 Task: Find nearby historical cemeteries in Salem, Massachusetts. 179.650446
Action: Mouse moved to (213, 73)
Screenshot: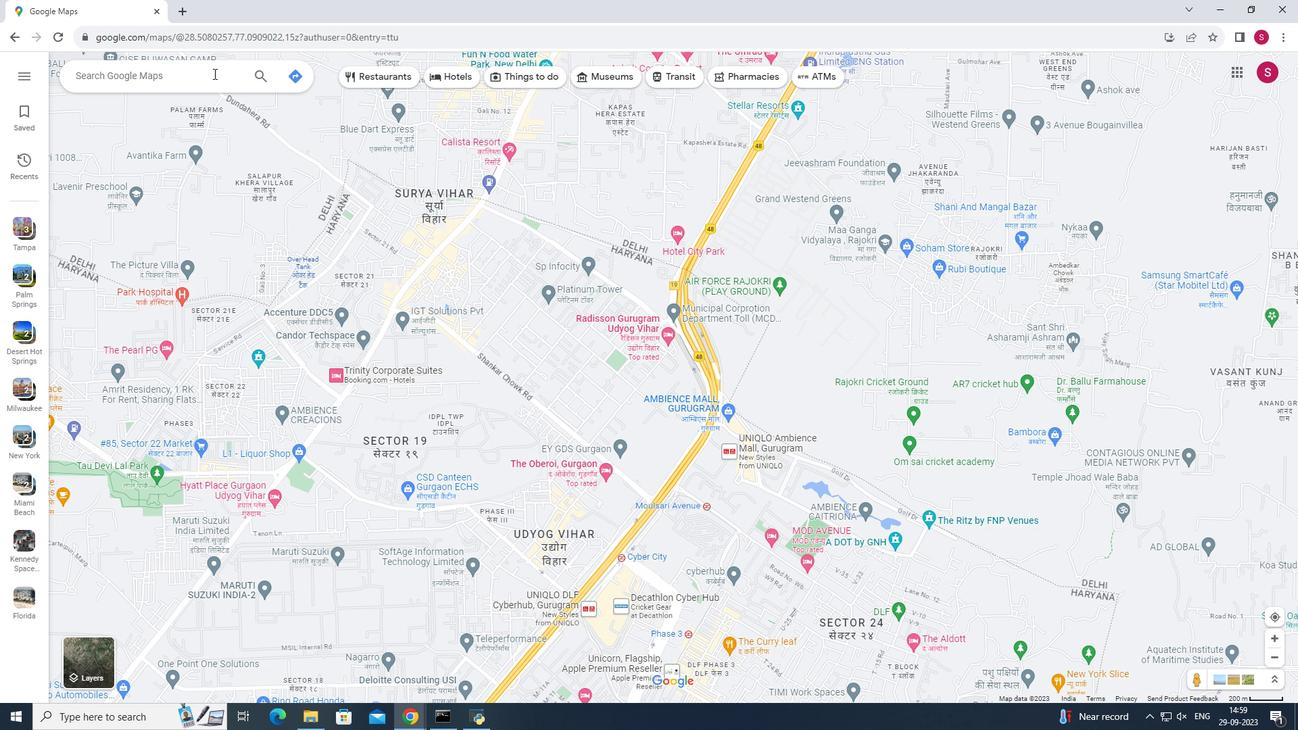 
Action: Mouse pressed left at (213, 73)
Screenshot: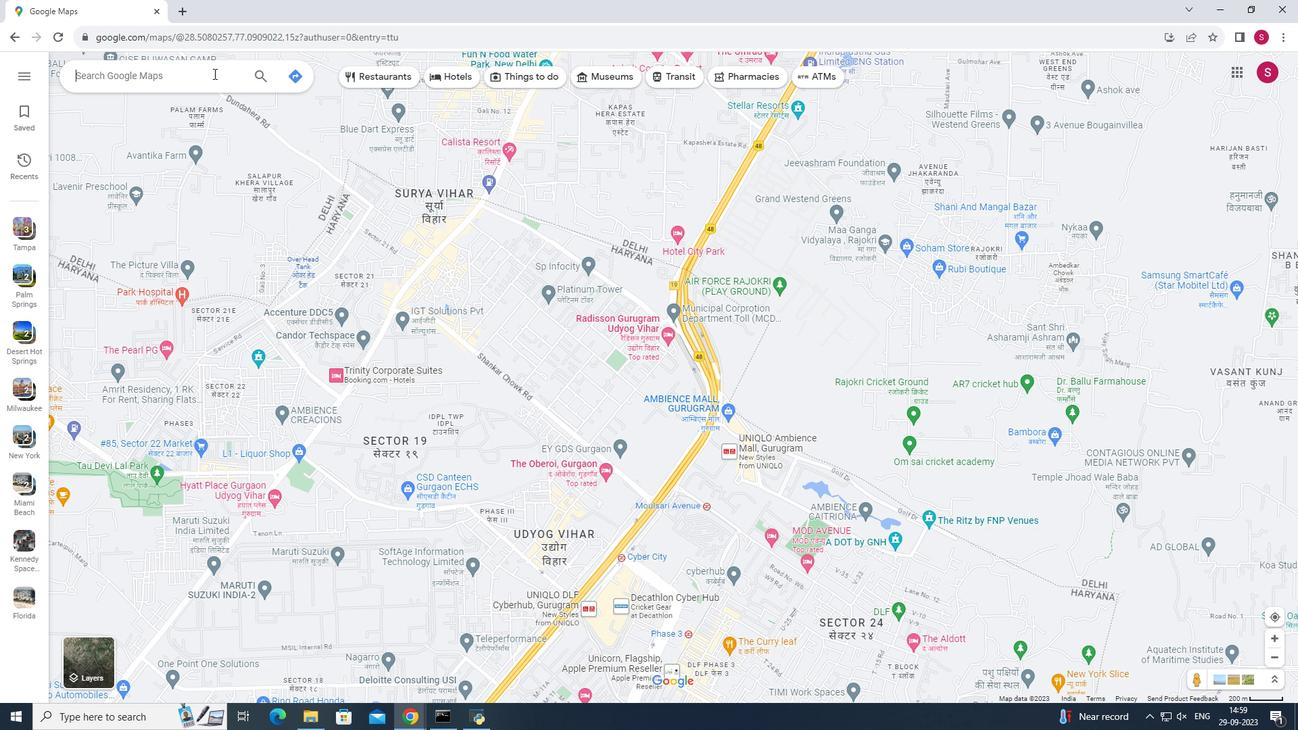 
Action: Mouse moved to (213, 73)
Screenshot: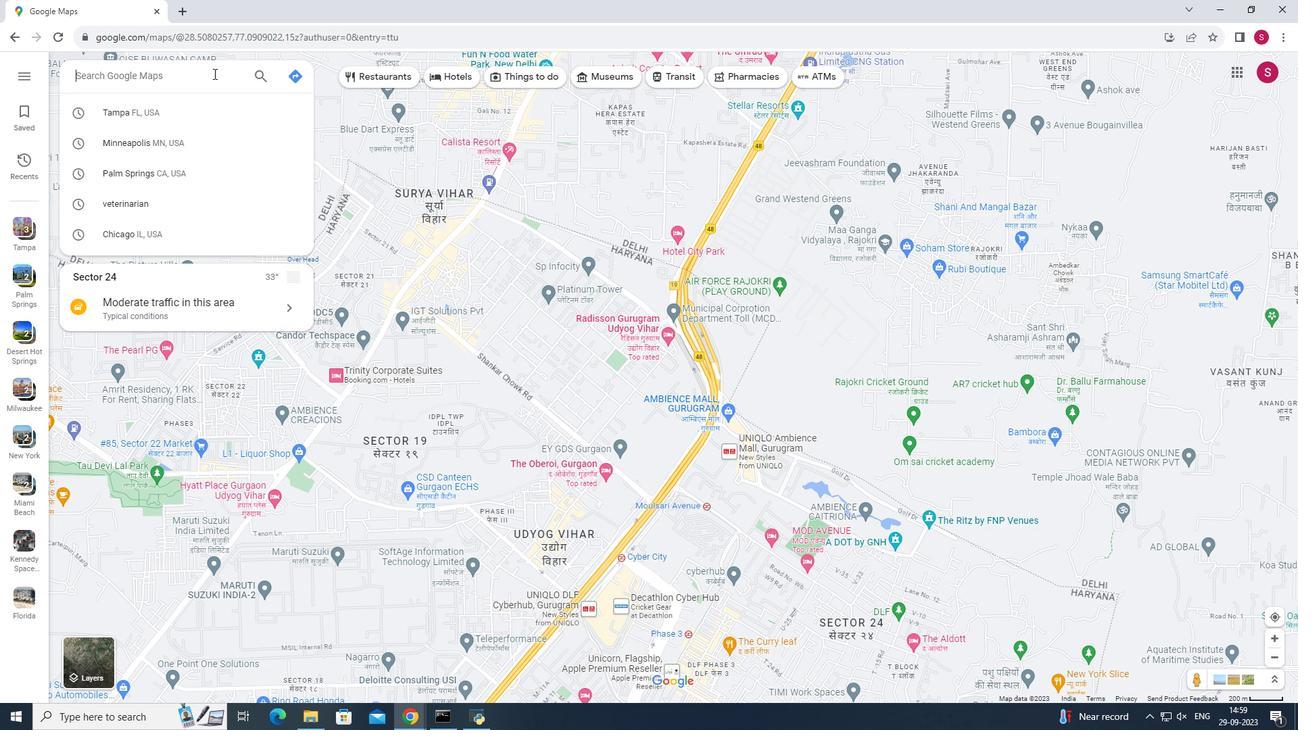 
Action: Key pressed <Key.shift>Salem,<Key.shift><Key.shift><Key.shift><Key.shift><Key.shift><Key.shift><Key.shift><Key.shift><Key.shift><Key.shift><Key.shift><Key.shift><Key.shift><Key.shift><Key.shift>Massachusetts
Screenshot: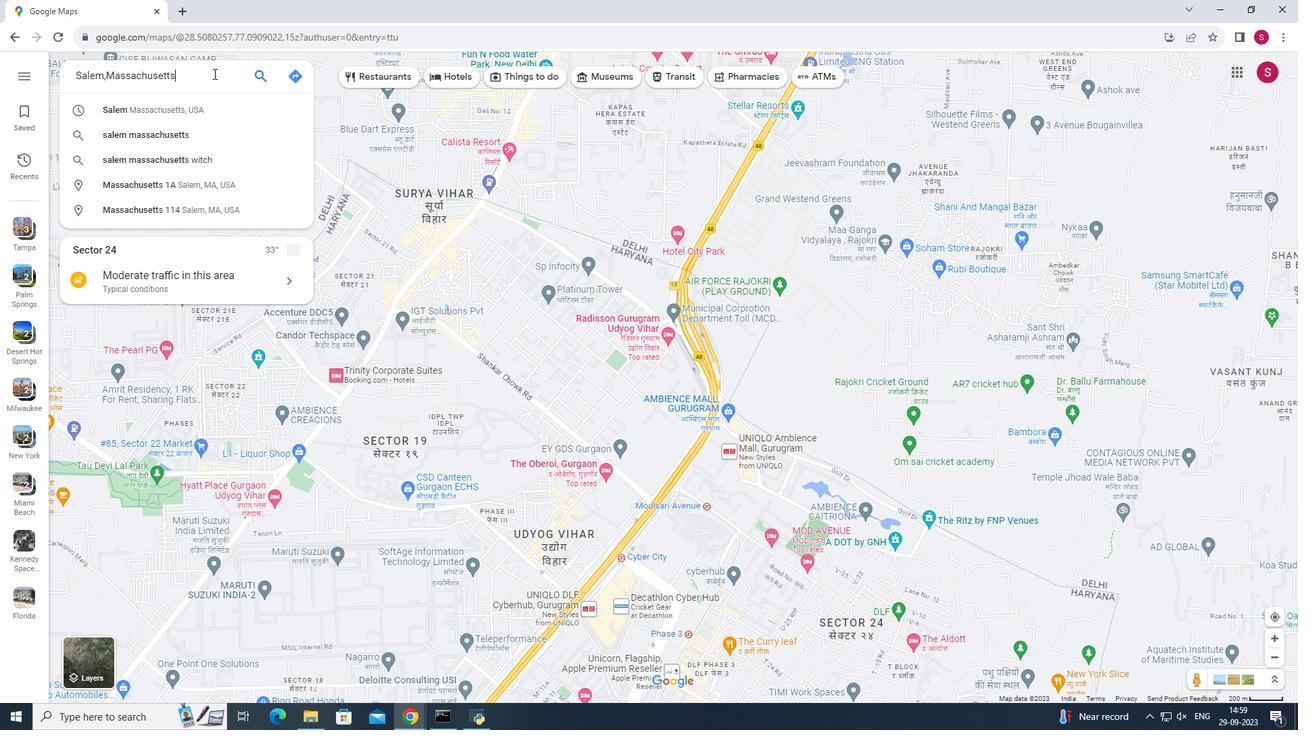
Action: Mouse moved to (212, 110)
Screenshot: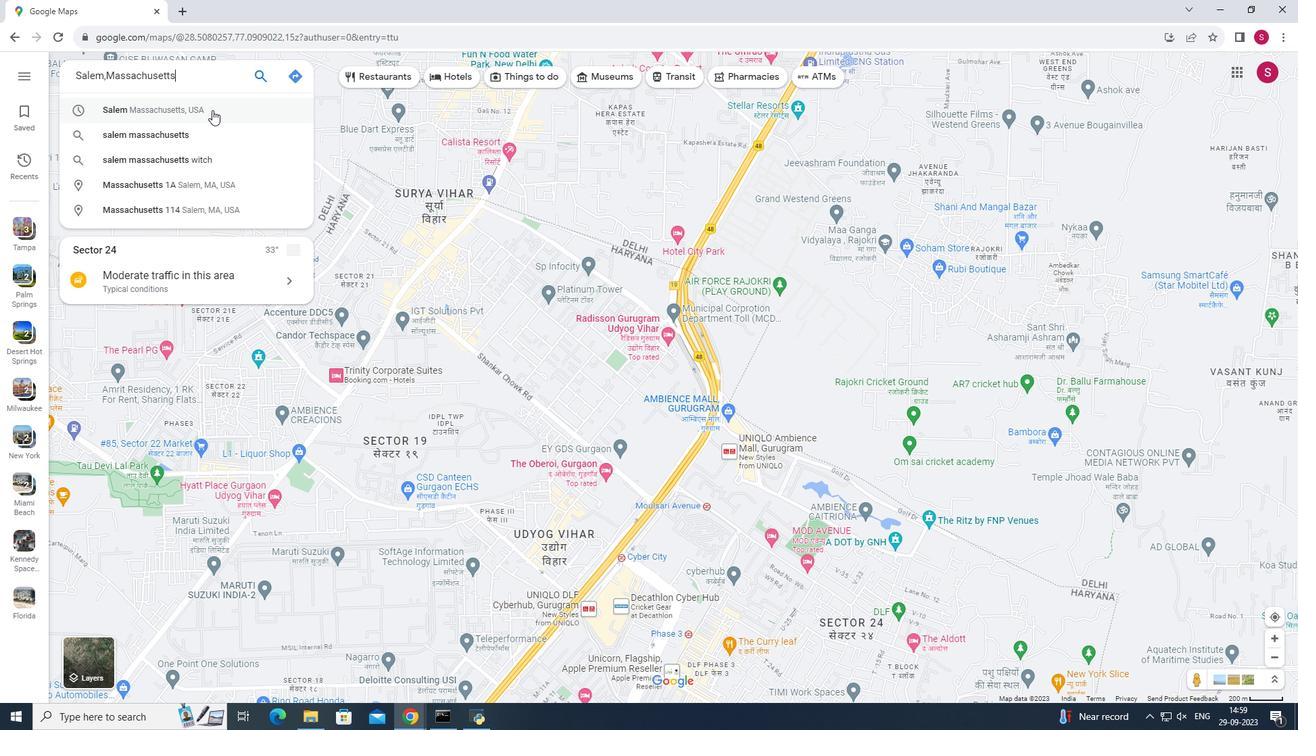 
Action: Mouse pressed left at (212, 110)
Screenshot: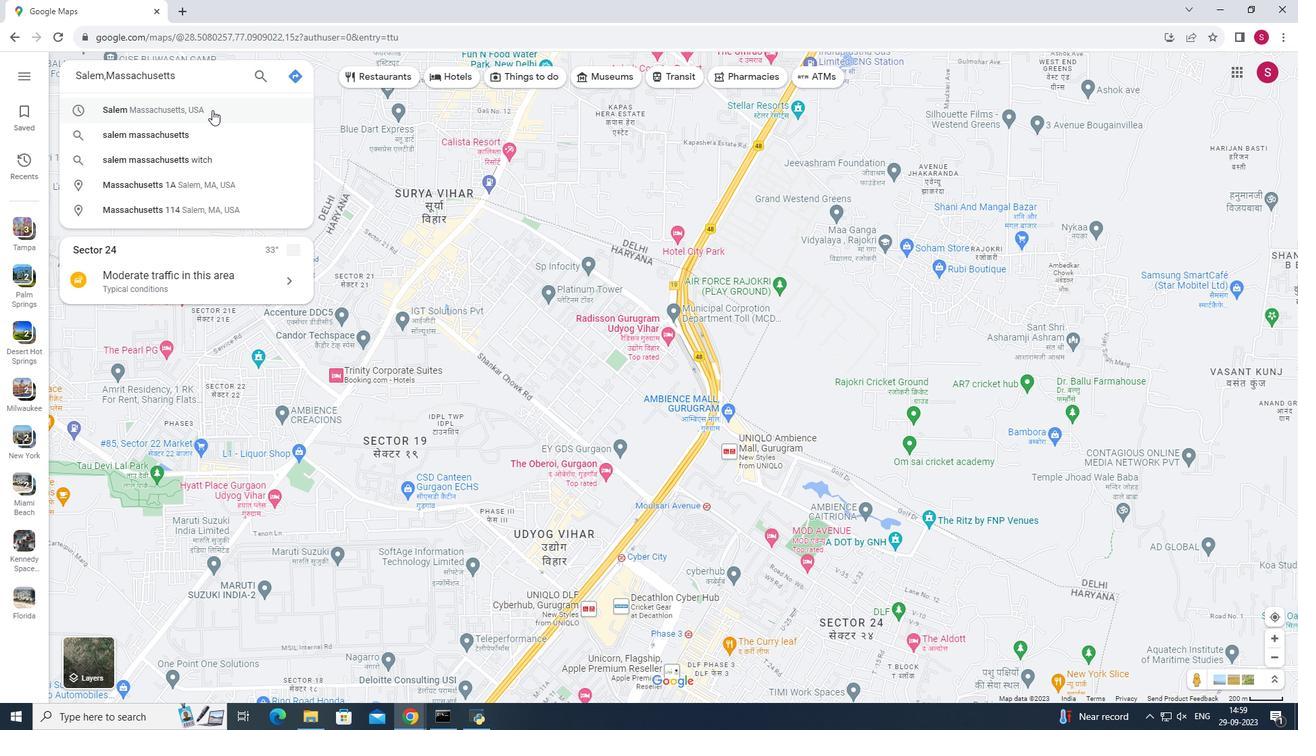 
Action: Mouse moved to (186, 306)
Screenshot: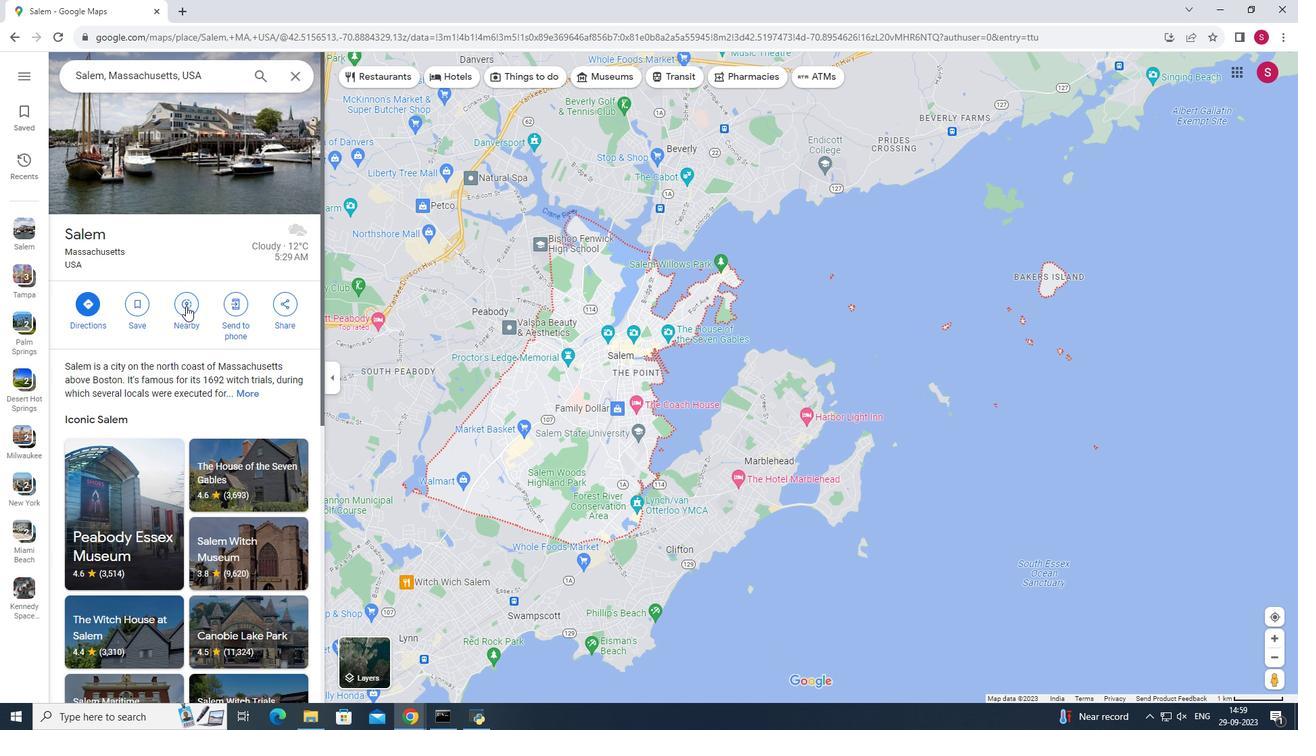 
Action: Mouse pressed left at (186, 306)
Screenshot: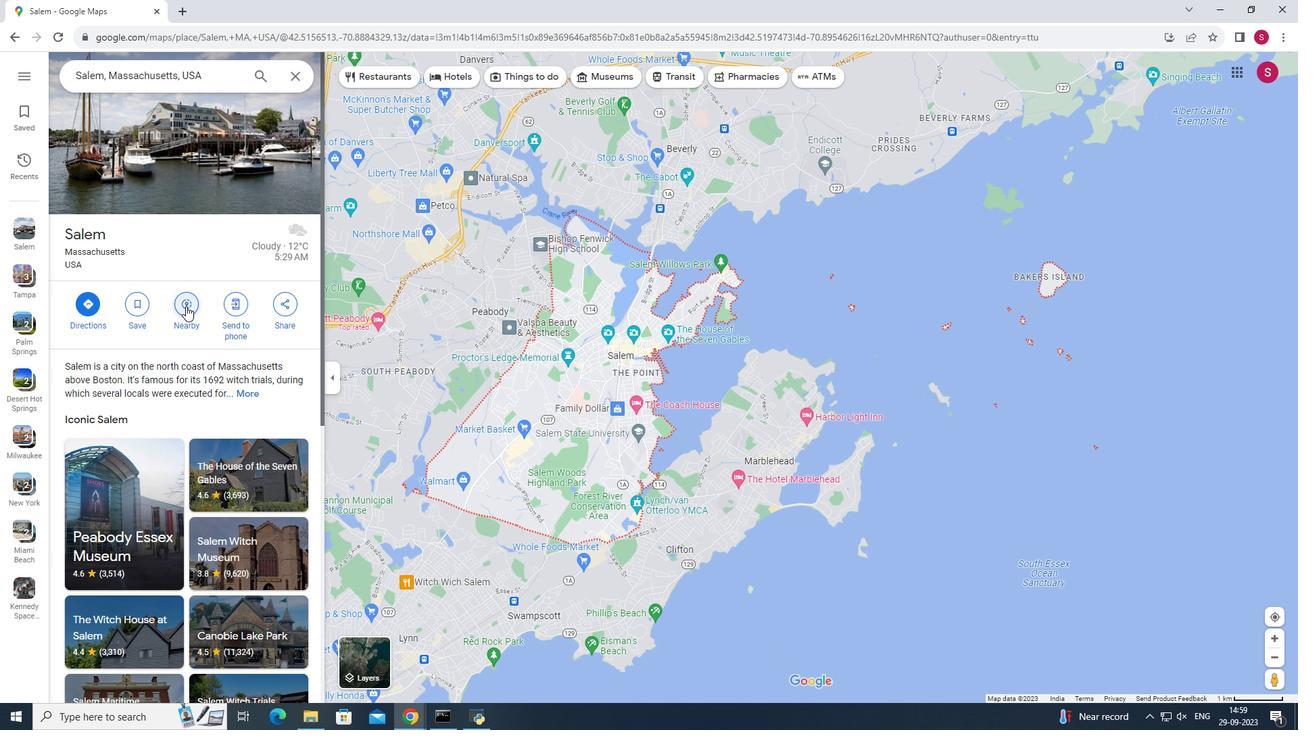 
Action: Key pressed historical<Key.space>cen<Key.backspace>metery
Screenshot: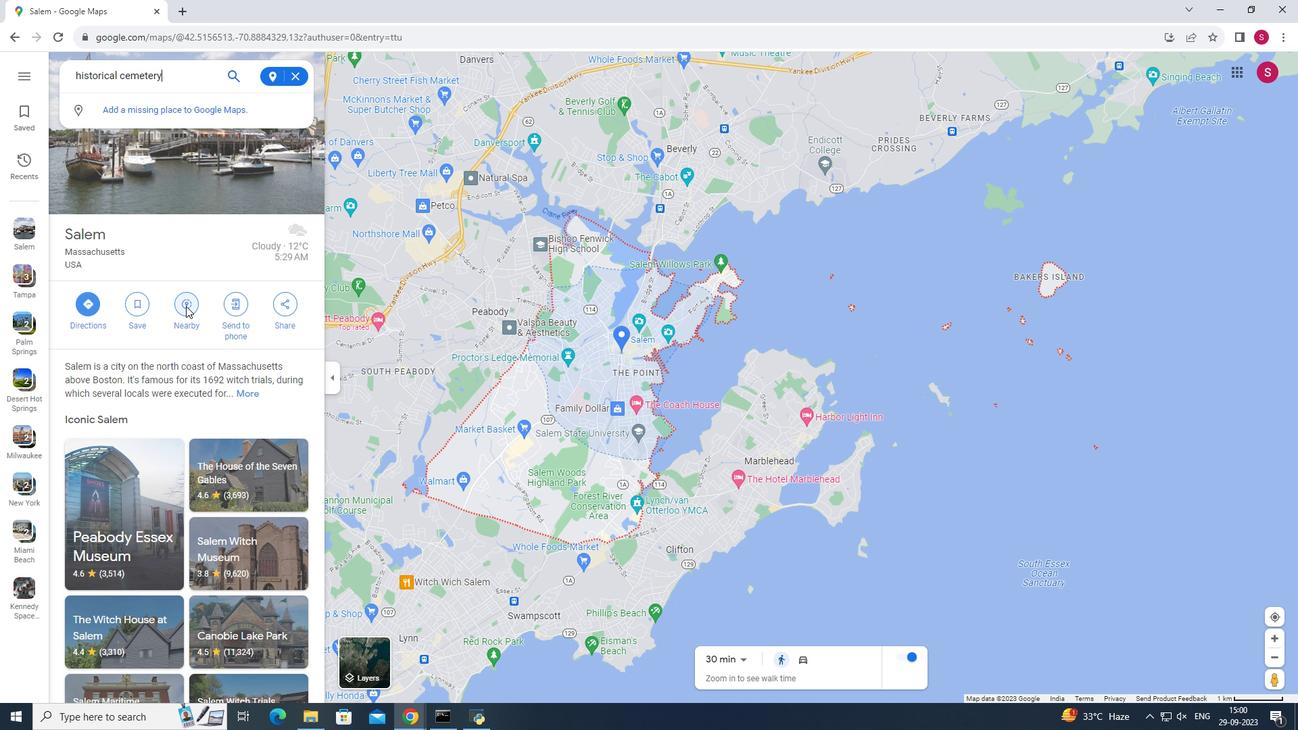 
Action: Mouse moved to (180, 305)
Screenshot: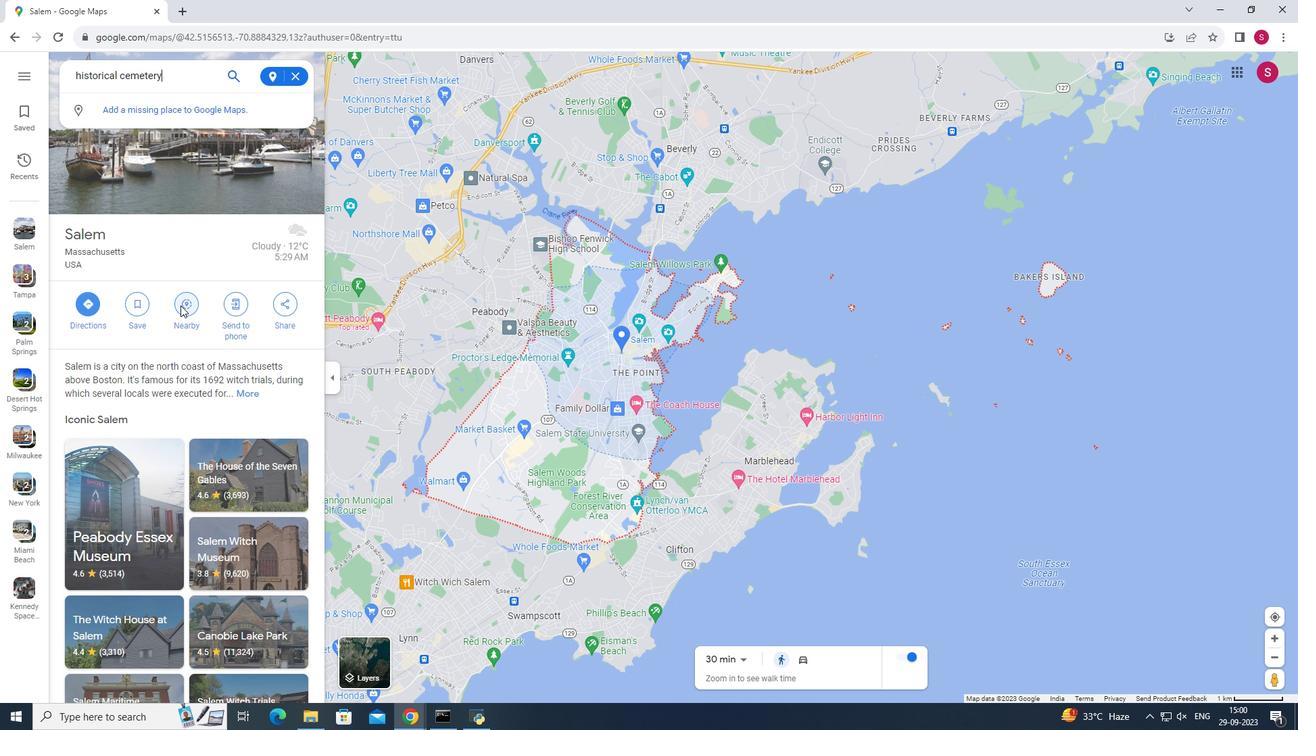 
Action: Key pressed <Key.enter>
Screenshot: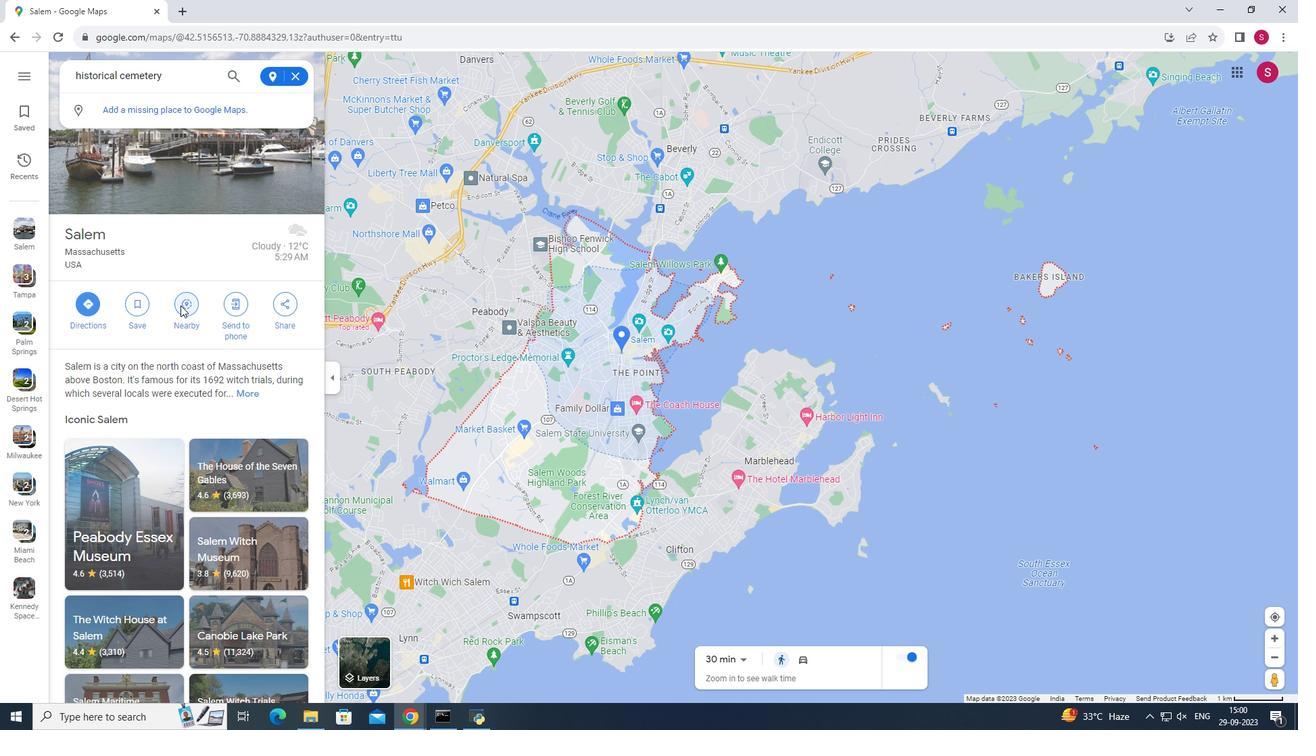 
Action: Mouse moved to (202, 420)
Screenshot: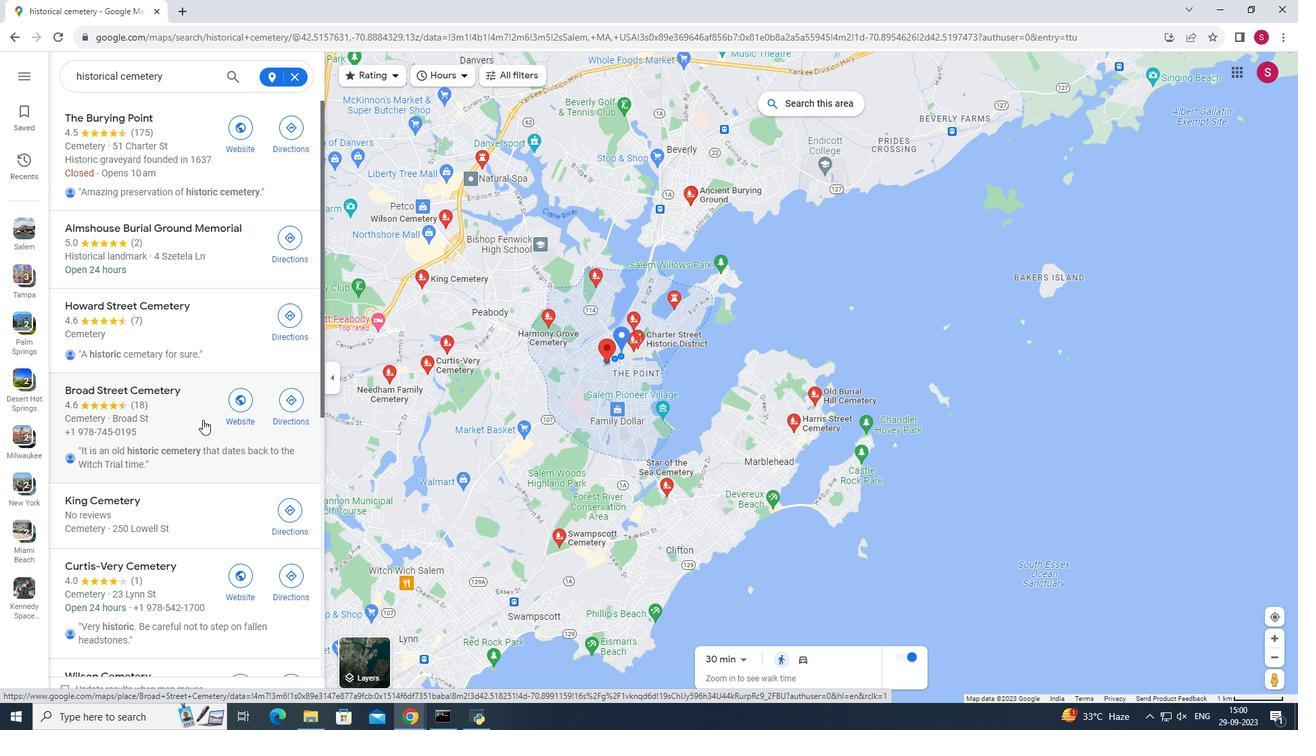 
Action: Mouse scrolled (202, 419) with delta (0, 0)
Screenshot: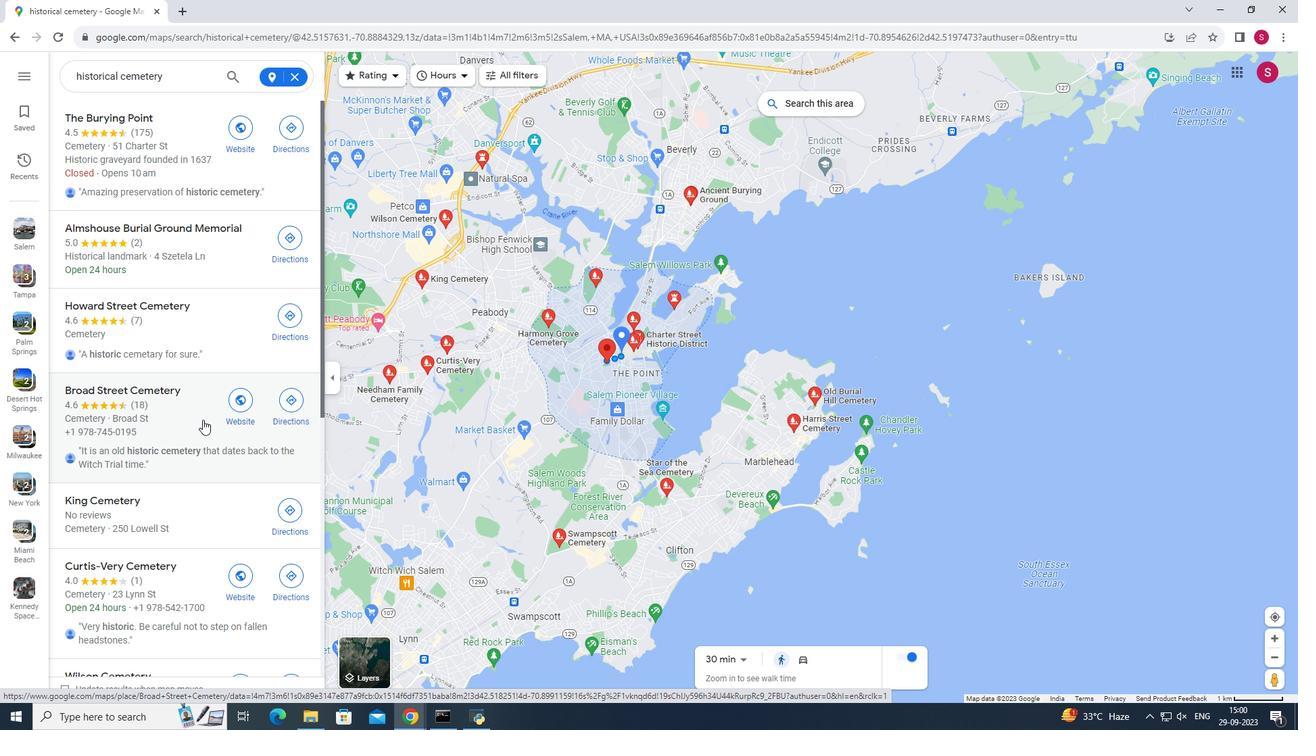 
Action: Mouse moved to (202, 415)
Screenshot: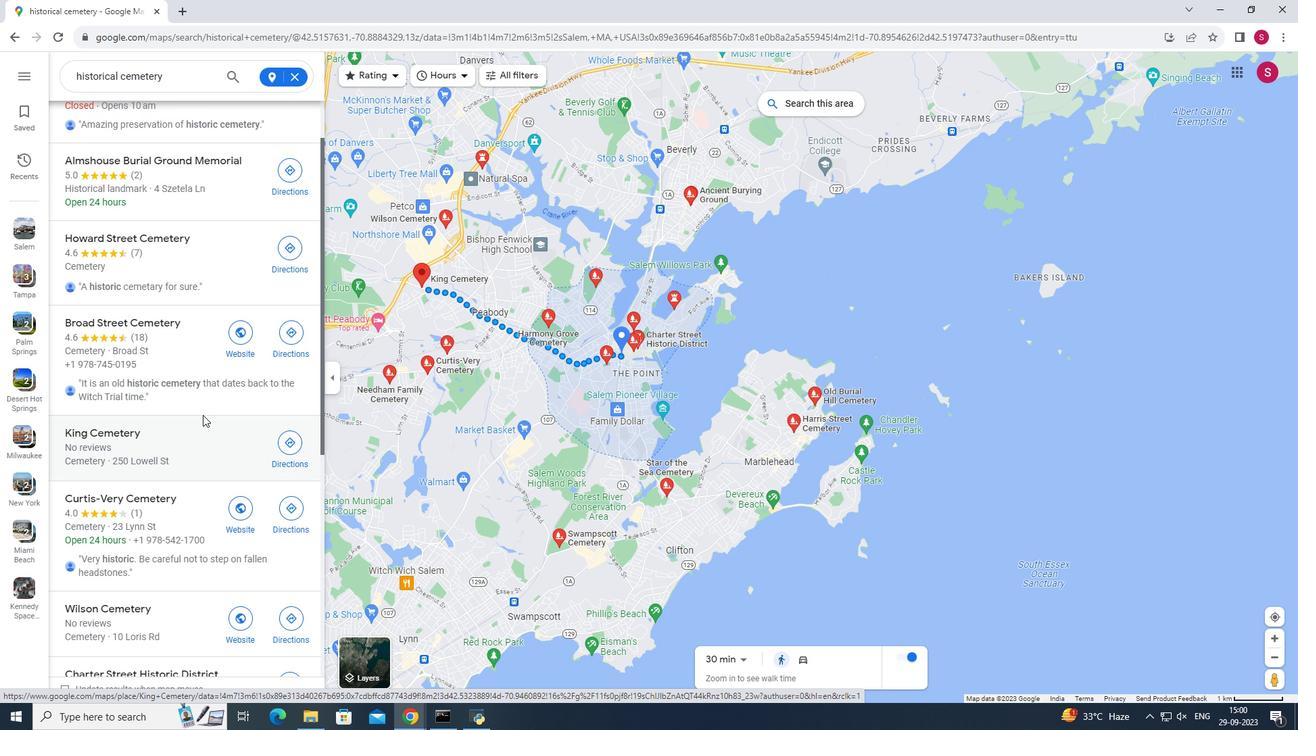 
Action: Mouse scrolled (202, 416) with delta (0, 0)
Screenshot: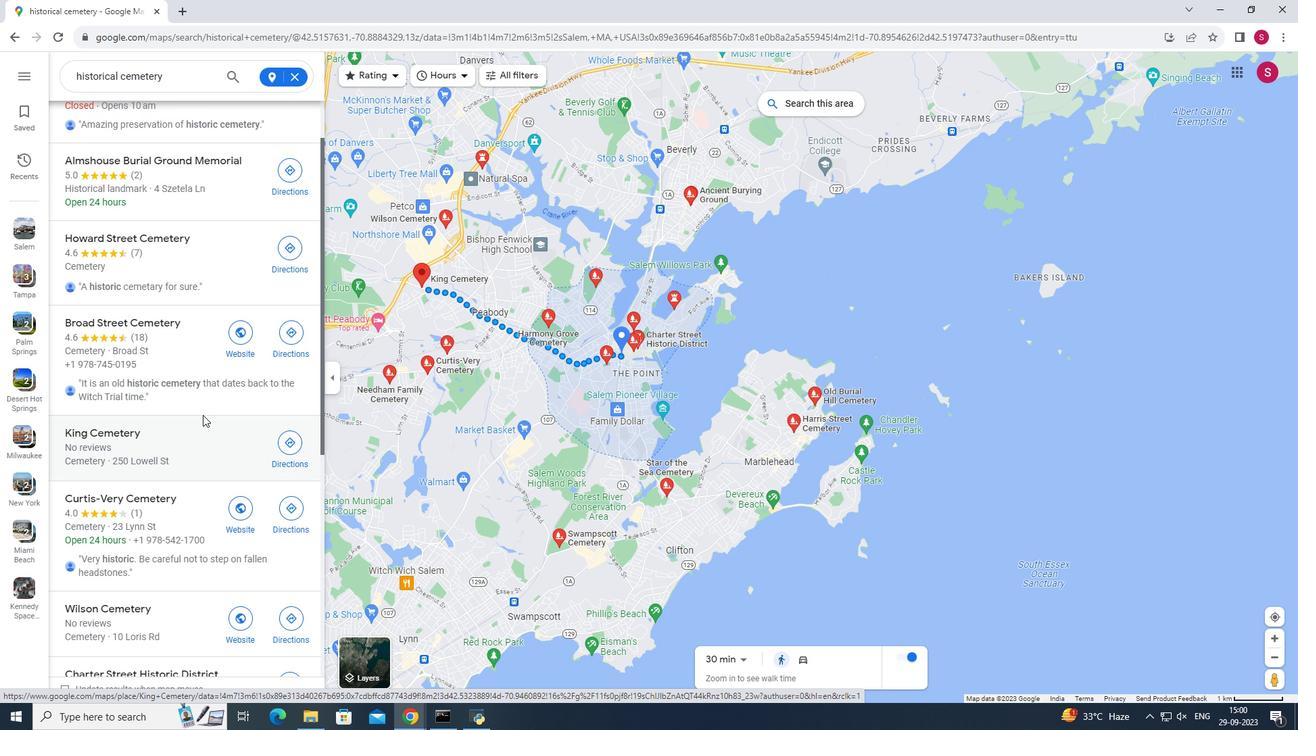 
Action: Mouse moved to (192, 317)
Screenshot: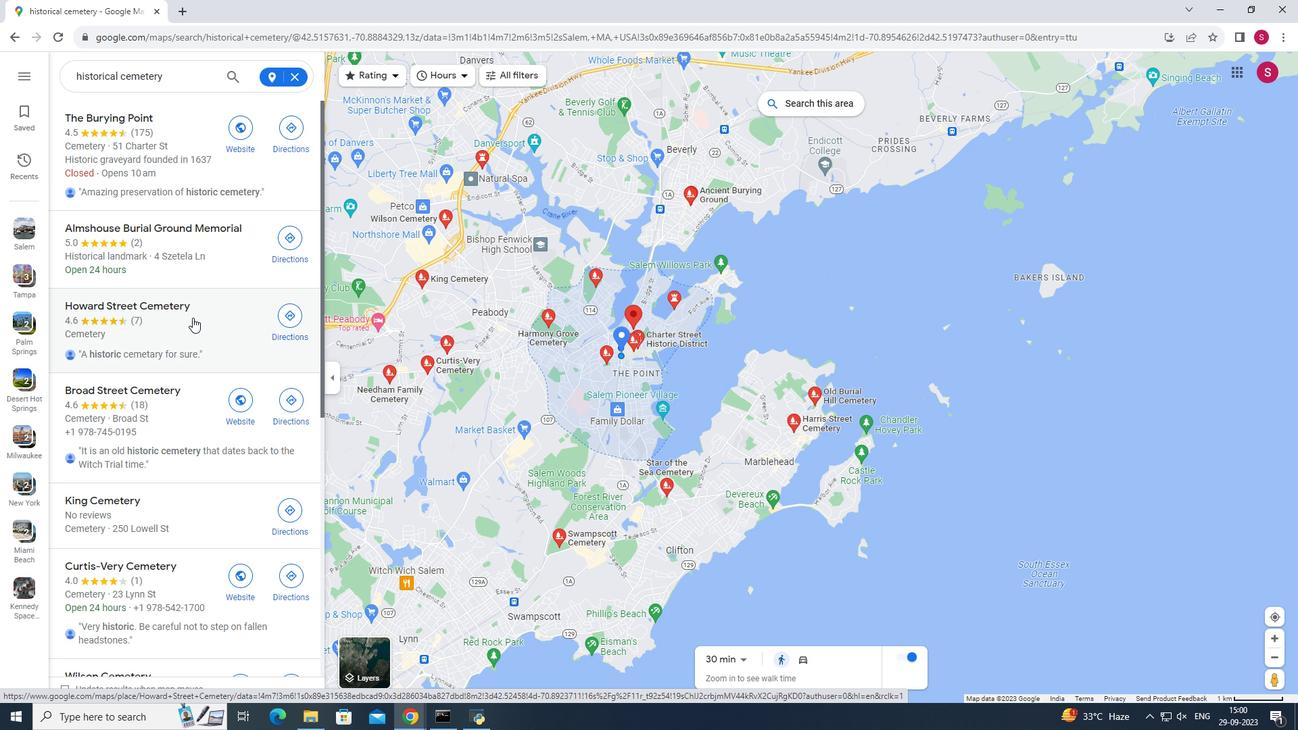 
Action: Mouse pressed left at (192, 317)
Screenshot: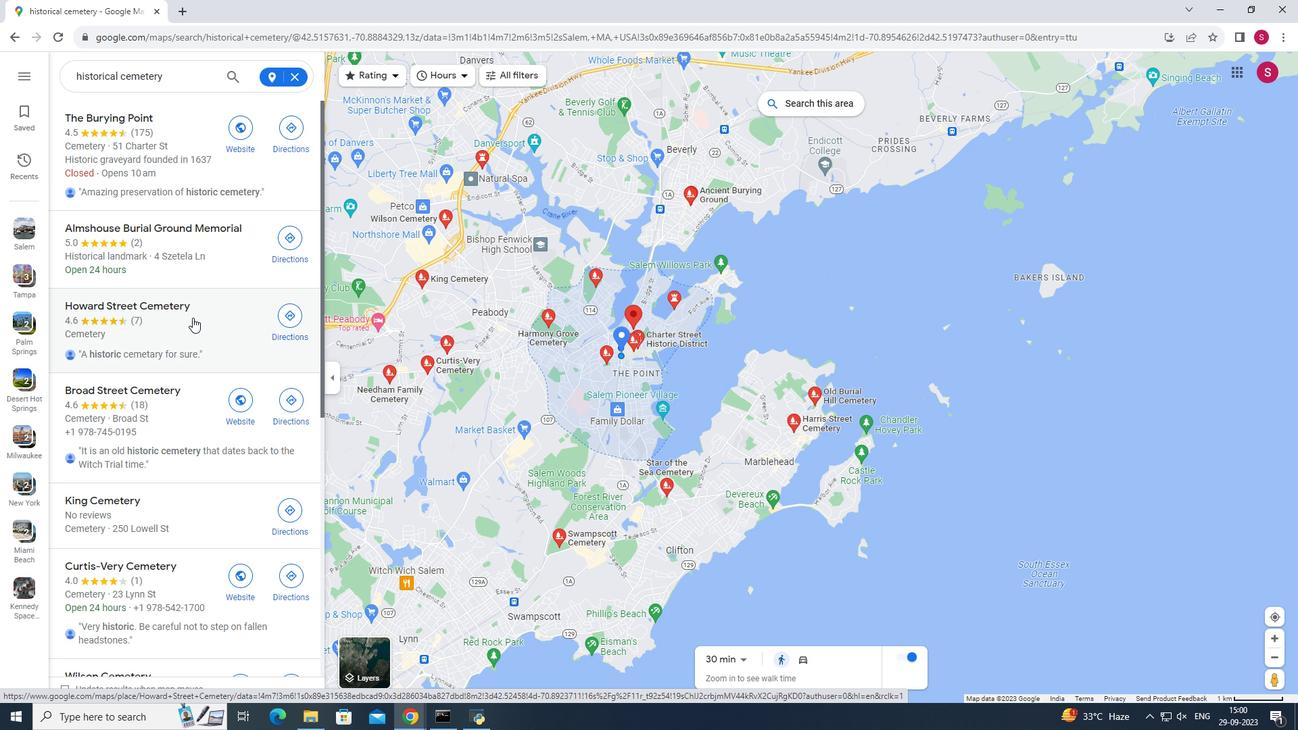 
Action: Mouse moved to (537, 463)
Screenshot: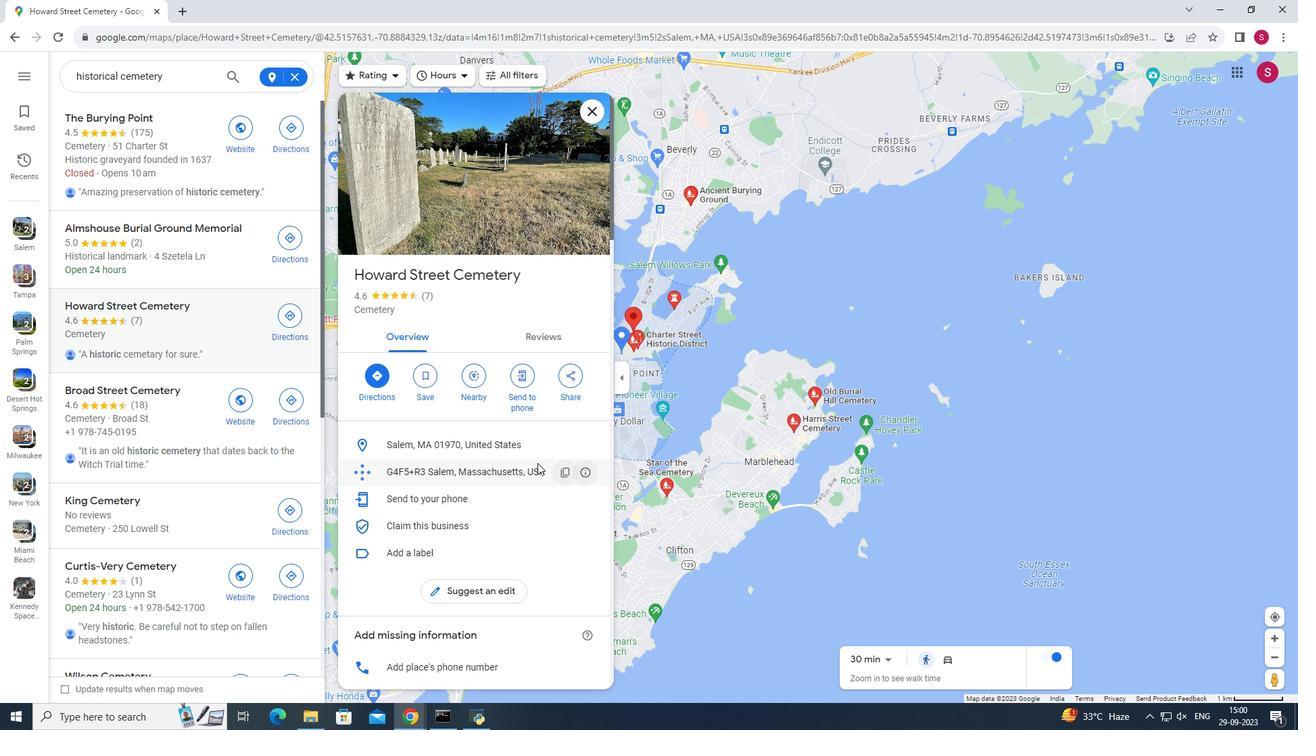 
Action: Mouse scrolled (537, 462) with delta (0, 0)
Screenshot: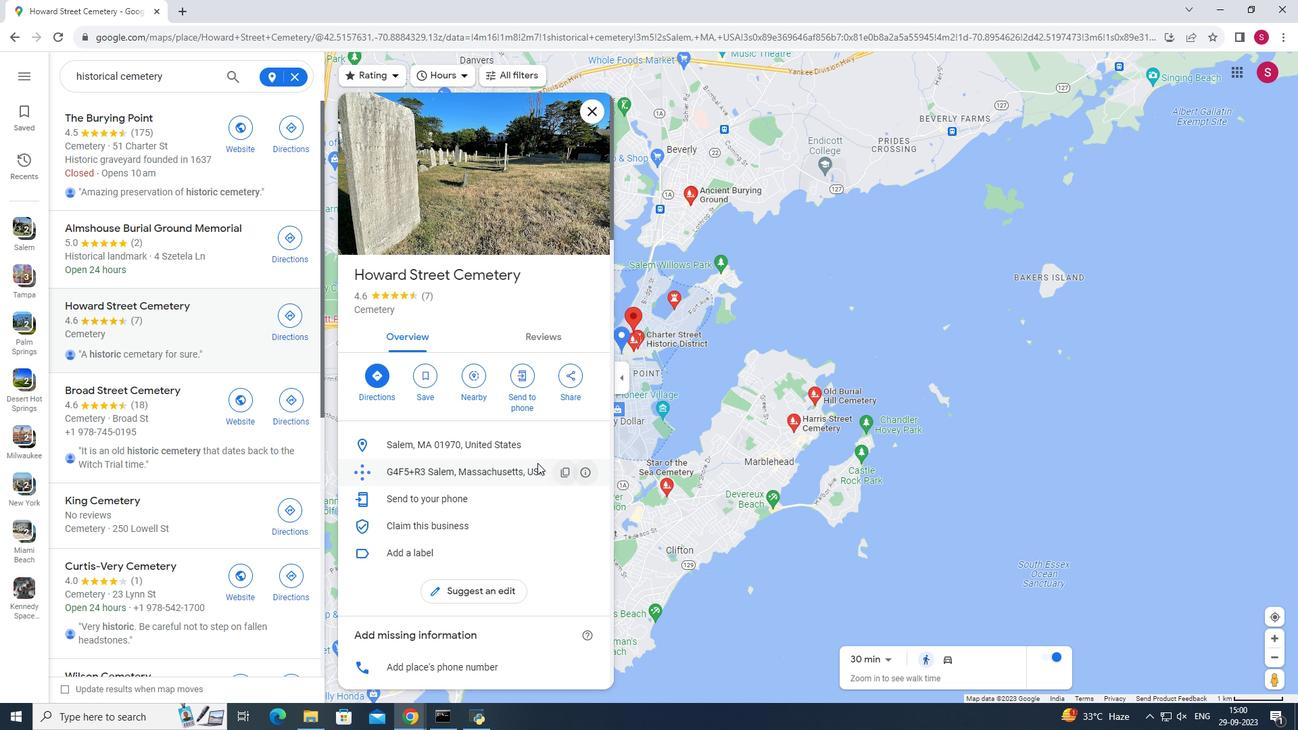 
Action: Mouse moved to (532, 462)
Screenshot: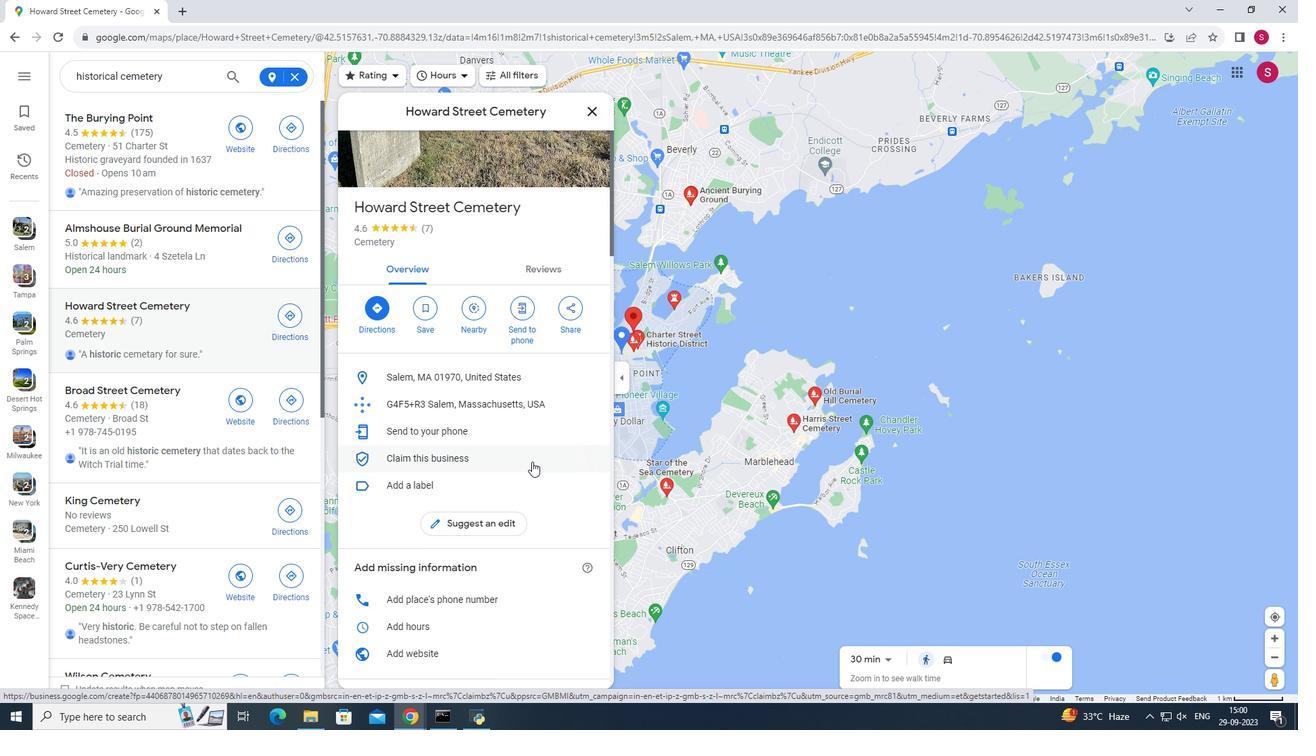 
Action: Mouse scrolled (532, 461) with delta (0, 0)
Screenshot: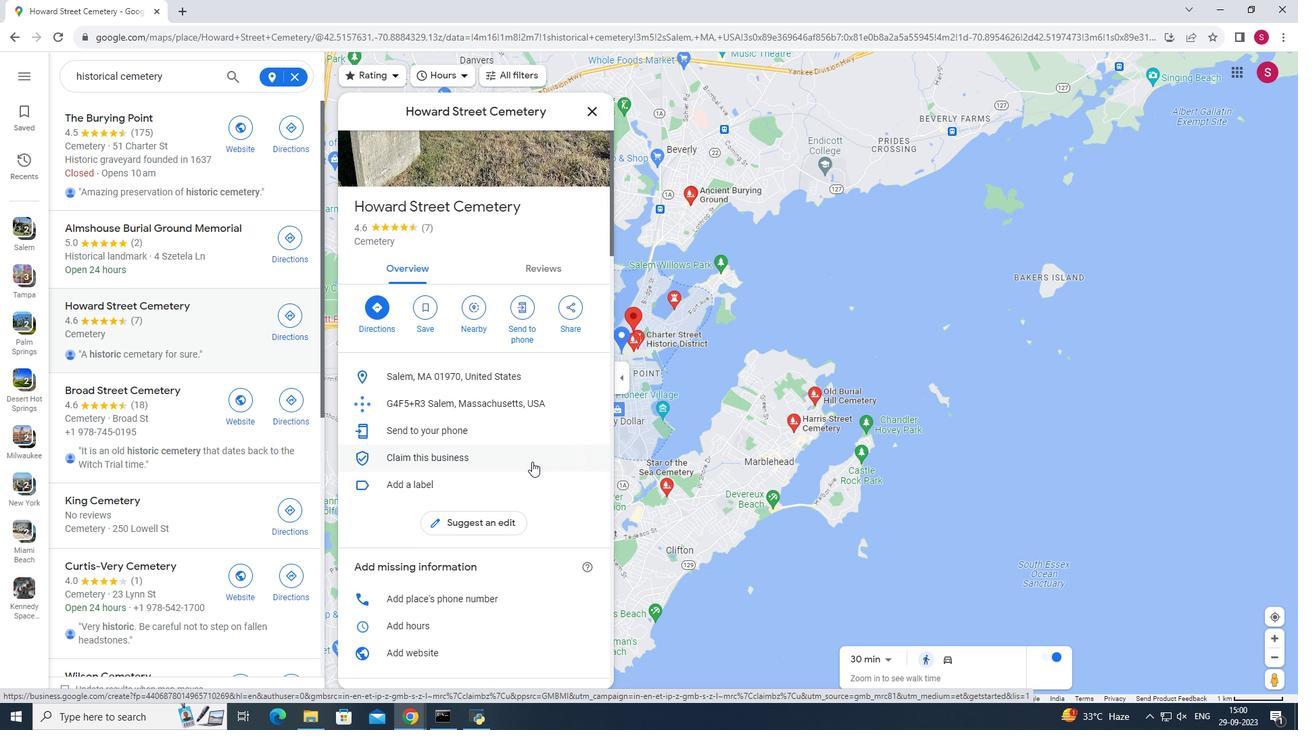 
Action: Mouse scrolled (532, 461) with delta (0, 0)
Screenshot: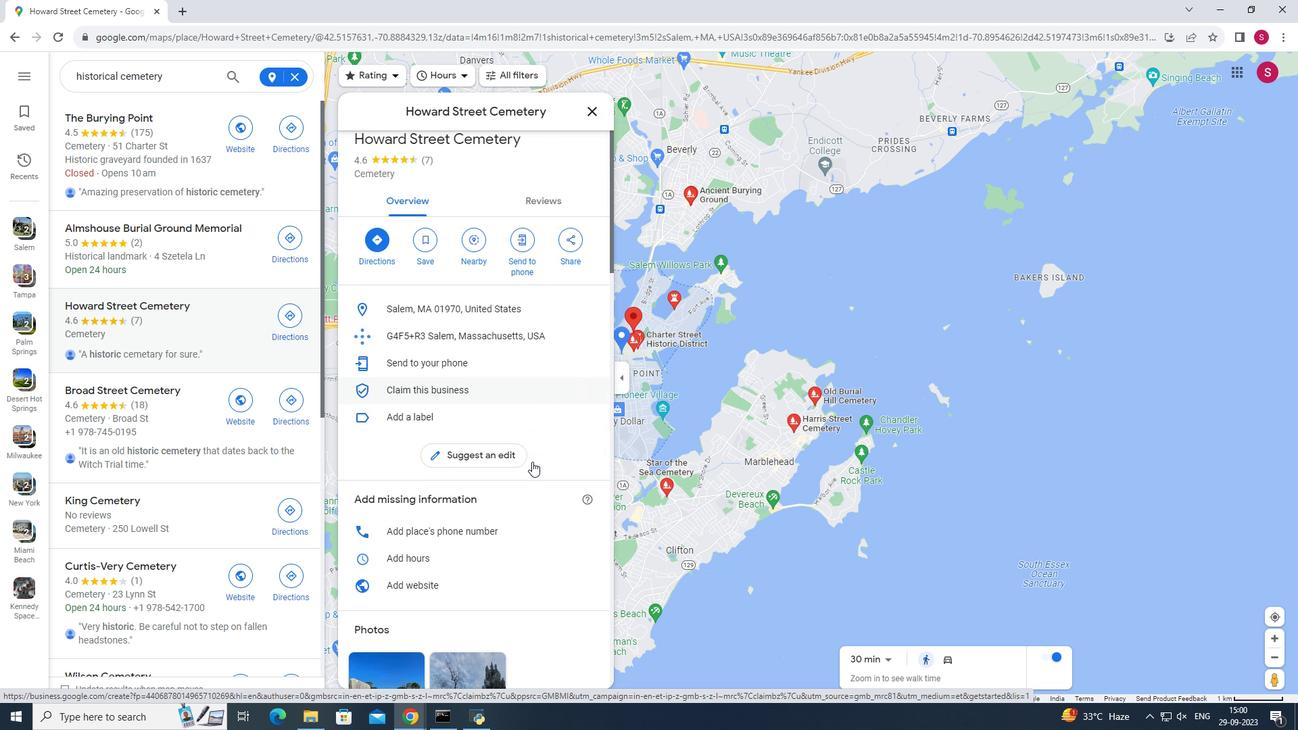 
Action: Mouse scrolled (532, 461) with delta (0, 0)
Screenshot: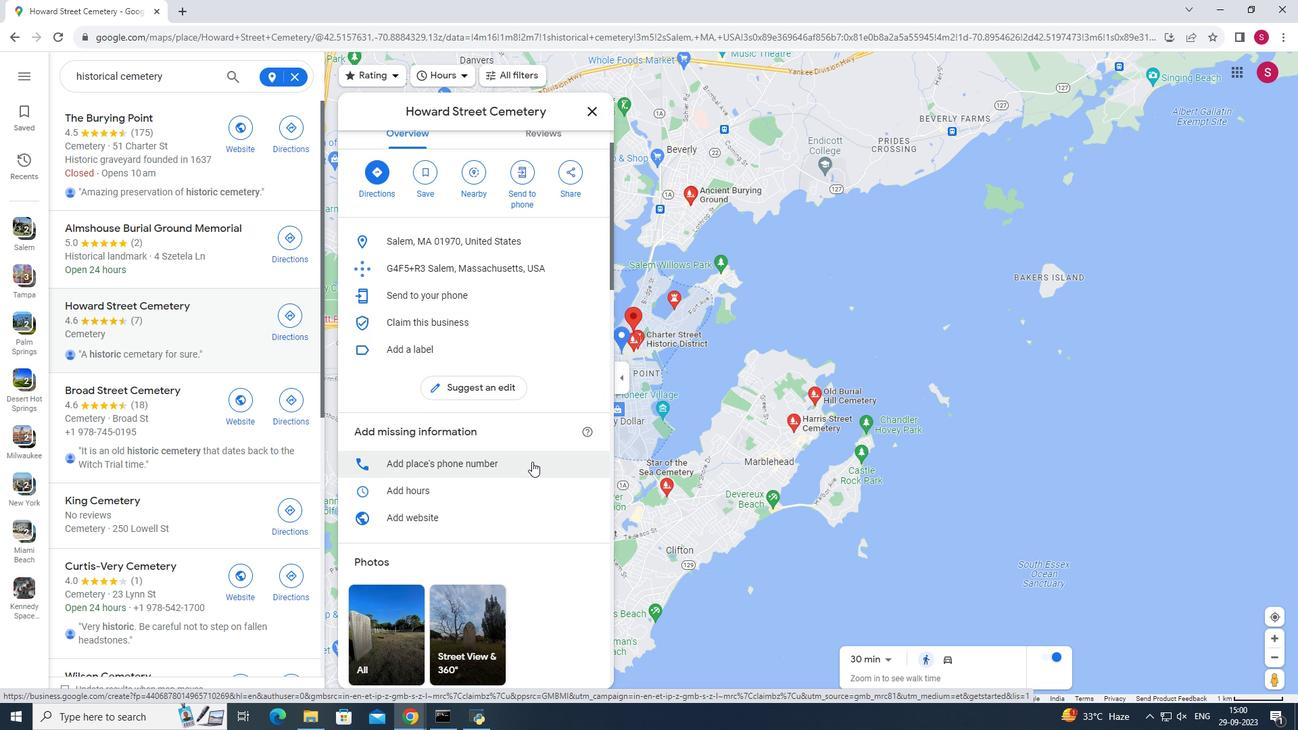 
Action: Mouse scrolled (532, 461) with delta (0, 0)
Screenshot: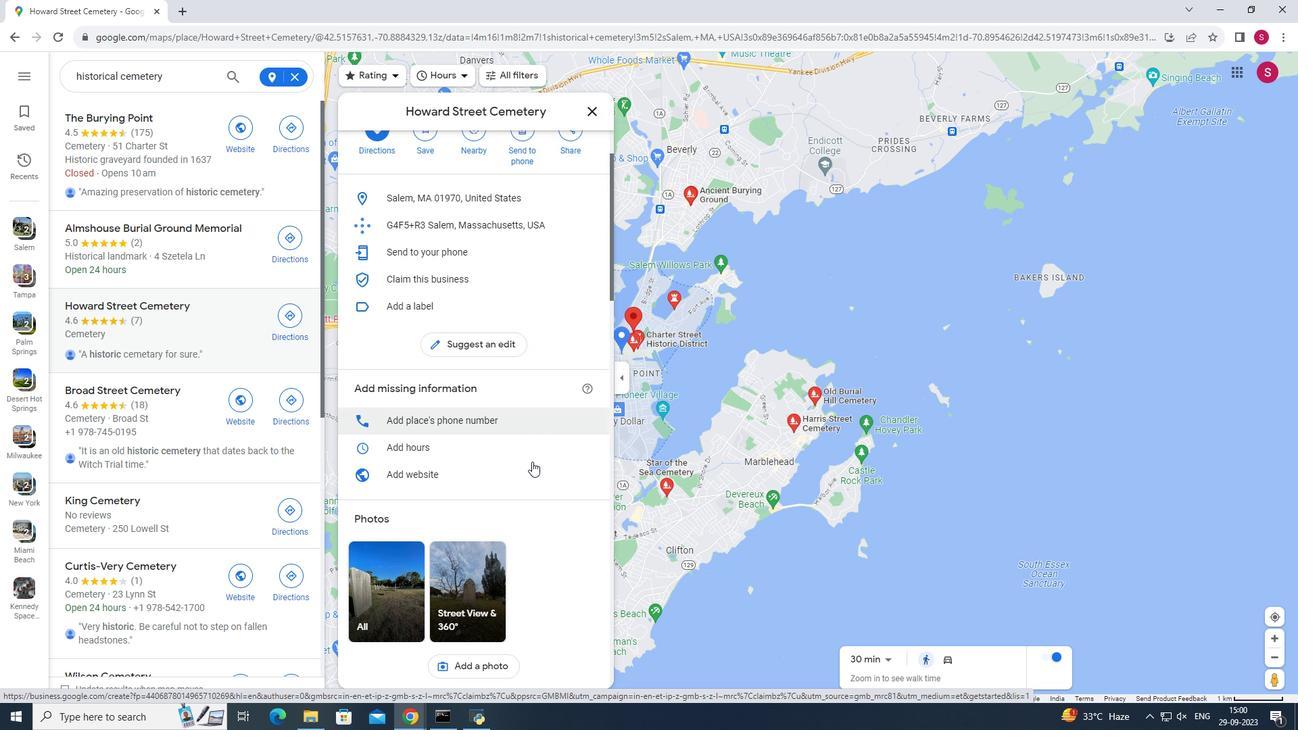 
Action: Mouse moved to (531, 462)
Screenshot: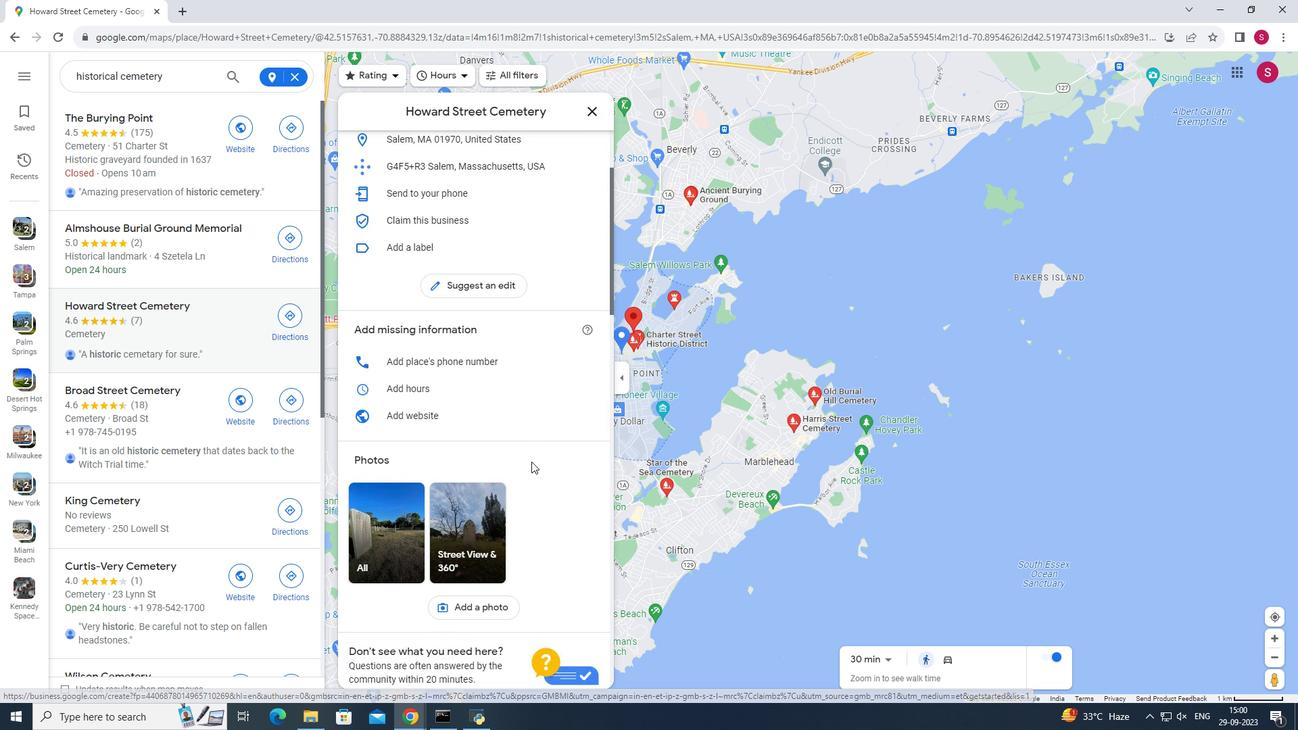 
Action: Mouse scrolled (531, 462) with delta (0, 0)
Screenshot: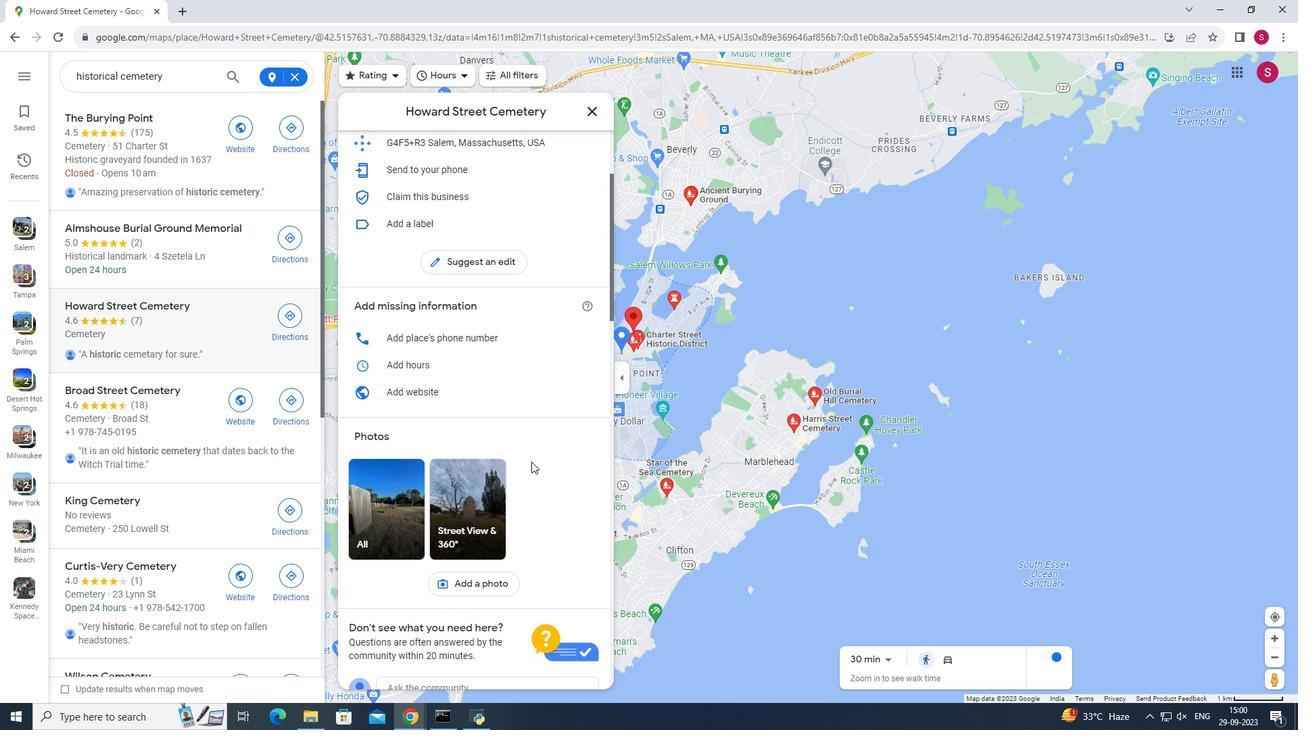 
Action: Mouse scrolled (531, 462) with delta (0, 0)
Screenshot: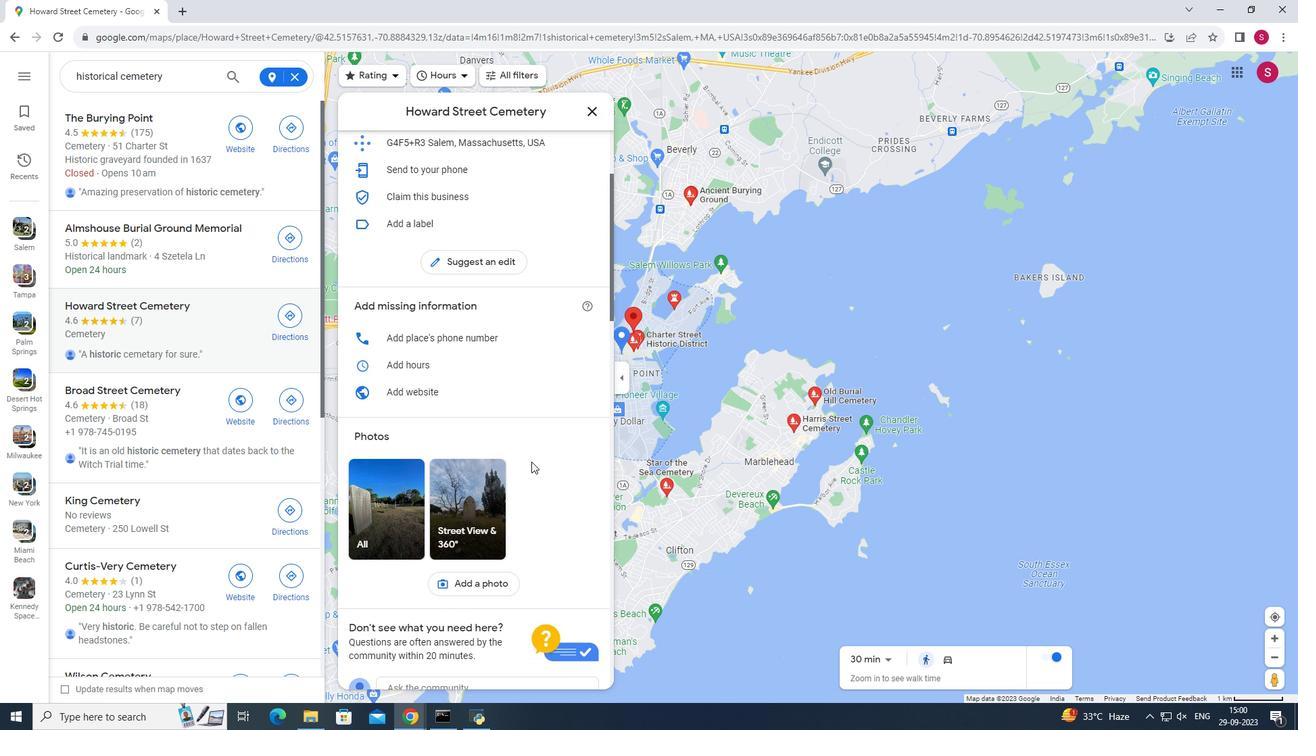 
Action: Mouse scrolled (531, 462) with delta (0, 0)
Screenshot: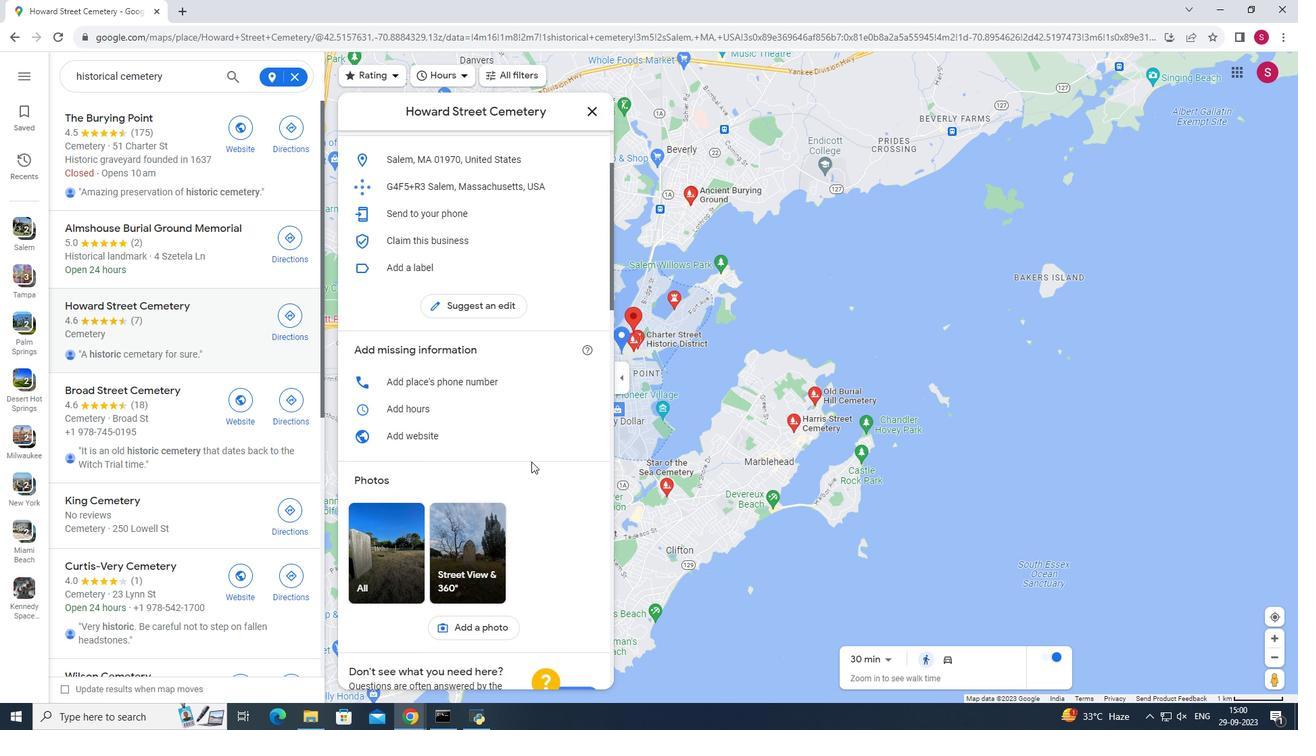 
Action: Mouse scrolled (531, 462) with delta (0, 0)
Screenshot: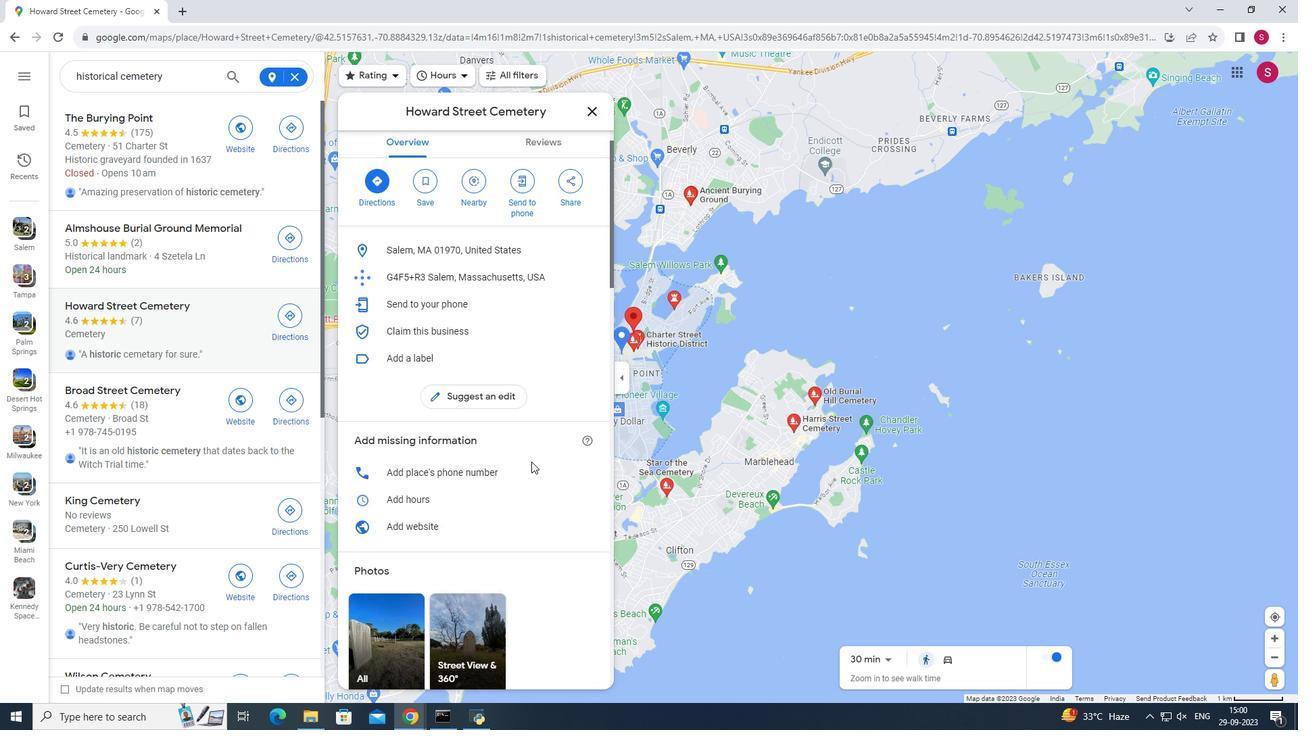 
Action: Mouse moved to (530, 461)
Screenshot: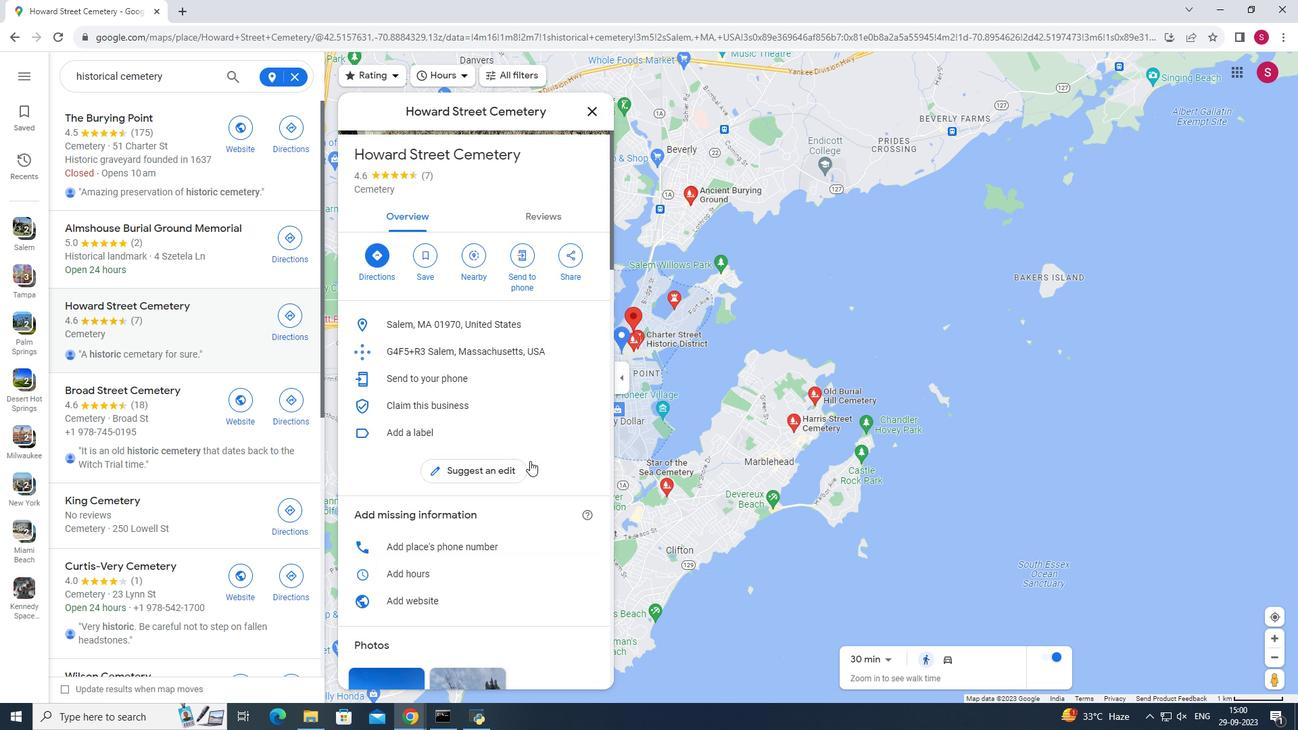 
Action: Mouse scrolled (530, 462) with delta (0, 0)
Screenshot: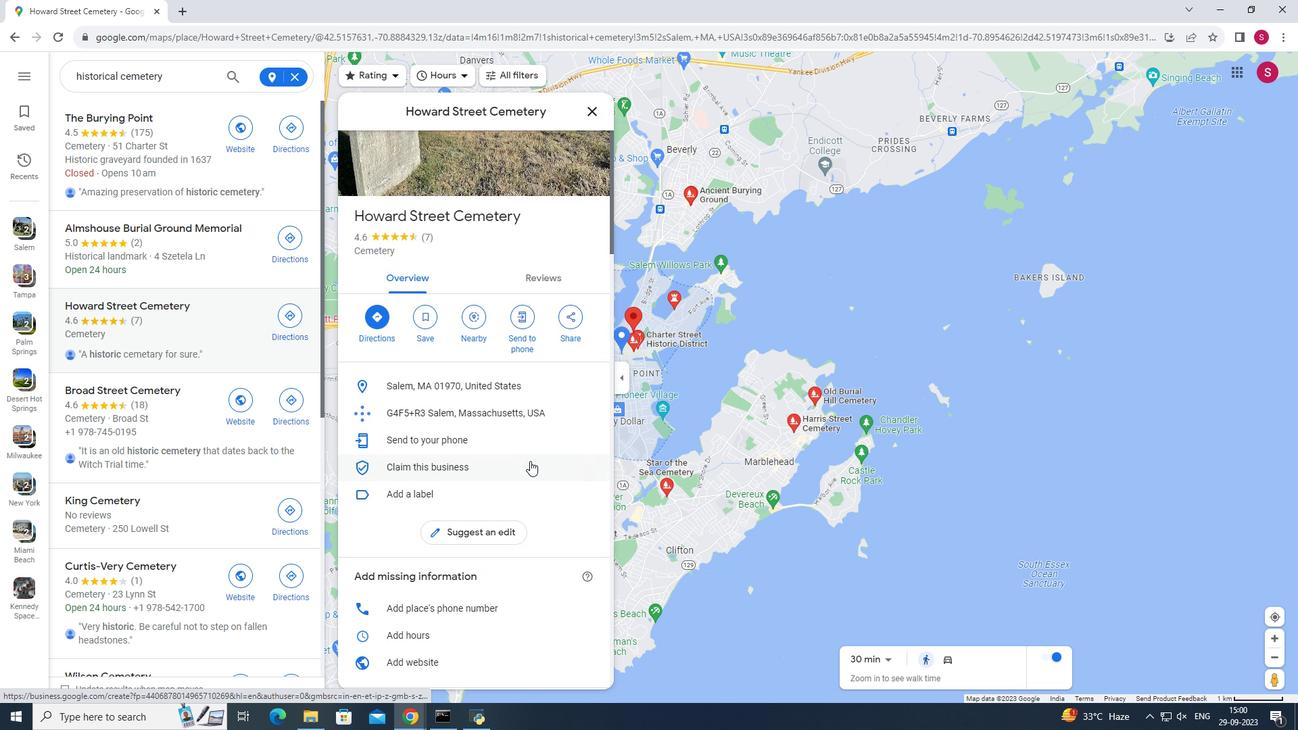 
Action: Mouse scrolled (530, 462) with delta (0, 0)
Screenshot: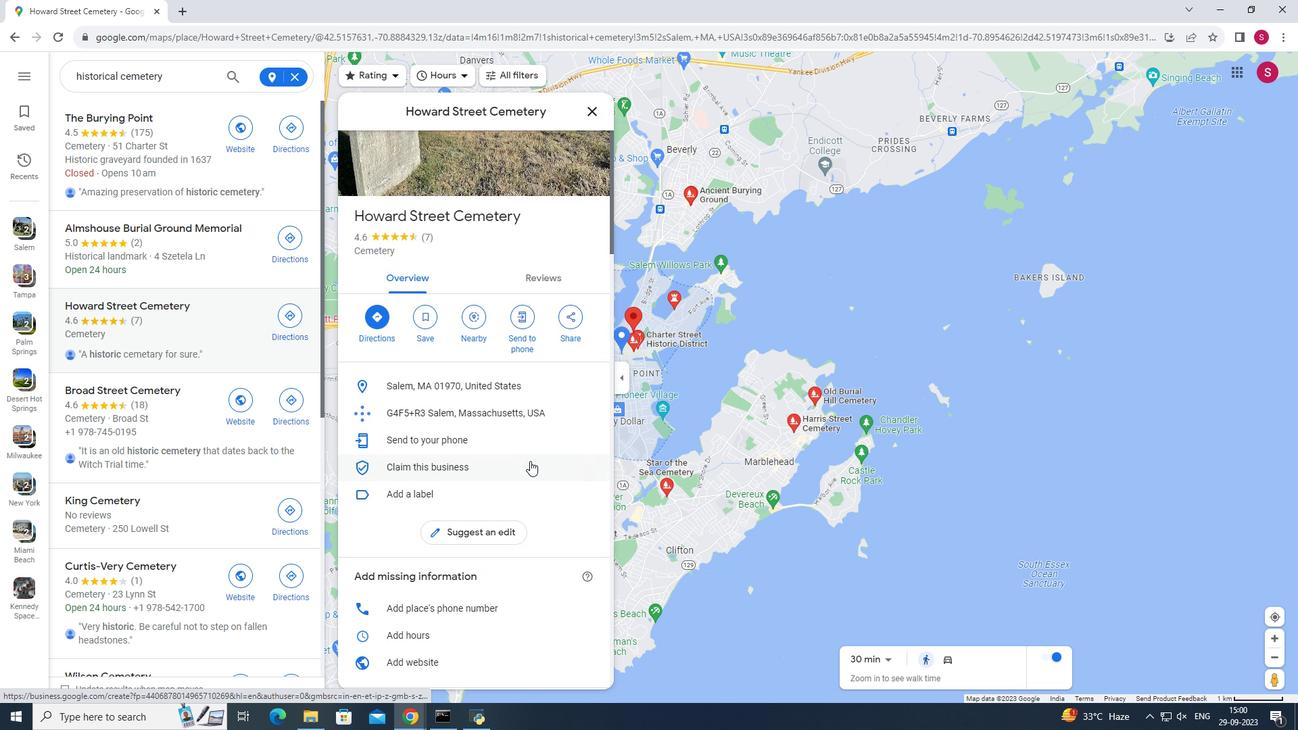 
Action: Mouse scrolled (530, 462) with delta (0, 0)
Screenshot: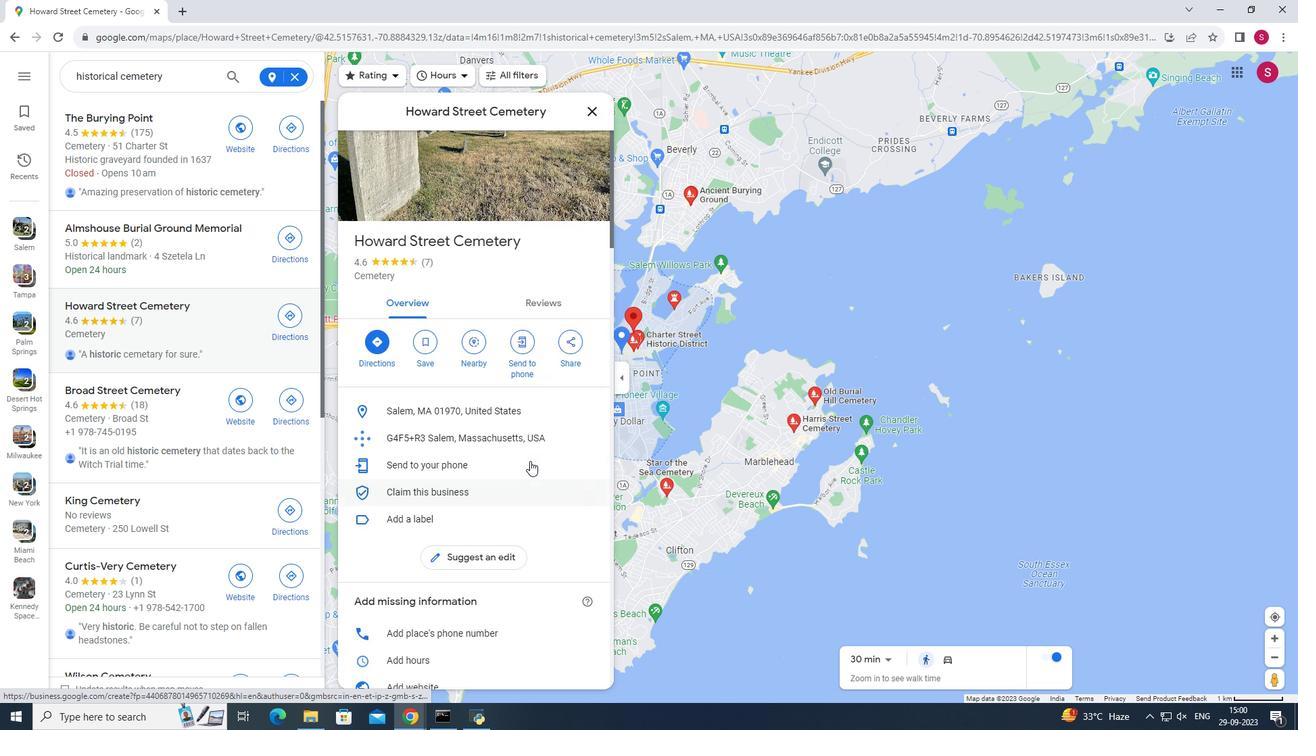 
Action: Mouse moved to (540, 335)
Screenshot: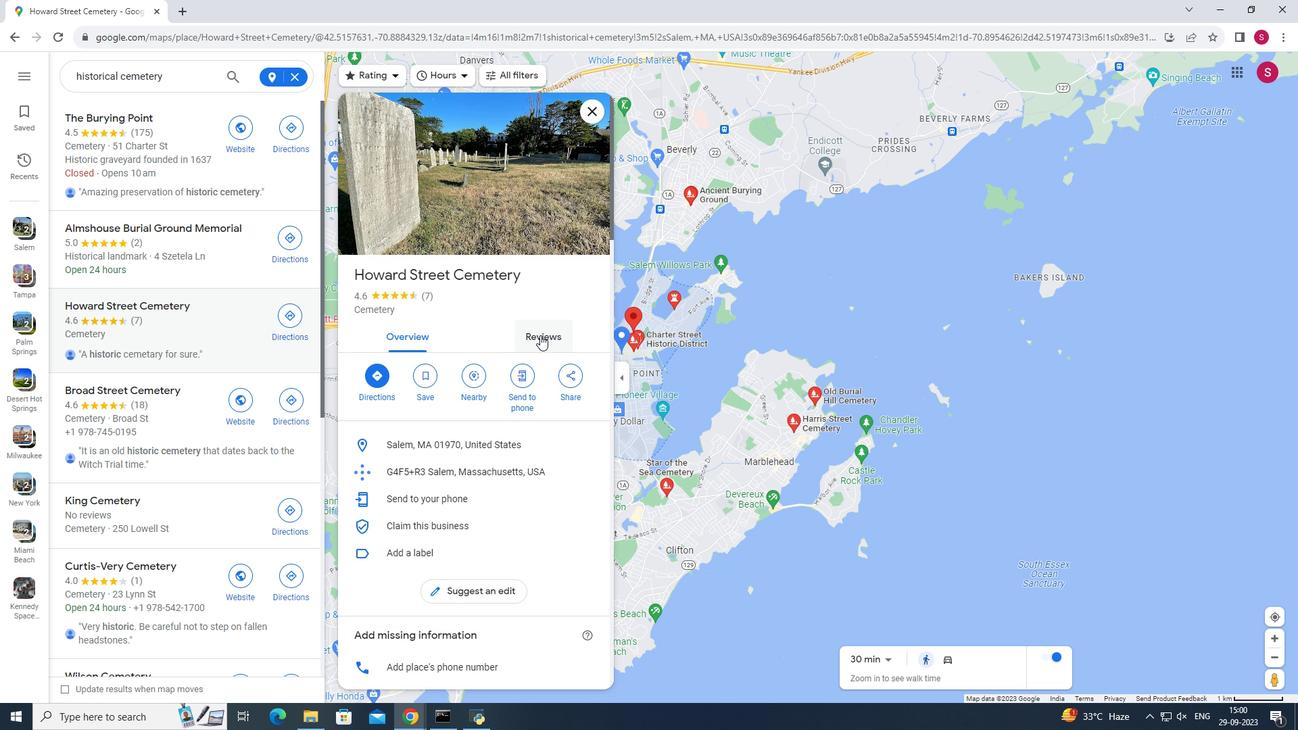
Action: Mouse pressed left at (540, 335)
Screenshot: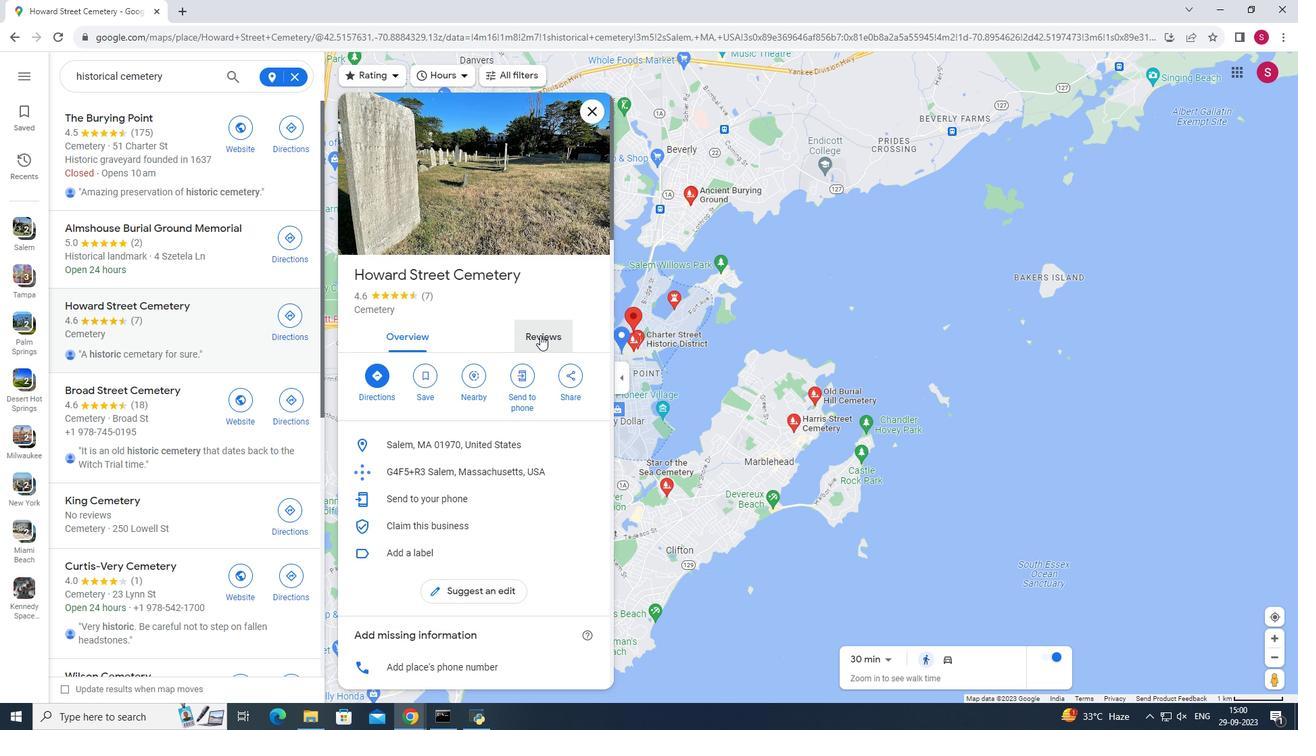 
Action: Mouse moved to (535, 472)
Screenshot: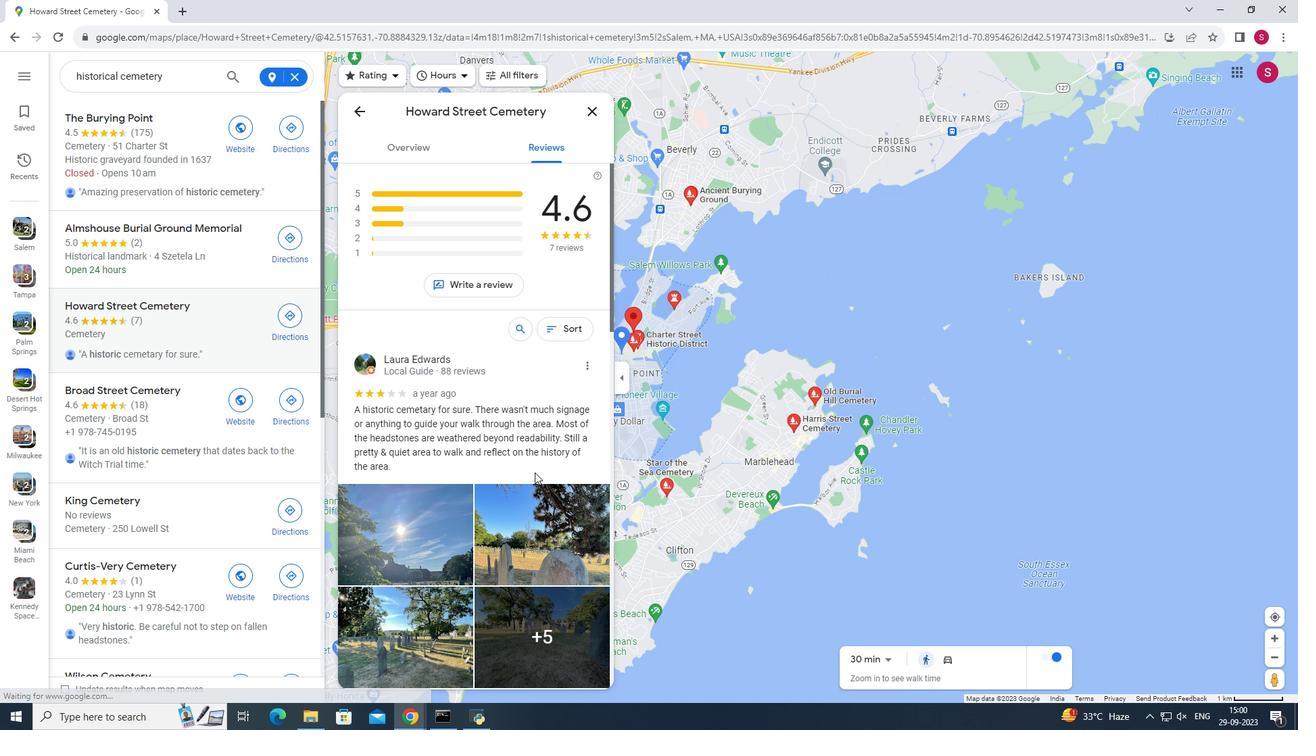 
Action: Mouse scrolled (535, 472) with delta (0, 0)
Screenshot: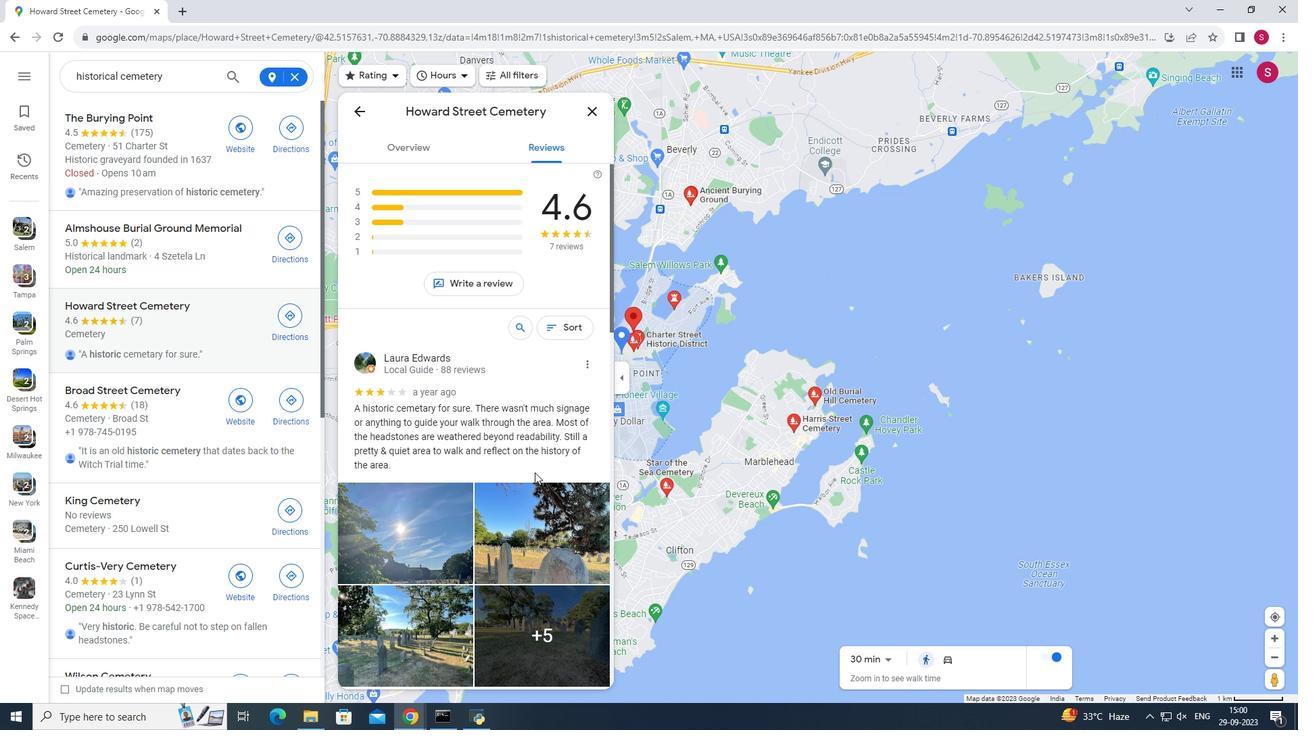 
Action: Mouse scrolled (535, 472) with delta (0, 0)
Screenshot: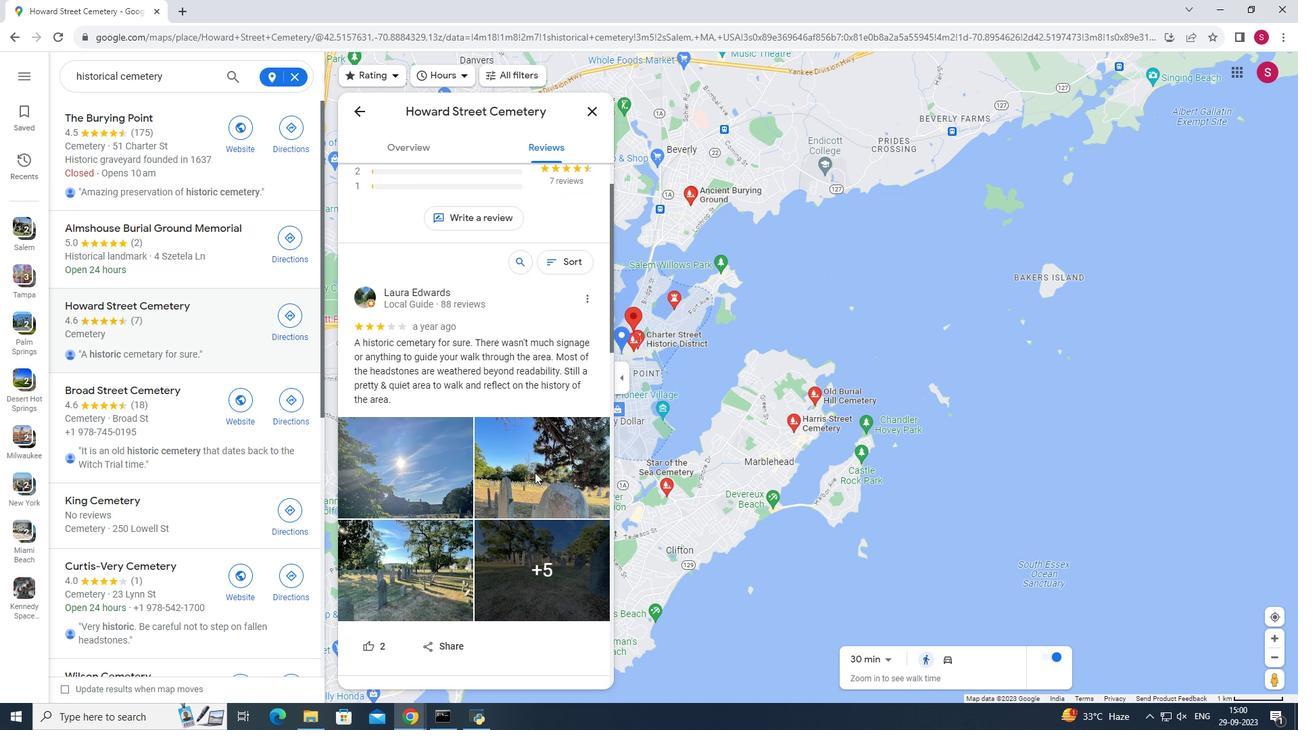 
Action: Mouse scrolled (535, 472) with delta (0, 0)
Screenshot: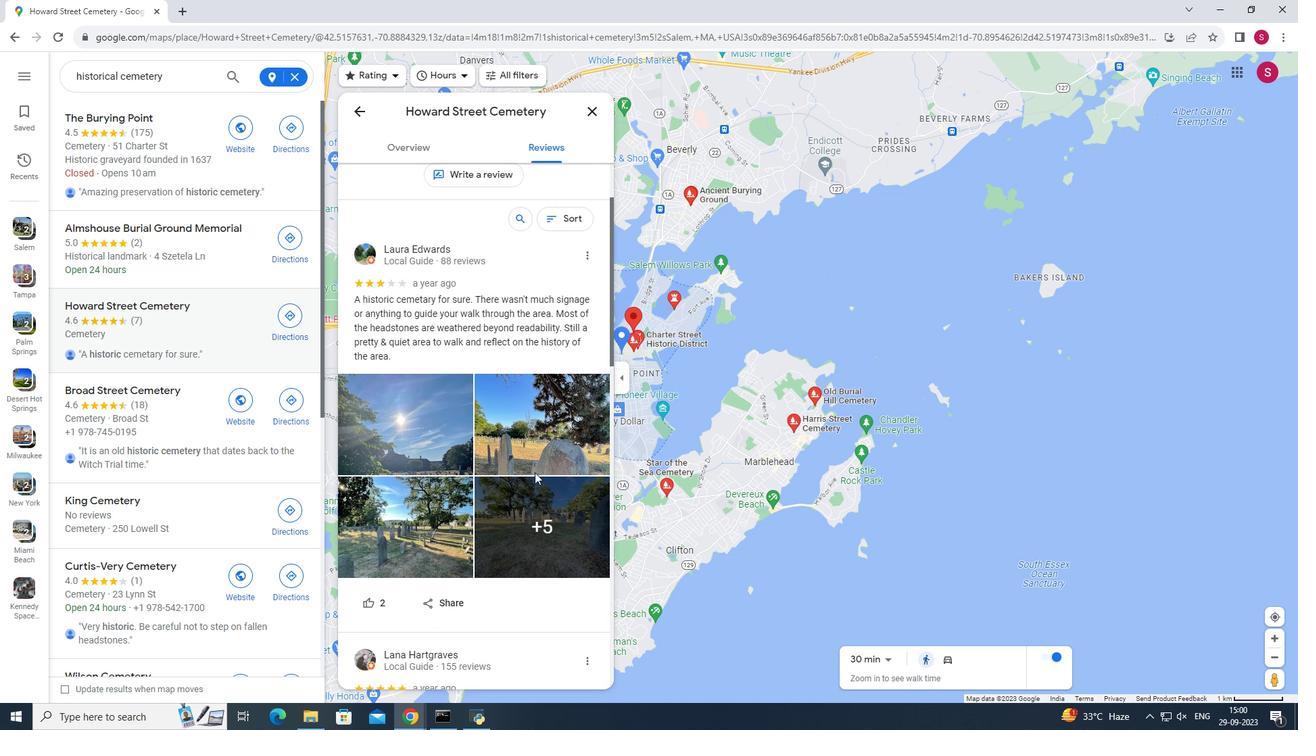 
Action: Mouse scrolled (535, 472) with delta (0, 0)
Screenshot: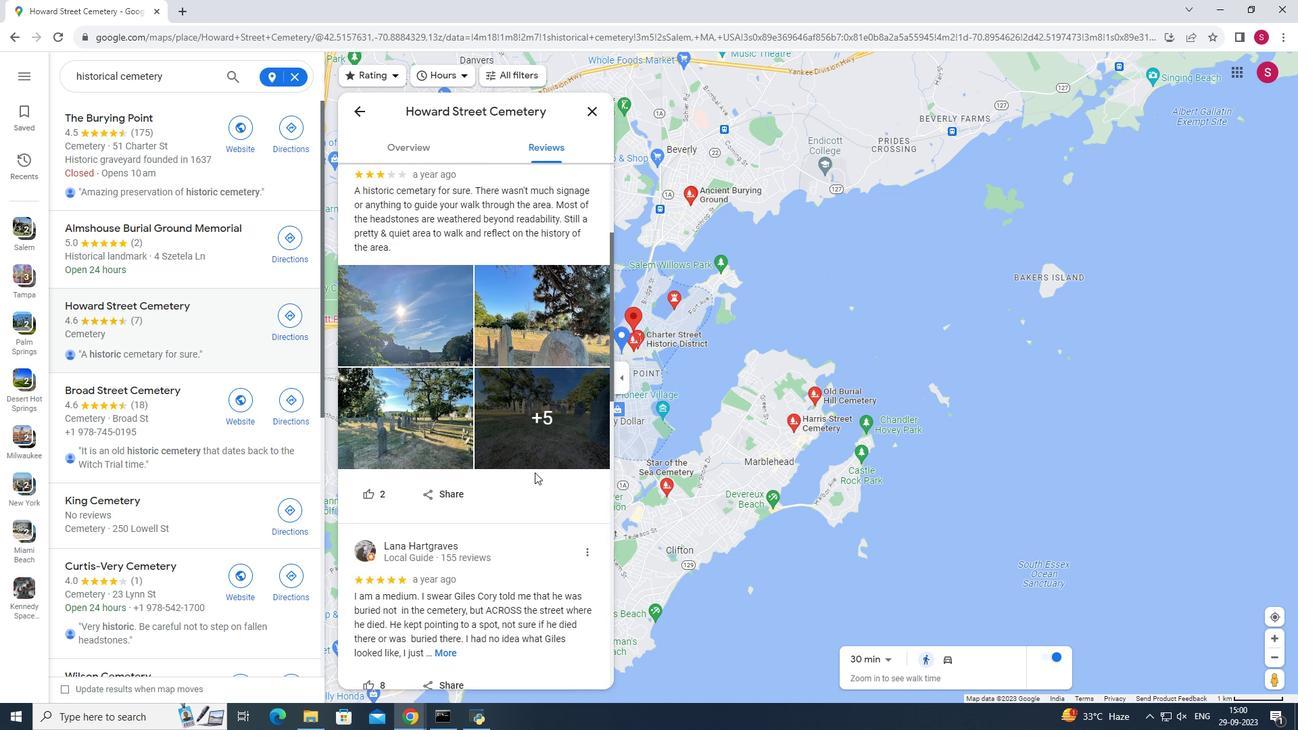 
Action: Mouse moved to (533, 472)
Screenshot: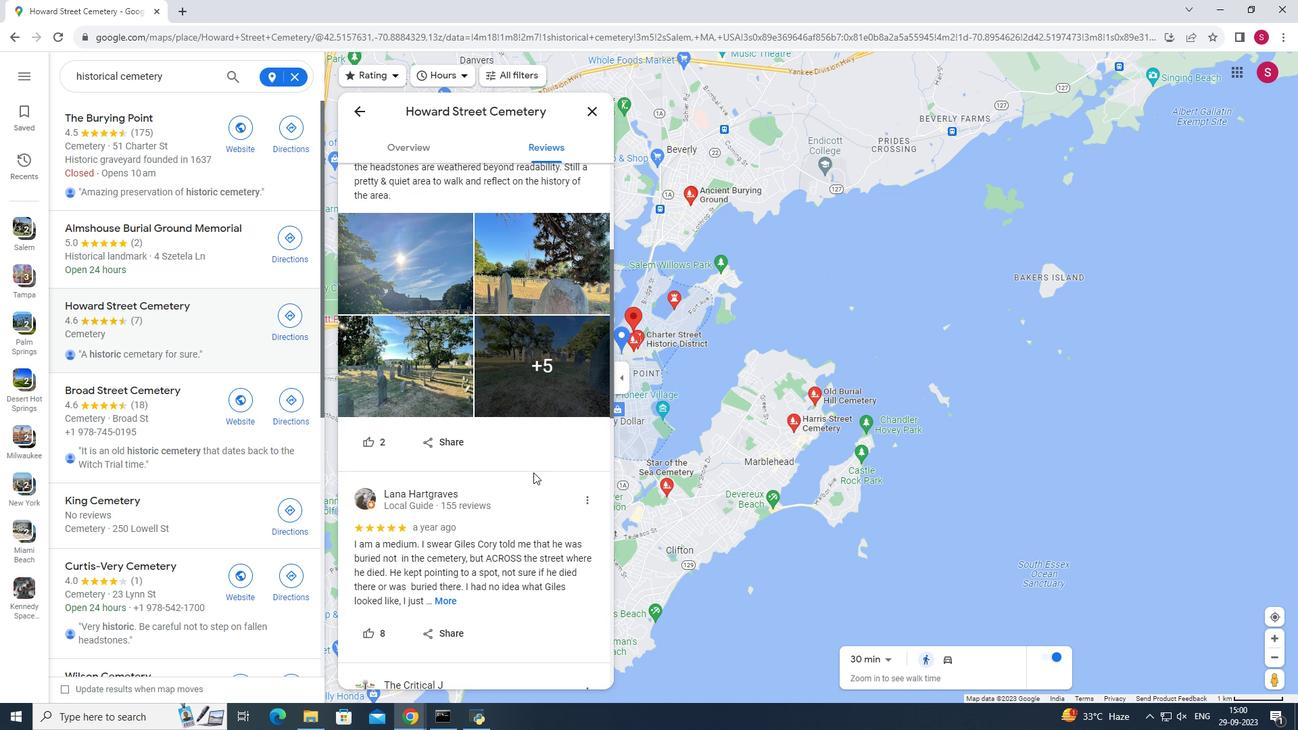 
Action: Mouse scrolled (533, 472) with delta (0, 0)
Screenshot: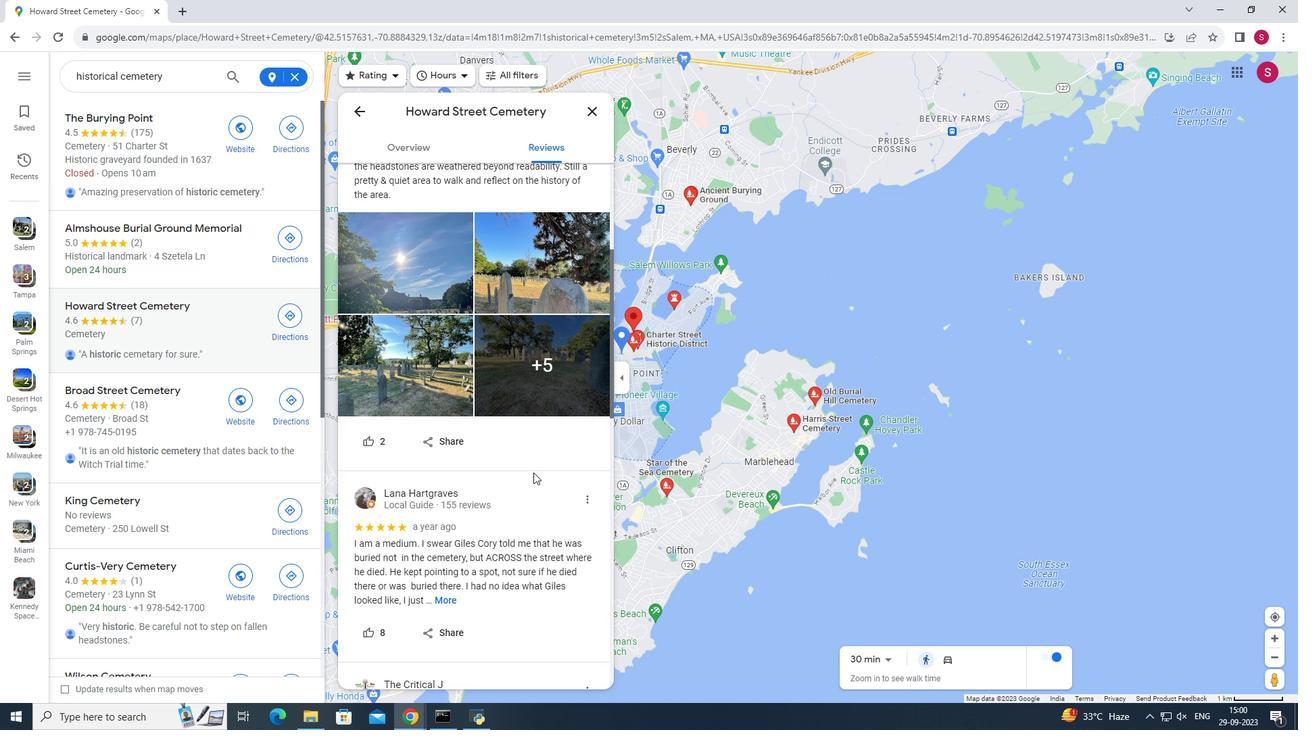 
Action: Mouse scrolled (533, 472) with delta (0, 0)
Screenshot: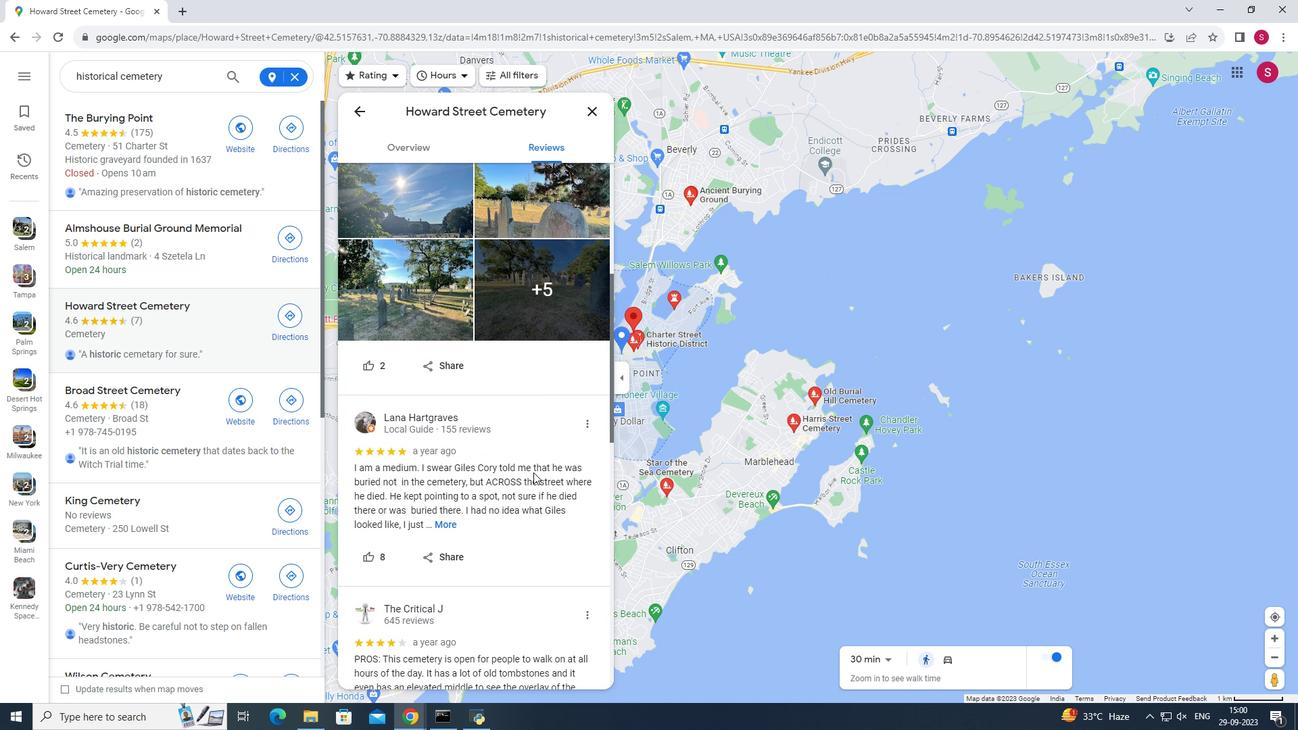 
Action: Mouse scrolled (533, 472) with delta (0, 0)
Screenshot: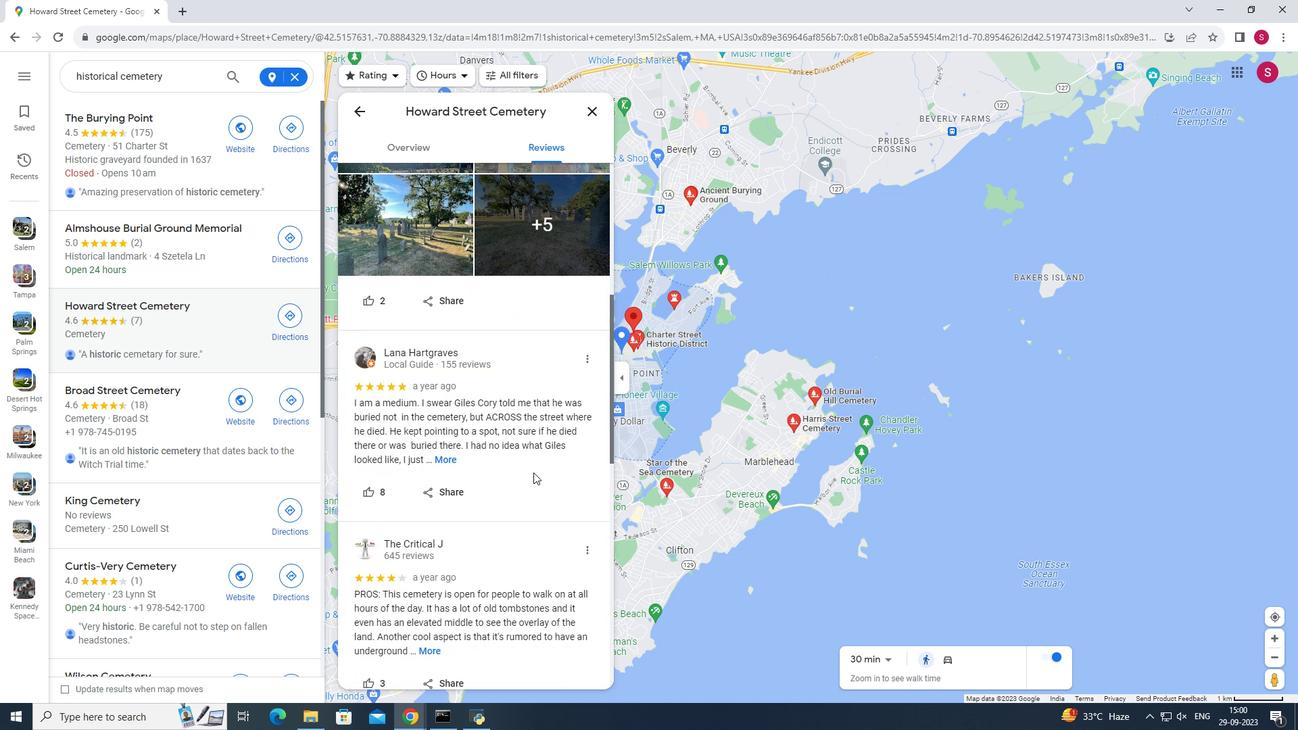 
Action: Mouse scrolled (533, 472) with delta (0, 0)
Screenshot: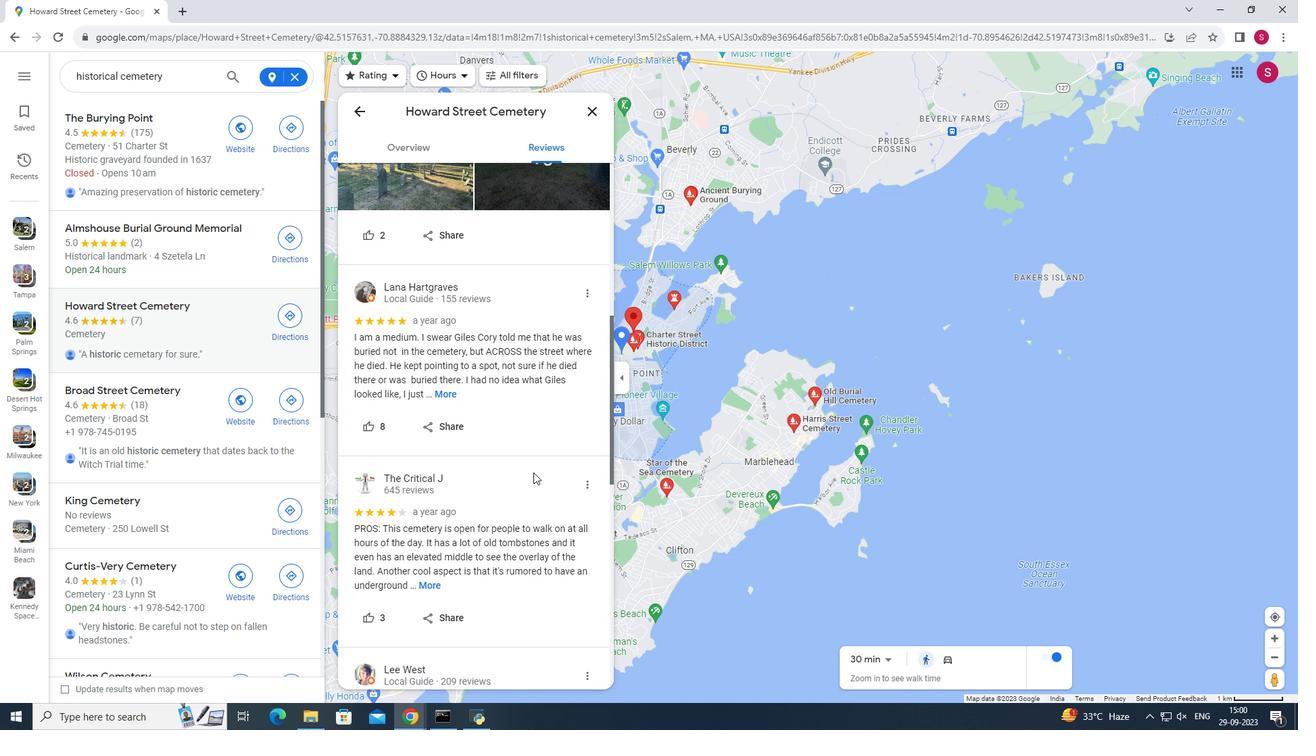 
Action: Mouse scrolled (533, 472) with delta (0, 0)
Screenshot: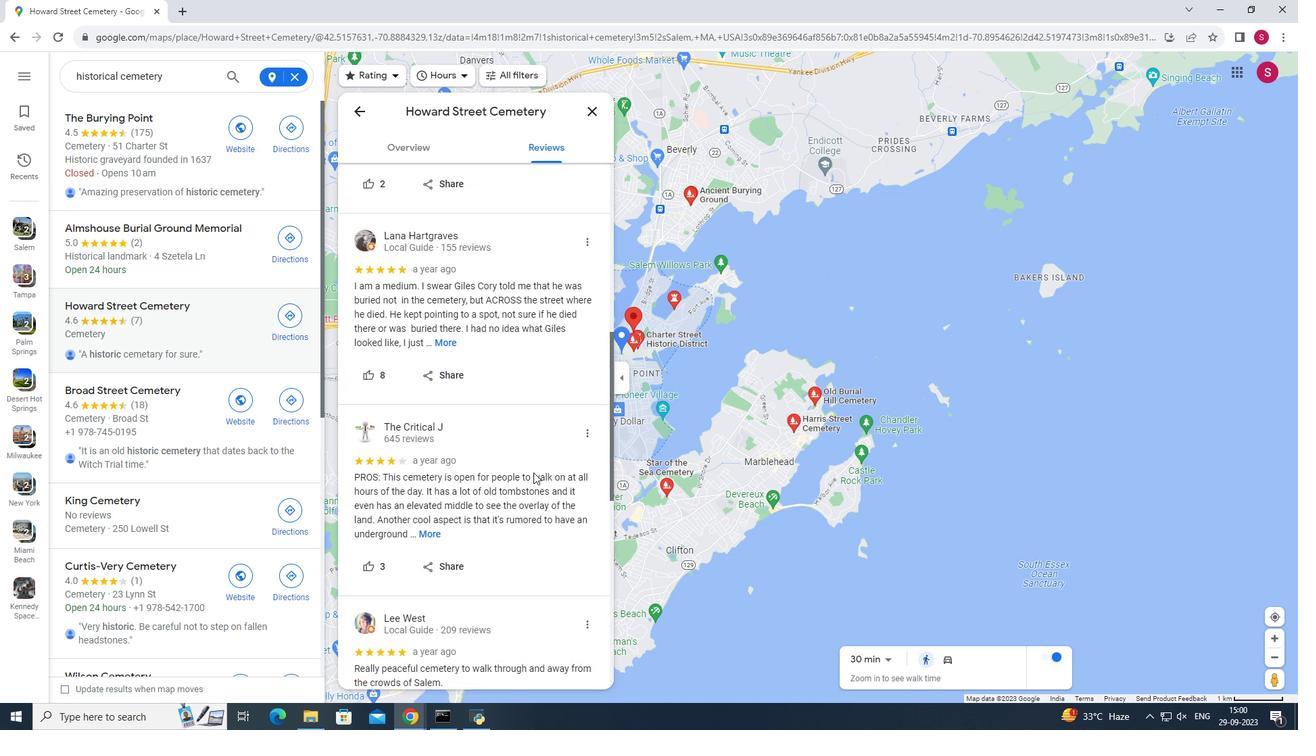 
Action: Mouse scrolled (533, 472) with delta (0, 0)
Screenshot: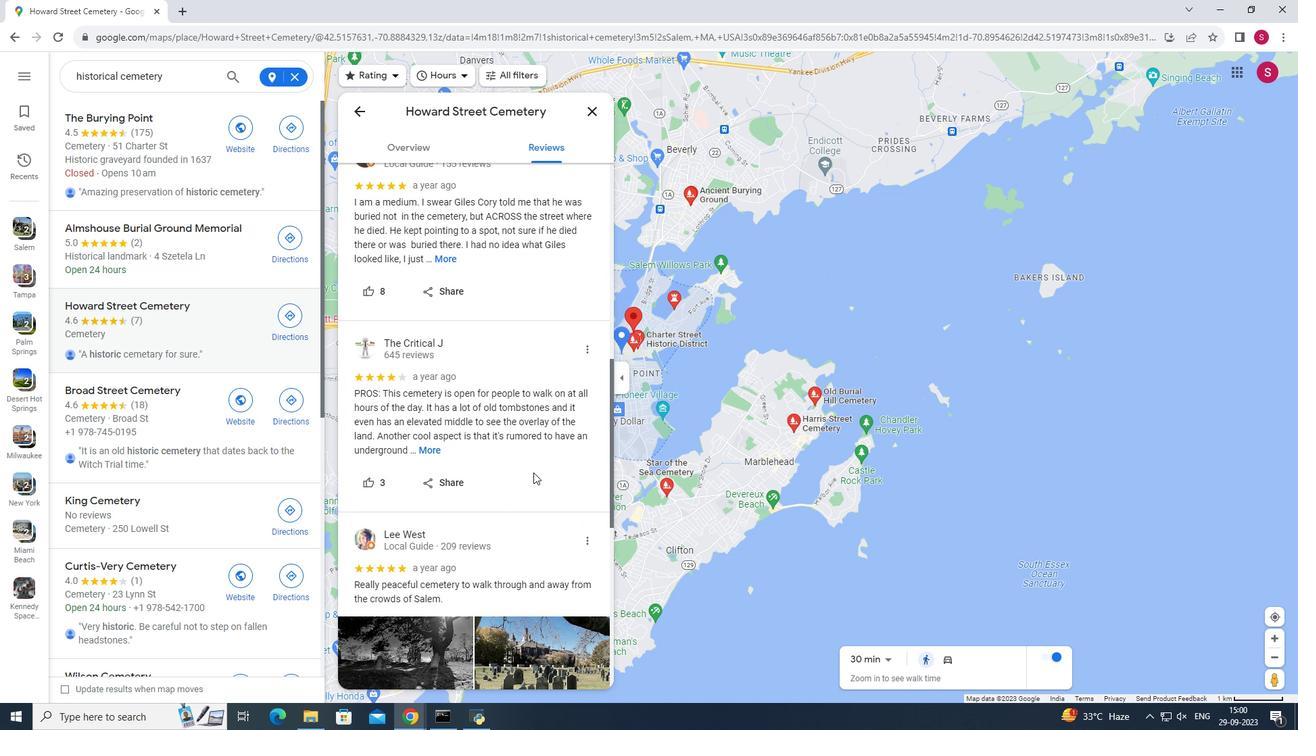 
Action: Mouse moved to (531, 472)
Screenshot: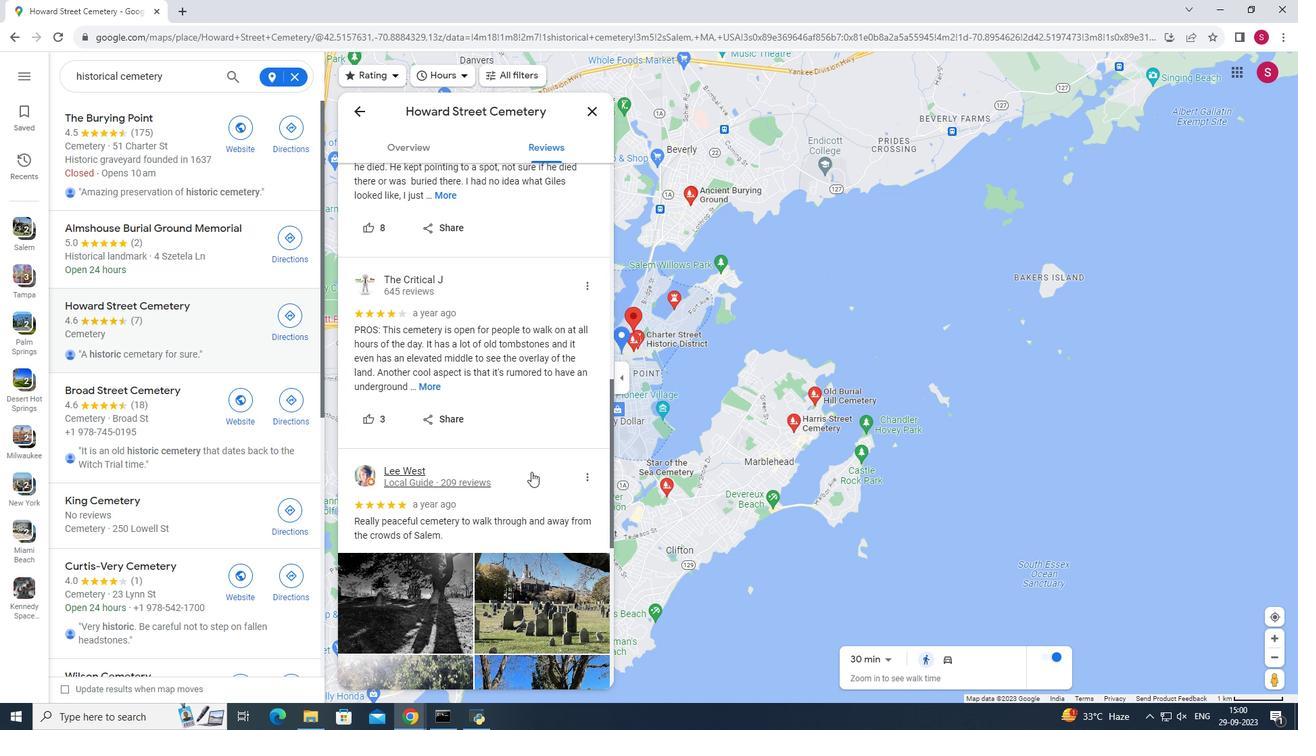 
Action: Mouse scrolled (531, 472) with delta (0, 0)
Screenshot: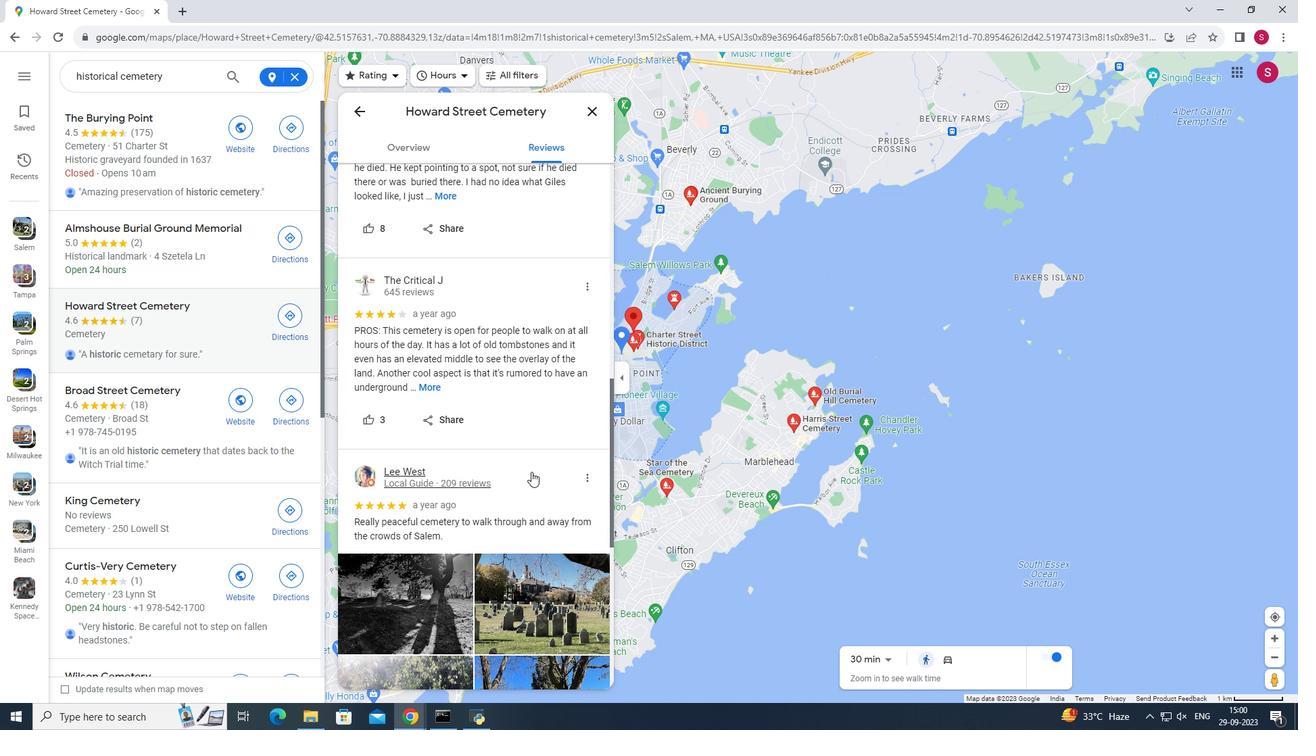 
Action: Mouse scrolled (531, 472) with delta (0, 0)
Screenshot: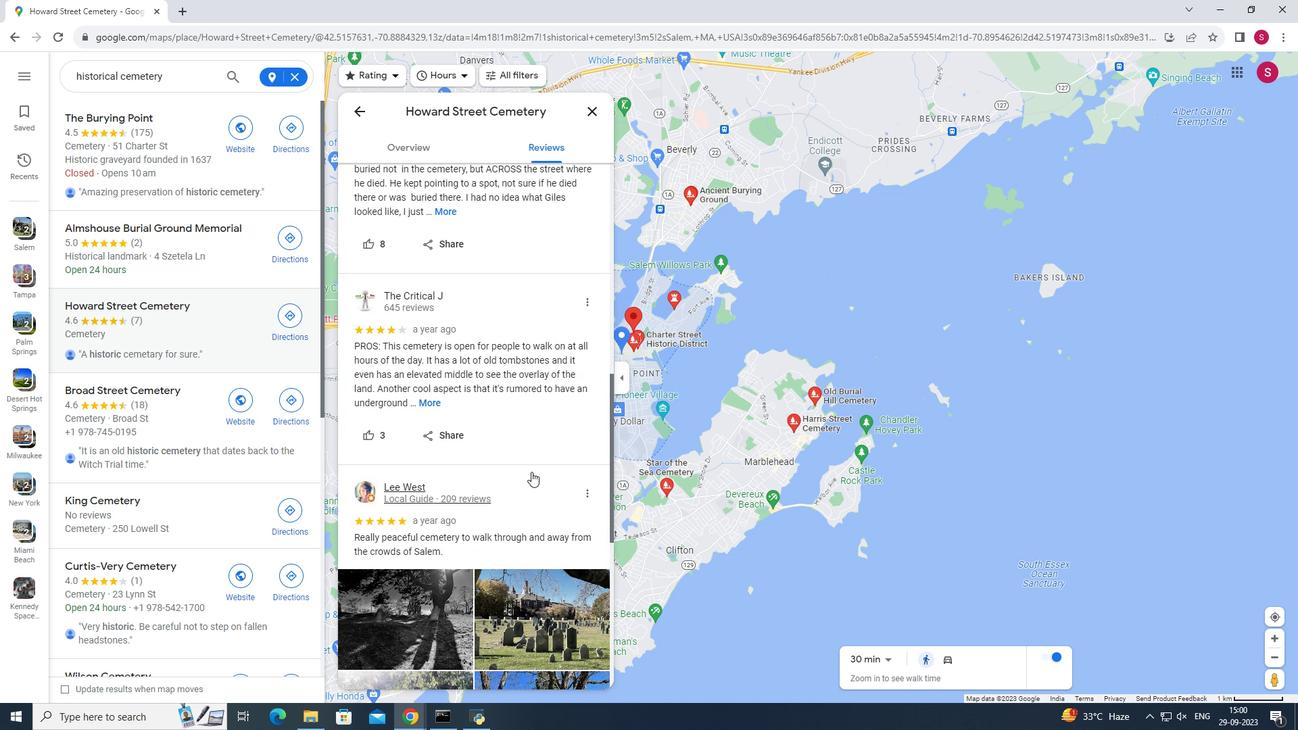 
Action: Mouse scrolled (531, 472) with delta (0, 0)
Screenshot: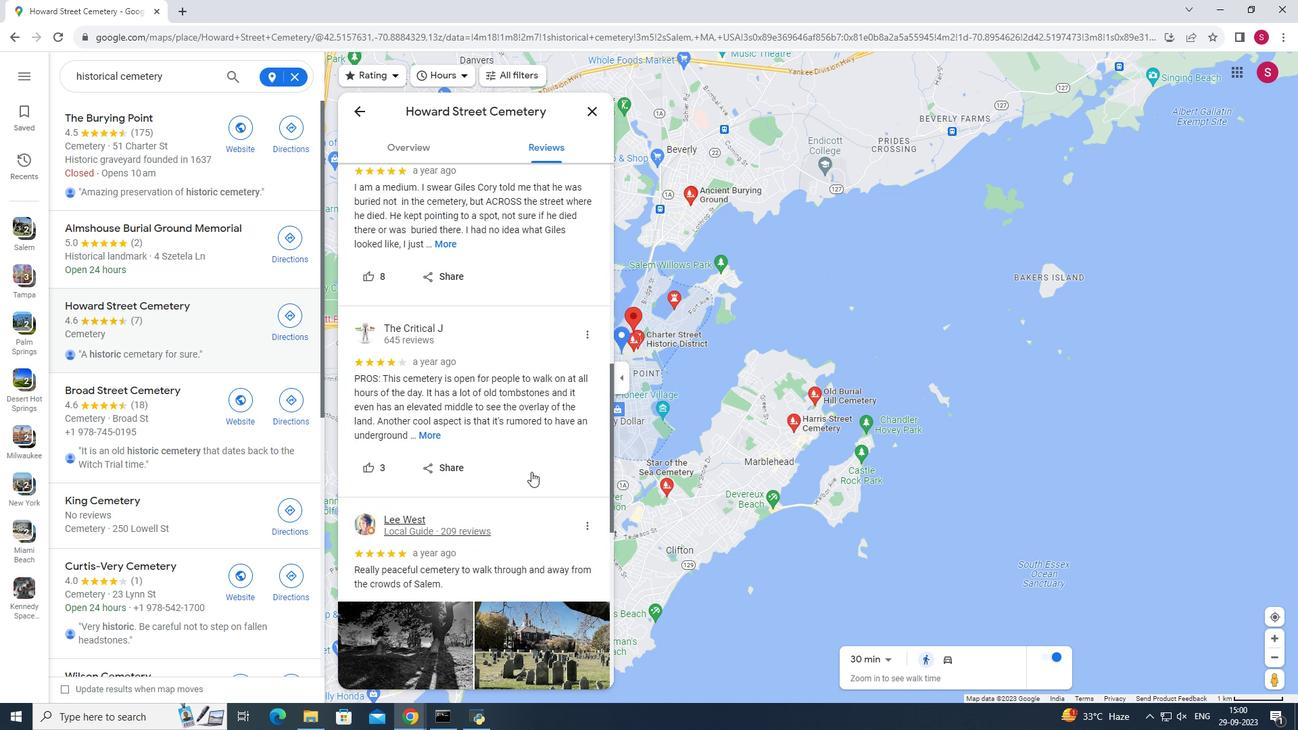 
Action: Mouse scrolled (531, 472) with delta (0, 0)
Screenshot: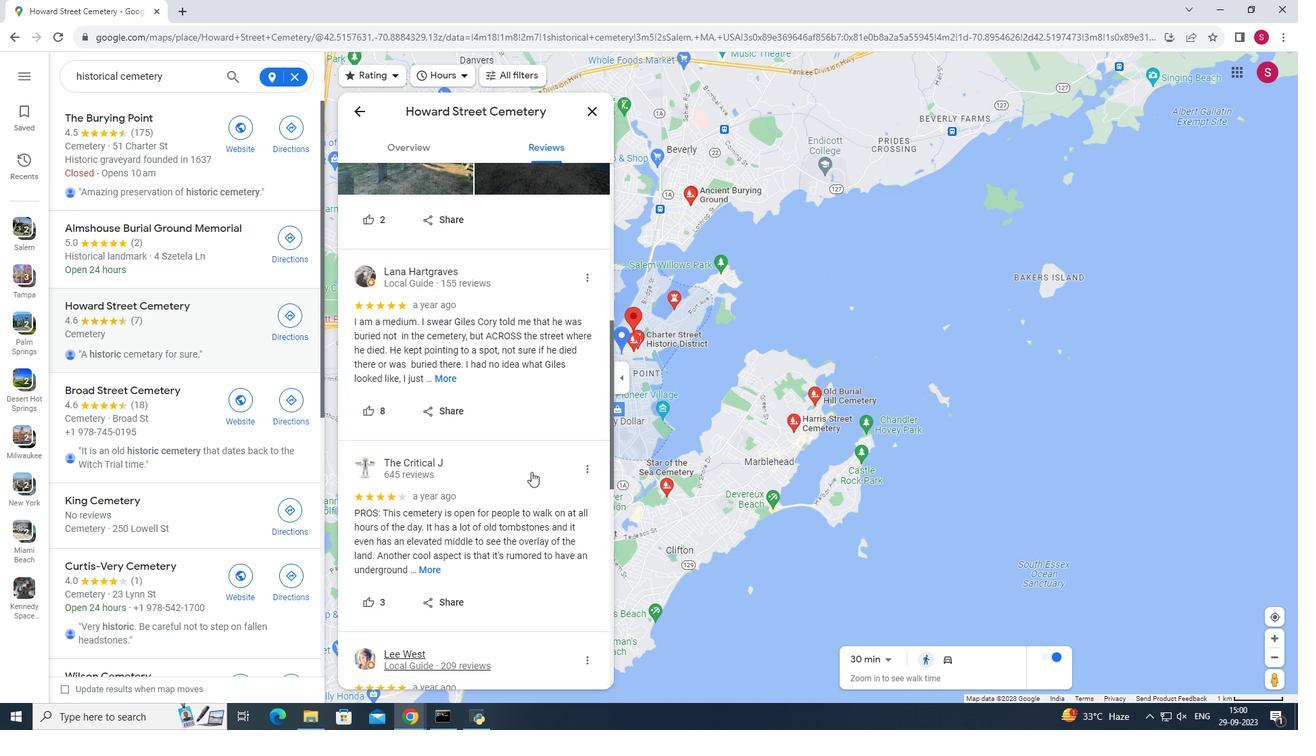 
Action: Mouse moved to (531, 471)
Screenshot: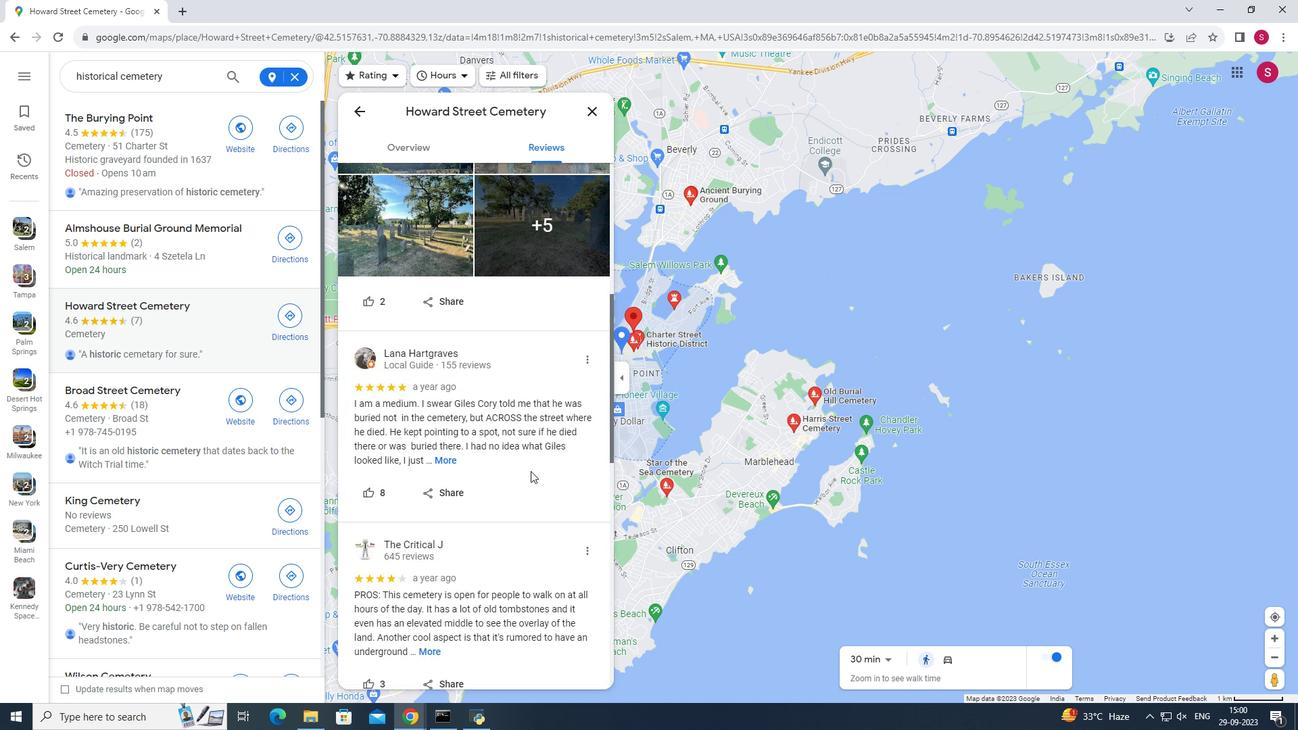 
Action: Mouse scrolled (531, 472) with delta (0, 0)
Screenshot: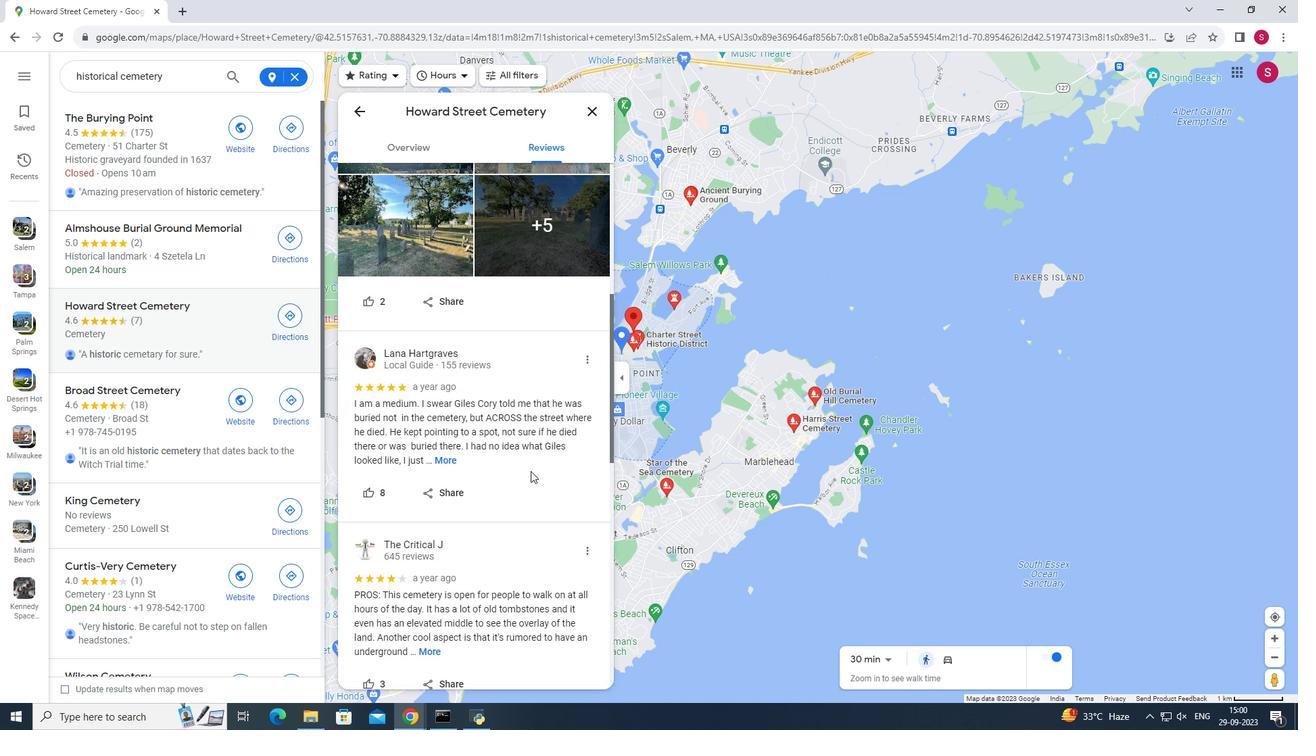 
Action: Mouse moved to (530, 471)
Screenshot: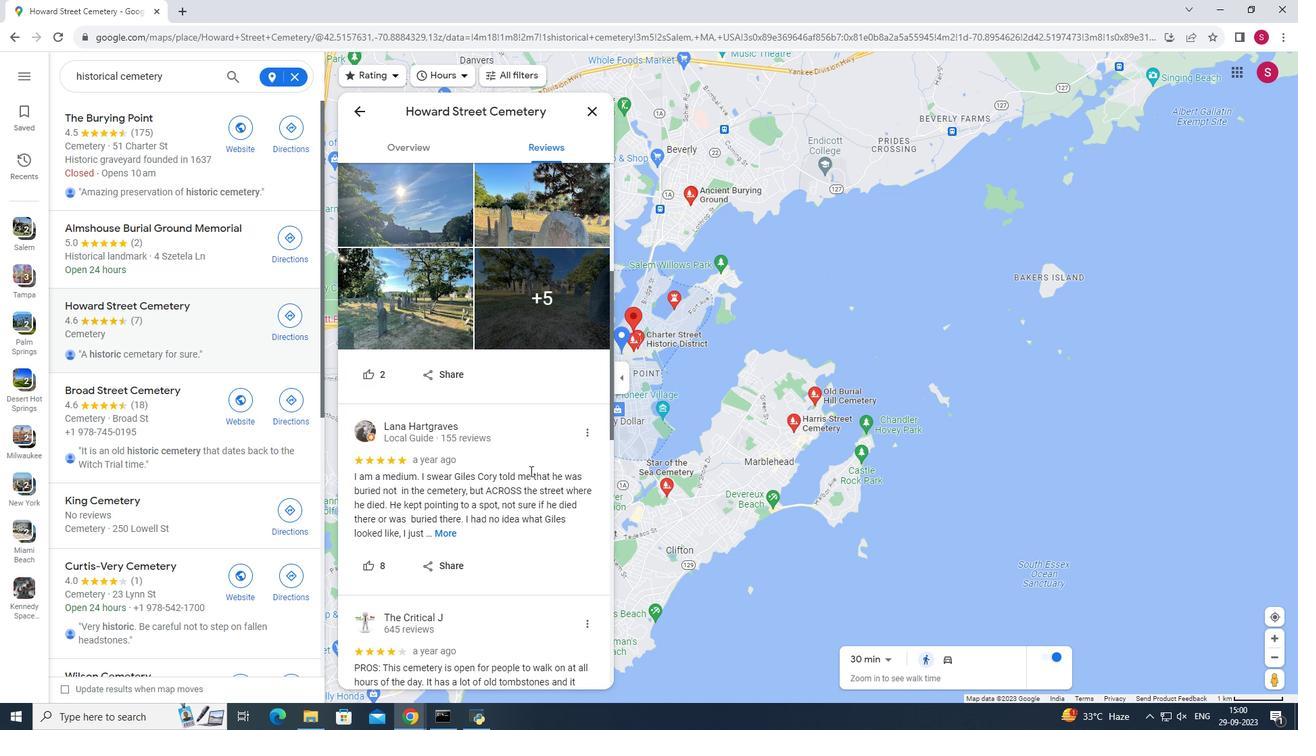 
Action: Mouse scrolled (530, 472) with delta (0, 0)
Screenshot: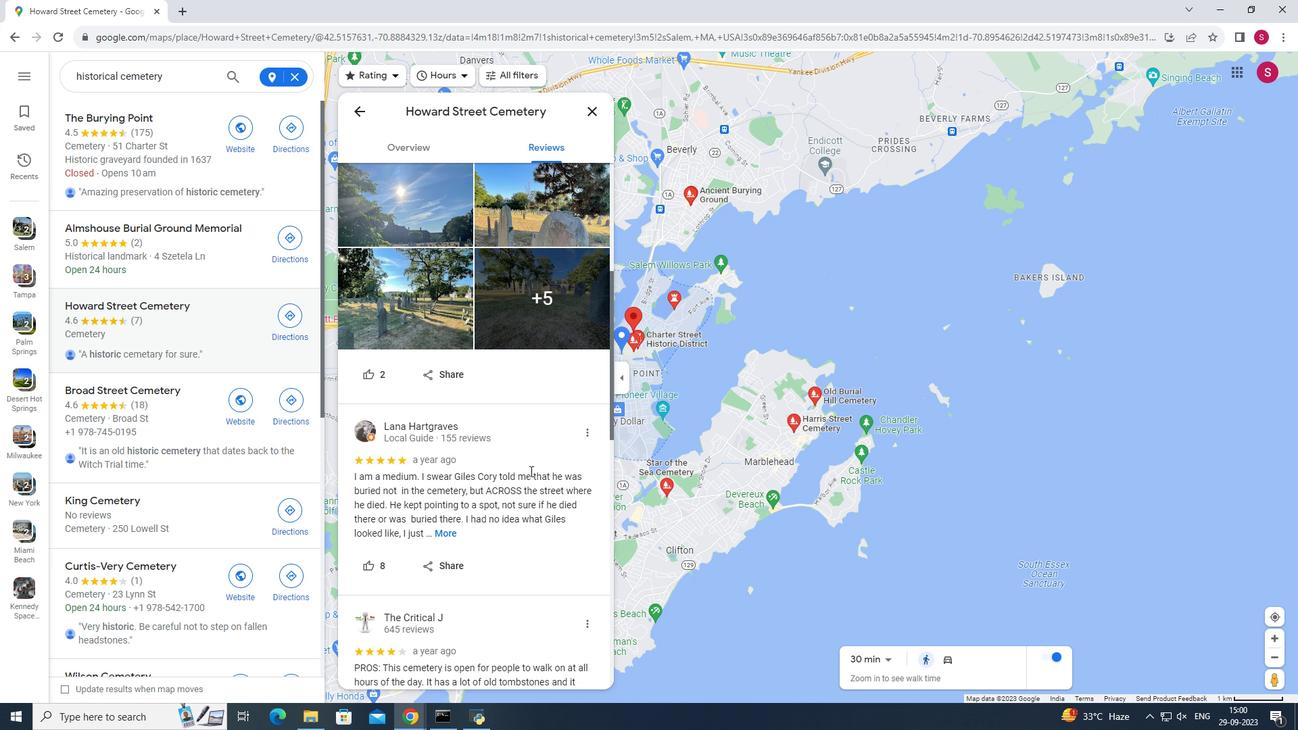 
Action: Mouse scrolled (530, 472) with delta (0, 0)
Screenshot: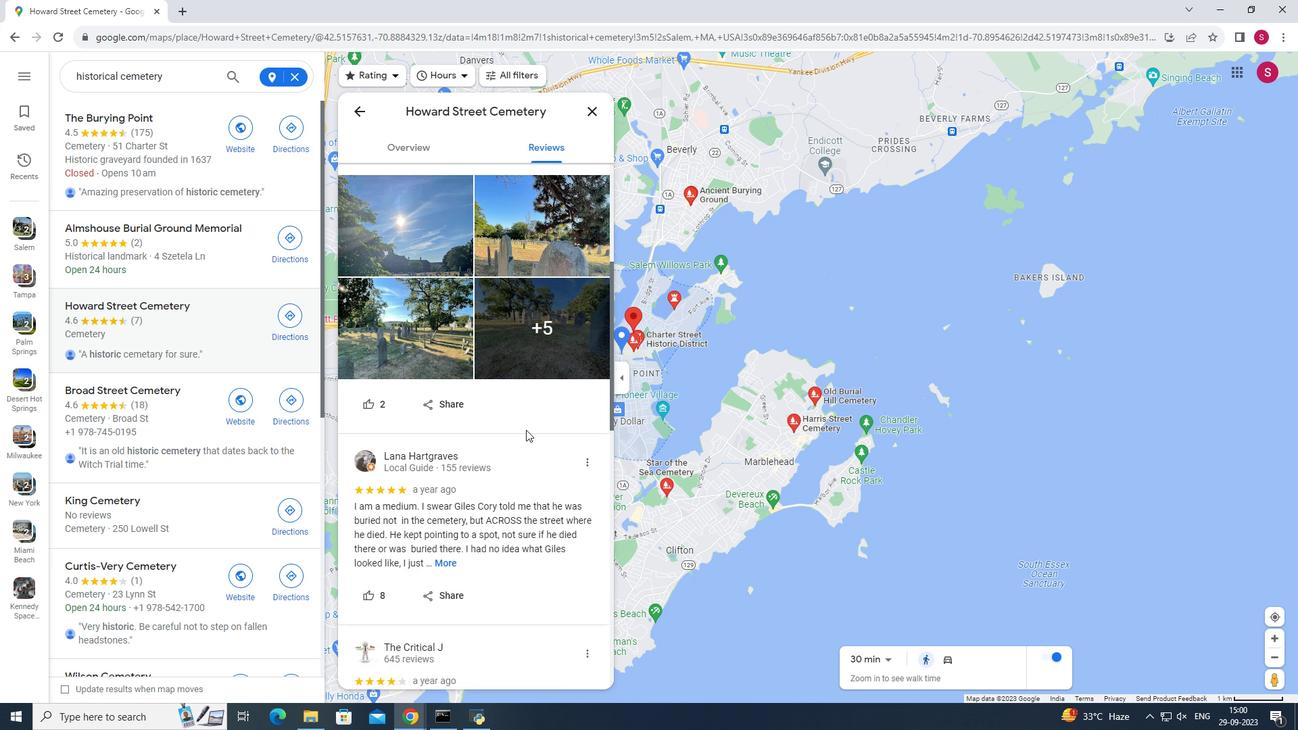 
Action: Mouse moved to (526, 432)
Screenshot: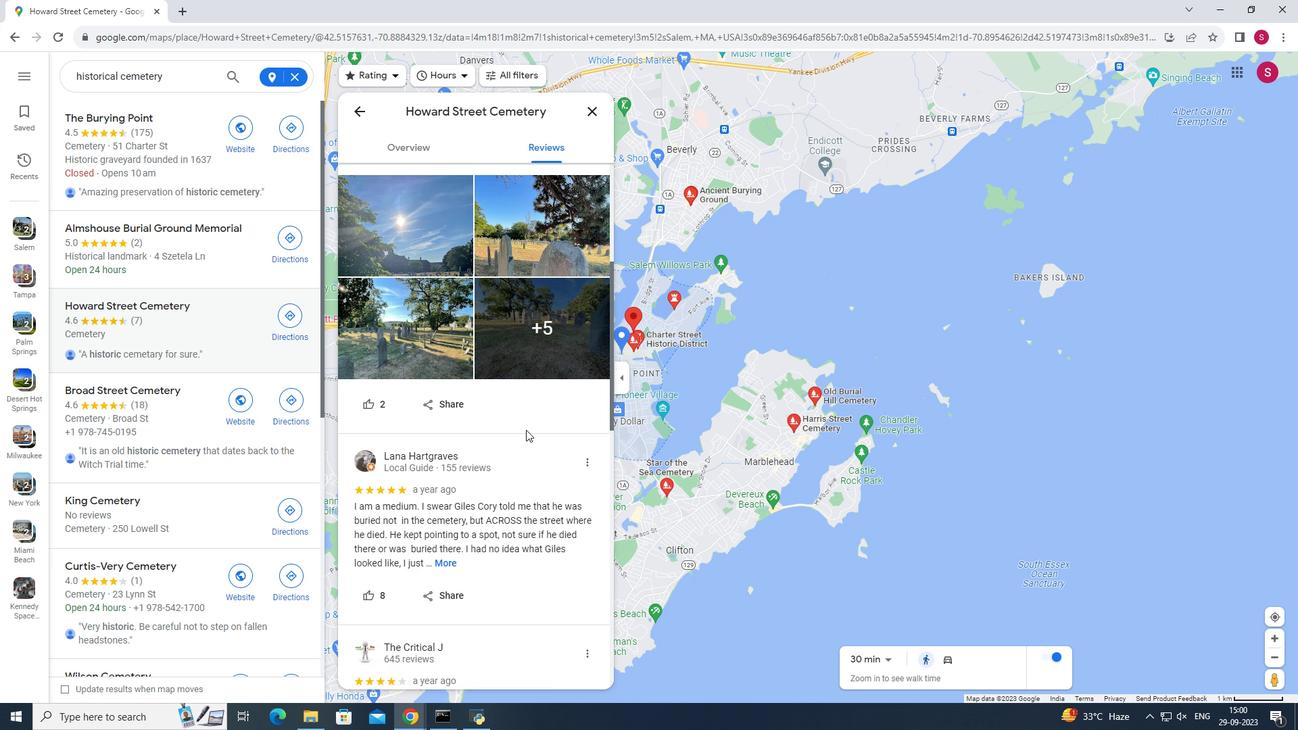 
Action: Mouse scrolled (526, 433) with delta (0, 0)
Screenshot: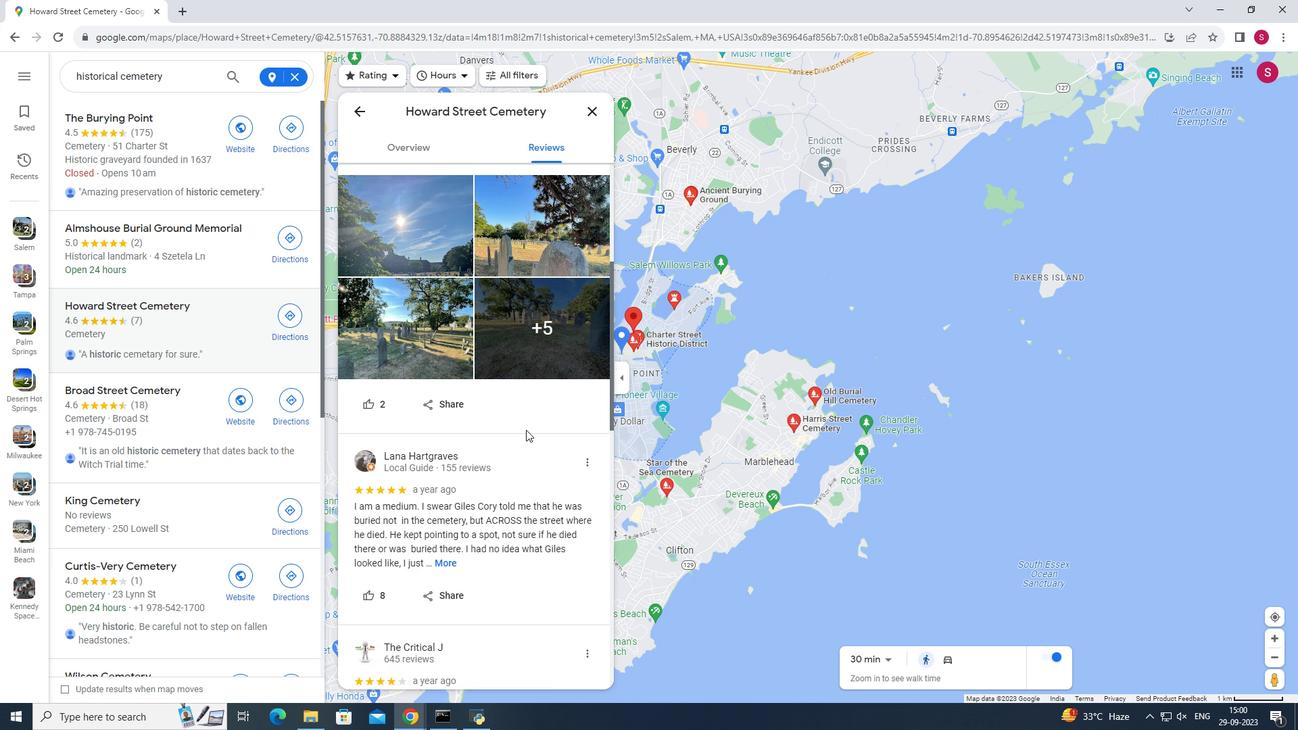 
Action: Mouse moved to (524, 403)
Screenshot: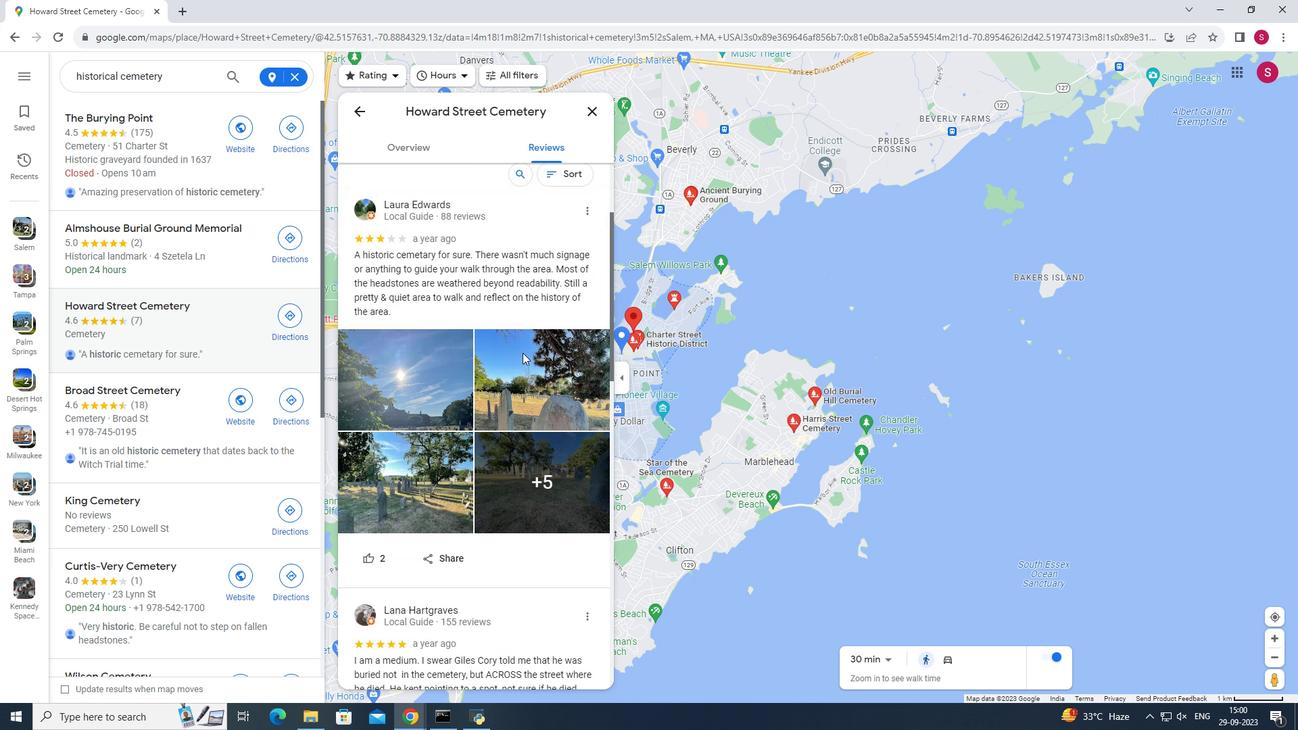 
Action: Mouse scrolled (524, 403) with delta (0, 0)
Screenshot: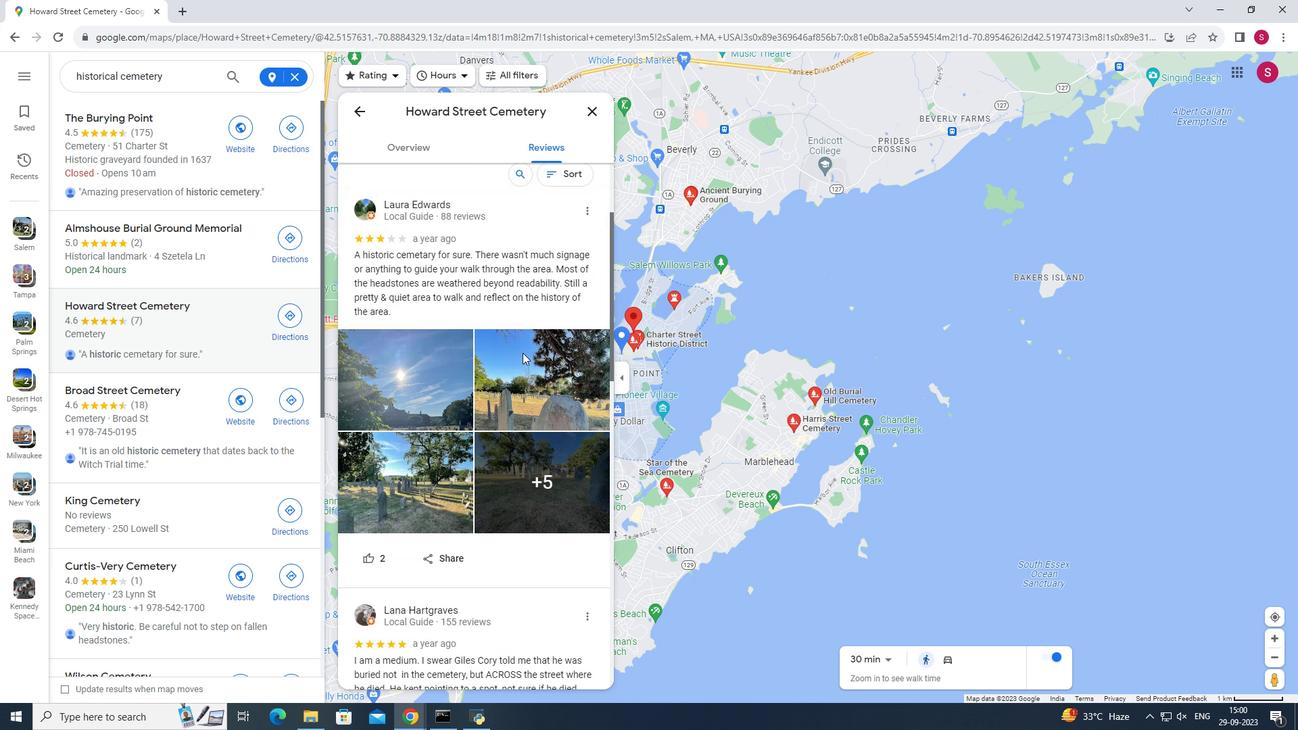 
Action: Mouse moved to (593, 113)
Screenshot: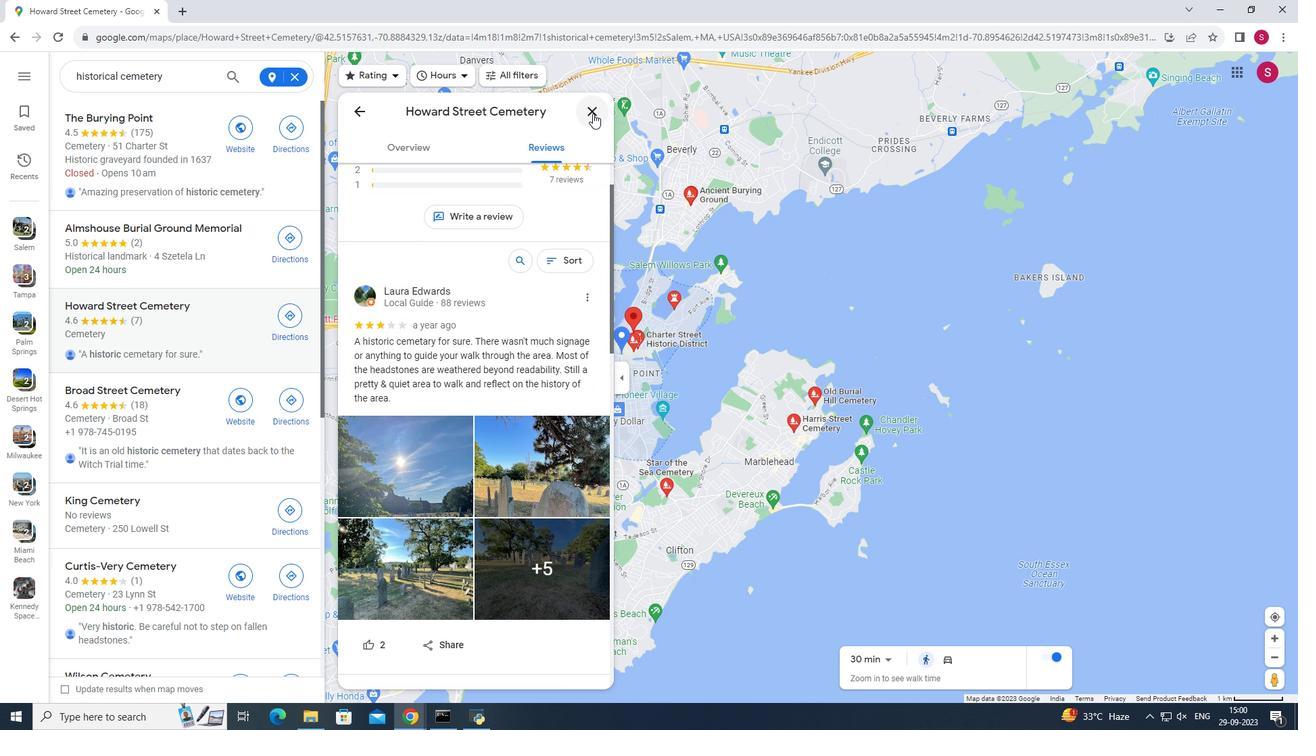 
Action: Mouse pressed left at (593, 113)
Screenshot: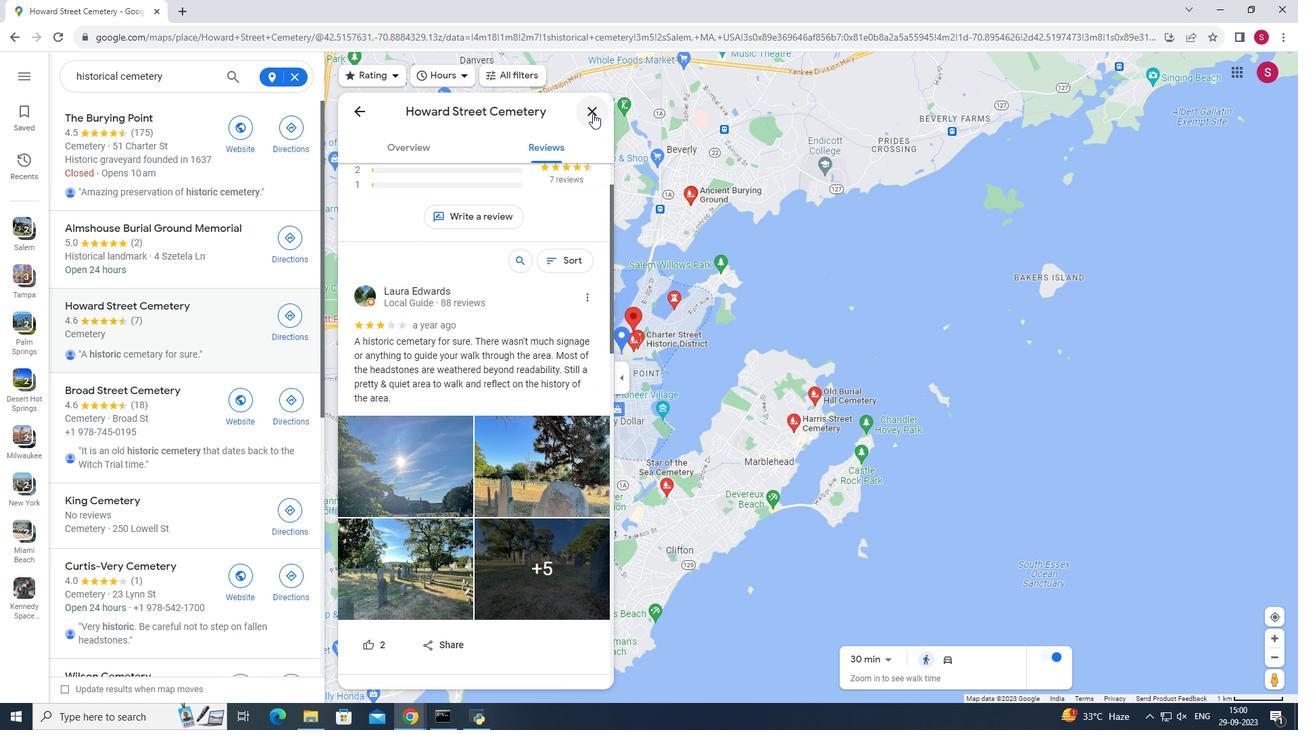 
Action: Mouse moved to (169, 388)
Screenshot: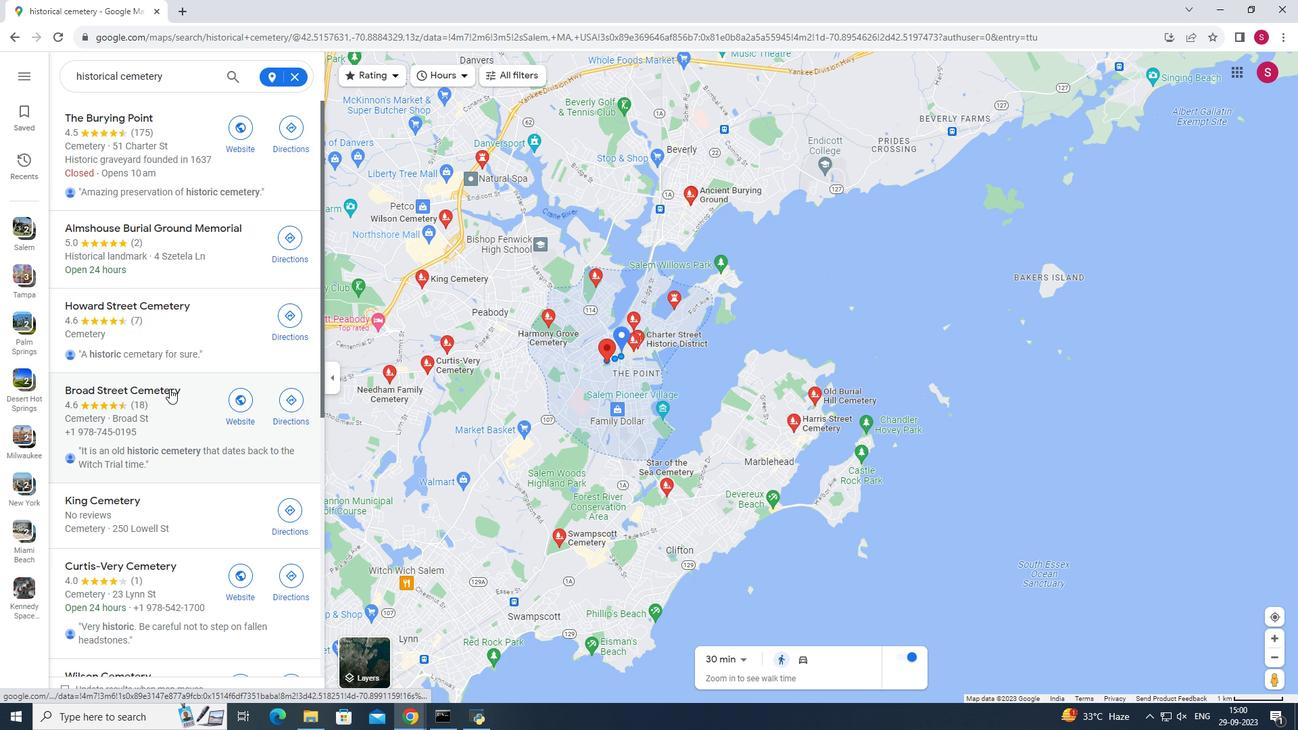 
Action: Mouse pressed left at (169, 388)
Screenshot: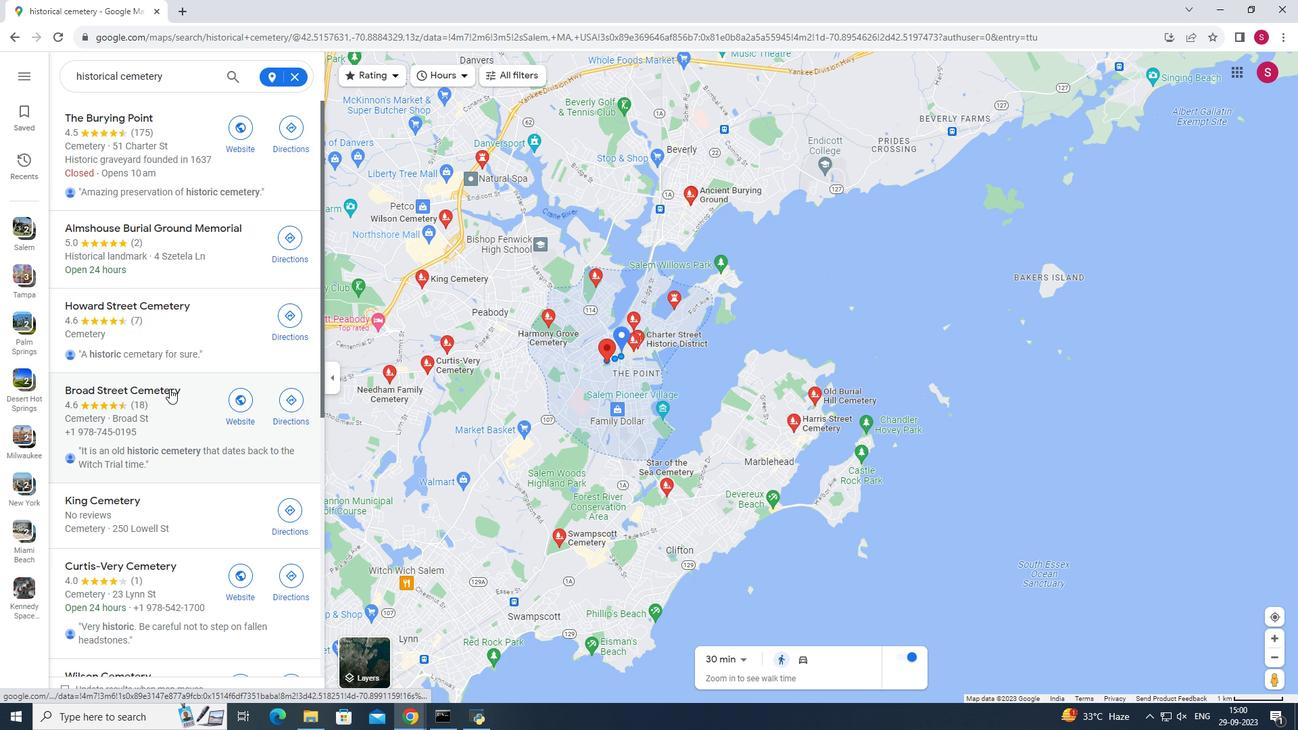 
Action: Mouse moved to (547, 564)
Screenshot: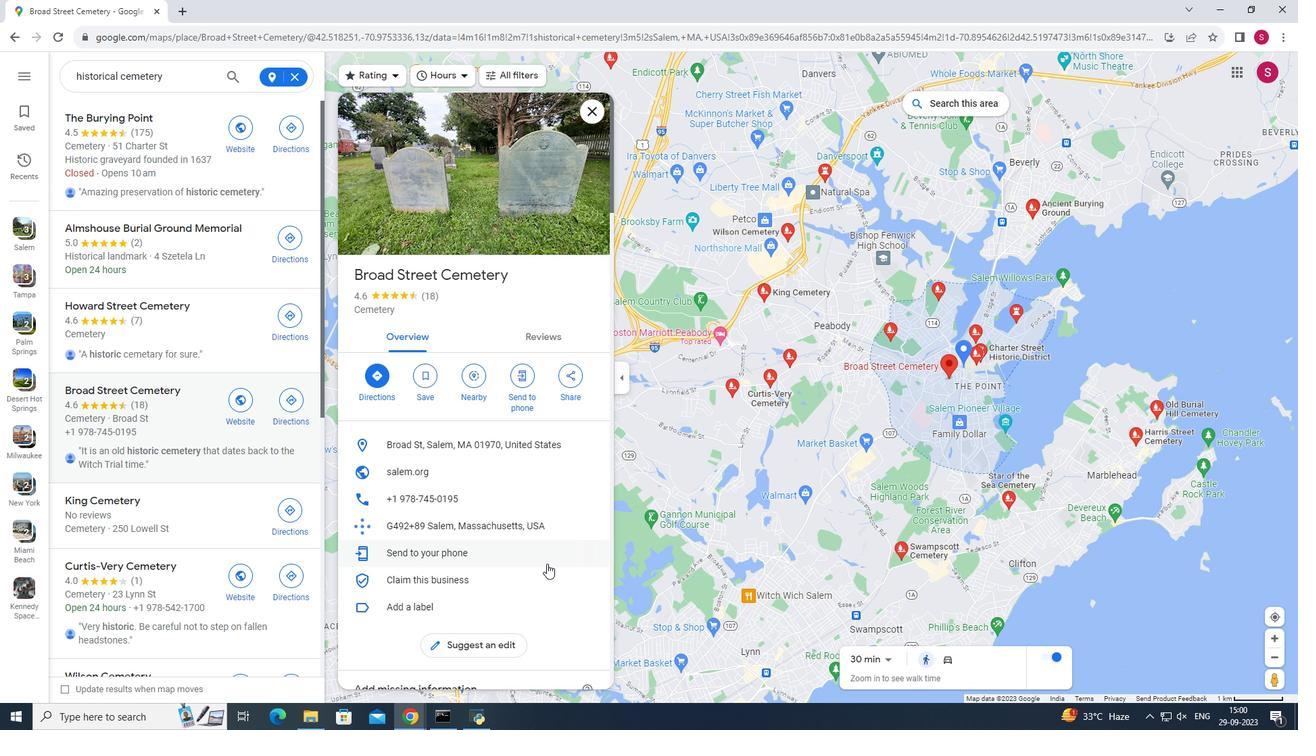 
Action: Mouse scrolled (547, 563) with delta (0, 0)
Screenshot: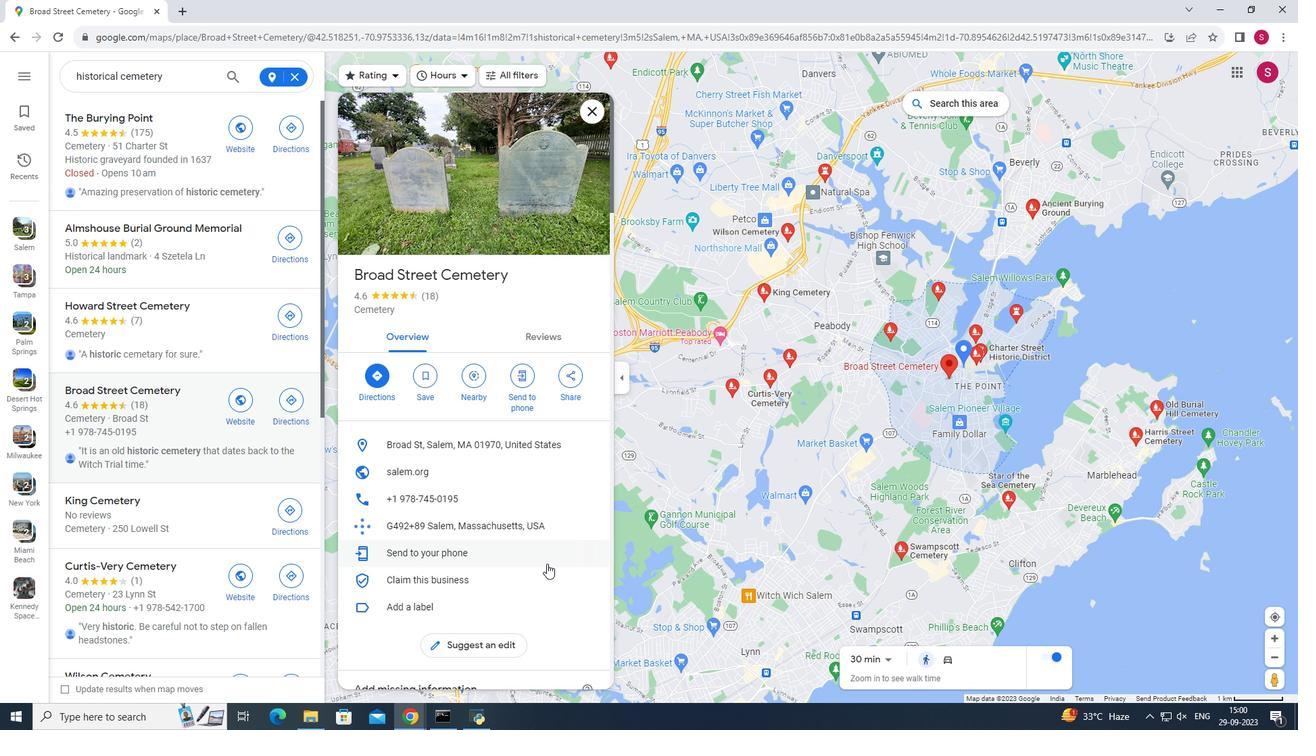 
Action: Mouse scrolled (547, 563) with delta (0, 0)
Screenshot: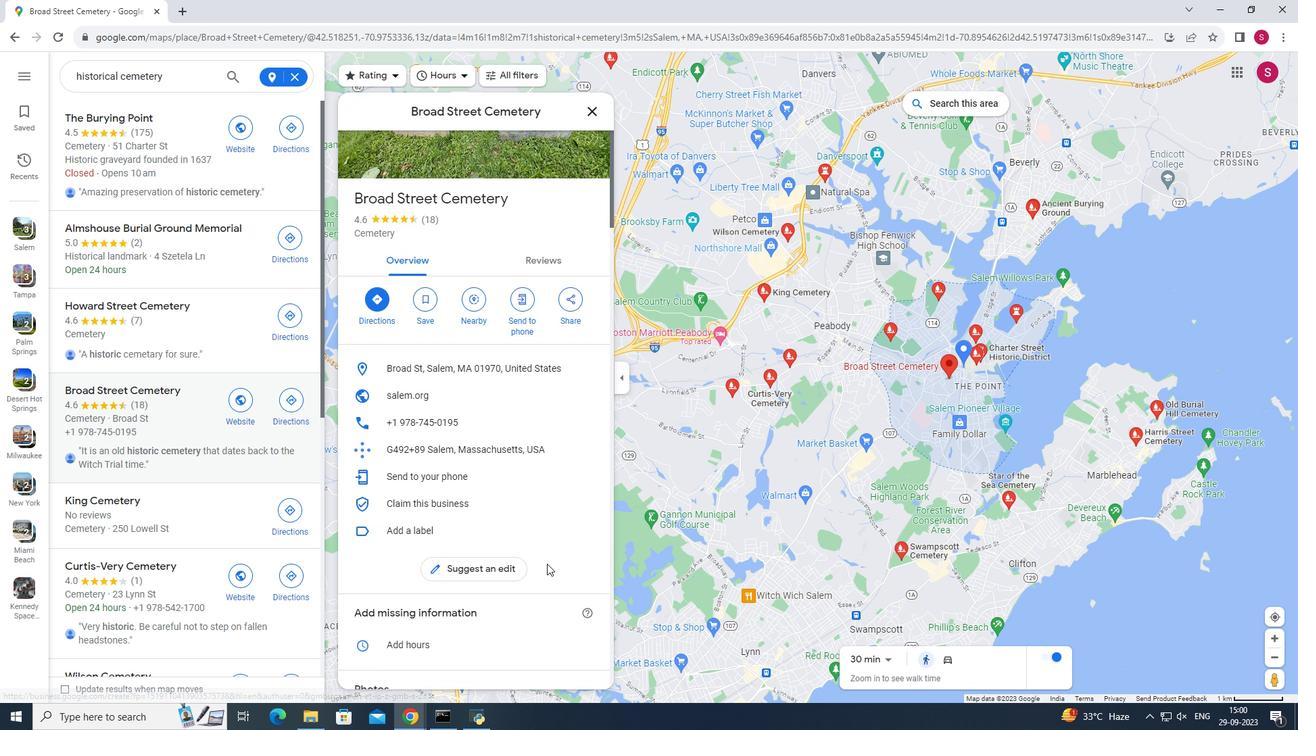 
Action: Mouse moved to (547, 564)
Screenshot: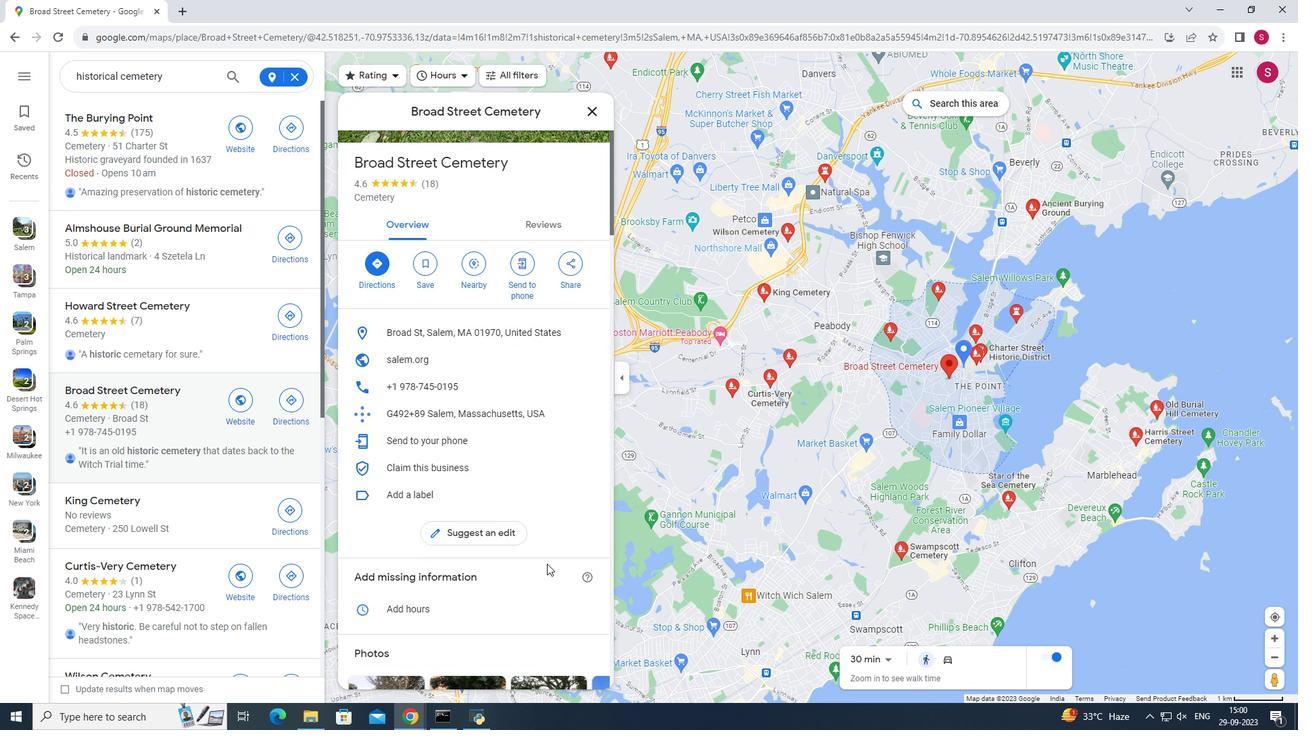 
Action: Mouse scrolled (547, 563) with delta (0, 0)
Screenshot: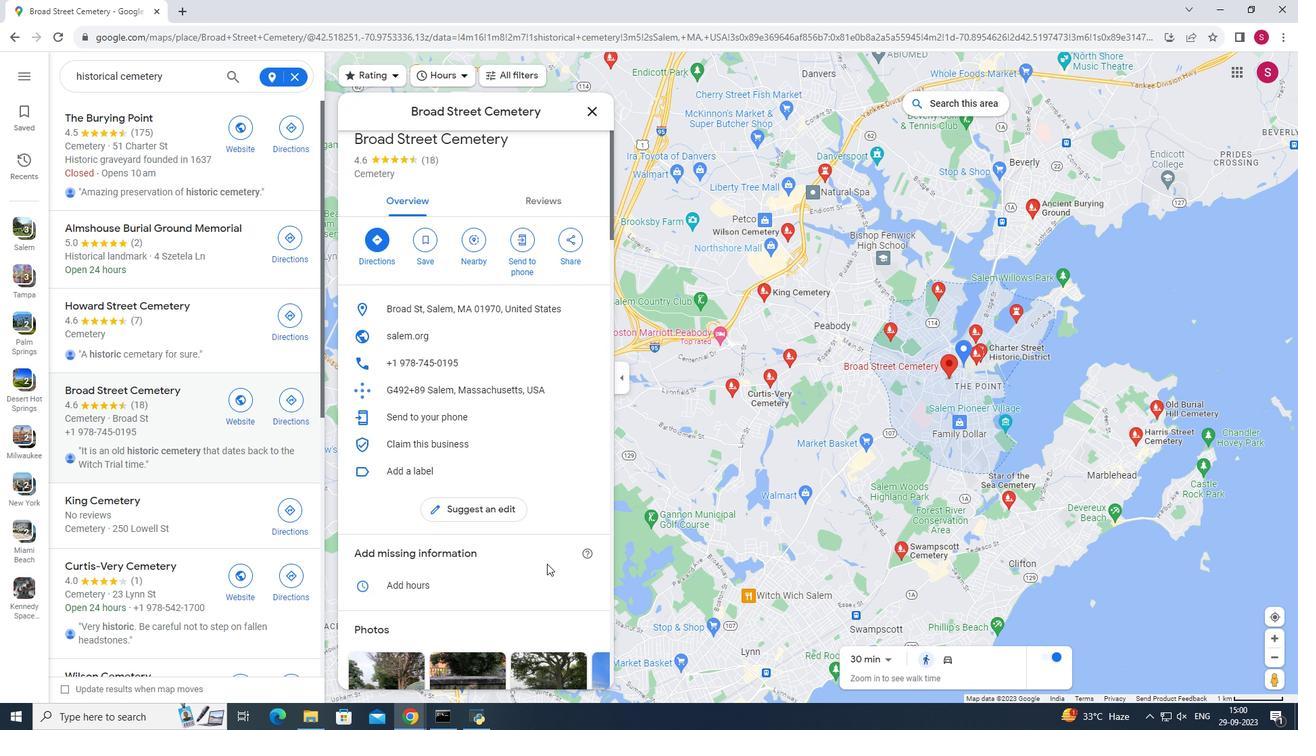 
Action: Mouse scrolled (547, 563) with delta (0, 0)
Screenshot: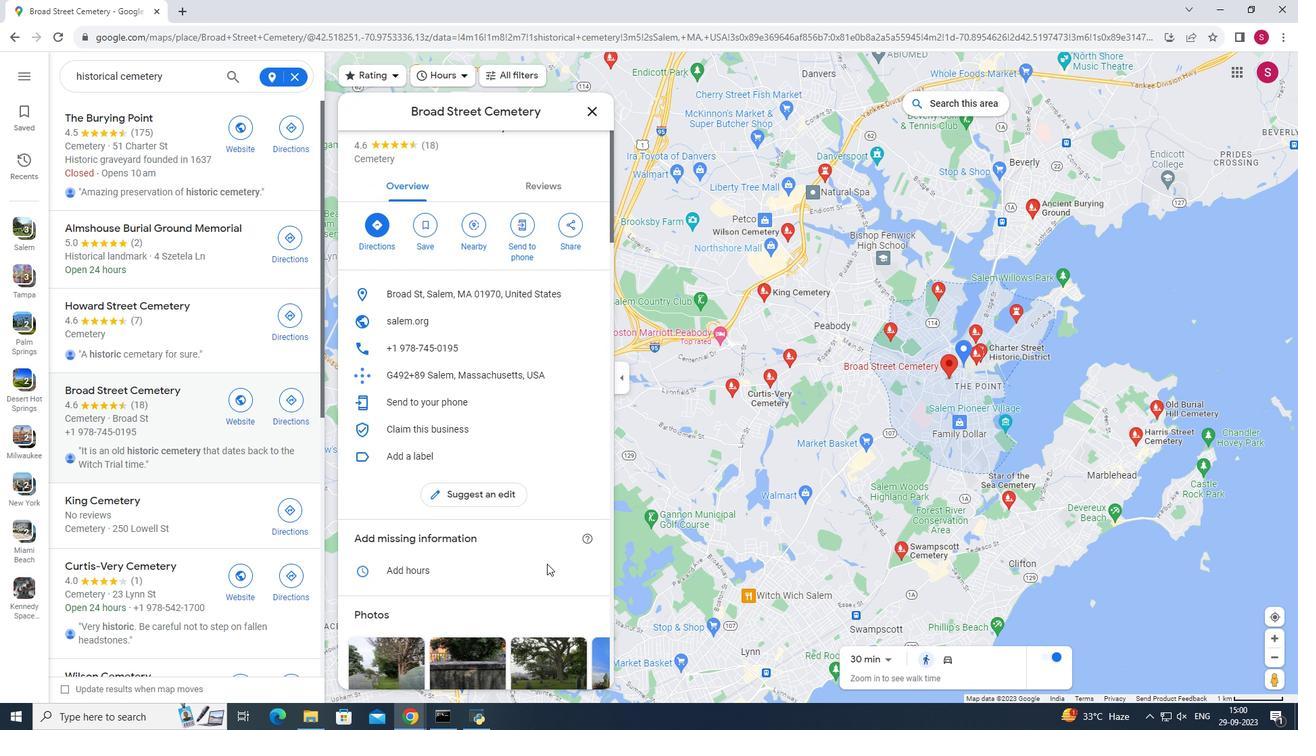 
Action: Mouse moved to (543, 563)
Screenshot: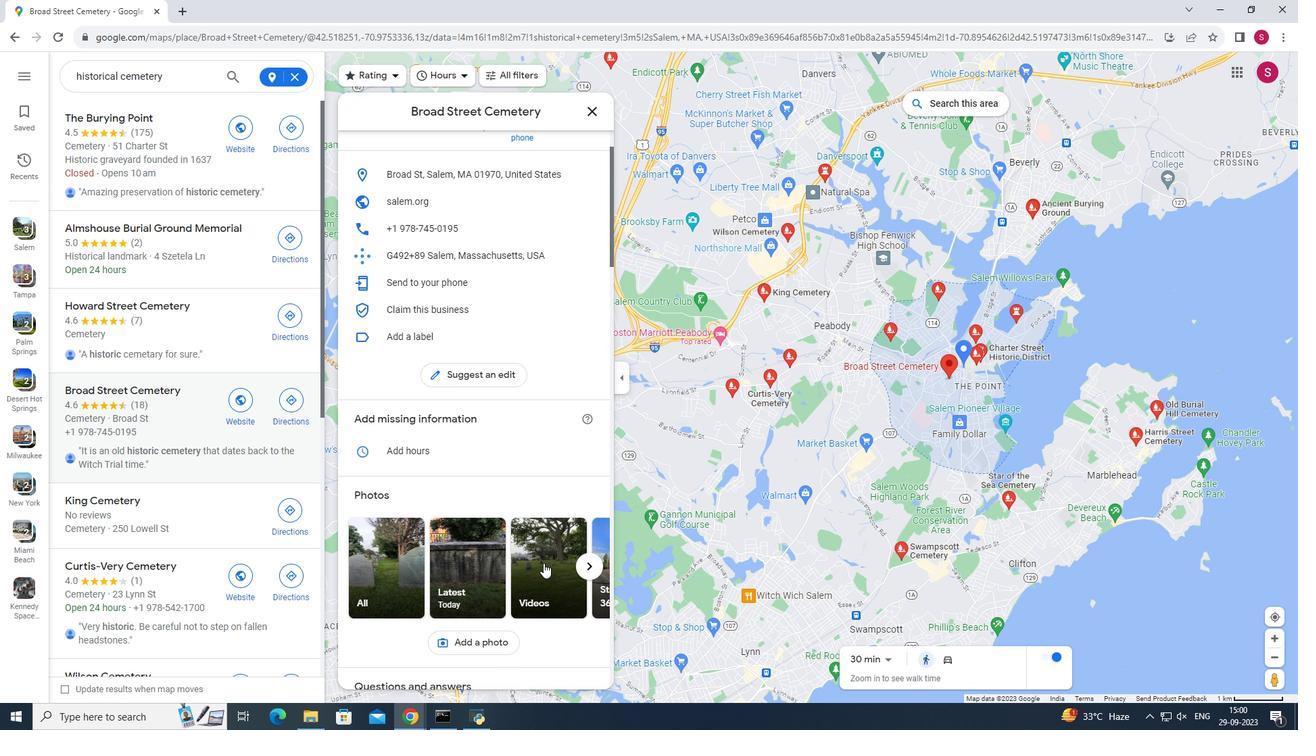 
Action: Mouse scrolled (543, 562) with delta (0, 0)
Screenshot: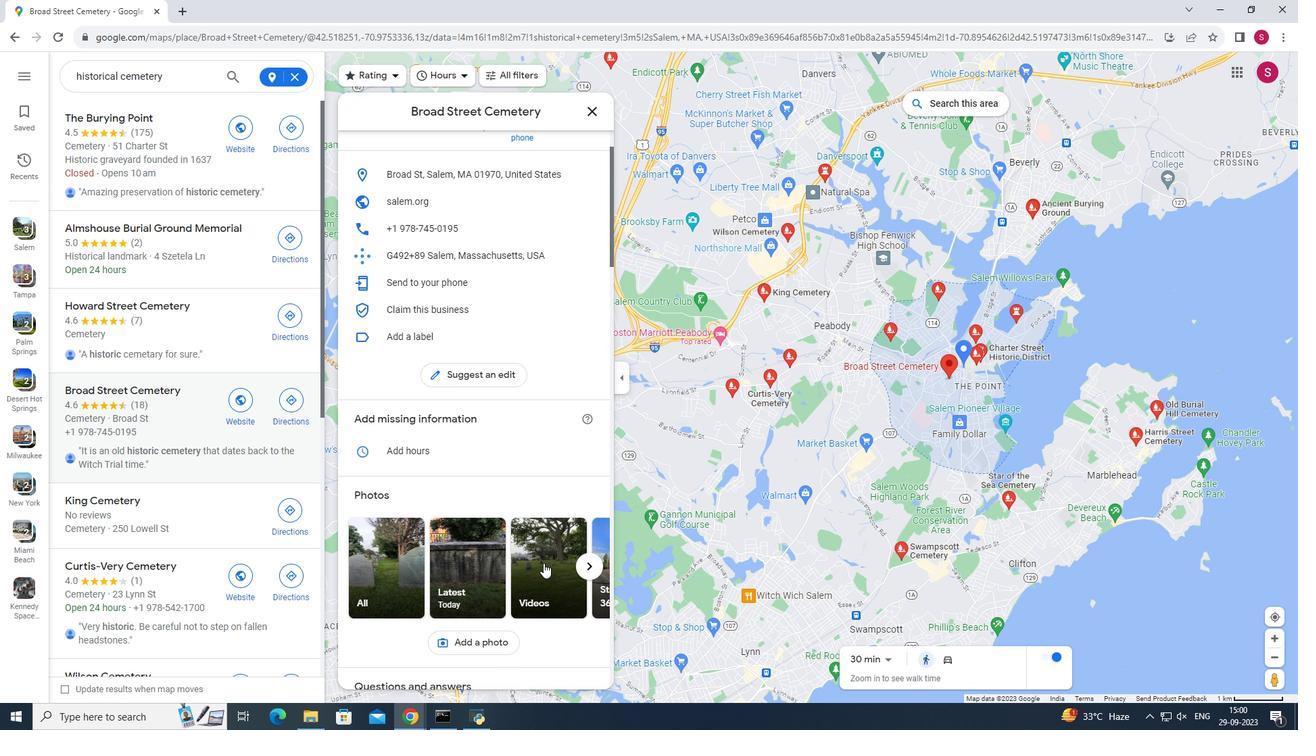 
Action: Mouse scrolled (543, 562) with delta (0, 0)
Screenshot: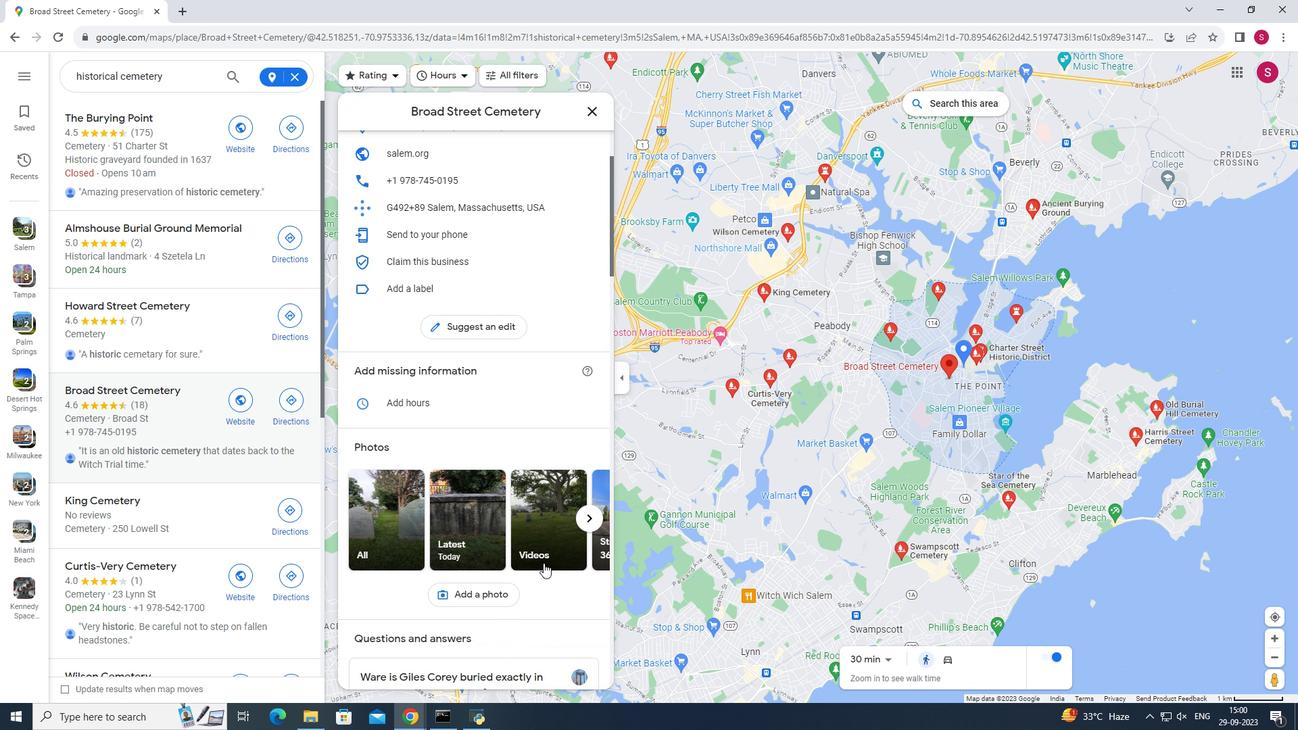 
Action: Mouse moved to (540, 561)
Screenshot: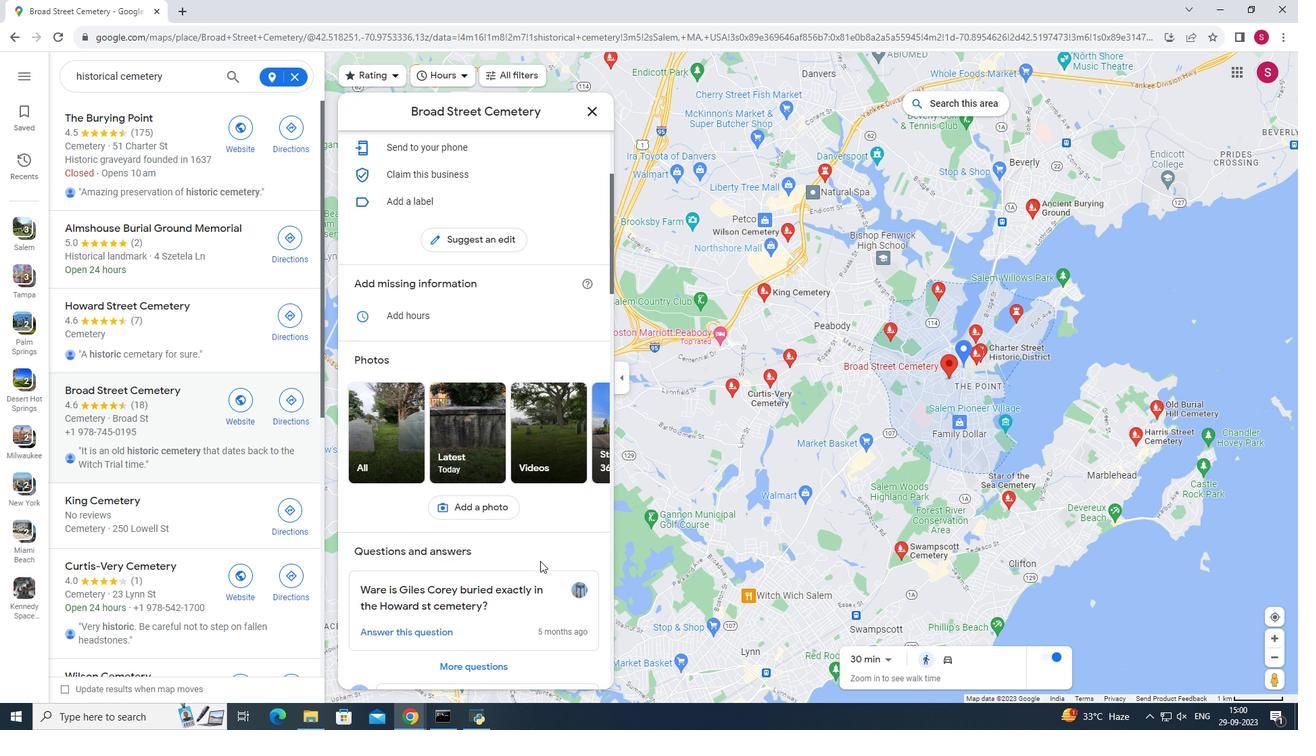 
Action: Mouse scrolled (540, 560) with delta (0, 0)
Screenshot: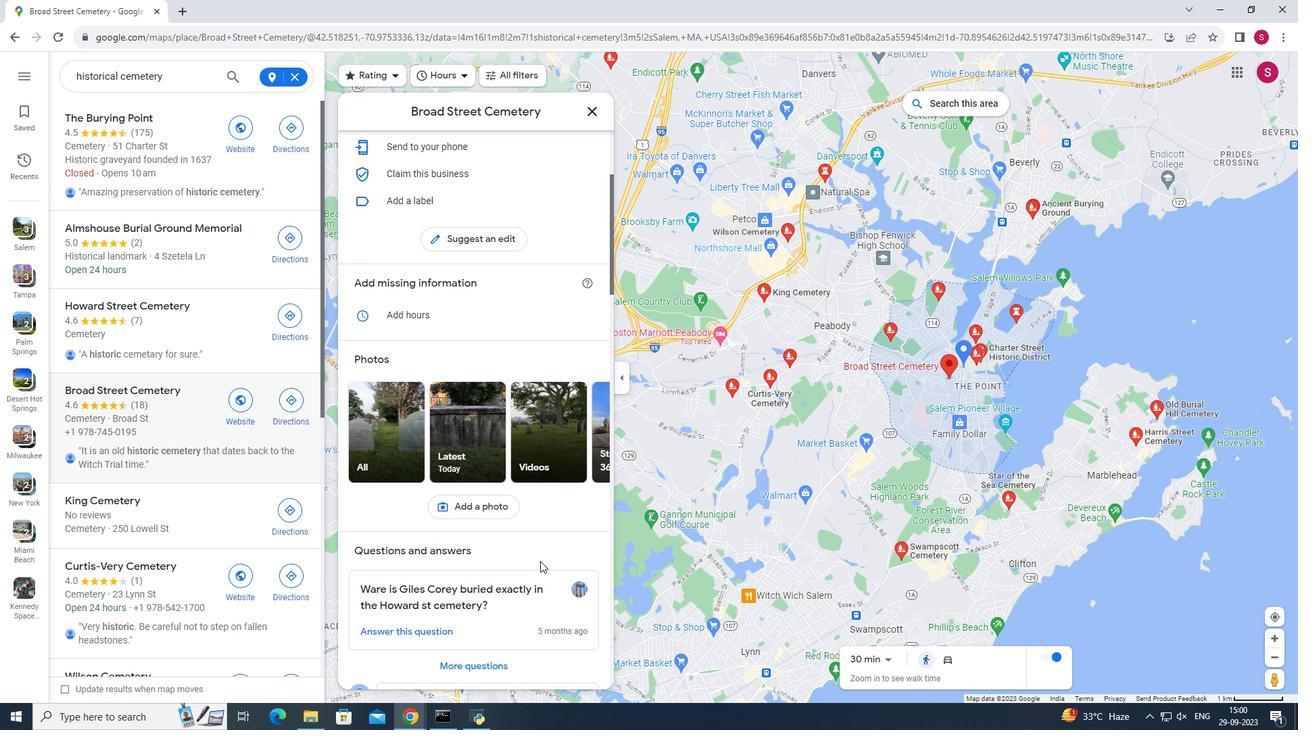 
Action: Mouse scrolled (540, 560) with delta (0, 0)
Screenshot: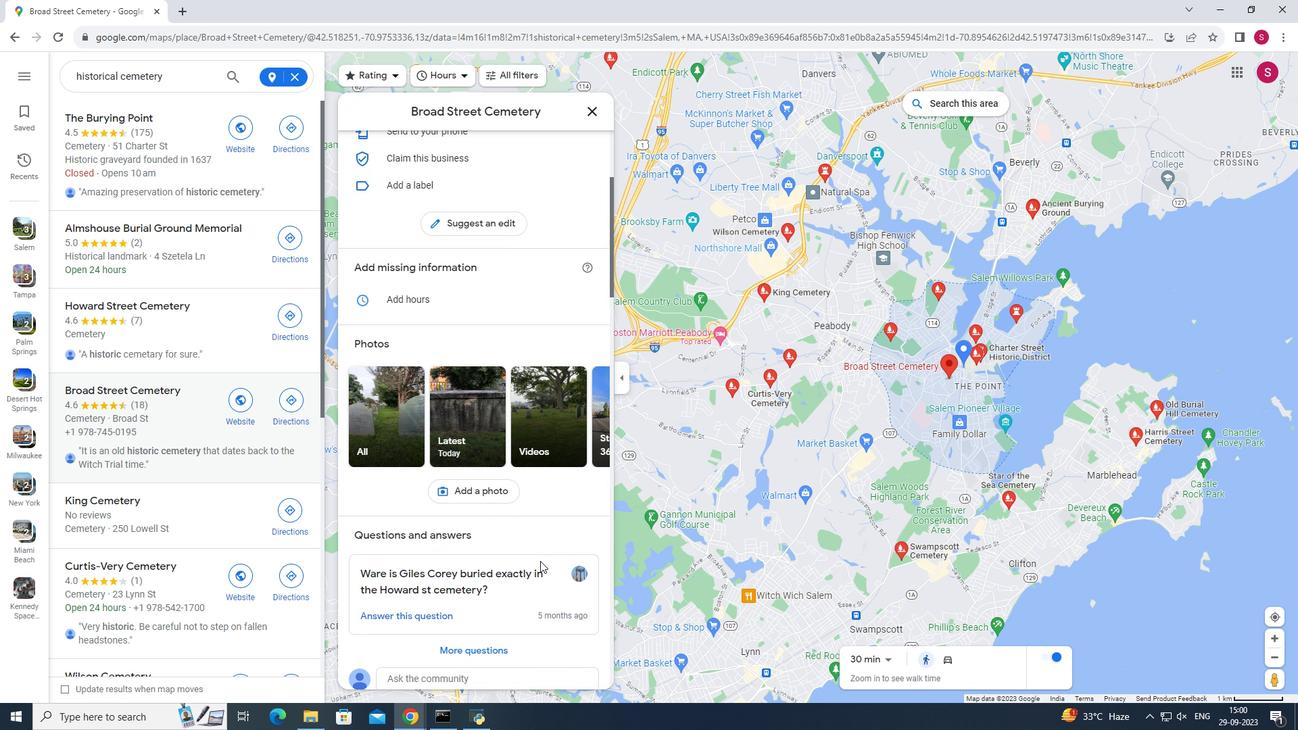 
Action: Mouse scrolled (540, 560) with delta (0, 0)
Screenshot: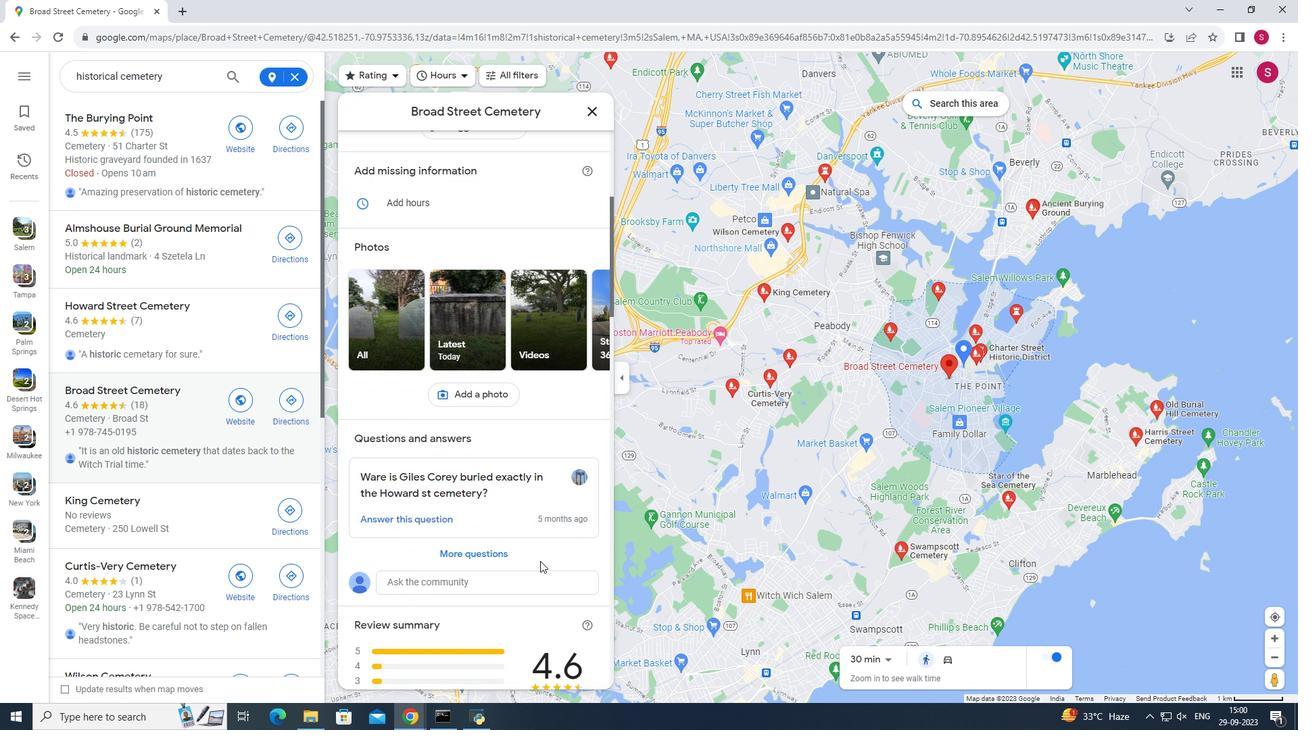 
Action: Mouse scrolled (540, 560) with delta (0, 0)
Screenshot: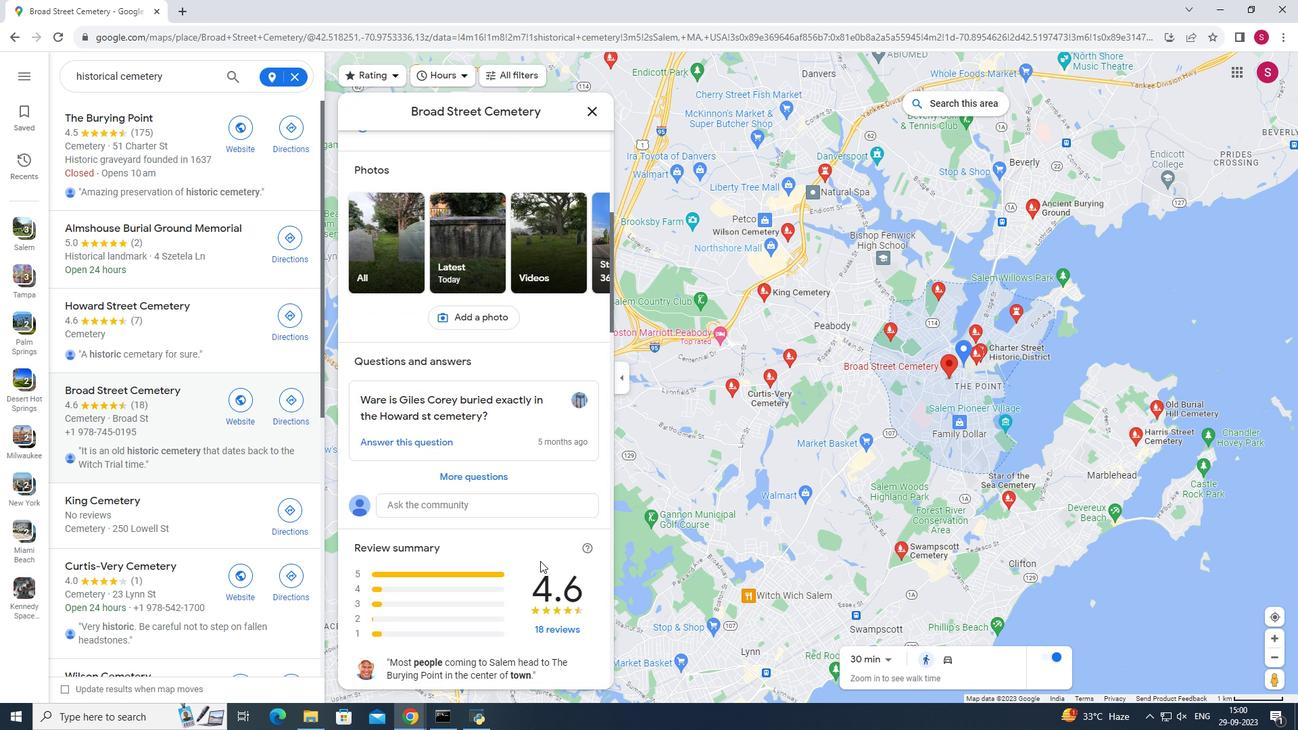 
Action: Mouse moved to (537, 544)
Screenshot: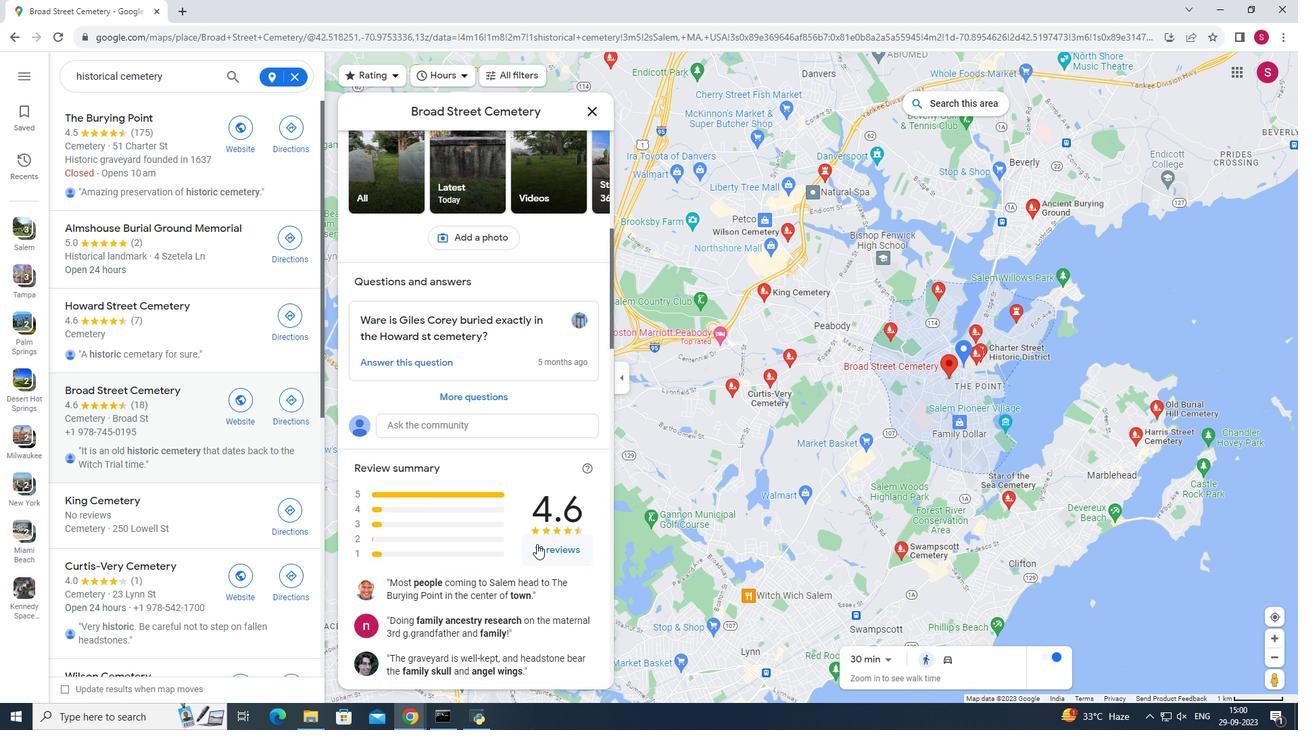 
Action: Mouse scrolled (537, 545) with delta (0, 0)
Screenshot: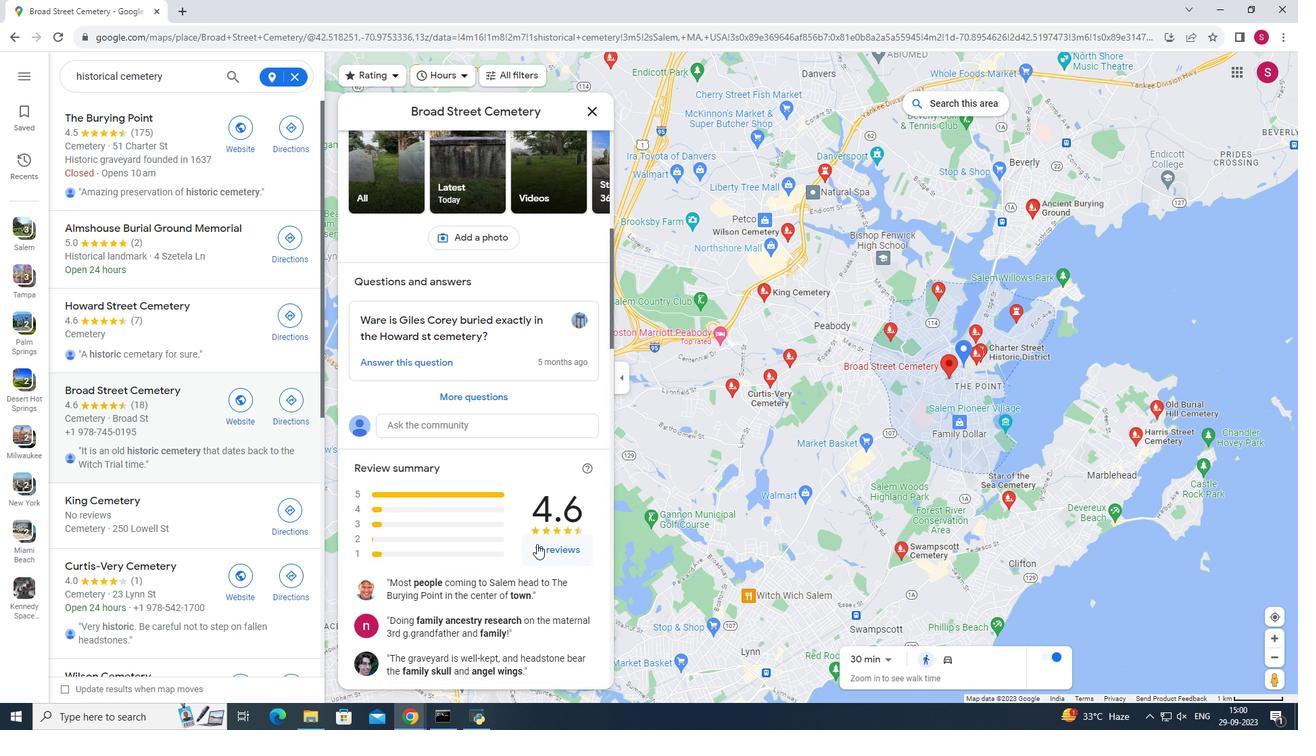 
Action: Mouse scrolled (537, 545) with delta (0, 0)
Screenshot: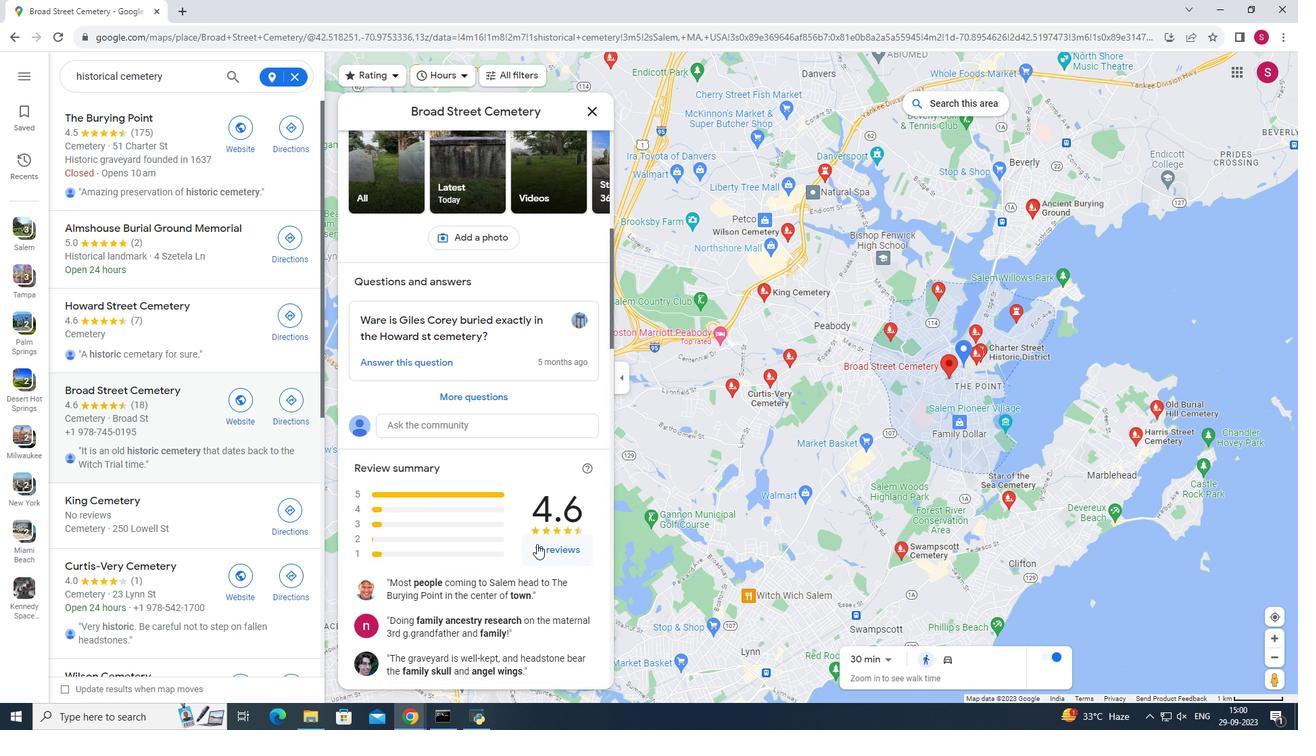 
Action: Mouse scrolled (537, 545) with delta (0, 0)
Screenshot: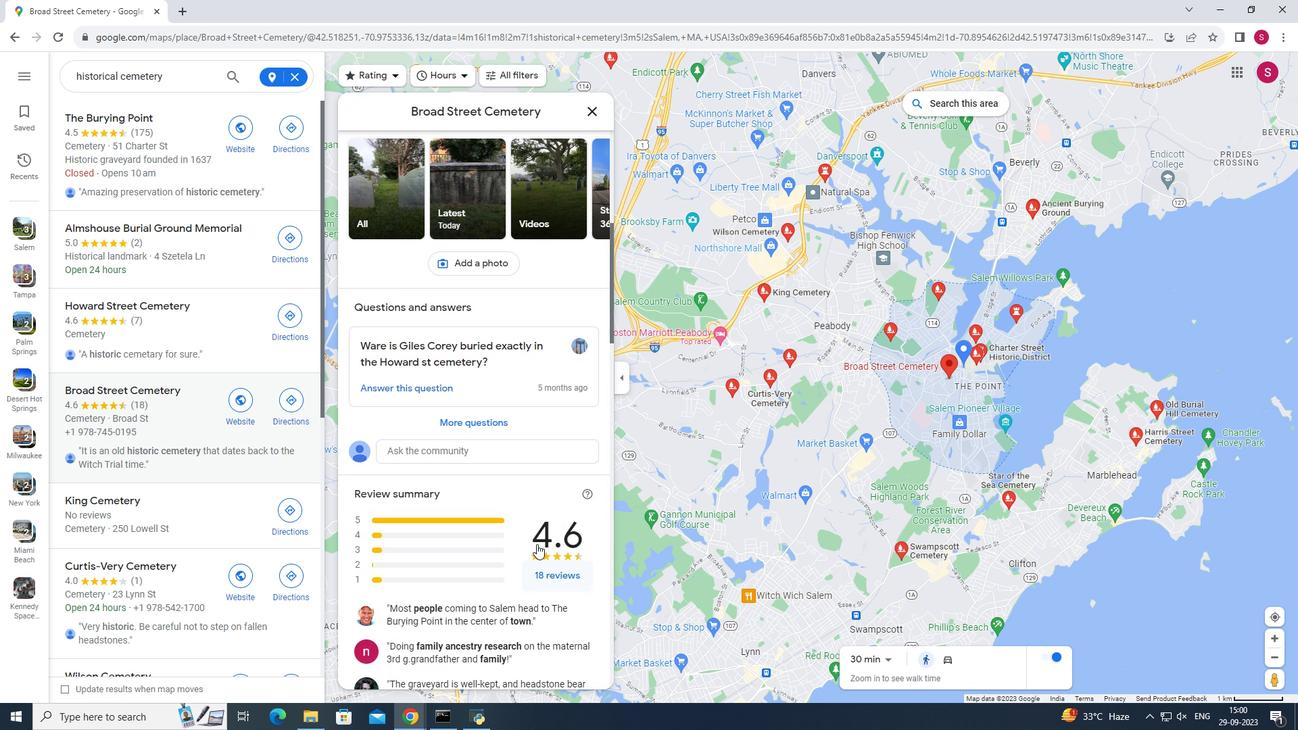 
Action: Mouse scrolled (537, 545) with delta (0, 0)
Screenshot: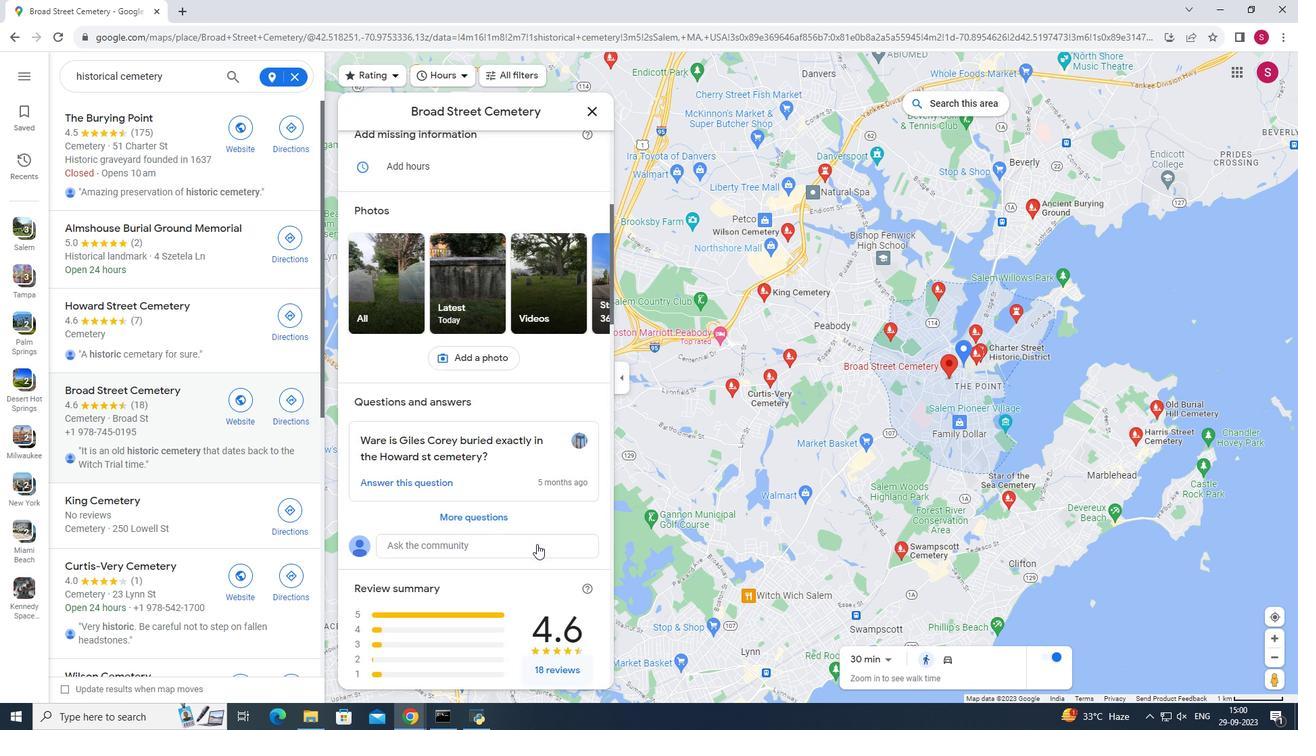 
Action: Mouse scrolled (537, 545) with delta (0, 0)
Screenshot: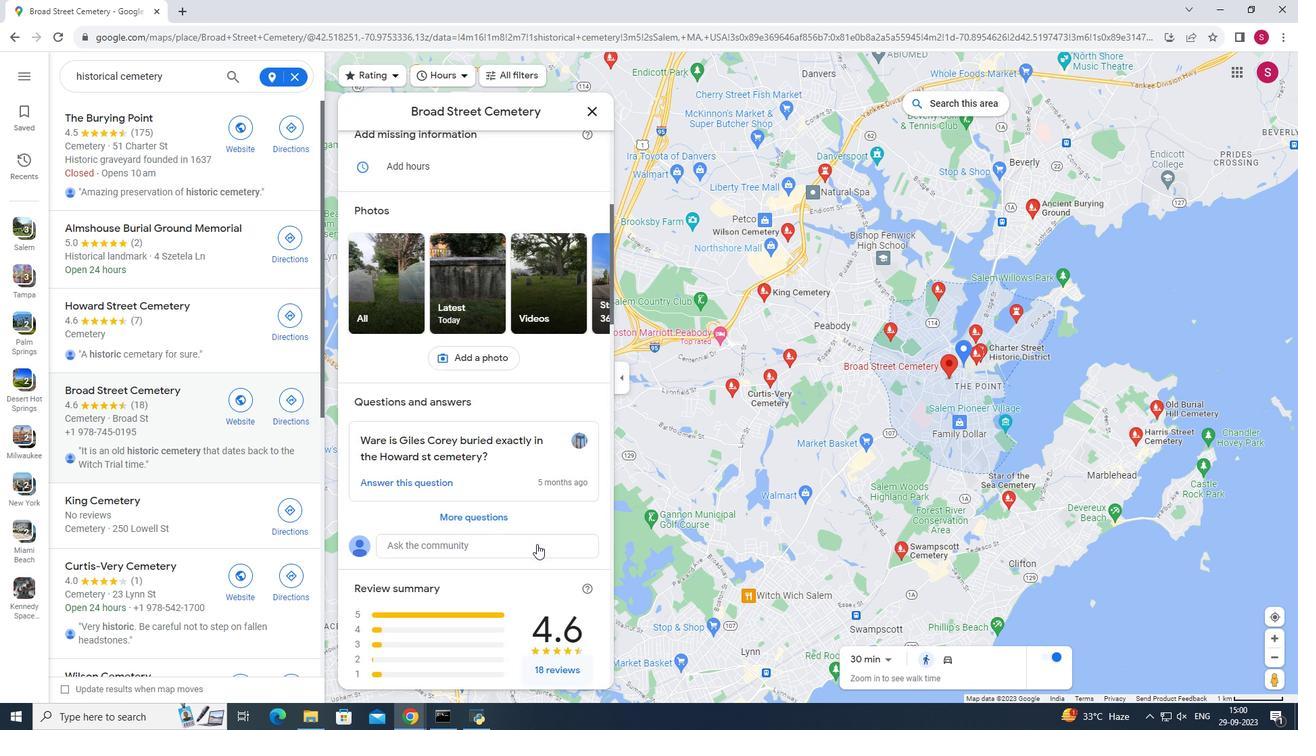 
Action: Mouse scrolled (537, 545) with delta (0, 0)
Screenshot: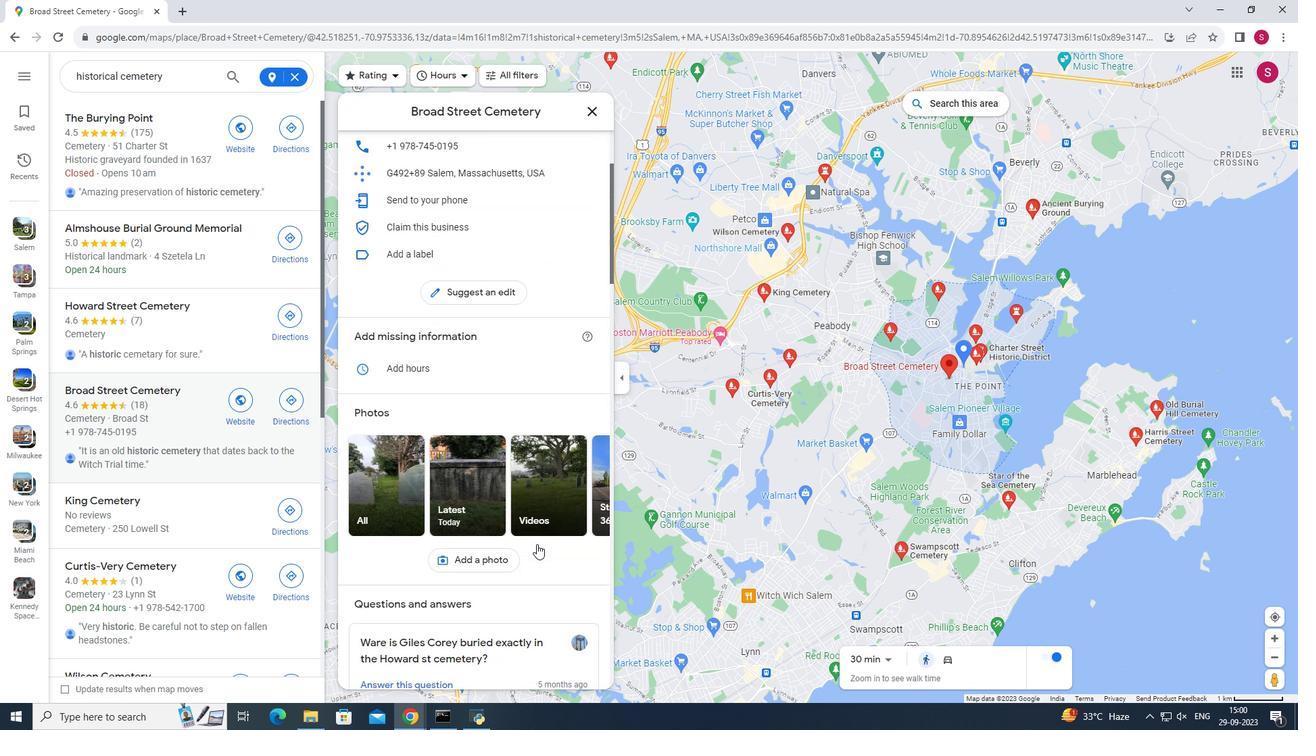 
Action: Mouse moved to (537, 543)
Screenshot: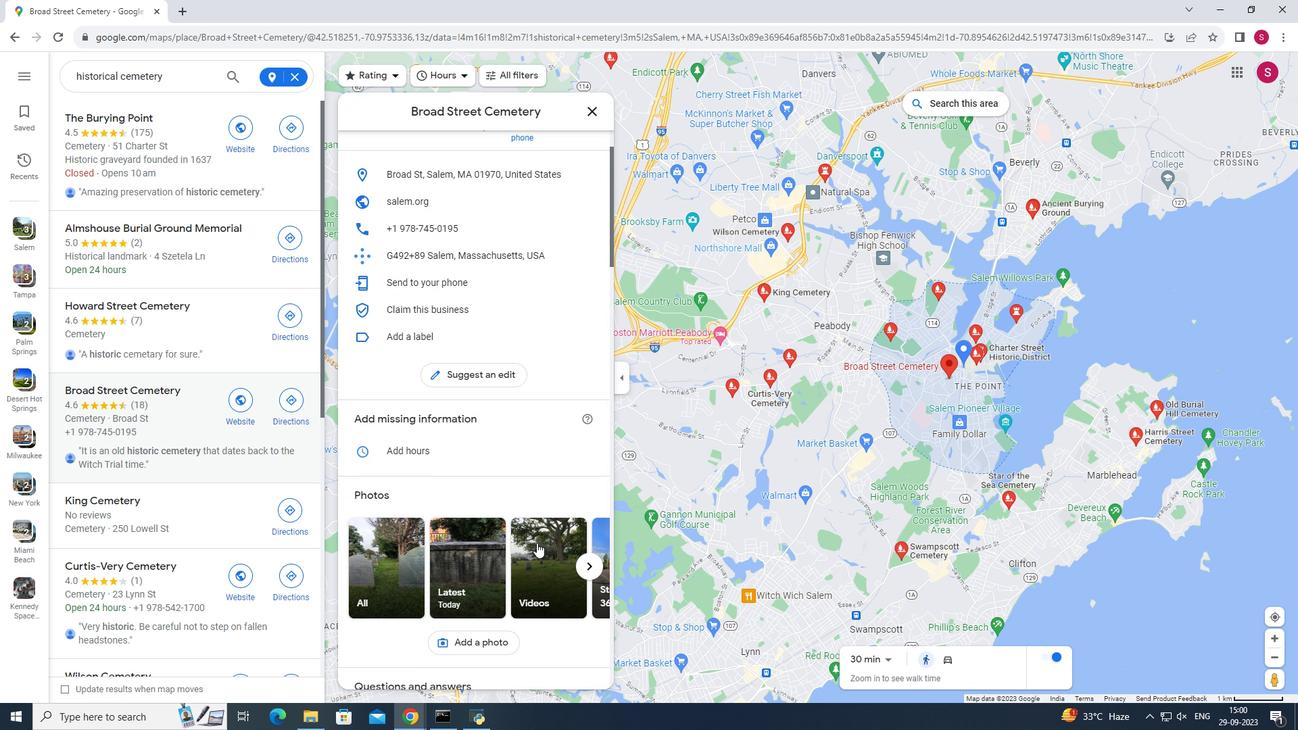 
Action: Mouse scrolled (537, 543) with delta (0, 0)
Screenshot: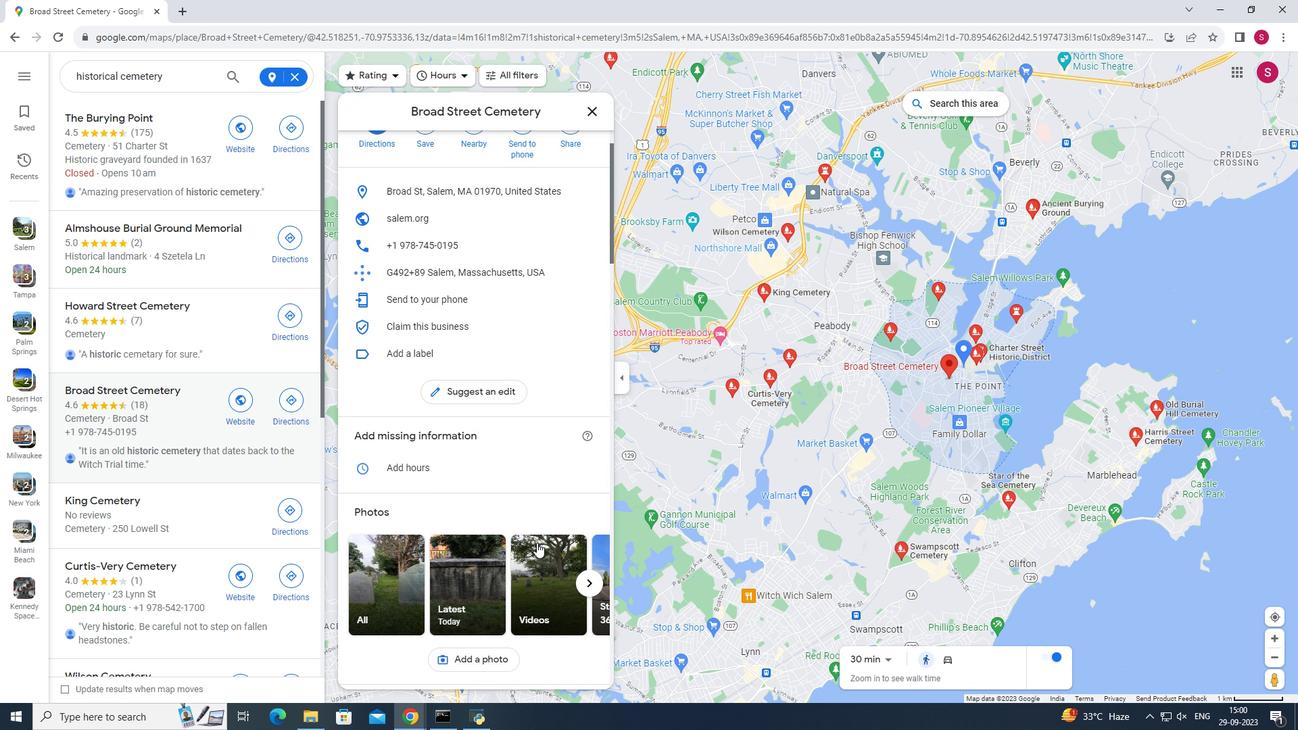 
Action: Mouse scrolled (537, 543) with delta (0, 0)
Screenshot: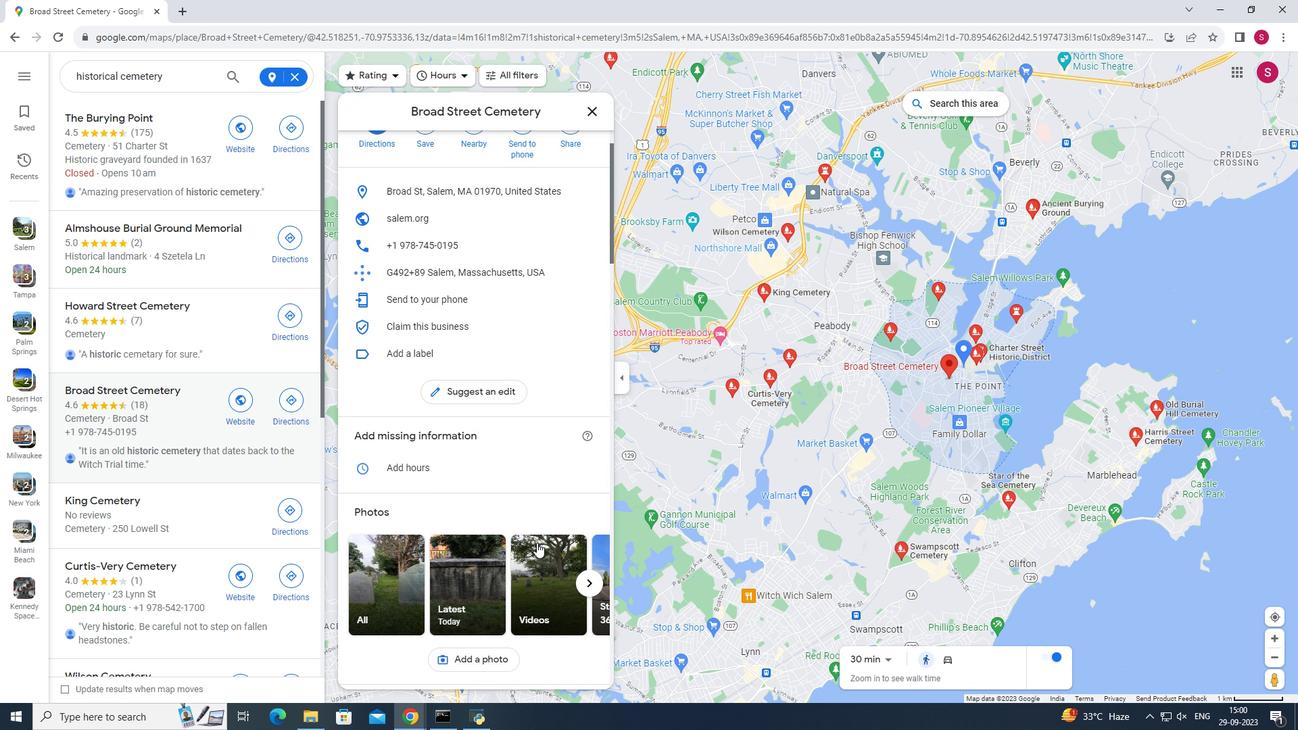 
Action: Mouse scrolled (537, 543) with delta (0, 0)
Screenshot: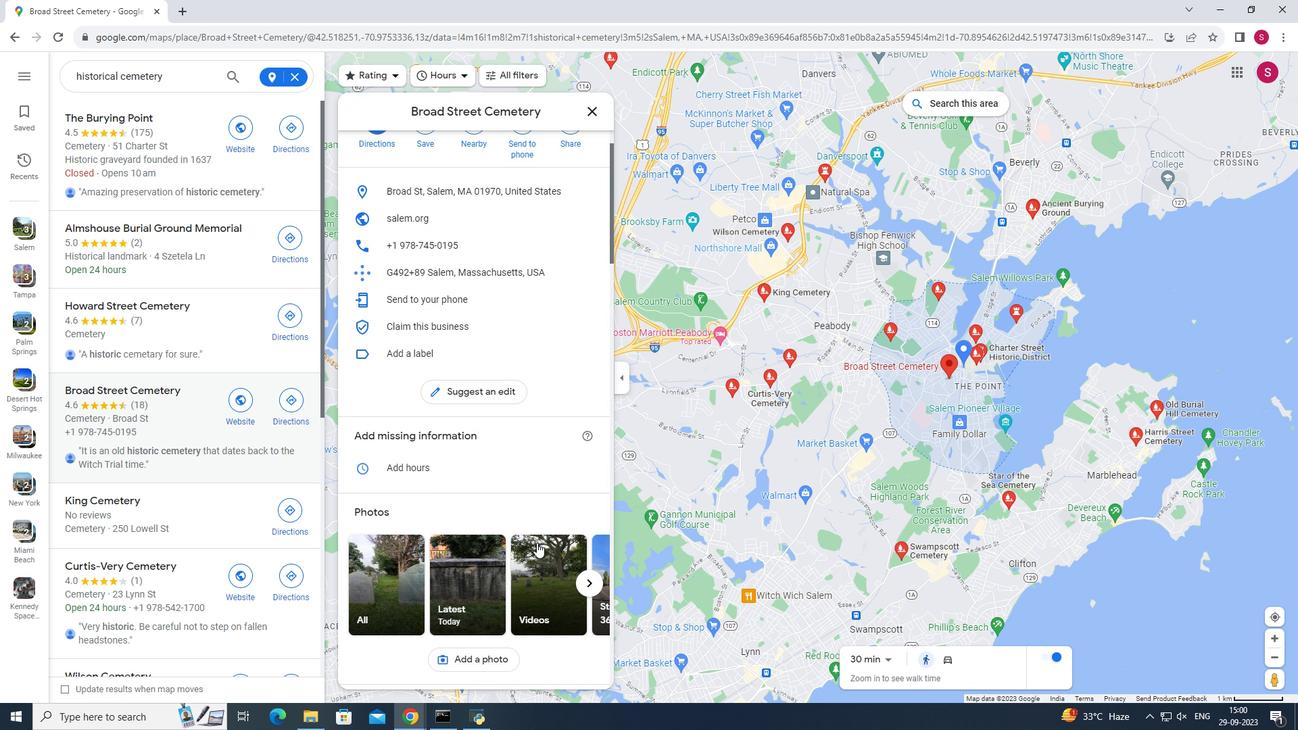 
Action: Mouse scrolled (537, 543) with delta (0, 0)
Screenshot: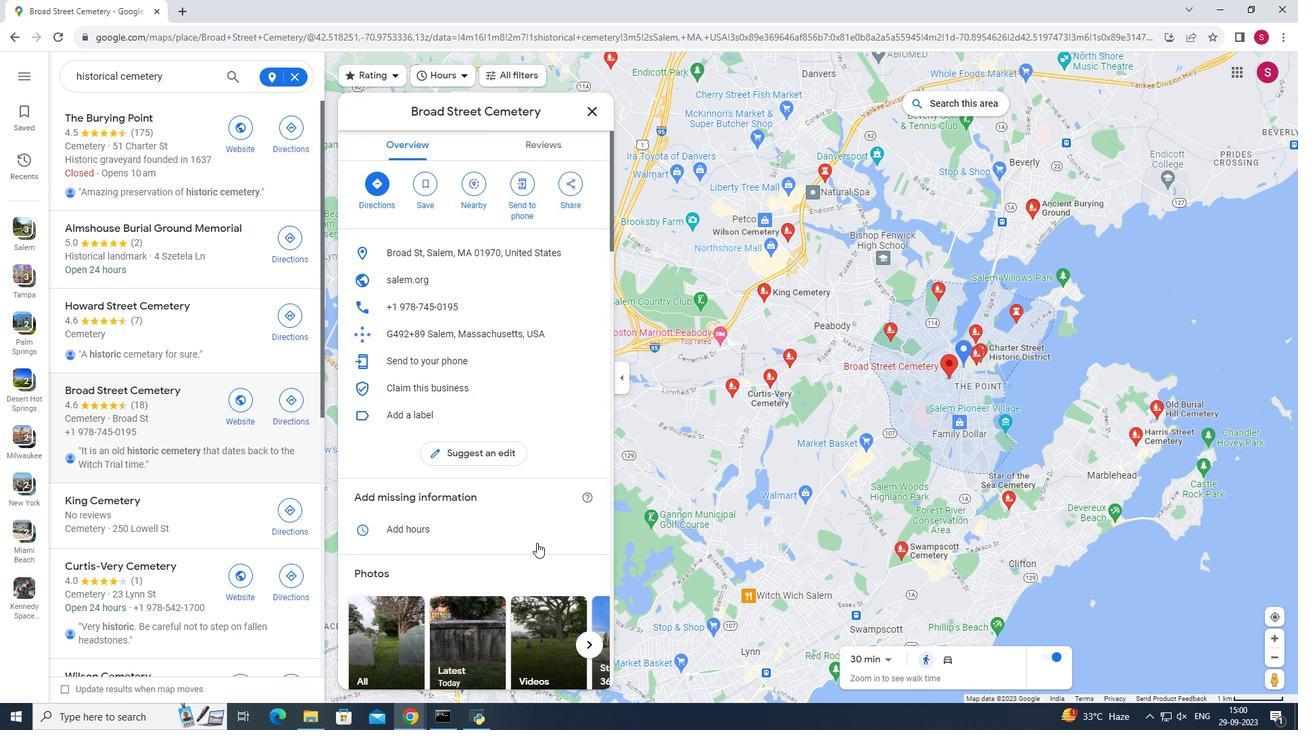 
Action: Mouse scrolled (537, 543) with delta (0, 0)
Screenshot: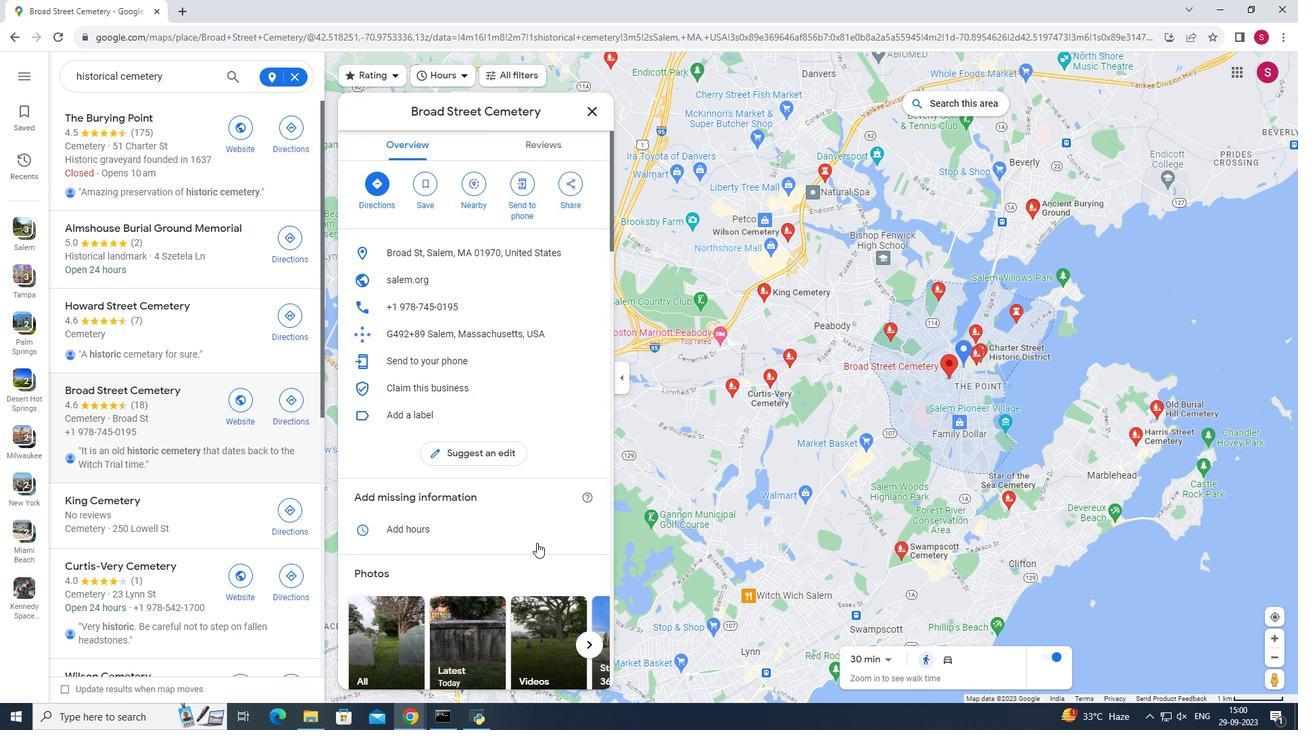 
Action: Mouse scrolled (537, 543) with delta (0, 0)
Screenshot: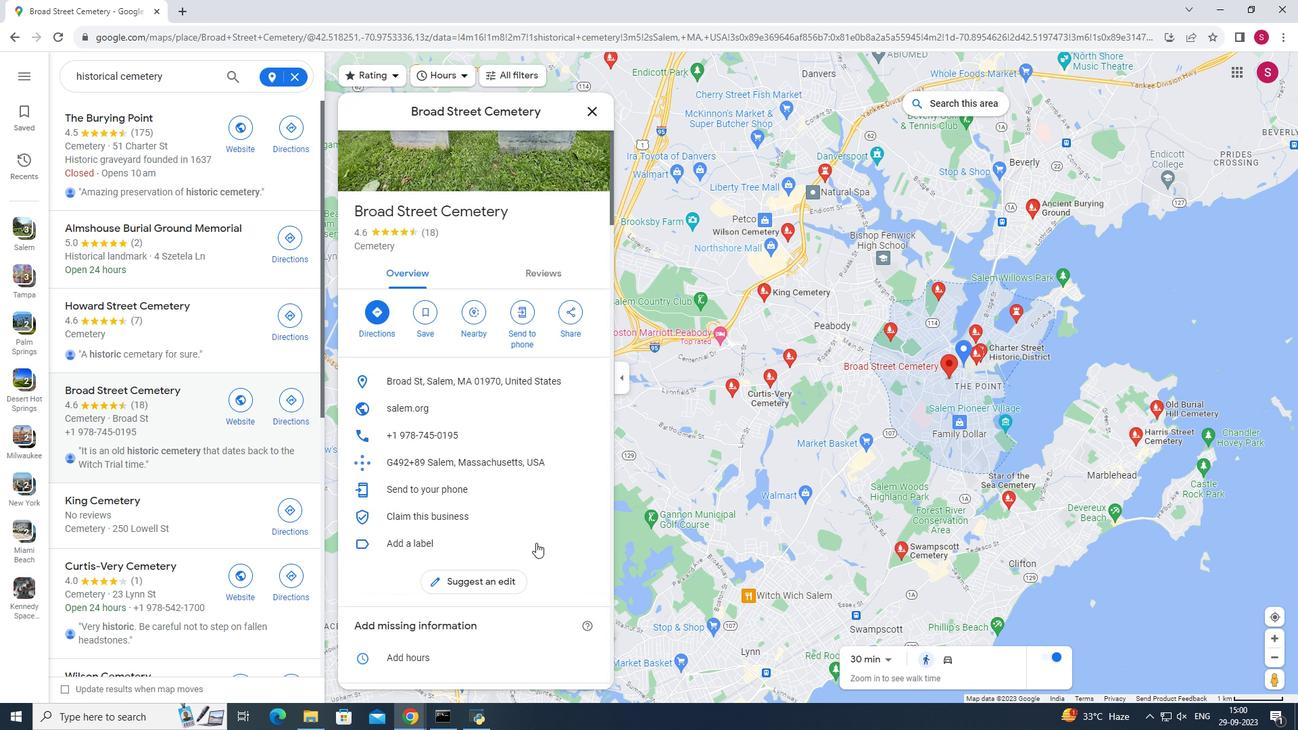 
Action: Mouse moved to (545, 335)
Screenshot: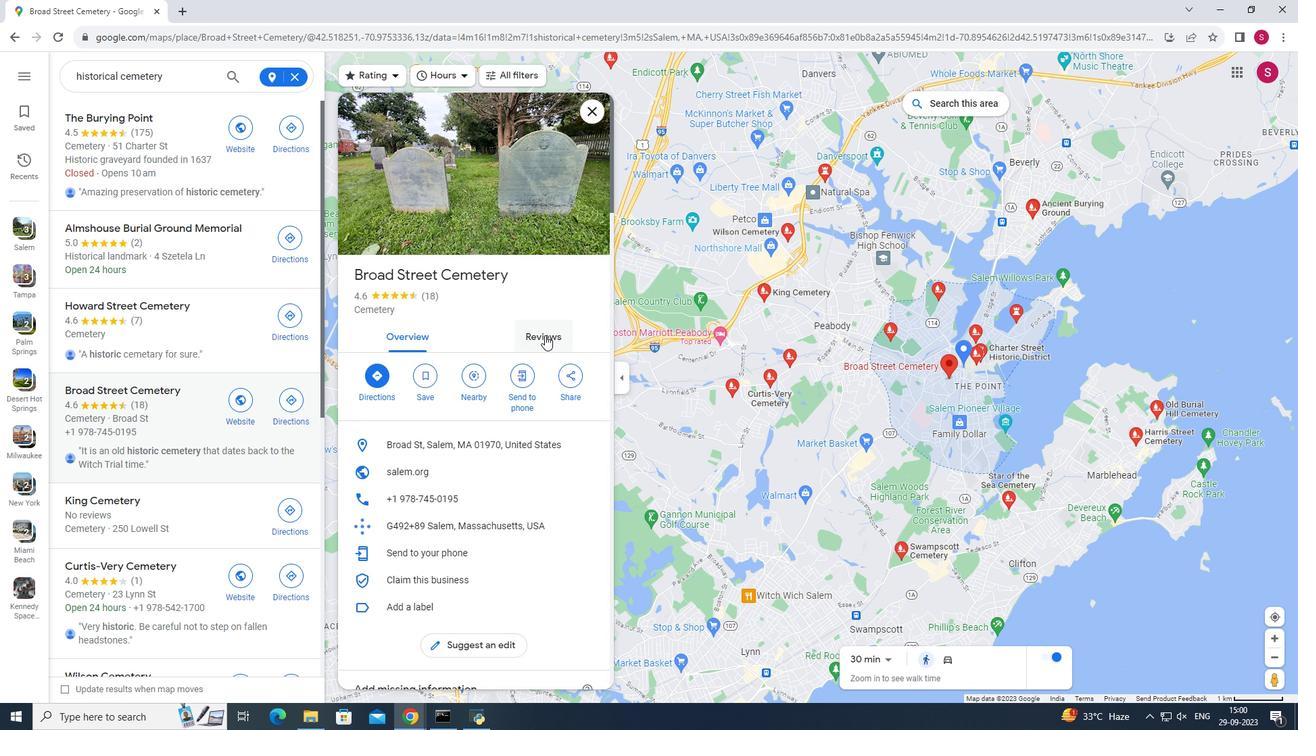 
Action: Mouse pressed left at (545, 335)
Screenshot: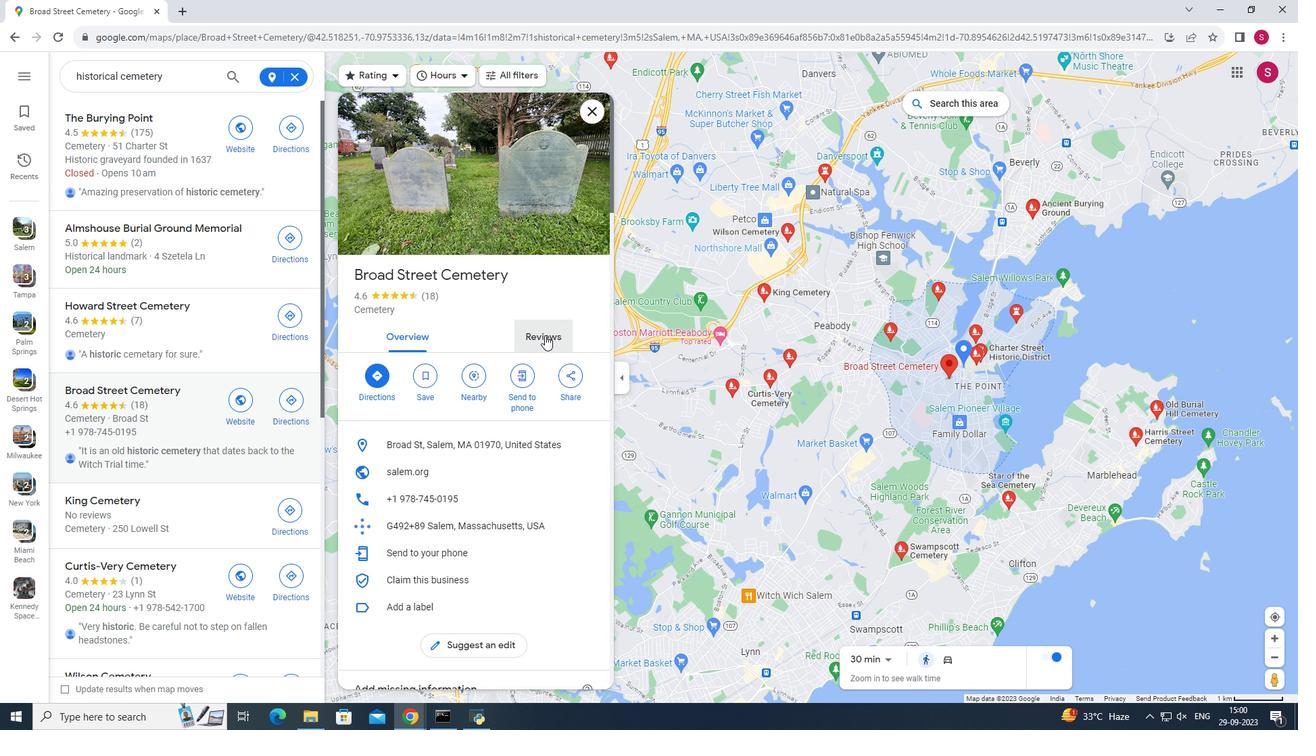 
Action: Mouse moved to (535, 457)
Screenshot: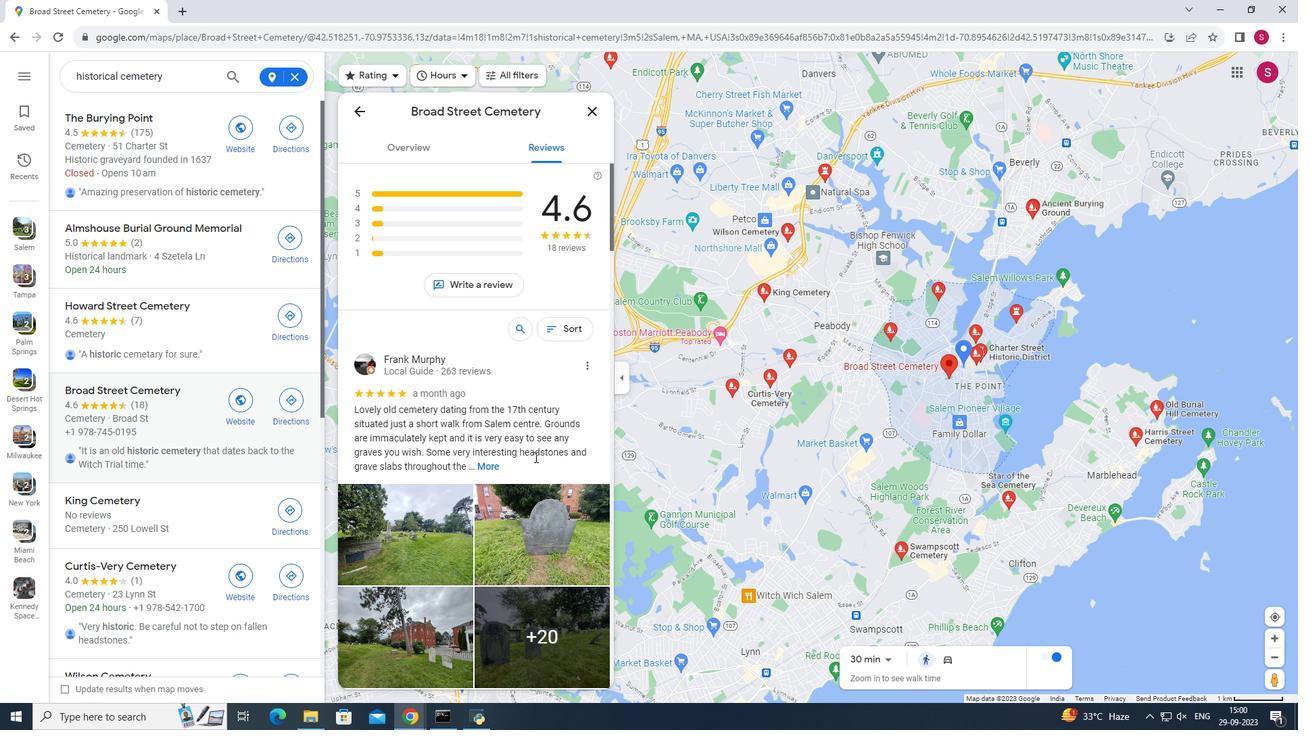 
Action: Mouse scrolled (535, 456) with delta (0, 0)
Screenshot: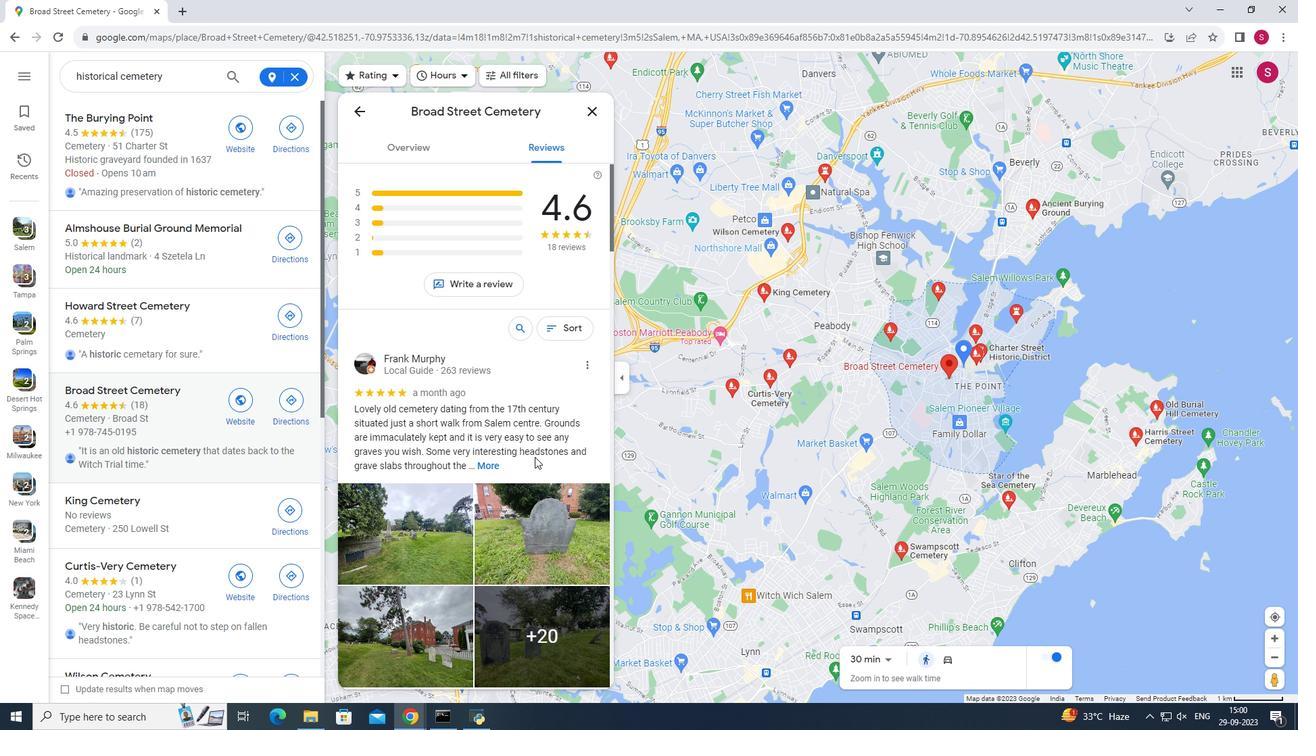 
Action: Mouse scrolled (535, 456) with delta (0, 0)
Screenshot: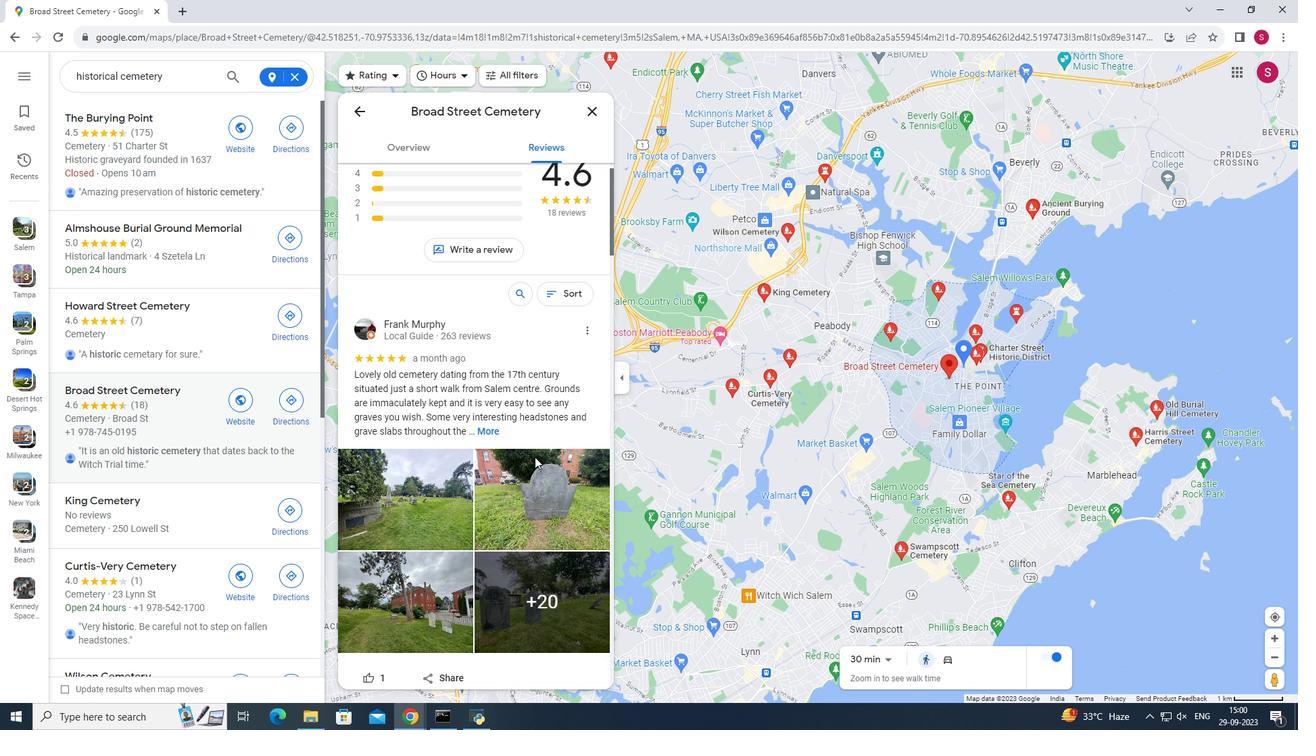
Action: Mouse scrolled (535, 456) with delta (0, 0)
Screenshot: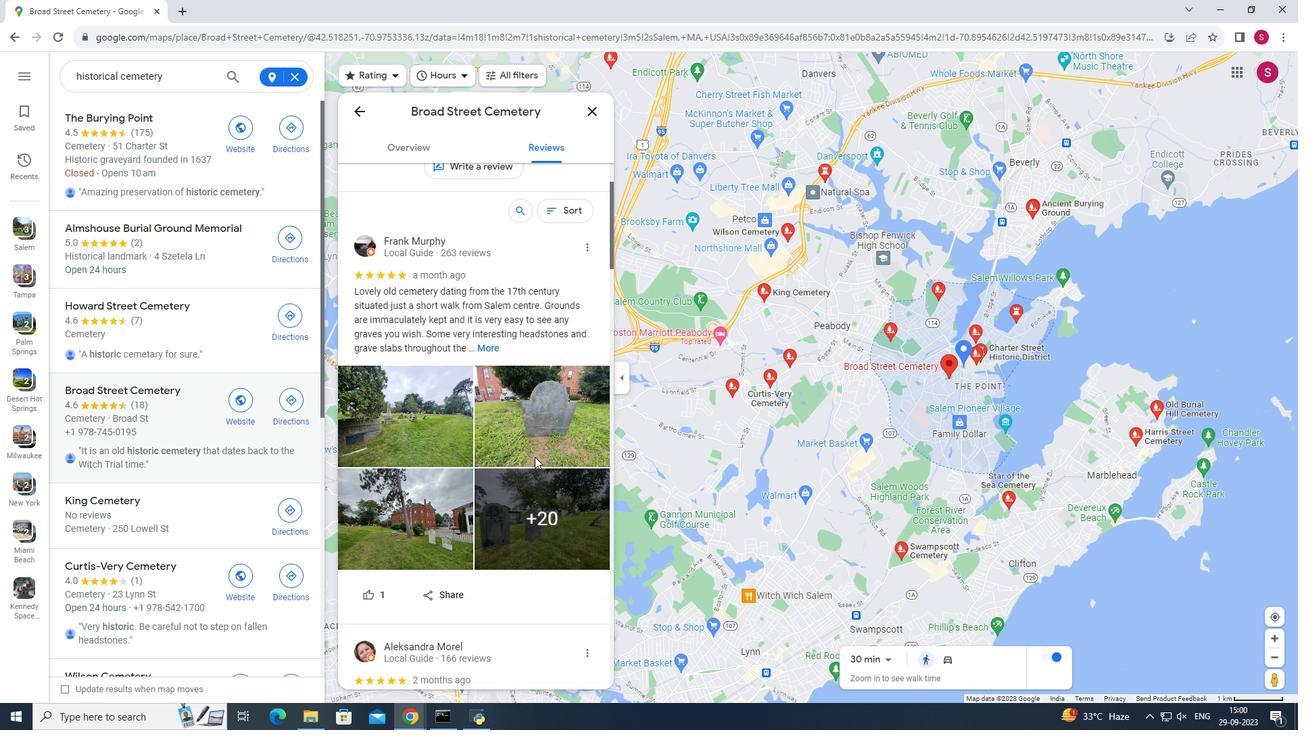 
Action: Mouse scrolled (535, 456) with delta (0, 0)
Screenshot: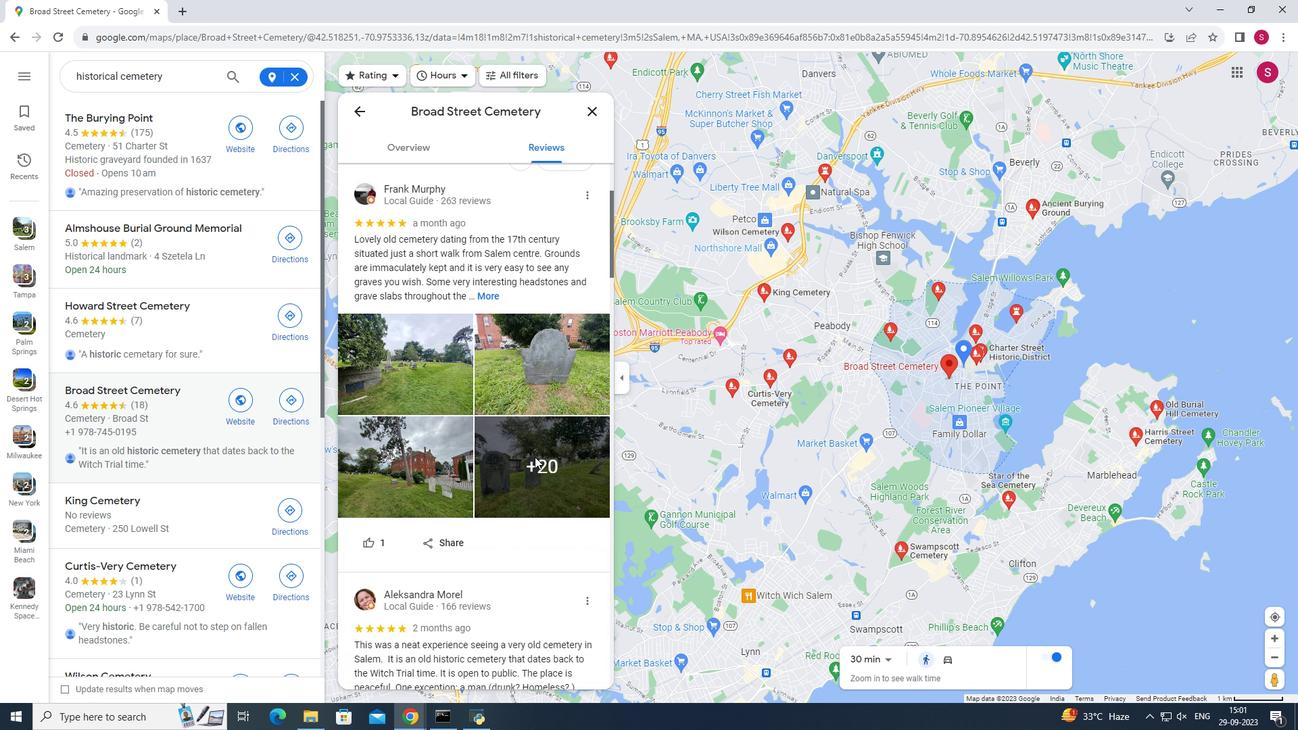 
Action: Mouse scrolled (535, 456) with delta (0, 0)
Screenshot: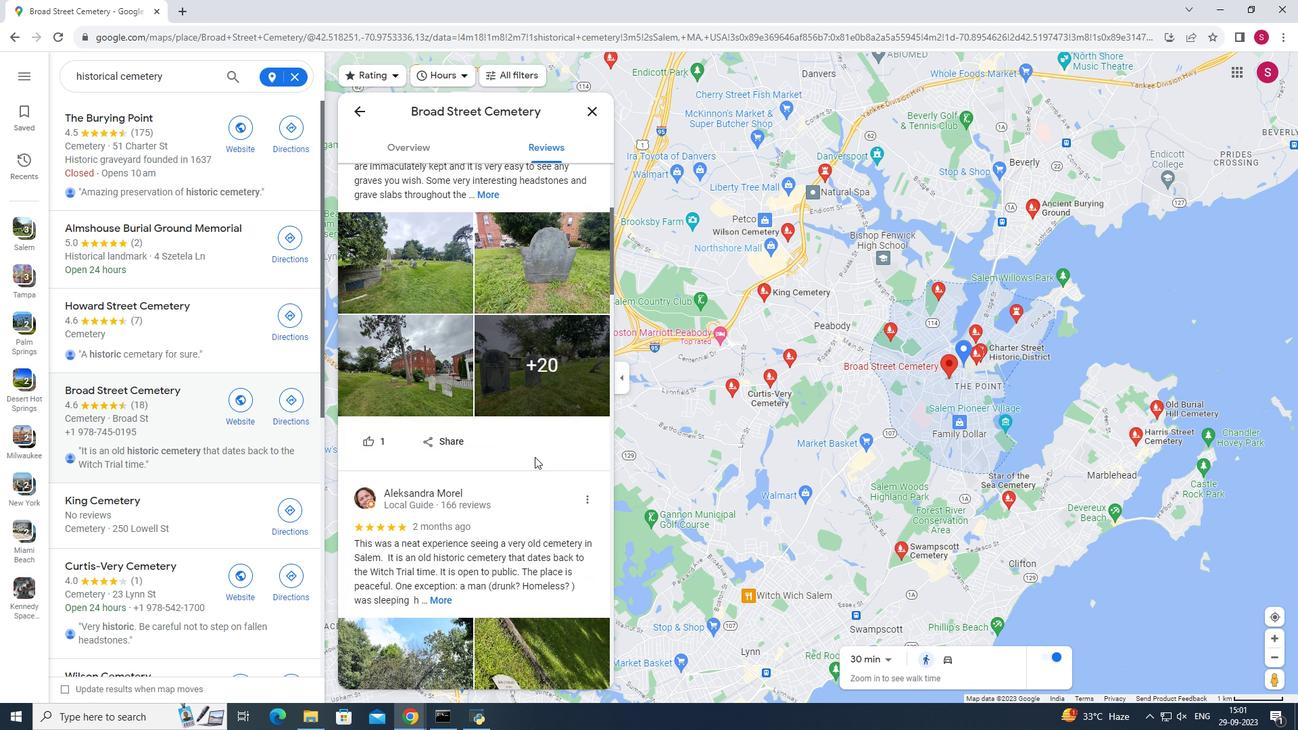 
Action: Mouse scrolled (535, 456) with delta (0, 0)
Screenshot: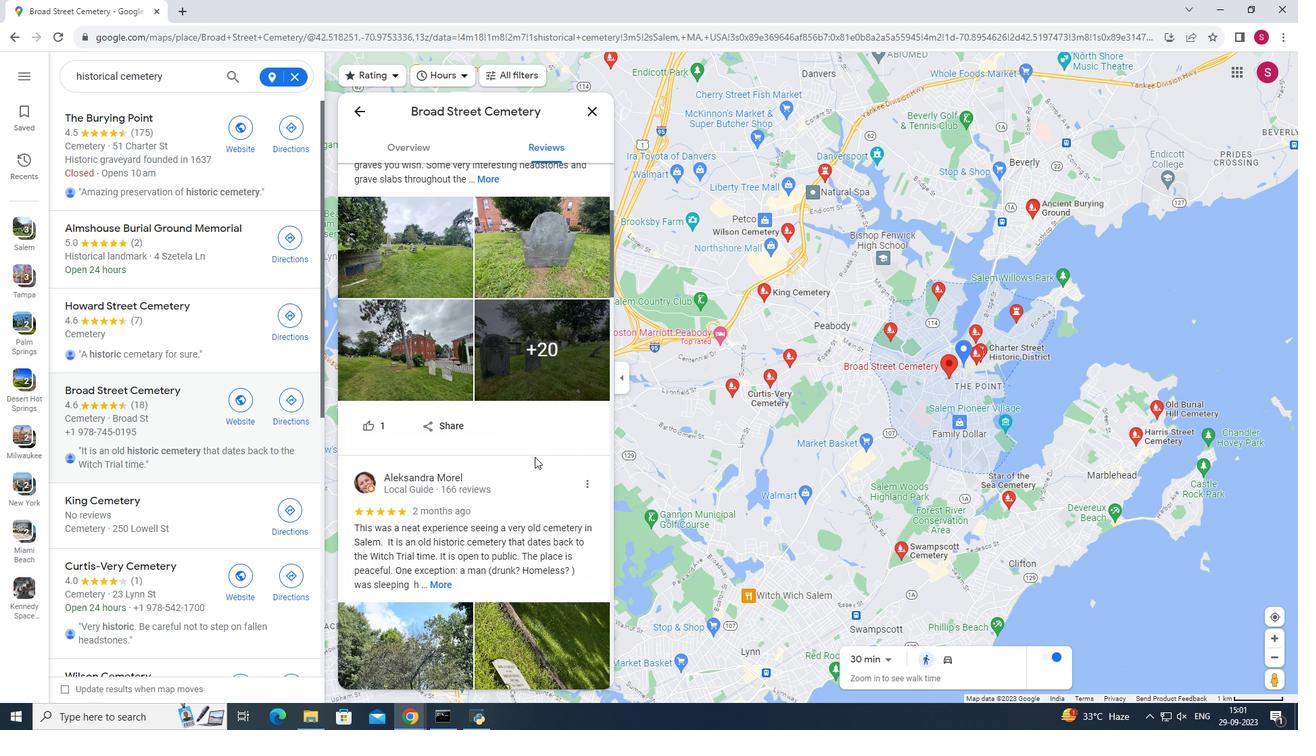 
Action: Mouse scrolled (535, 456) with delta (0, 0)
Screenshot: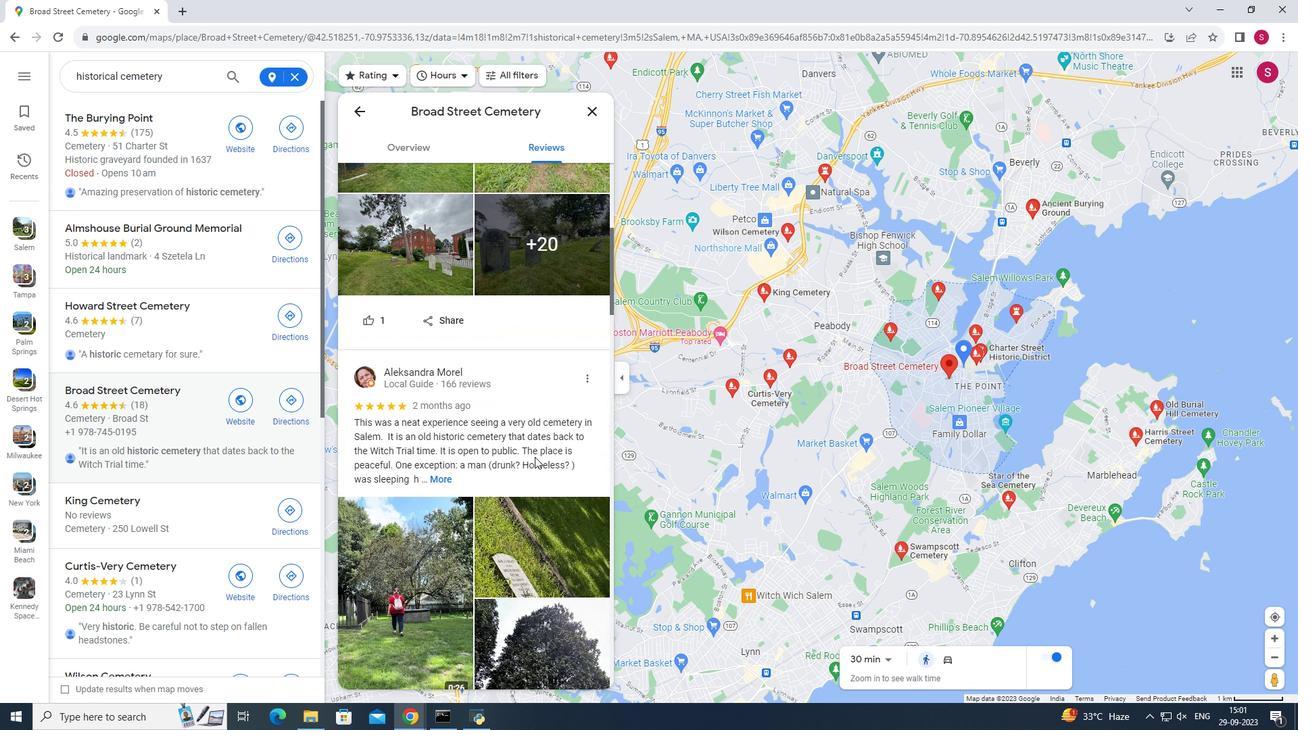 
Action: Mouse scrolled (535, 456) with delta (0, 0)
Screenshot: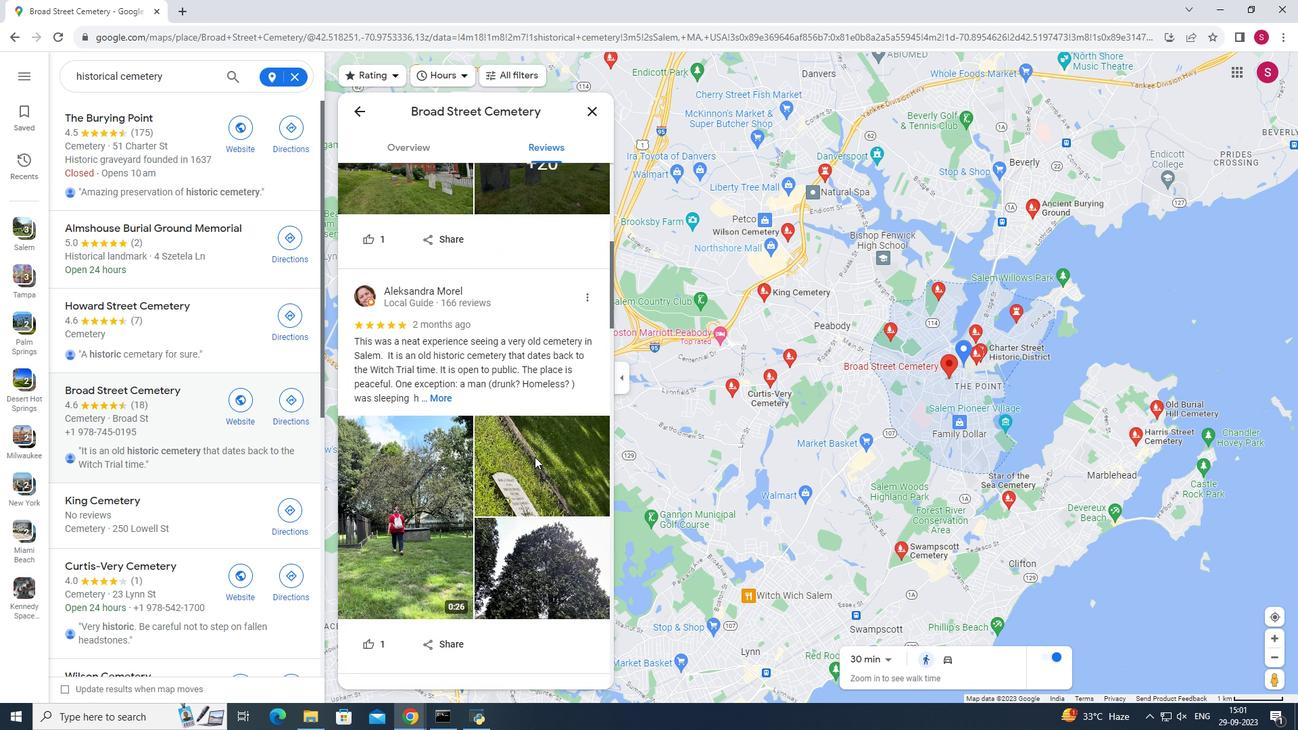 
Action: Mouse scrolled (535, 456) with delta (0, 0)
Screenshot: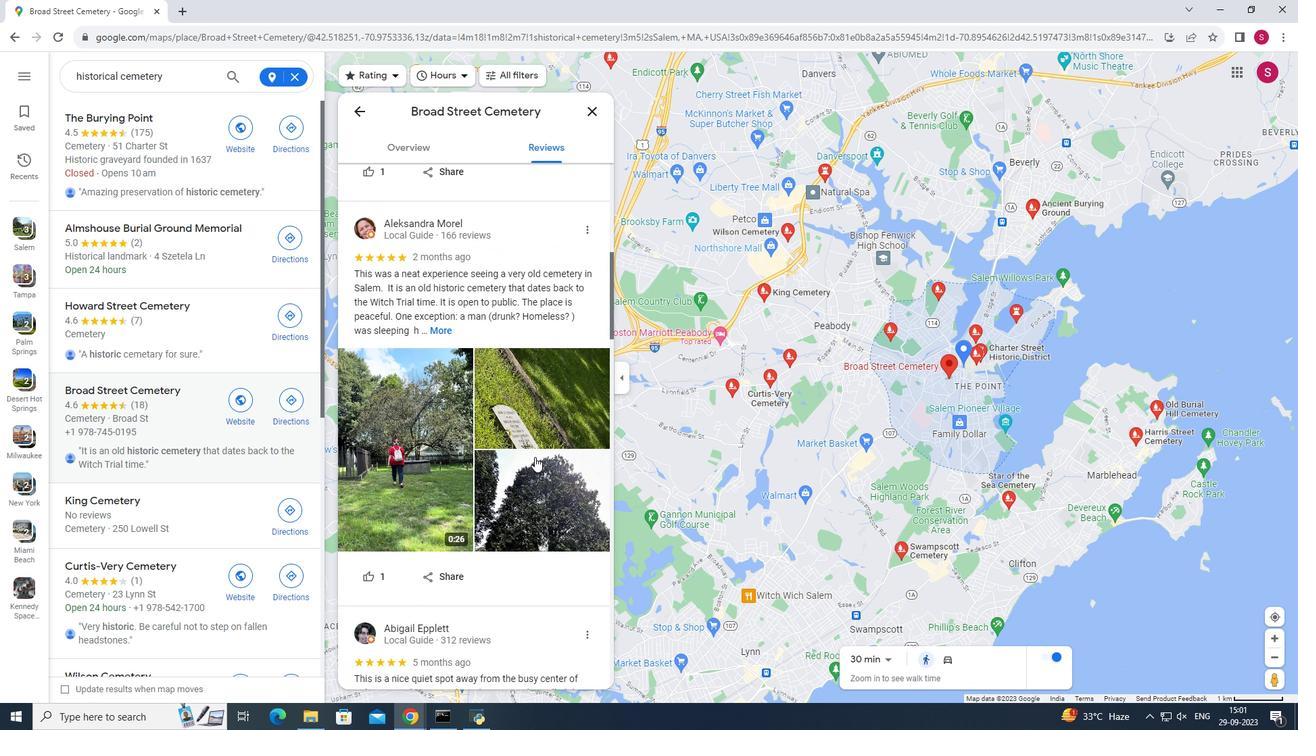 
Action: Mouse scrolled (535, 456) with delta (0, 0)
Screenshot: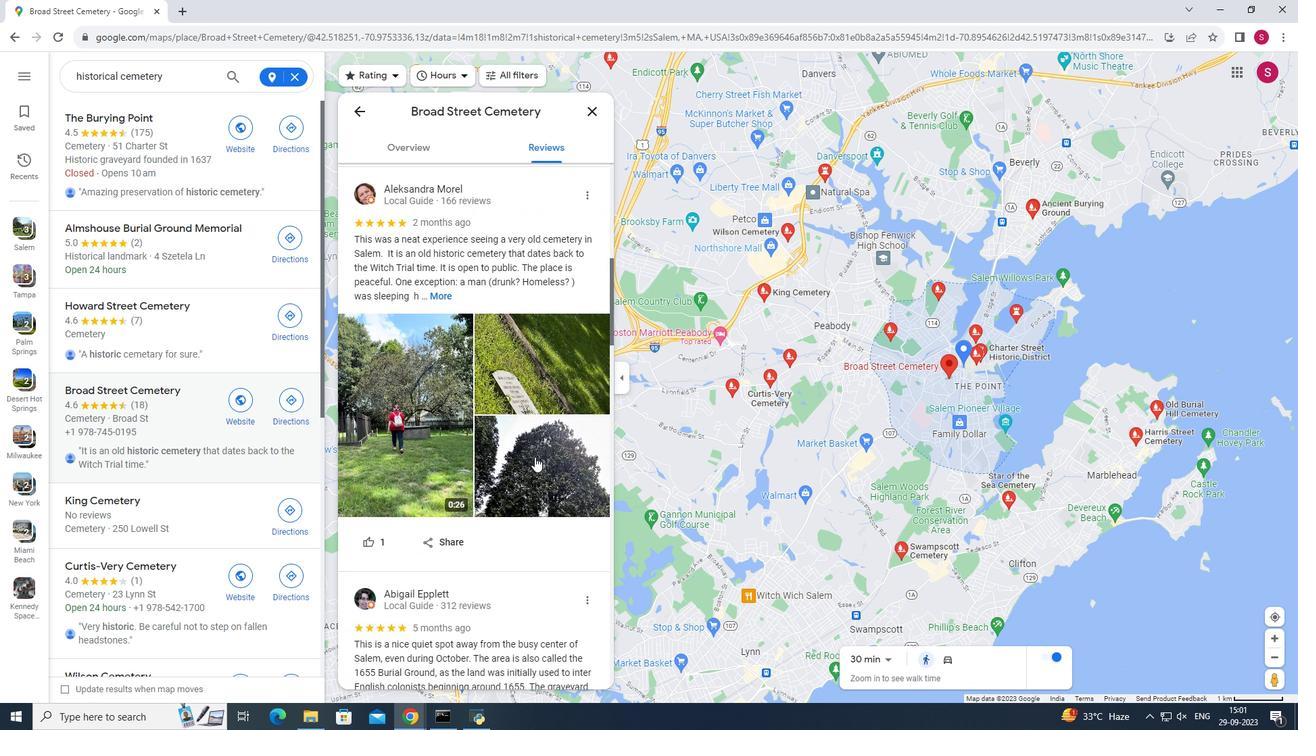 
Action: Mouse moved to (595, 110)
Screenshot: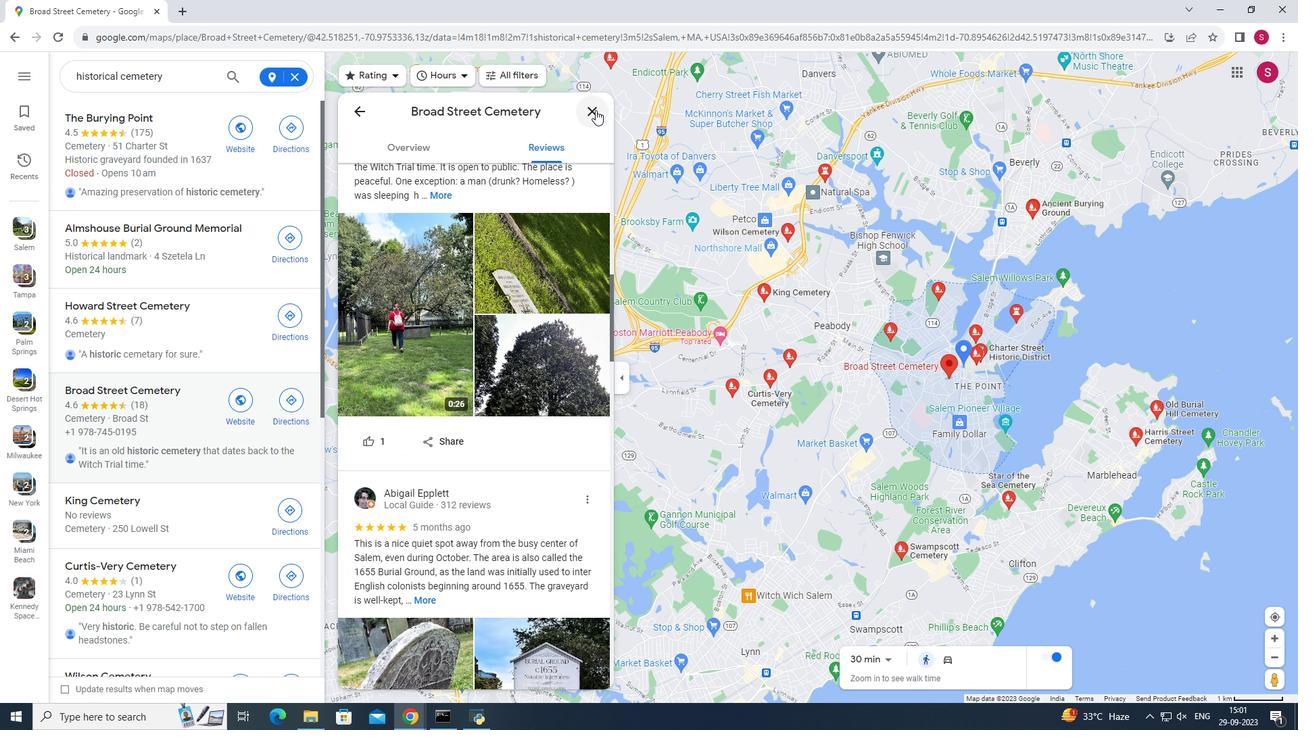 
Action: Mouse pressed left at (595, 110)
Screenshot: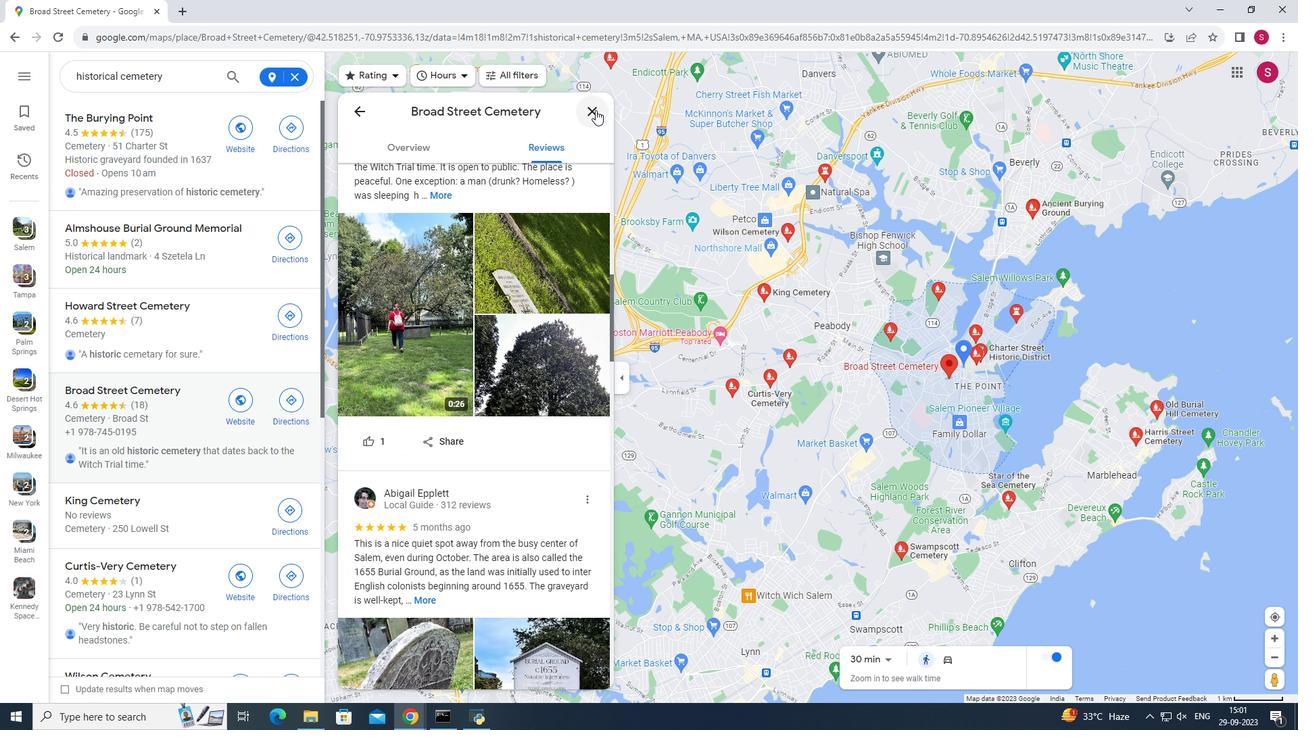 
Action: Mouse moved to (142, 445)
Screenshot: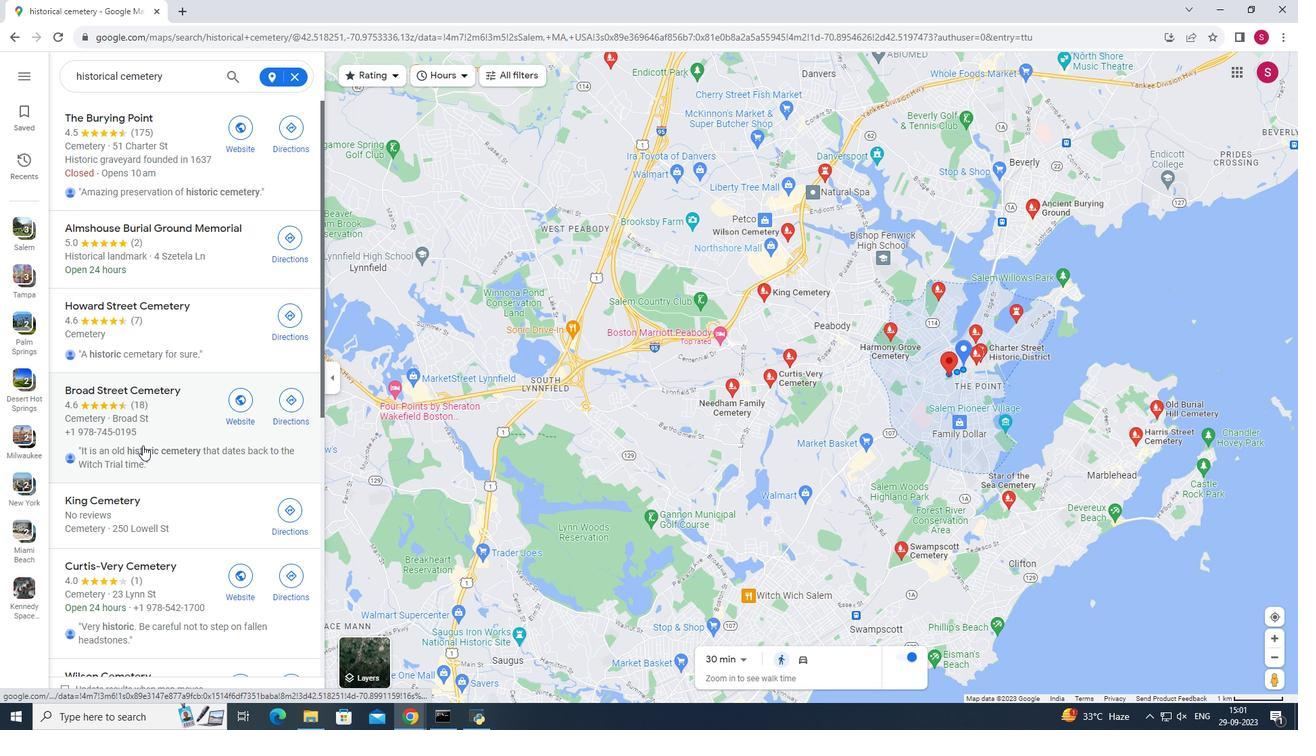 
Action: Mouse scrolled (142, 445) with delta (0, 0)
Screenshot: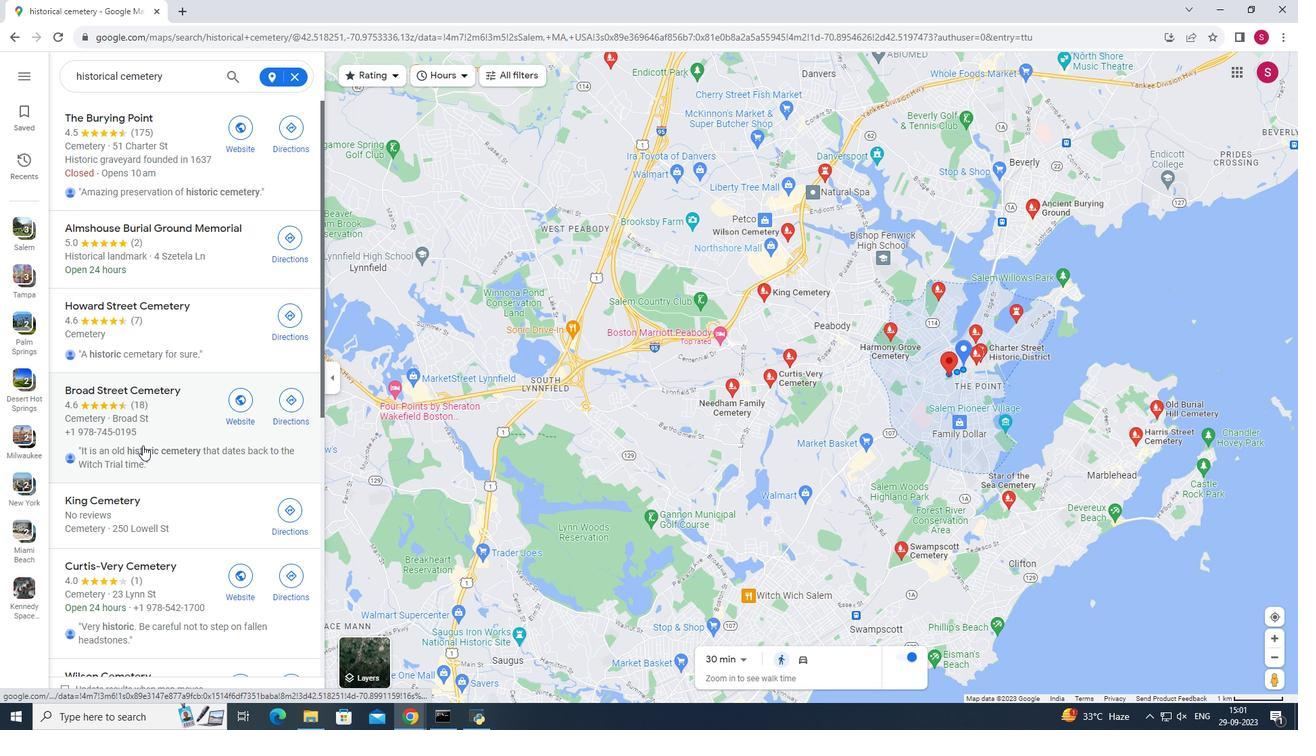 
Action: Mouse moved to (144, 445)
Screenshot: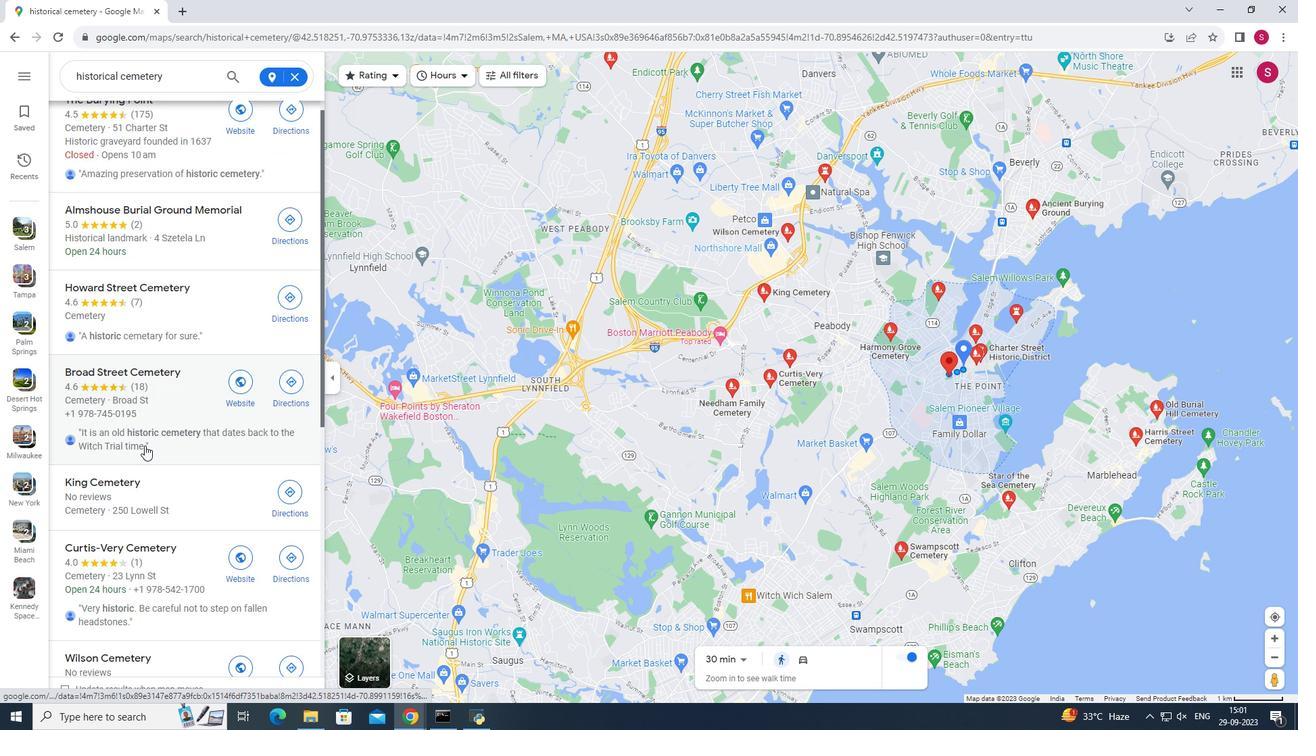 
Action: Mouse scrolled (144, 445) with delta (0, 0)
Screenshot: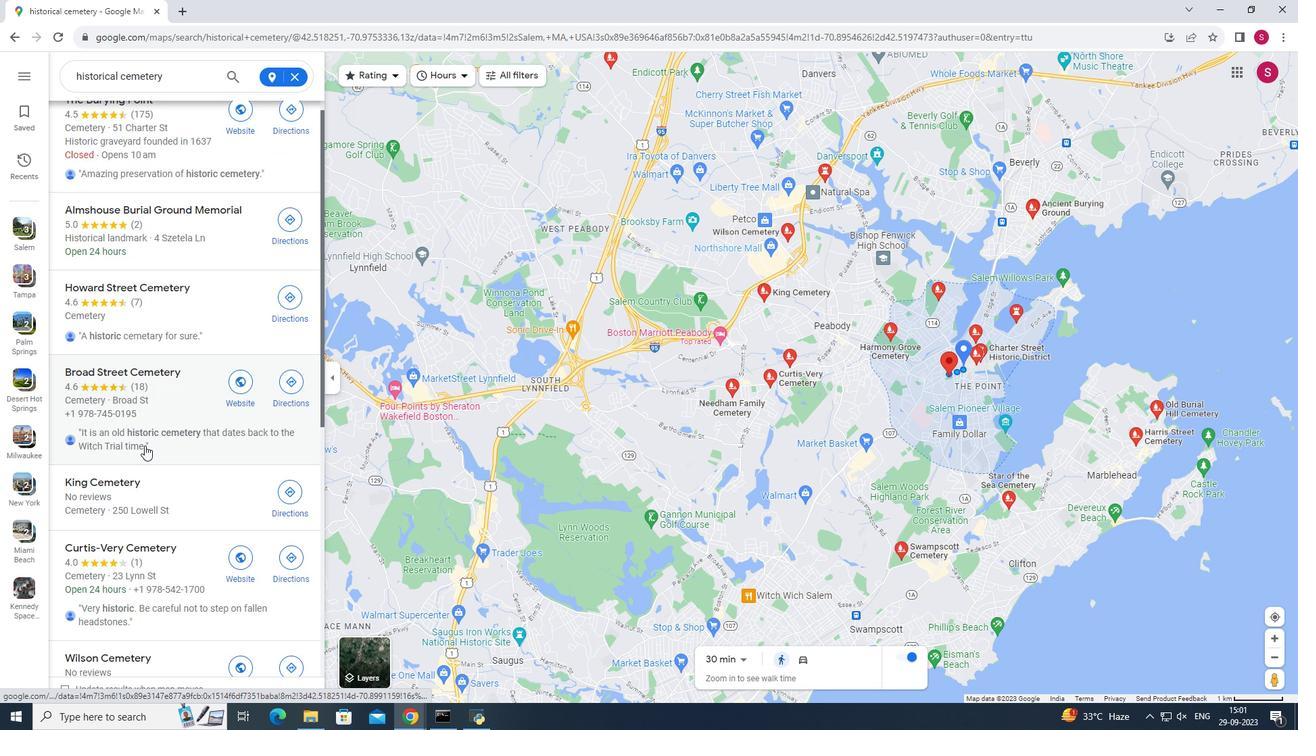 
Action: Mouse moved to (150, 443)
Screenshot: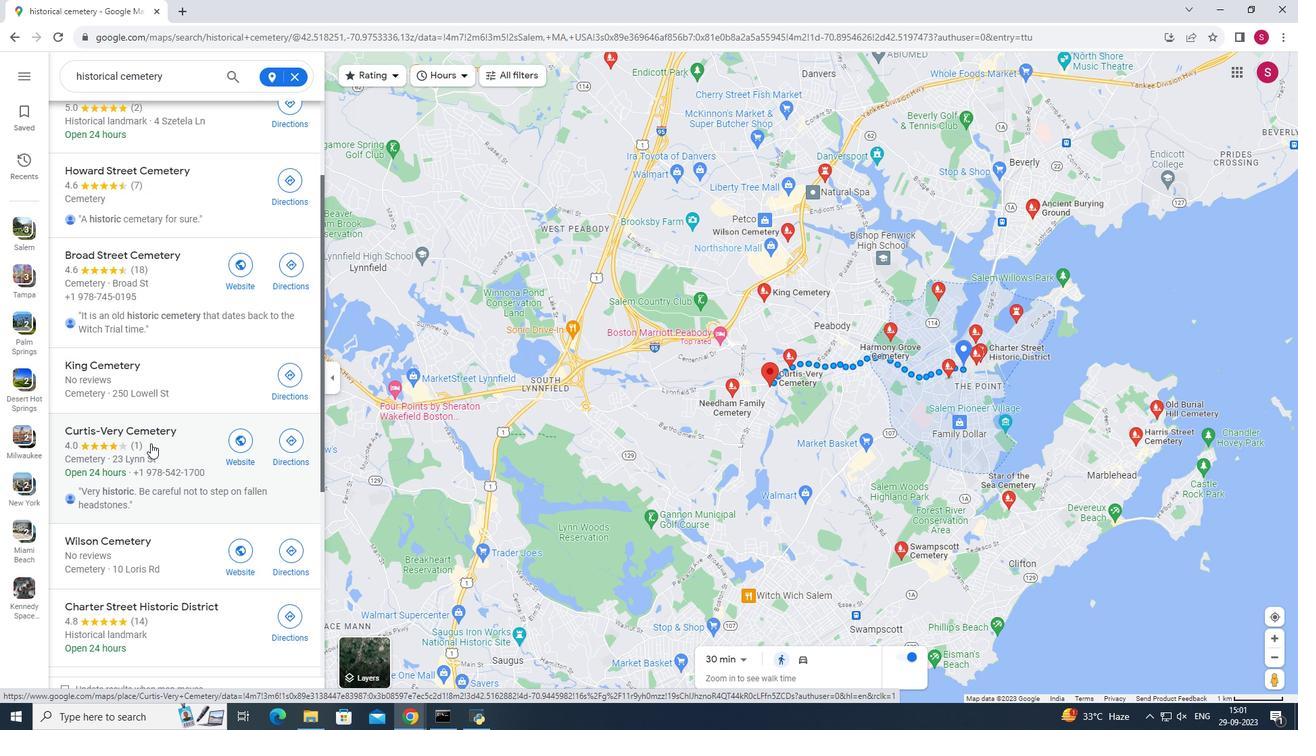 
Action: Mouse scrolled (150, 443) with delta (0, 0)
Screenshot: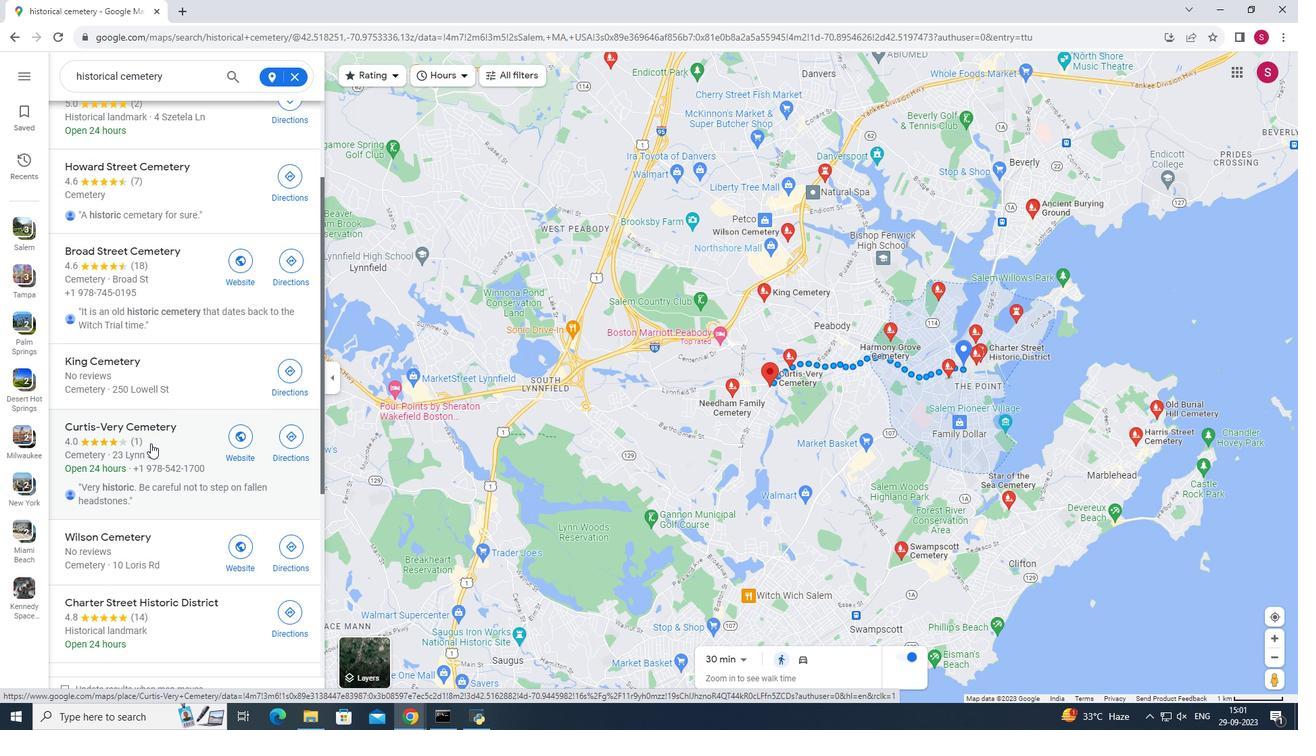 
Action: Mouse scrolled (150, 443) with delta (0, 0)
Screenshot: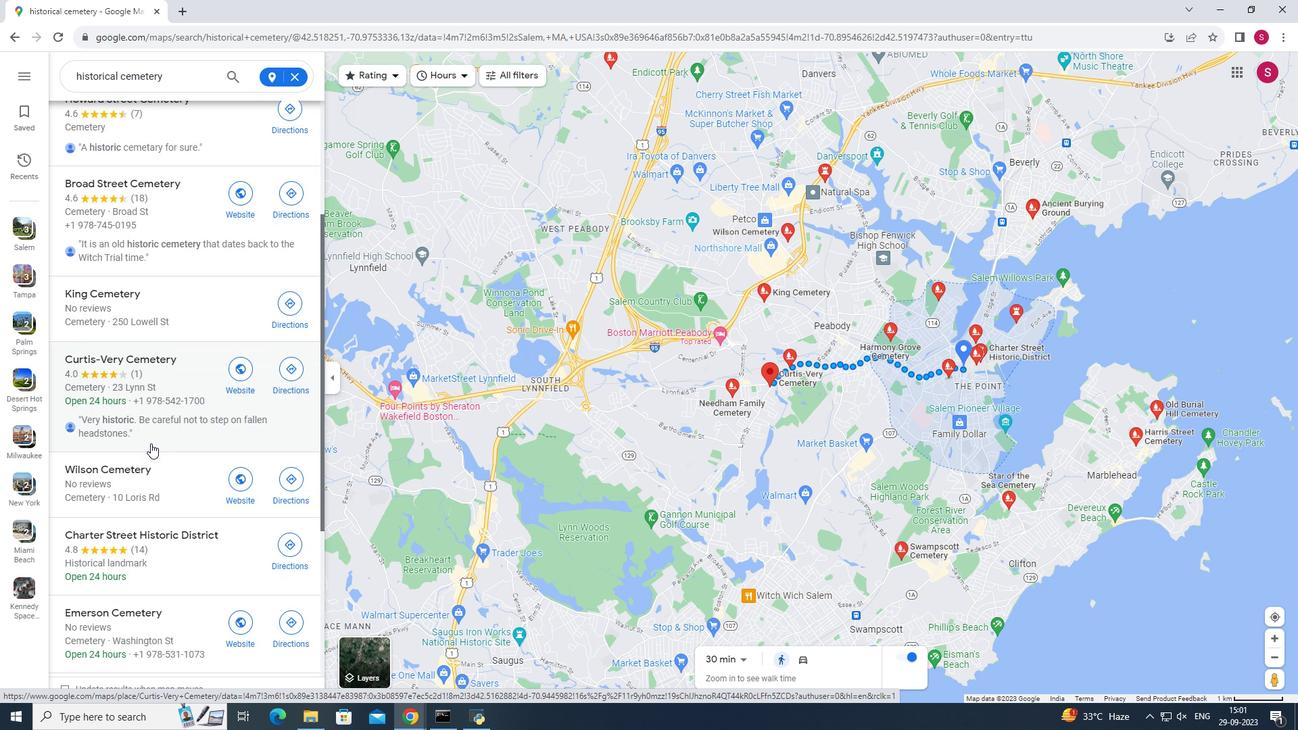 
Action: Mouse scrolled (150, 443) with delta (0, 0)
Screenshot: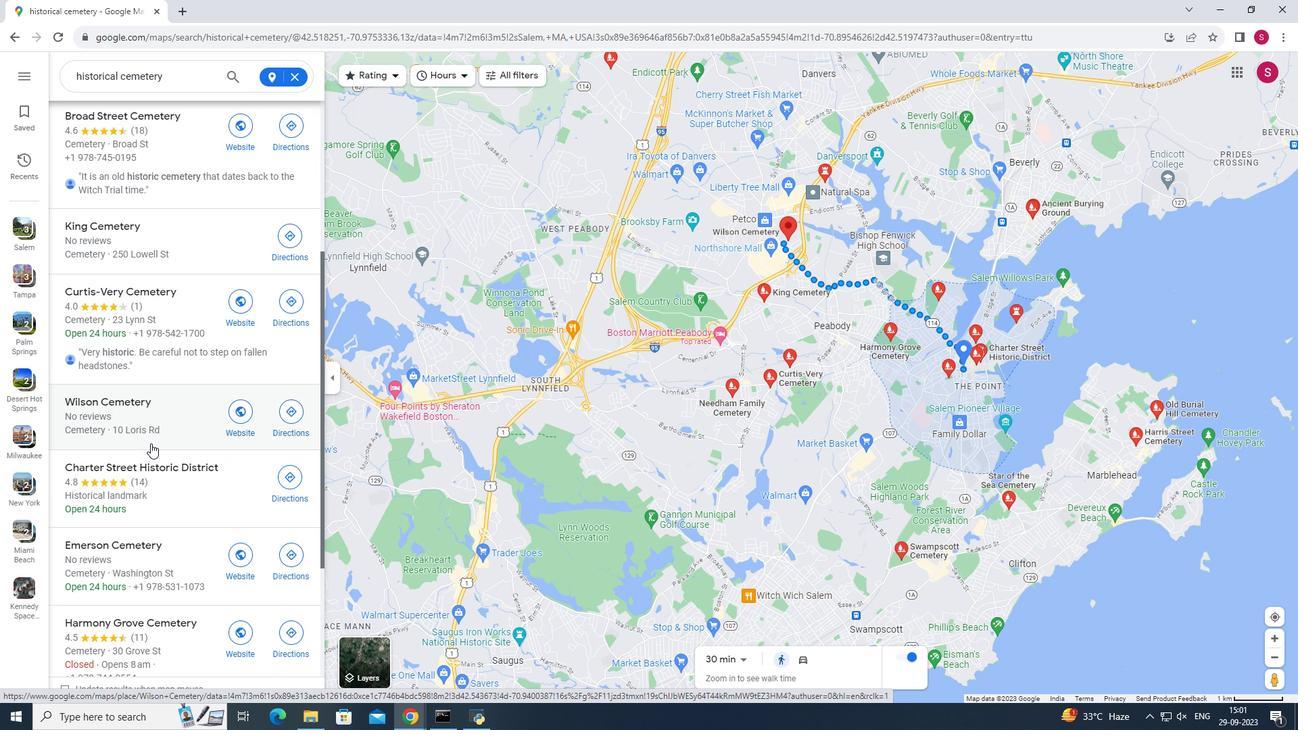 
Action: Mouse scrolled (150, 443) with delta (0, 0)
Screenshot: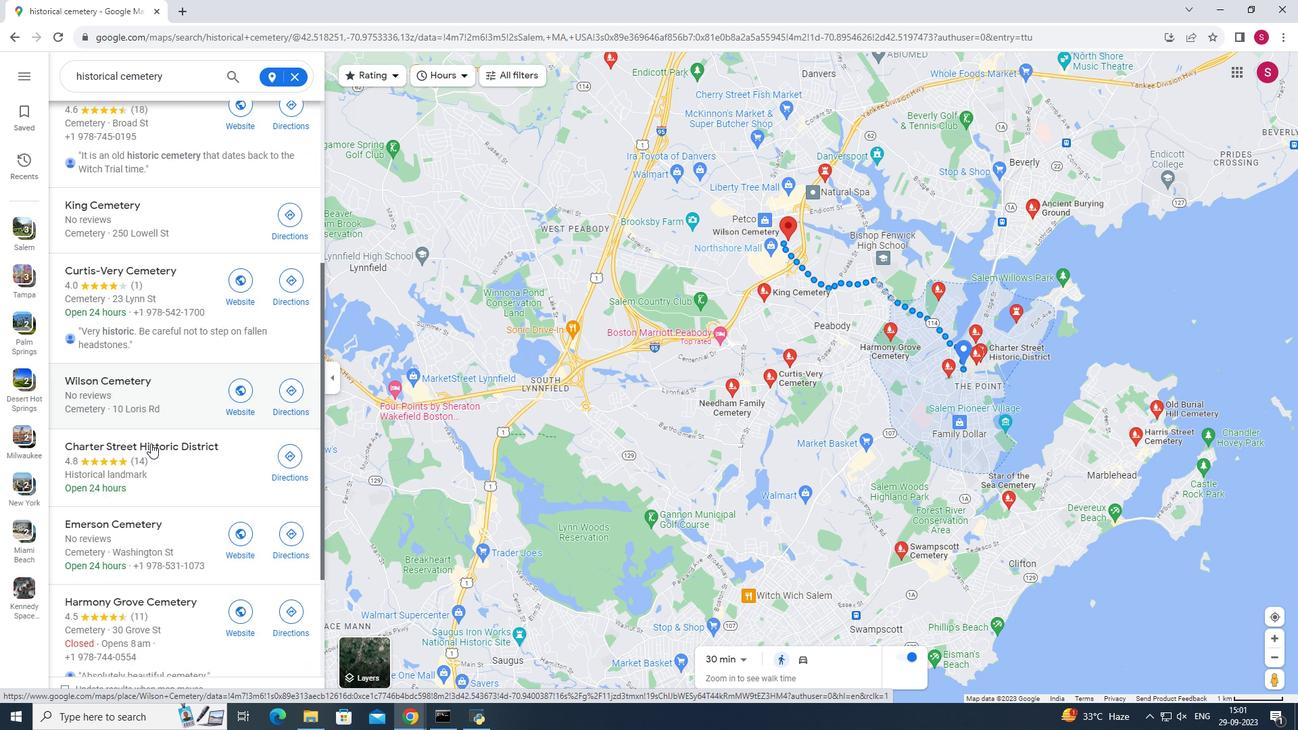 
Action: Mouse scrolled (150, 443) with delta (0, 0)
Screenshot: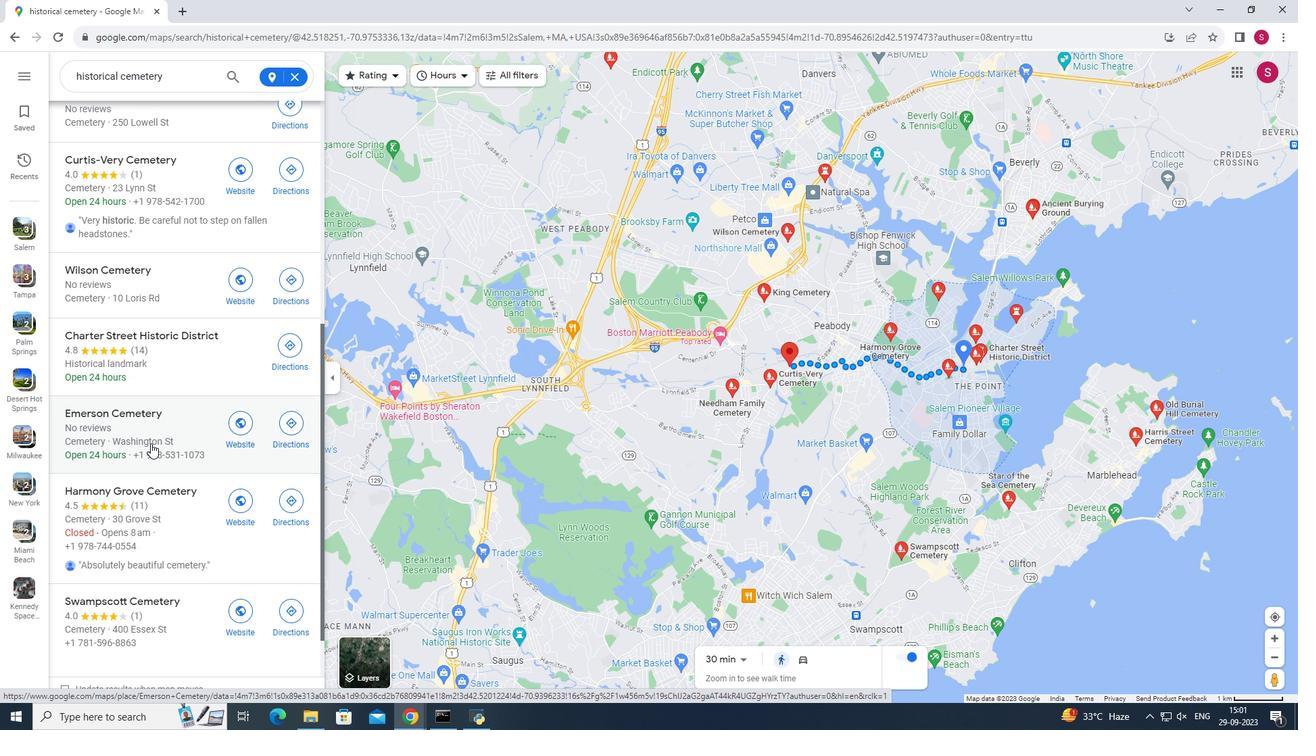 
Action: Mouse moved to (156, 348)
Screenshot: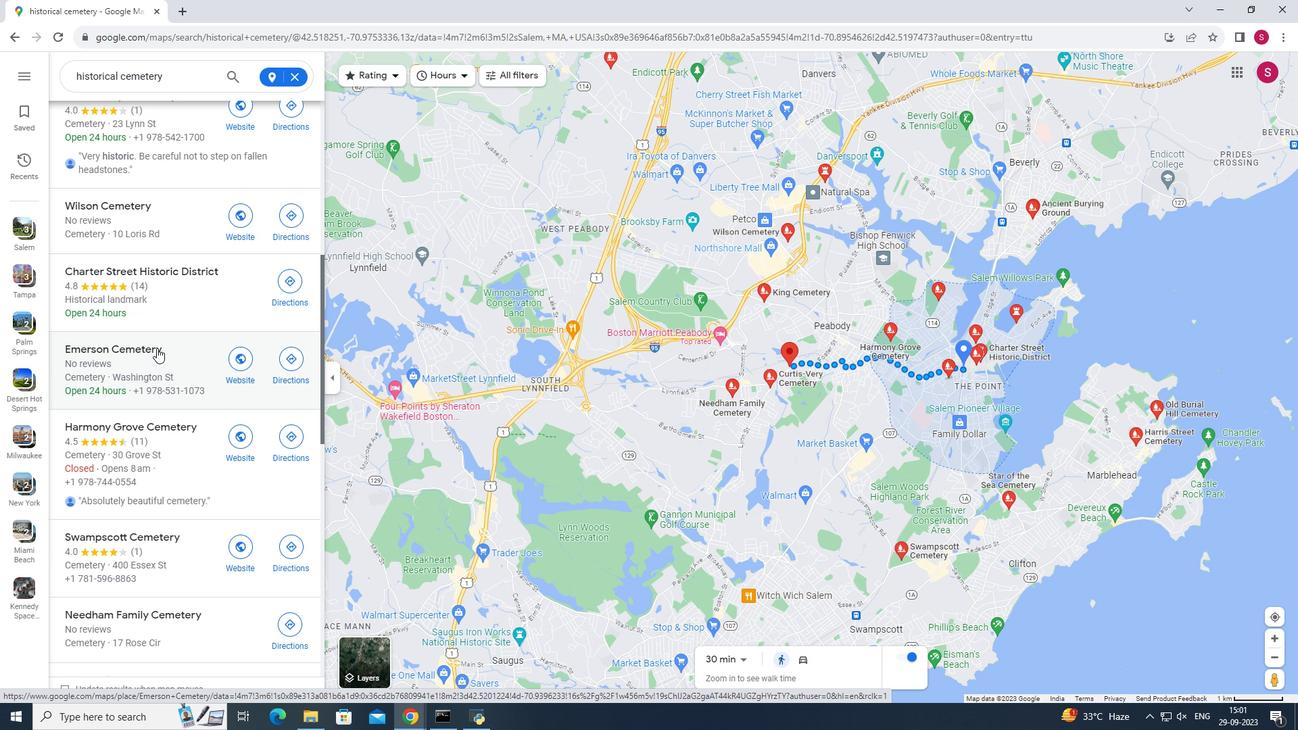 
Action: Mouse pressed left at (156, 348)
Screenshot: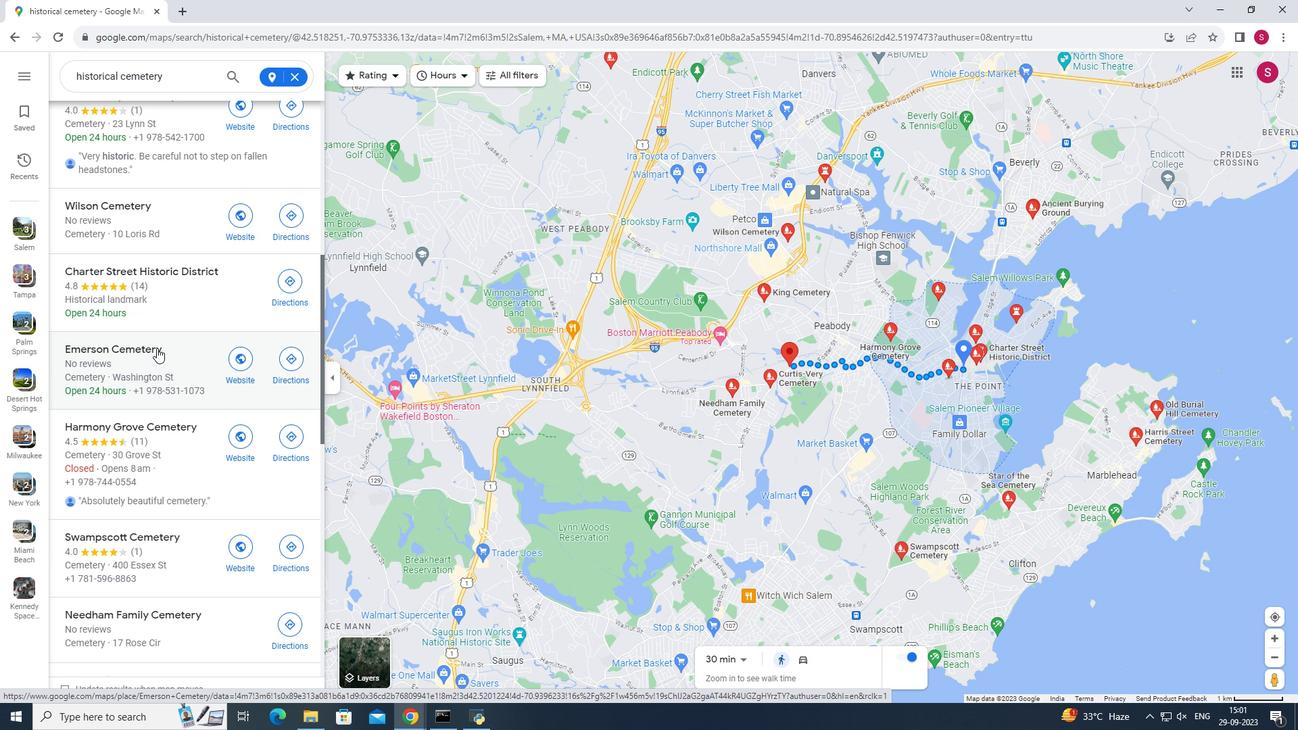 
Action: Mouse moved to (539, 489)
Screenshot: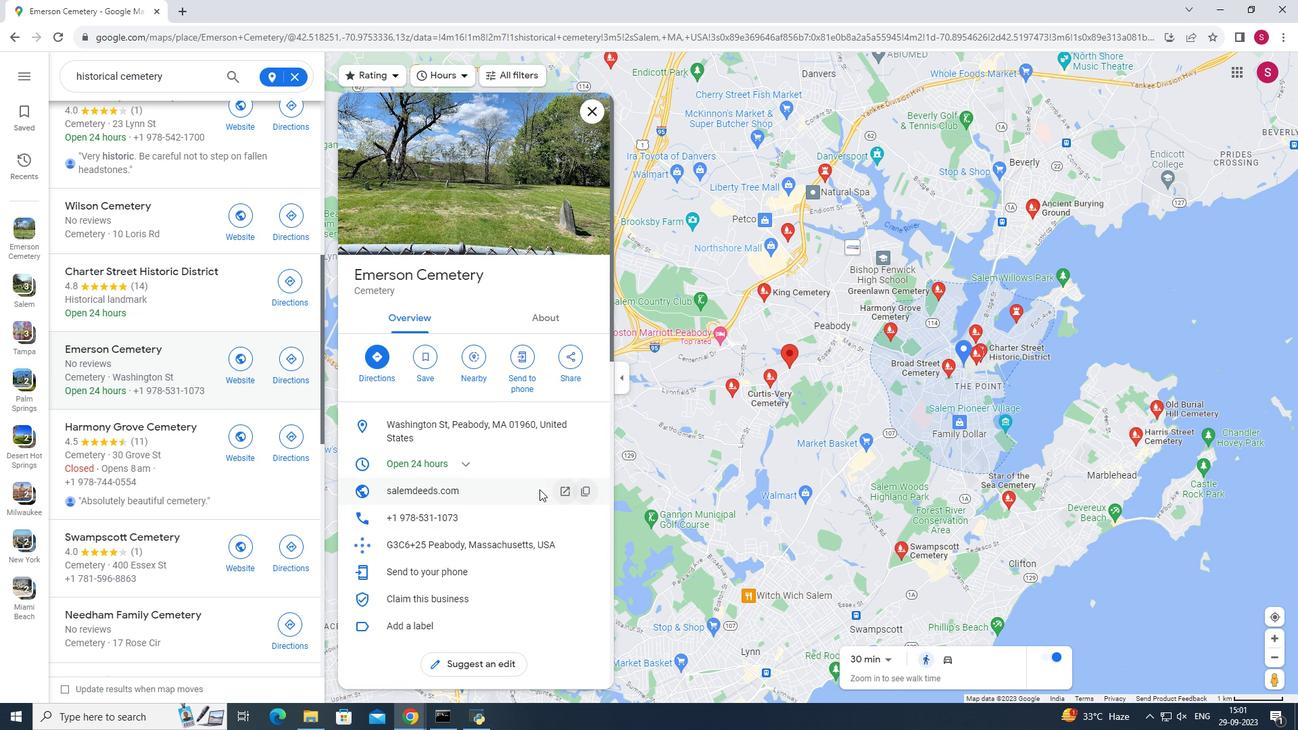 
Action: Mouse scrolled (539, 489) with delta (0, 0)
Screenshot: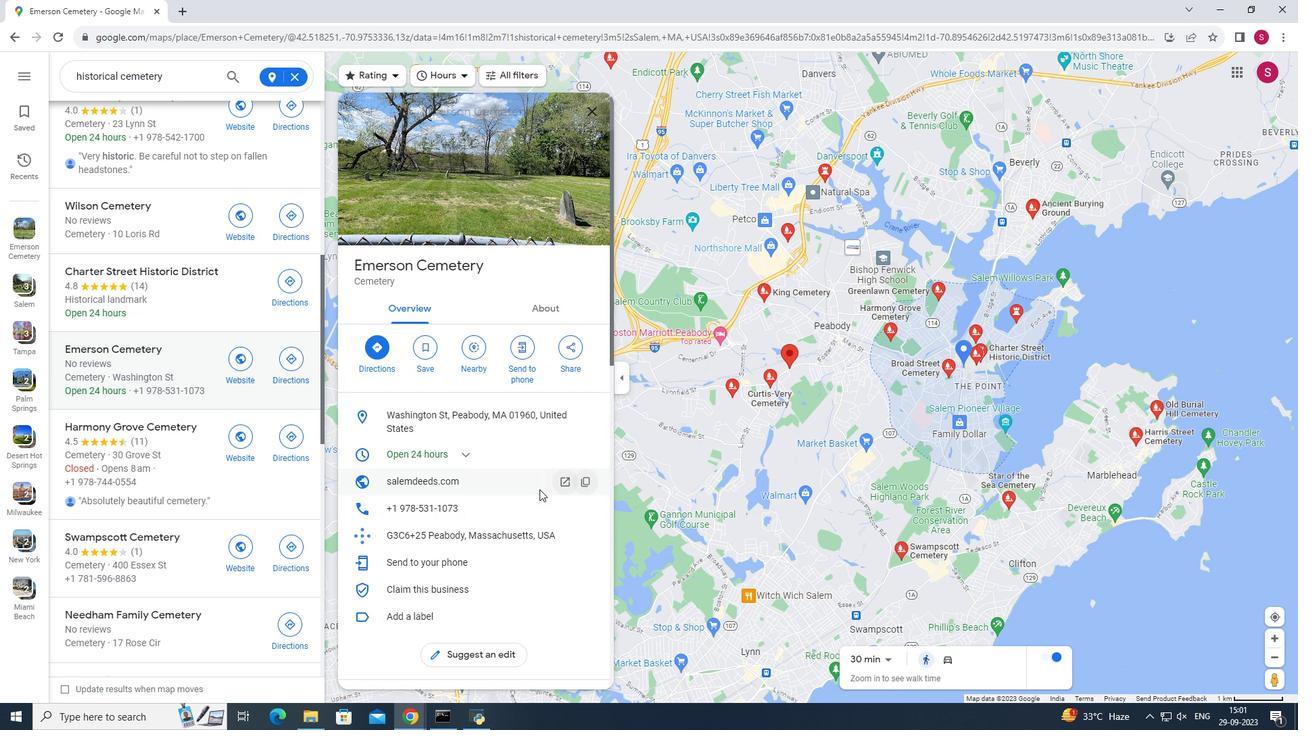 
Action: Mouse scrolled (539, 489) with delta (0, 0)
Screenshot: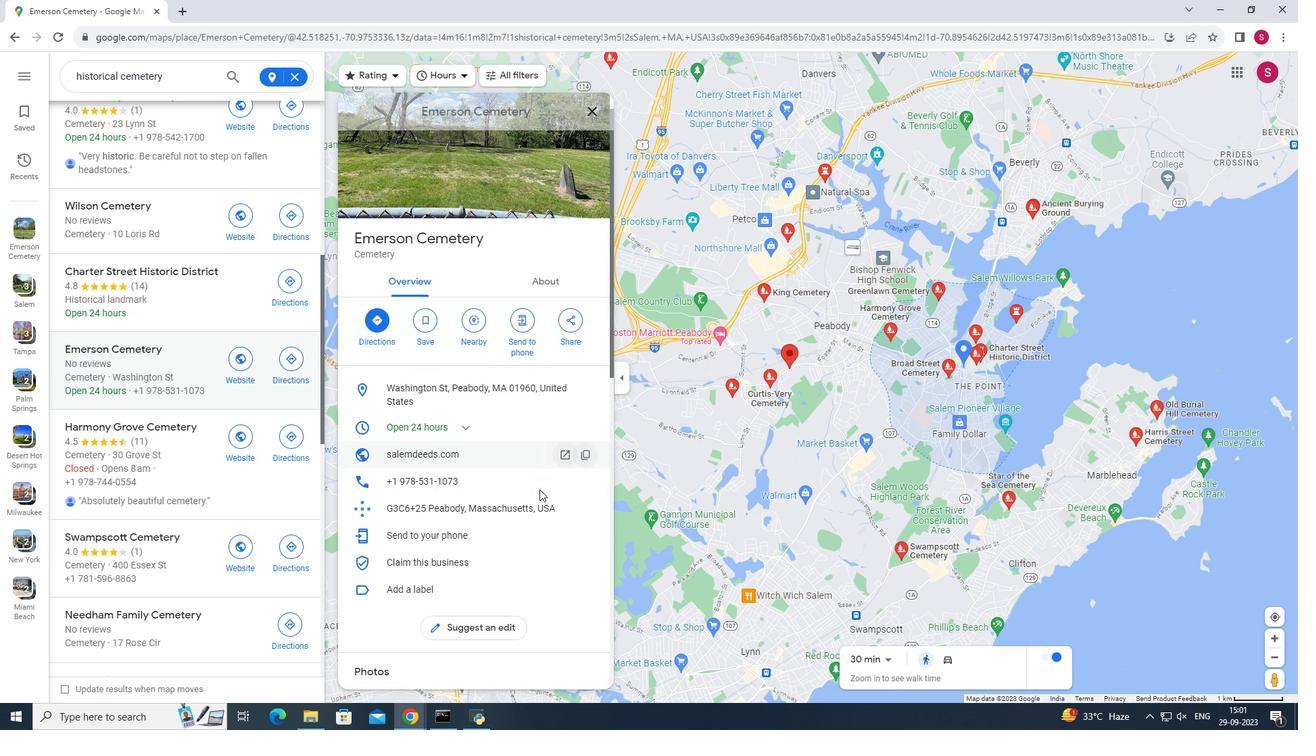 
Action: Mouse scrolled (539, 489) with delta (0, 0)
Screenshot: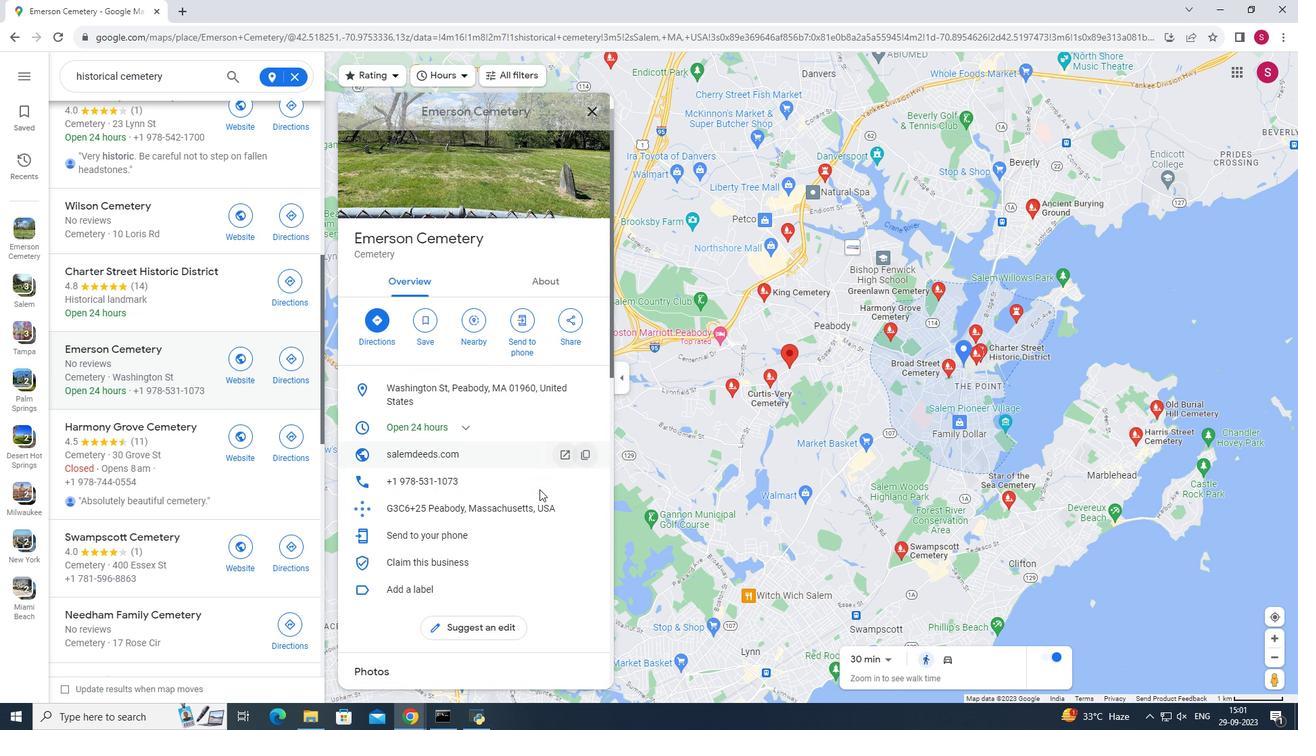 
Action: Mouse scrolled (539, 489) with delta (0, 0)
Screenshot: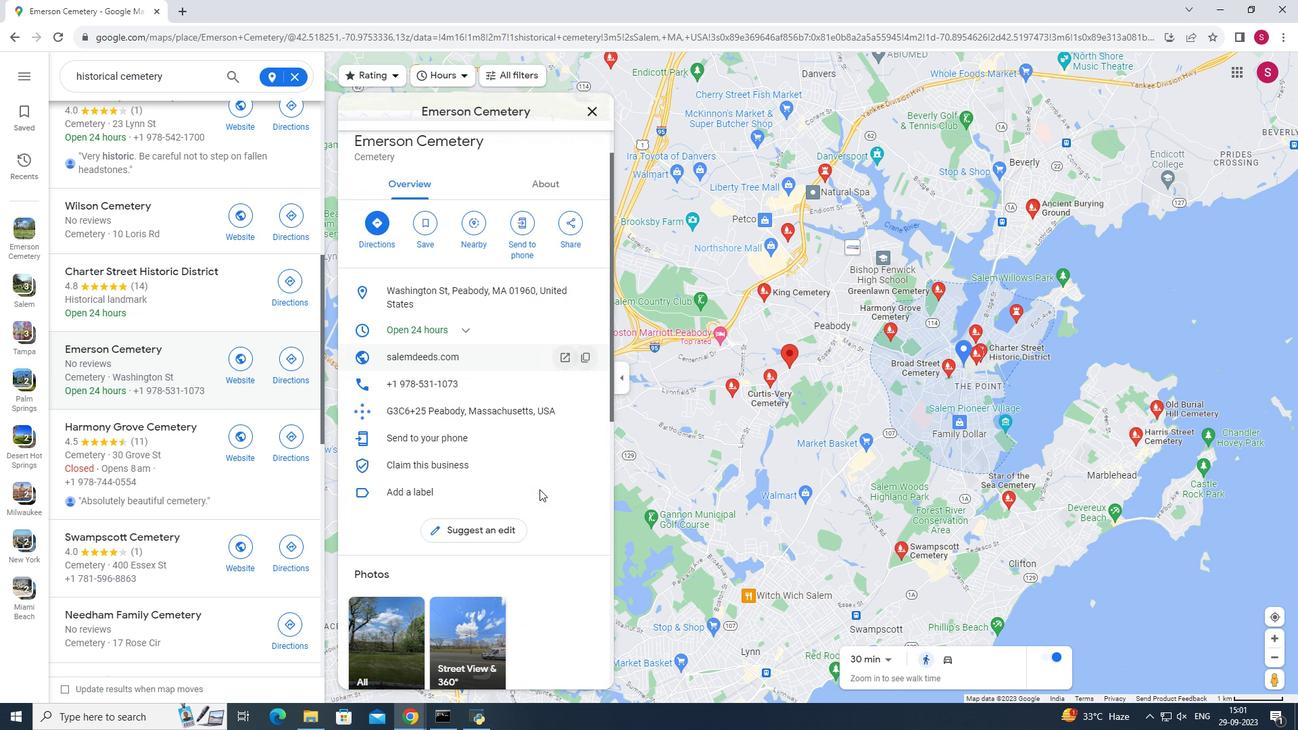 
Action: Mouse scrolled (539, 489) with delta (0, 0)
Screenshot: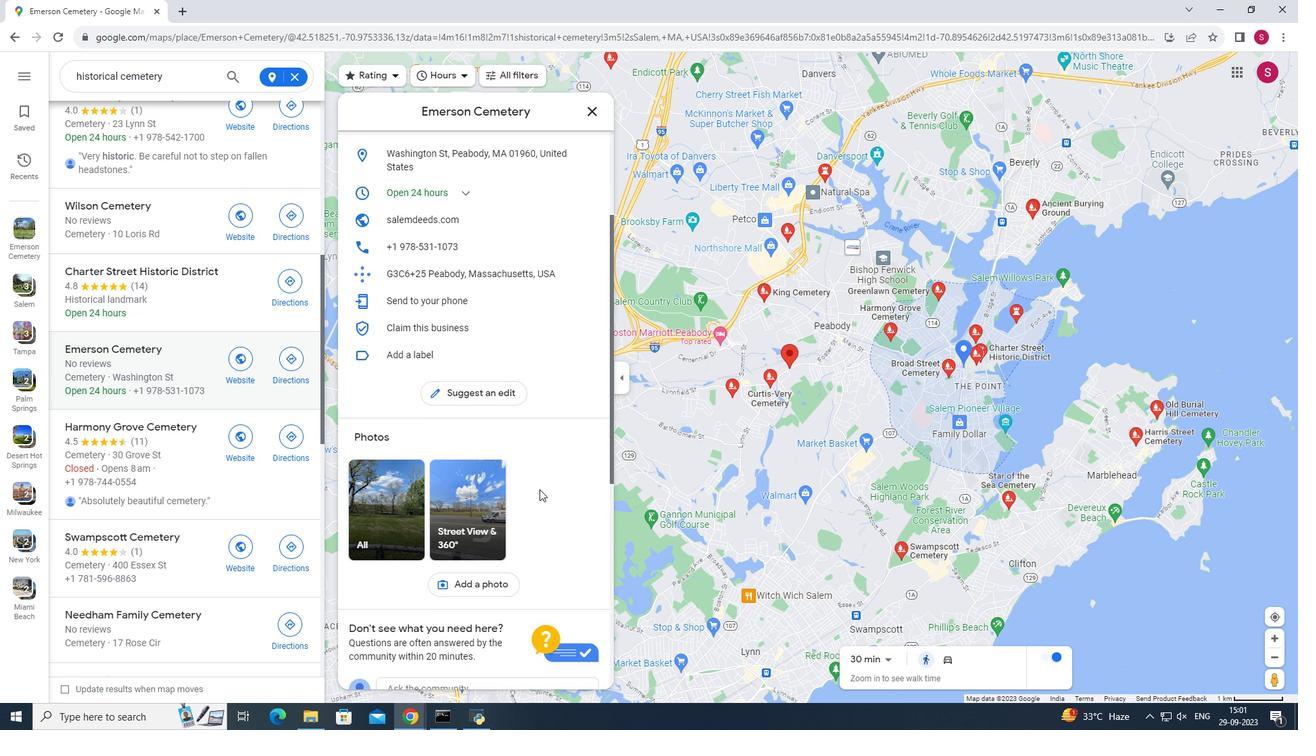 
Action: Mouse scrolled (539, 489) with delta (0, 0)
Screenshot: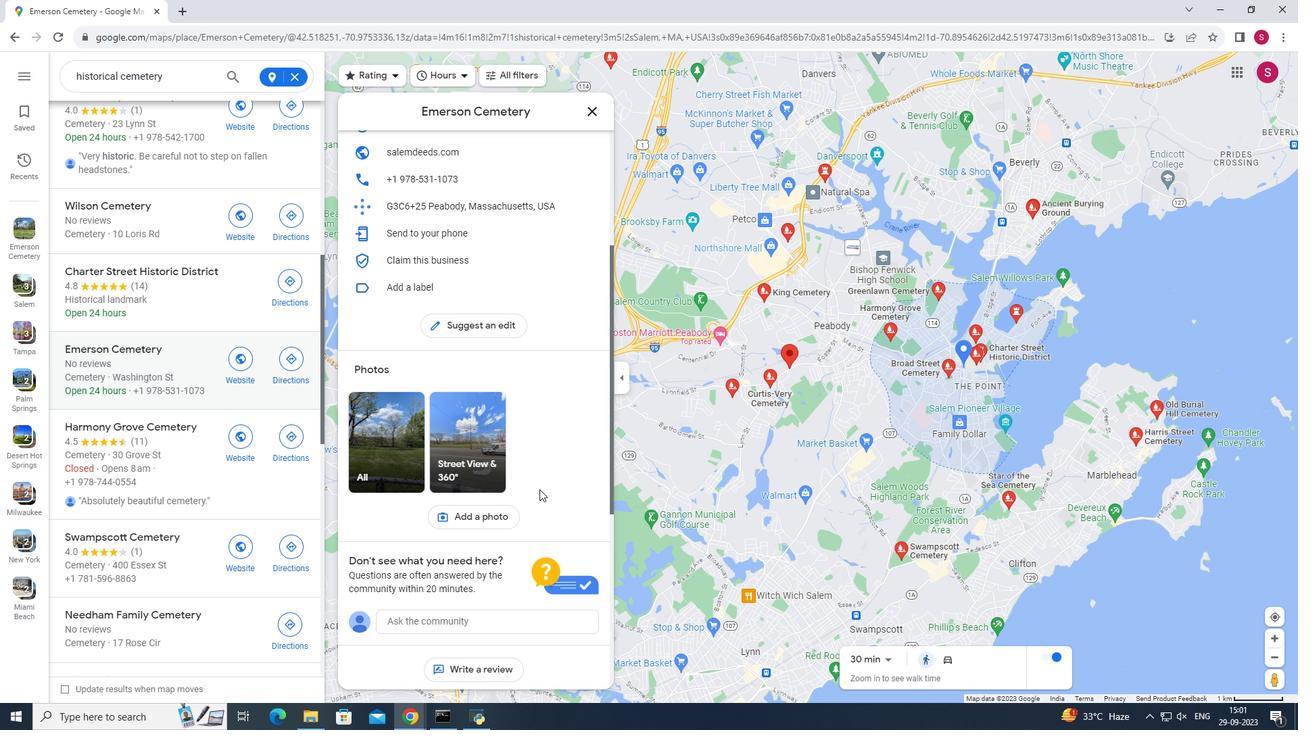 
Action: Mouse scrolled (539, 489) with delta (0, 0)
Screenshot: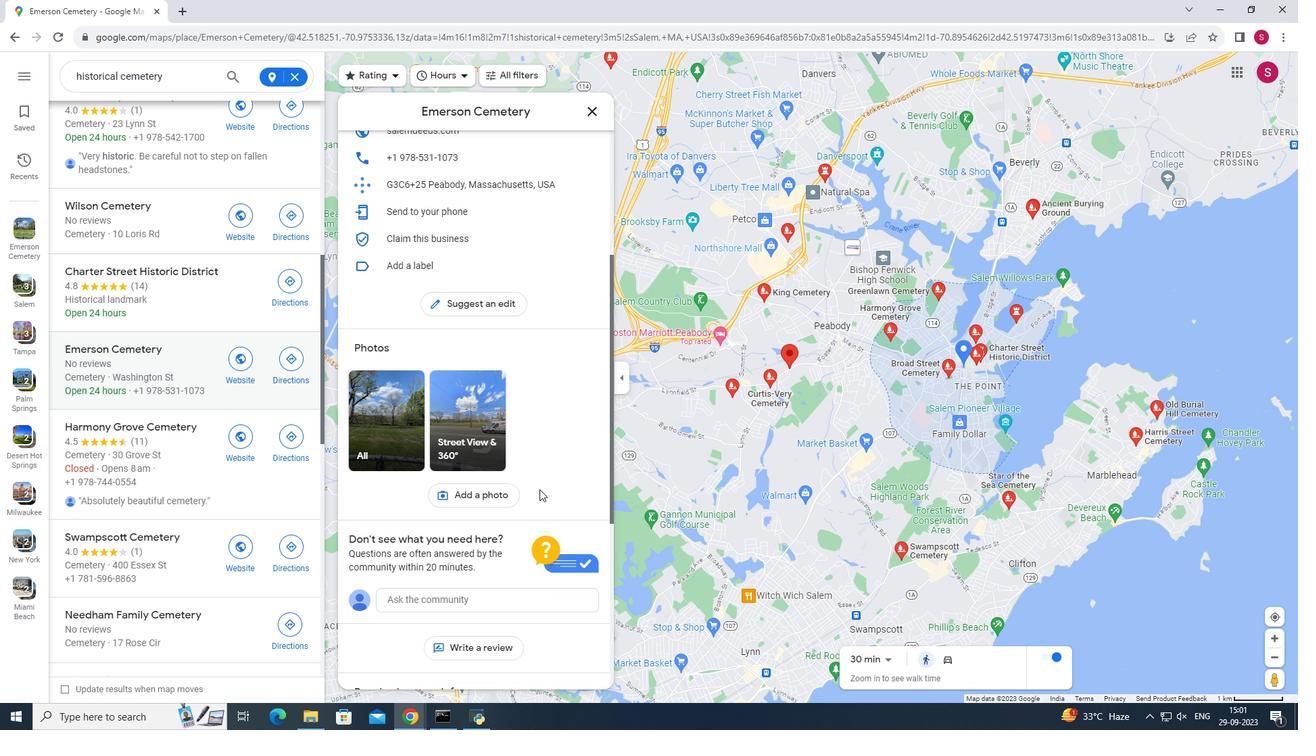 
Action: Mouse scrolled (539, 489) with delta (0, 0)
Screenshot: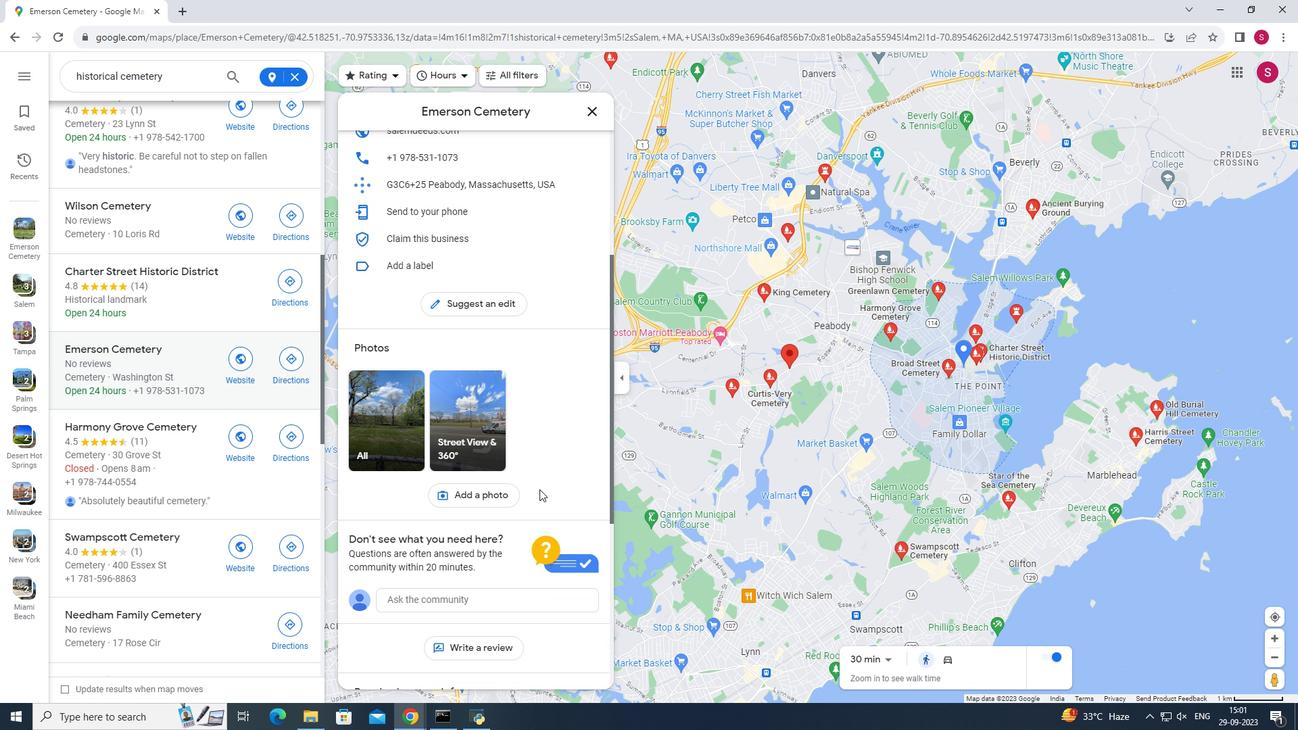
Action: Mouse scrolled (539, 489) with delta (0, 0)
Screenshot: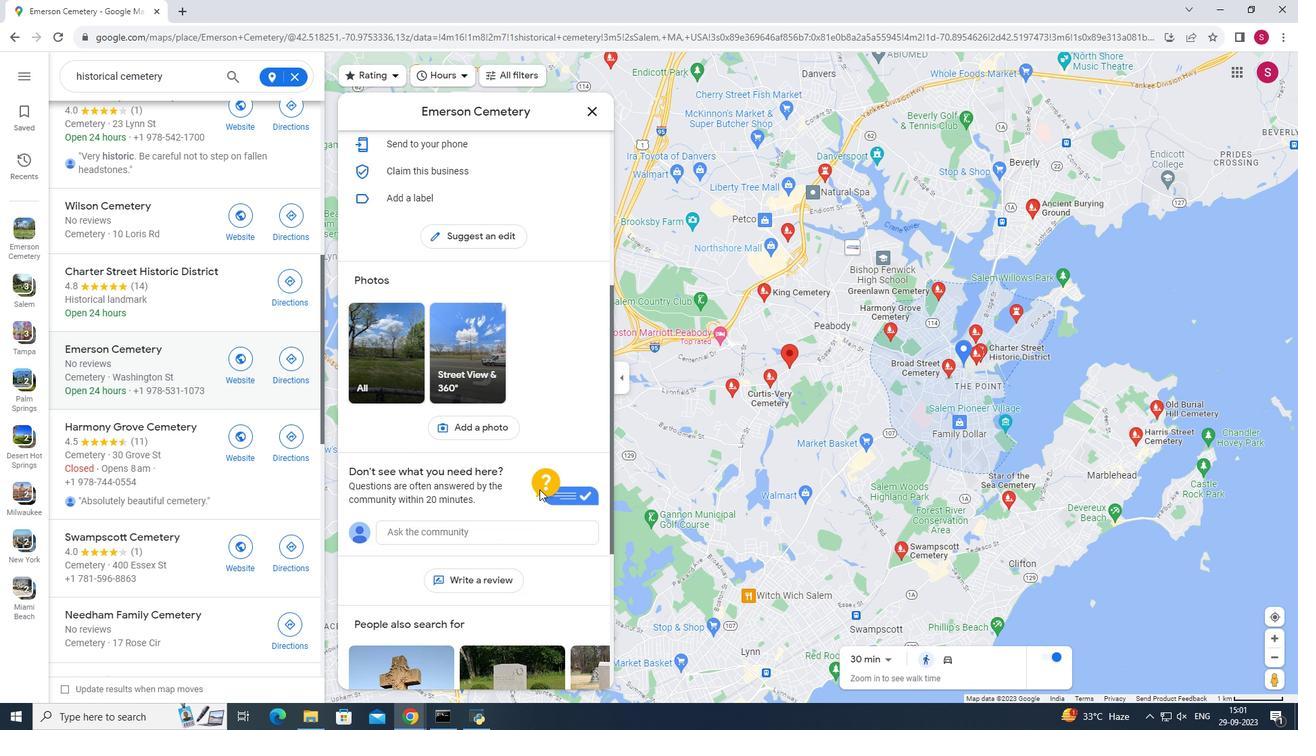 
Action: Mouse scrolled (539, 490) with delta (0, 0)
Screenshot: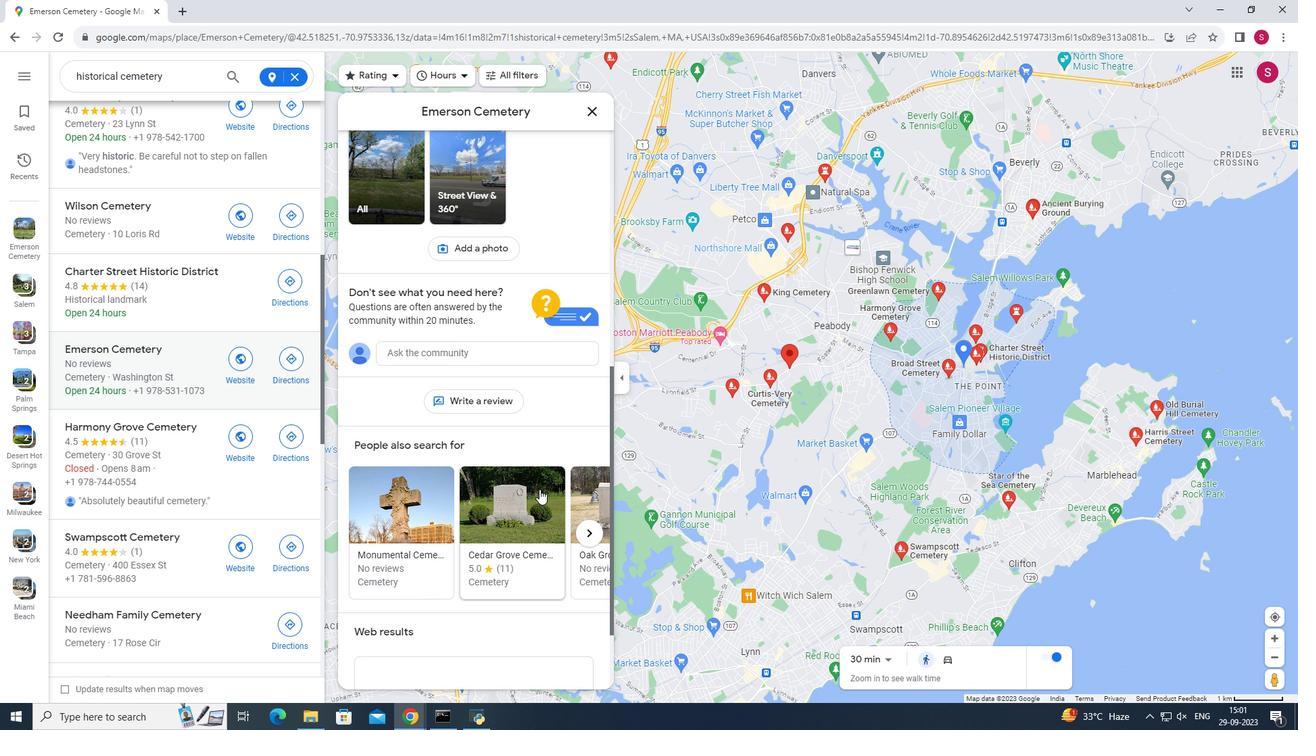 
Action: Mouse scrolled (539, 490) with delta (0, 0)
Screenshot: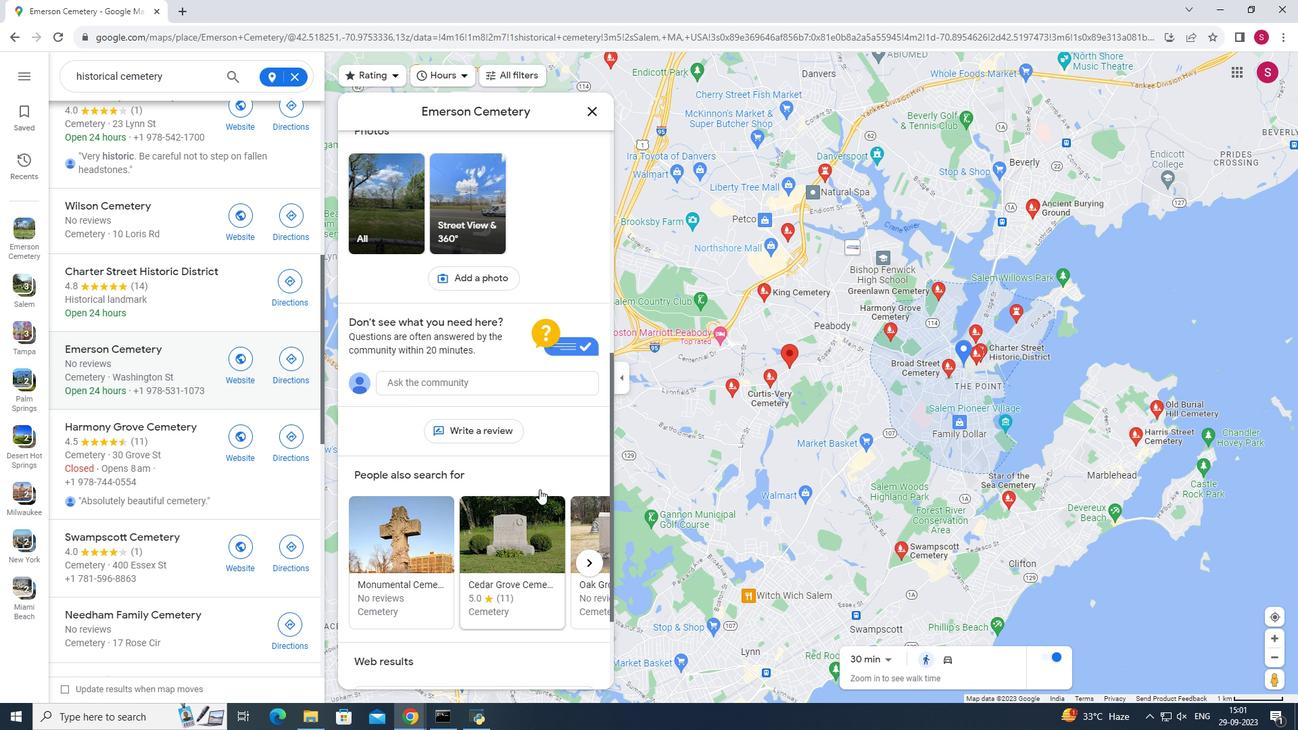 
Action: Mouse scrolled (539, 490) with delta (0, 0)
Screenshot: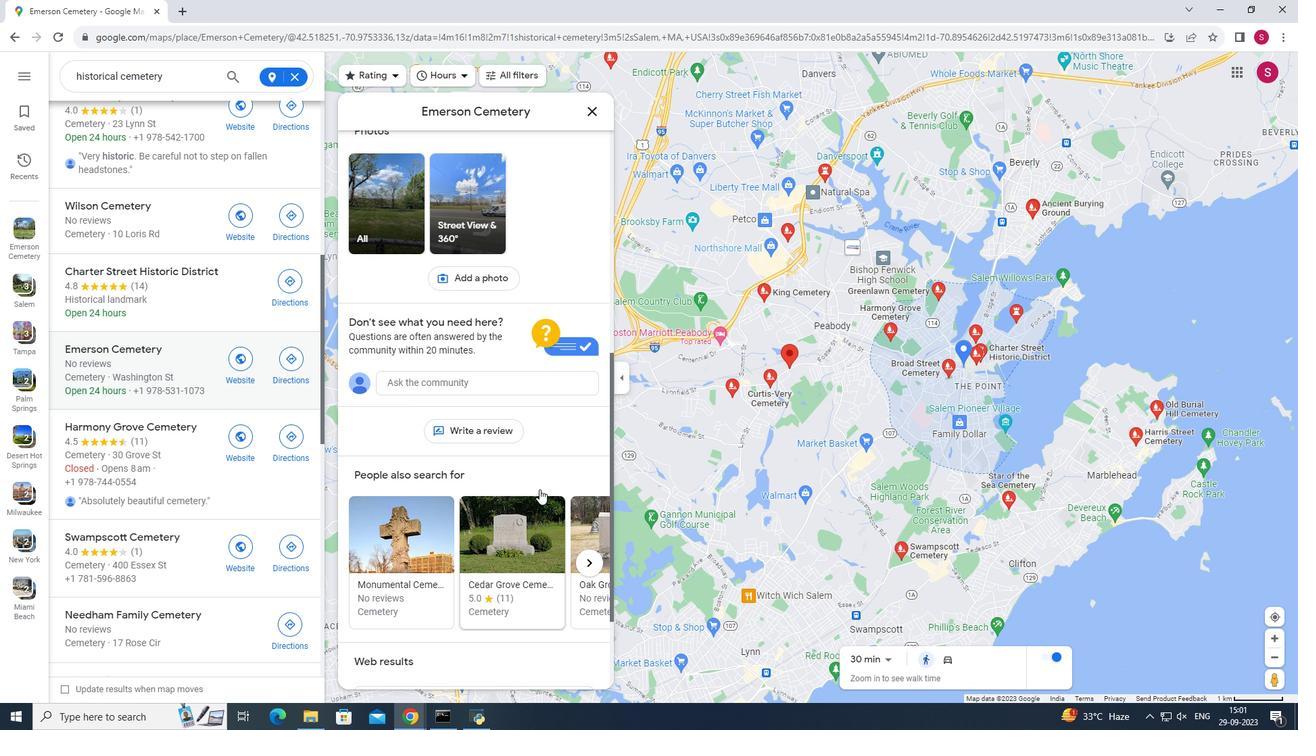 
Action: Mouse scrolled (539, 490) with delta (0, 0)
Screenshot: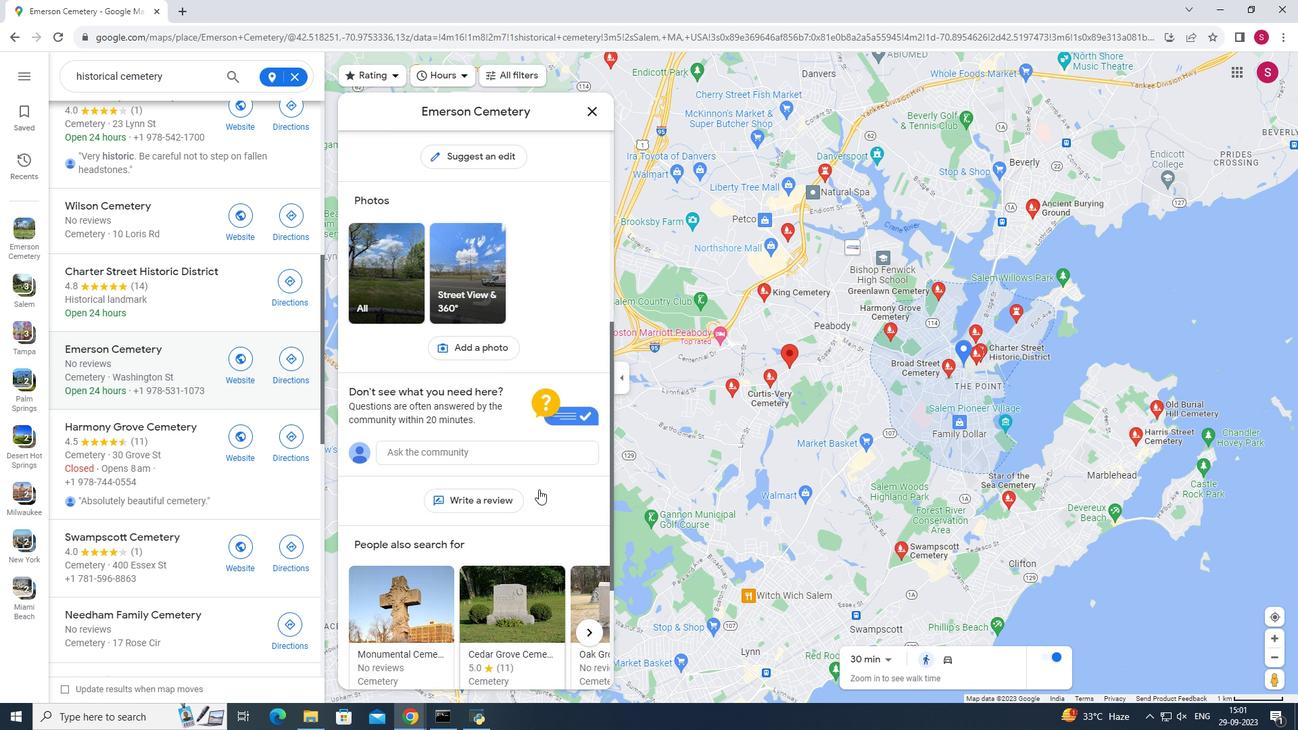 
Action: Mouse moved to (524, 476)
Screenshot: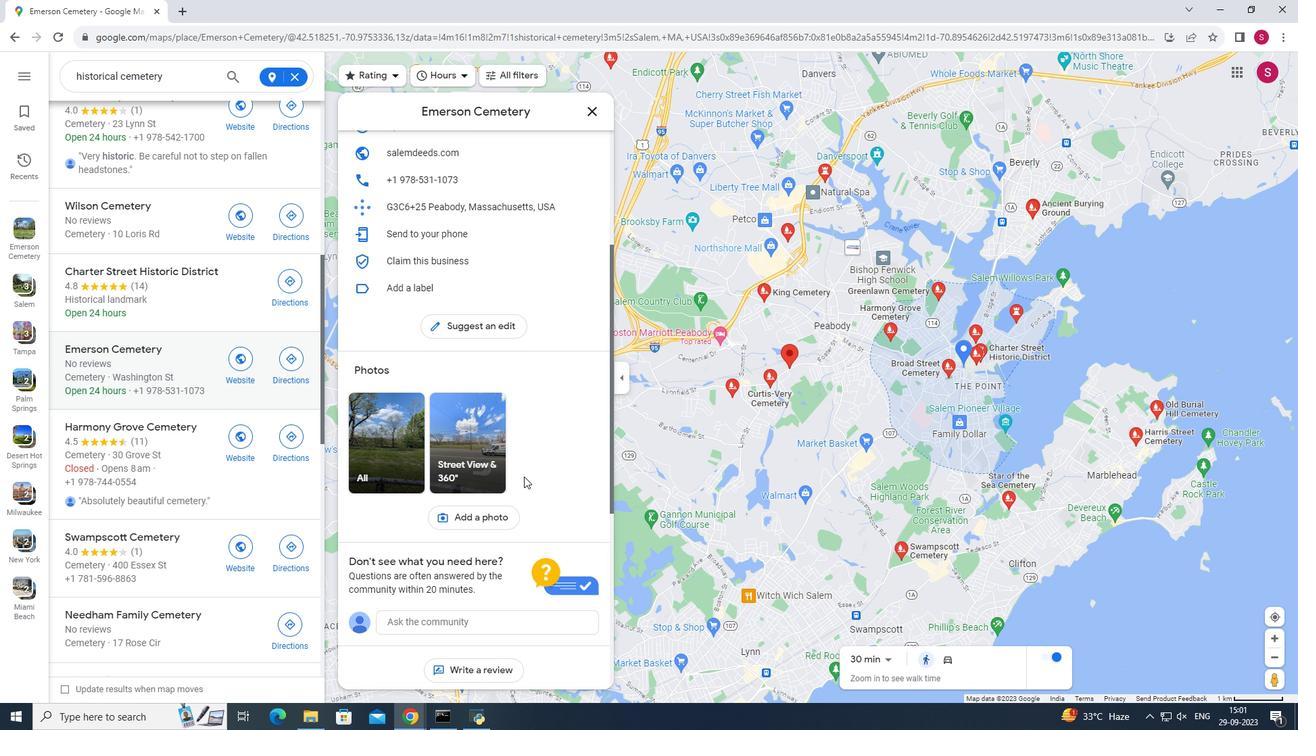 
Action: Mouse scrolled (524, 477) with delta (0, 0)
Screenshot: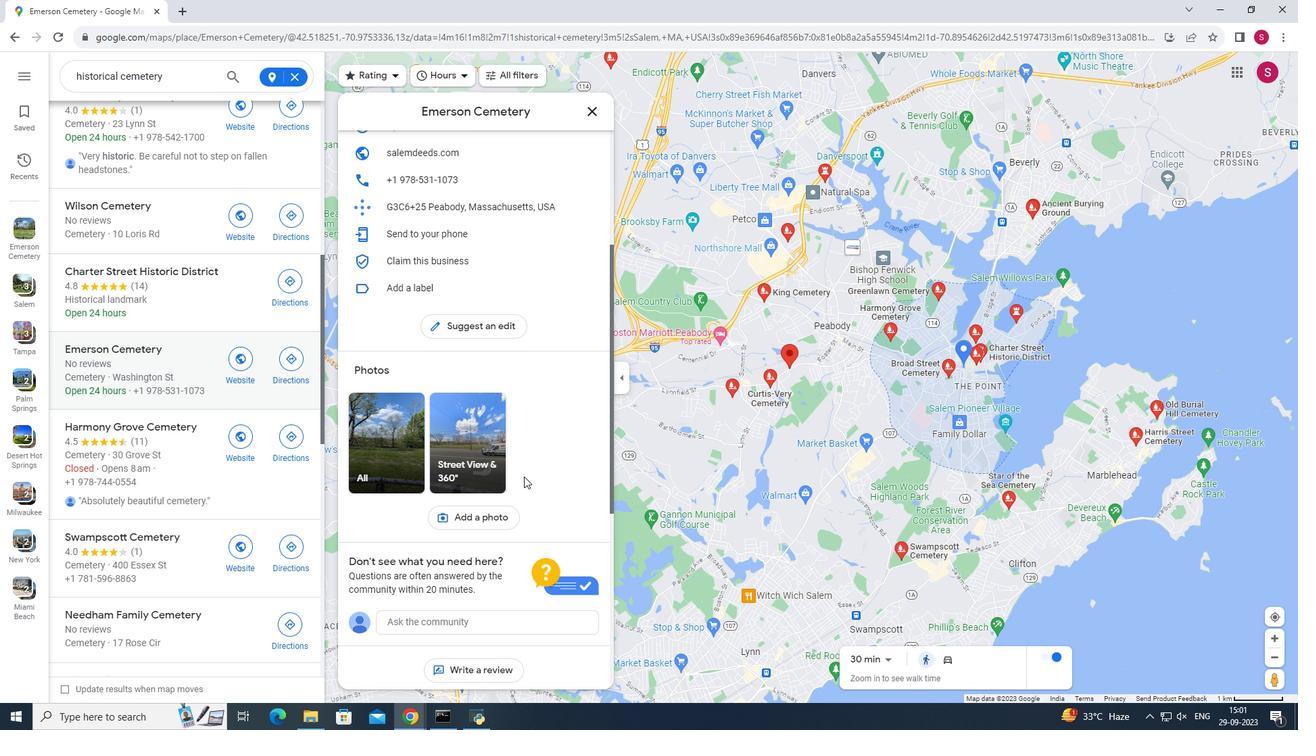 
Action: Mouse scrolled (524, 477) with delta (0, 0)
Screenshot: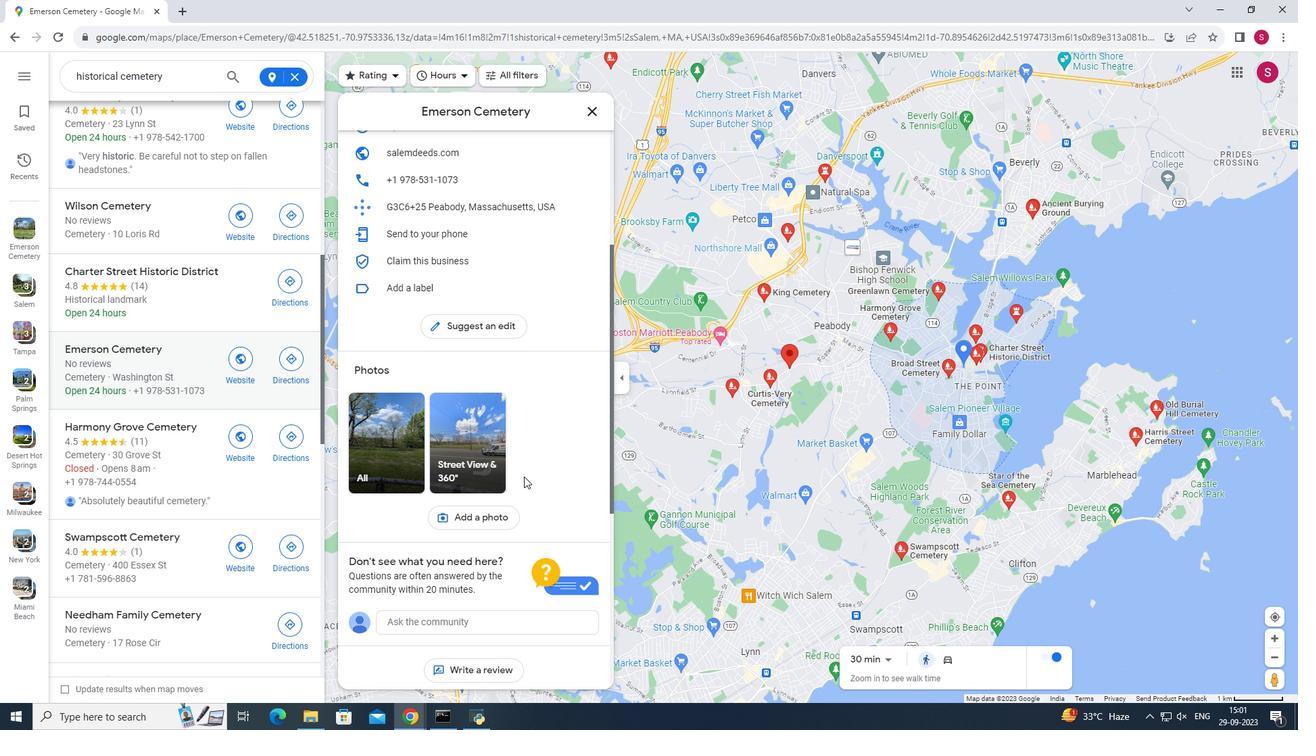 
Action: Mouse scrolled (524, 477) with delta (0, 0)
Screenshot: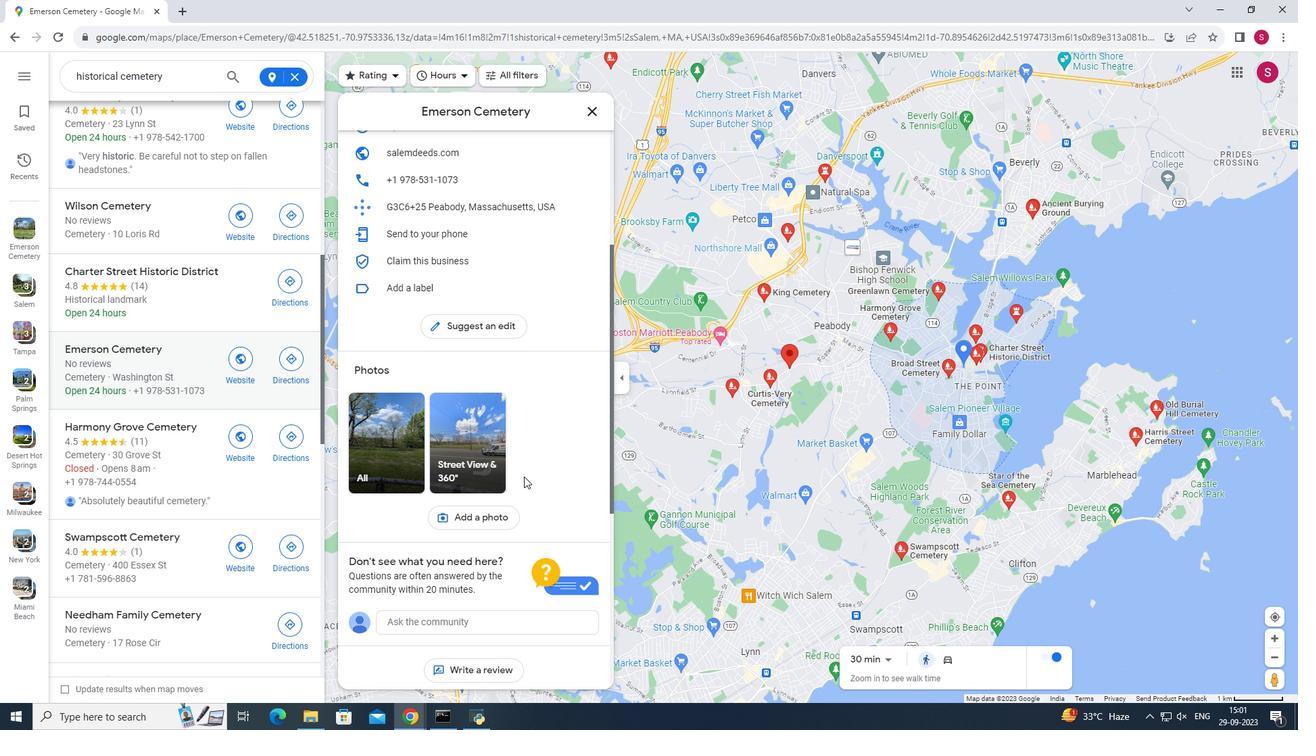 
Action: Mouse scrolled (524, 477) with delta (0, 0)
Screenshot: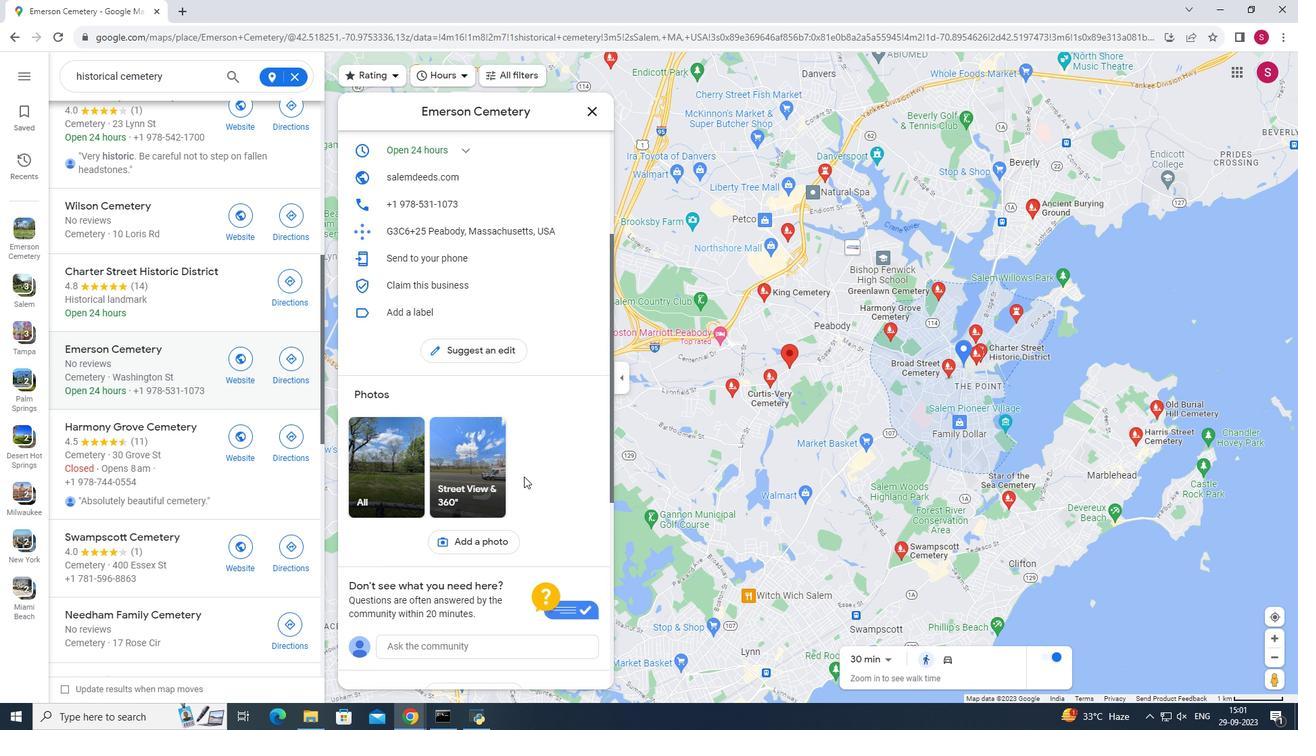 
Action: Mouse scrolled (524, 477) with delta (0, 0)
Screenshot: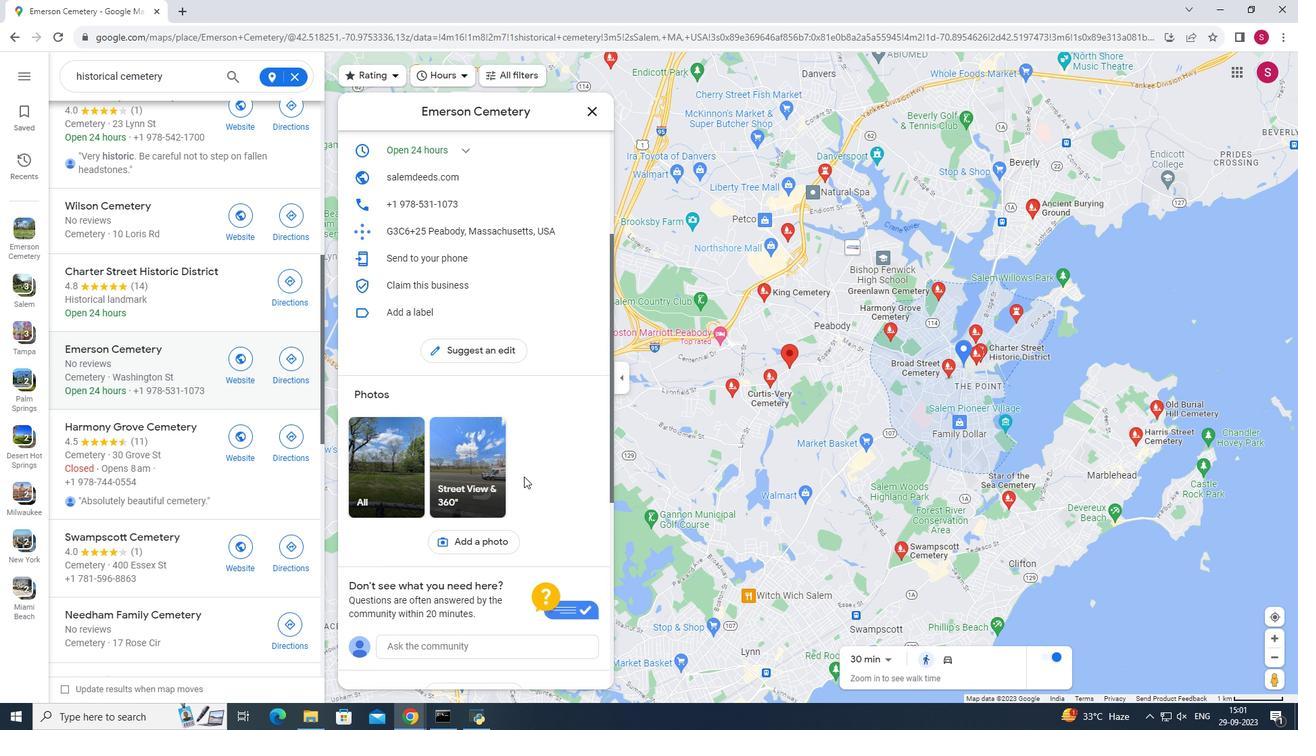 
Action: Mouse scrolled (524, 477) with delta (0, 0)
Screenshot: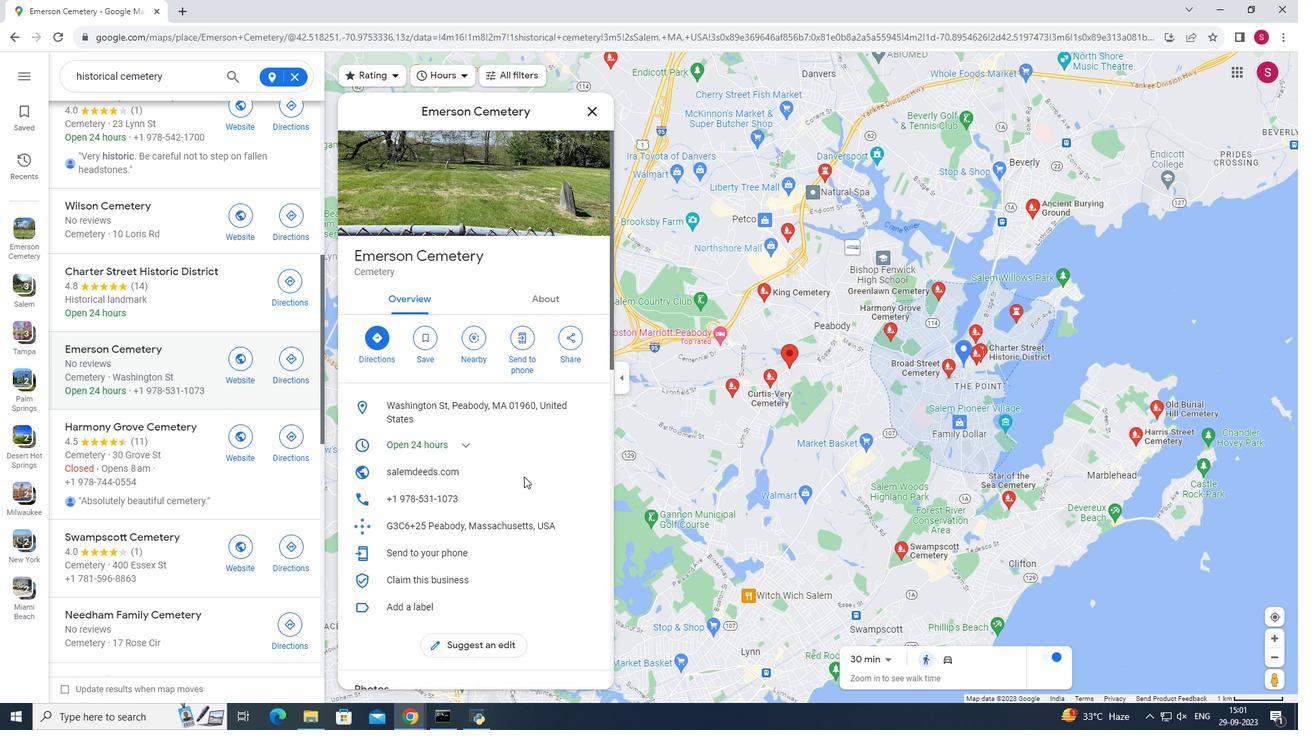 
Action: Mouse moved to (522, 476)
Screenshot: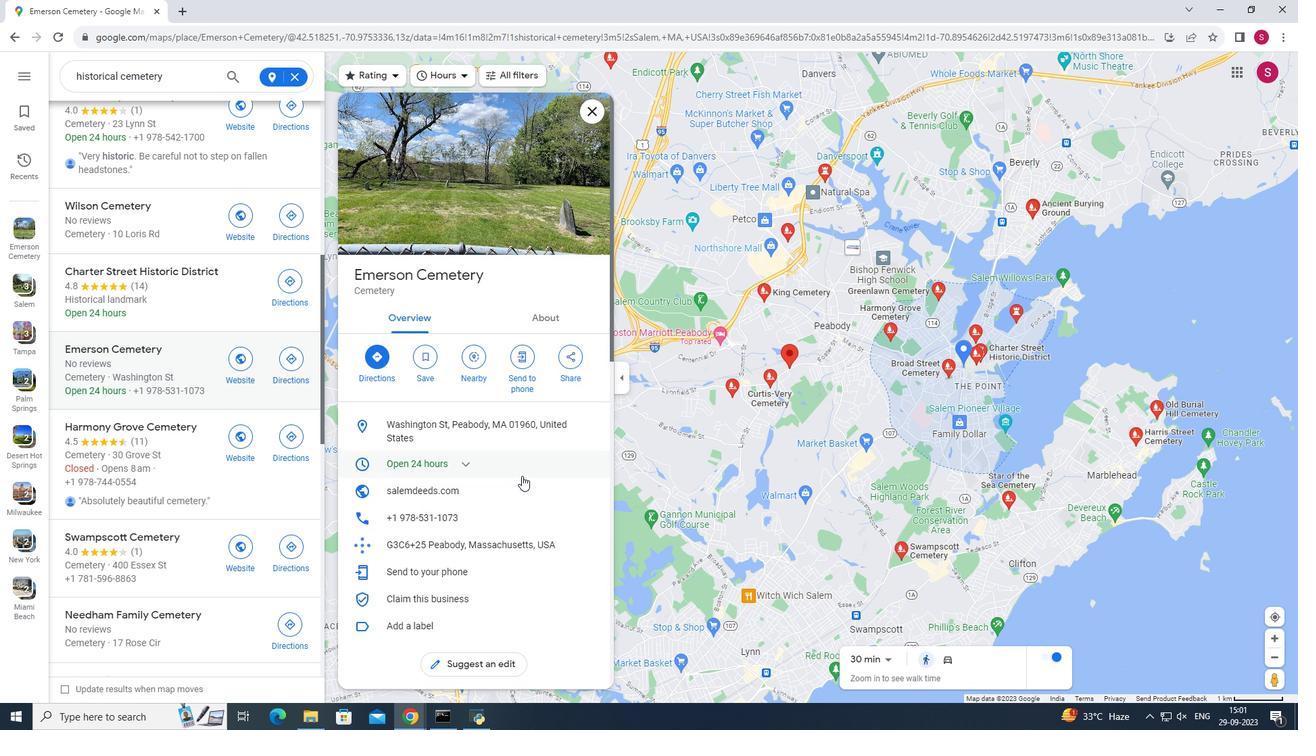 
Action: Mouse scrolled (522, 476) with delta (0, 0)
Screenshot: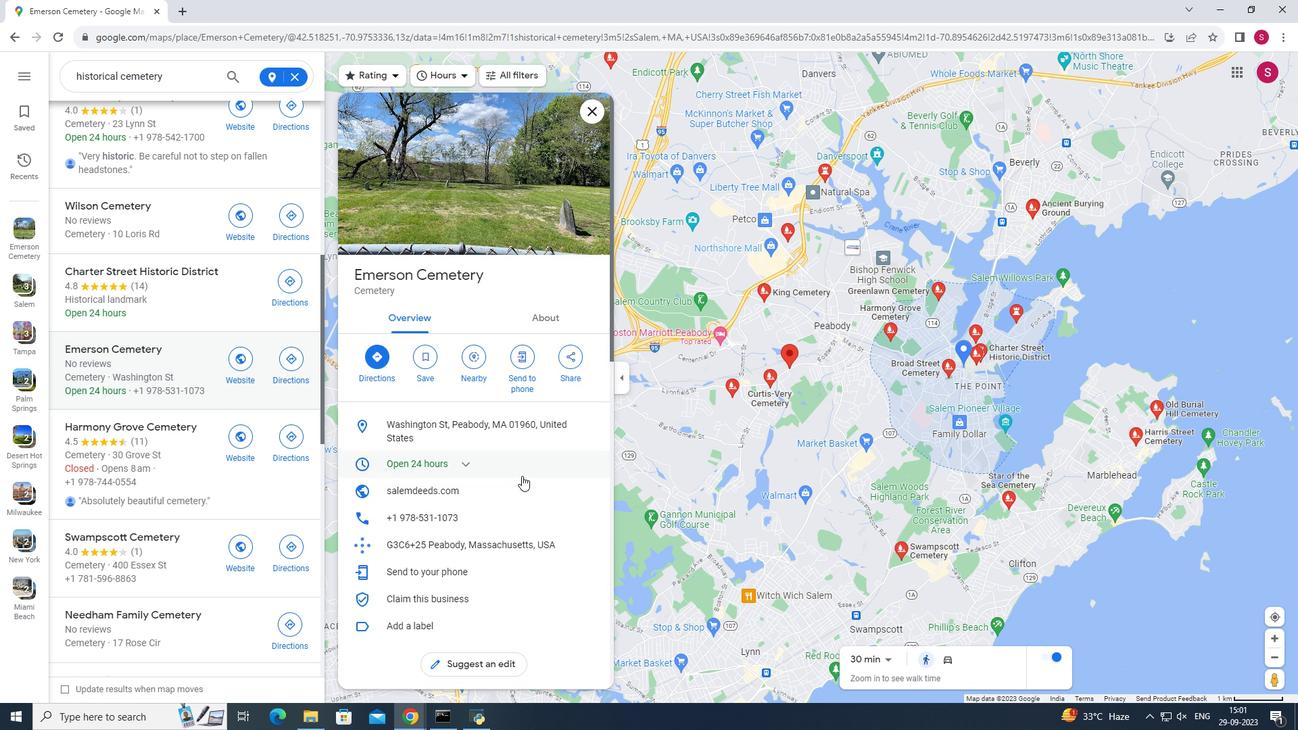 
Action: Mouse scrolled (522, 476) with delta (0, 0)
Screenshot: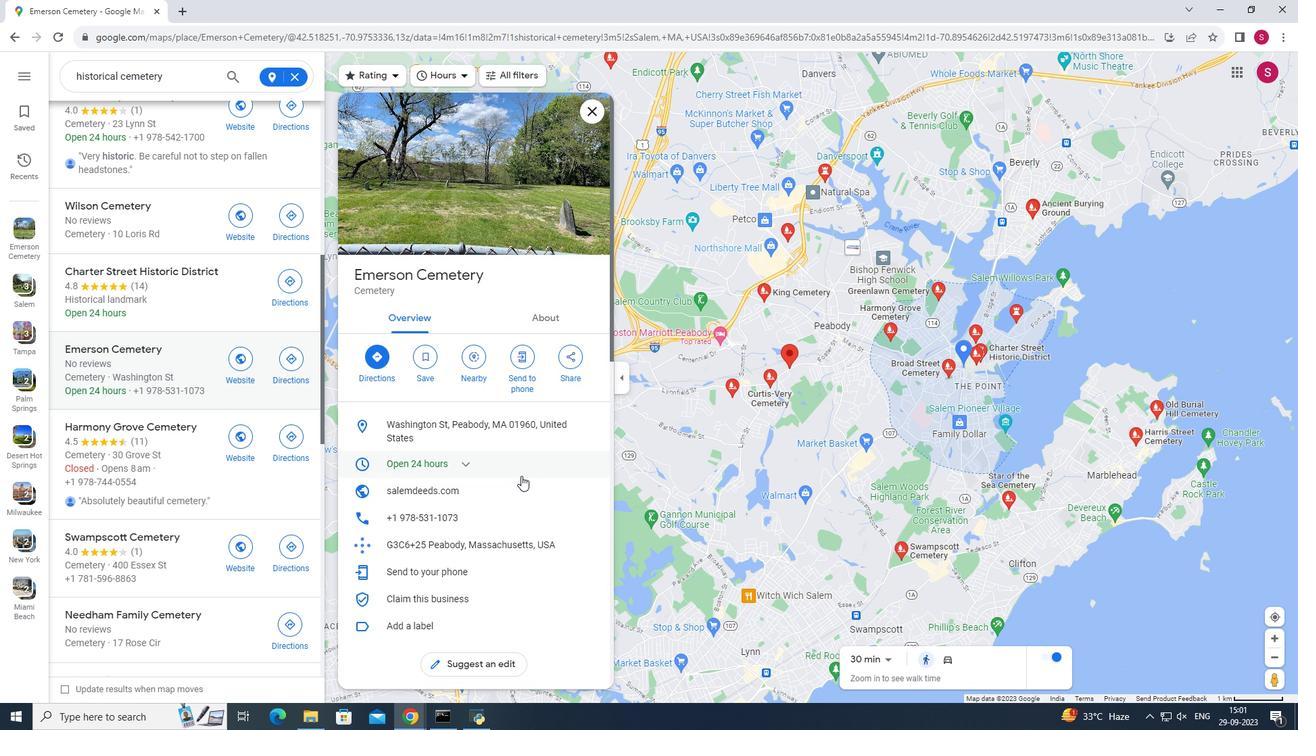 
Action: Mouse moved to (547, 317)
Screenshot: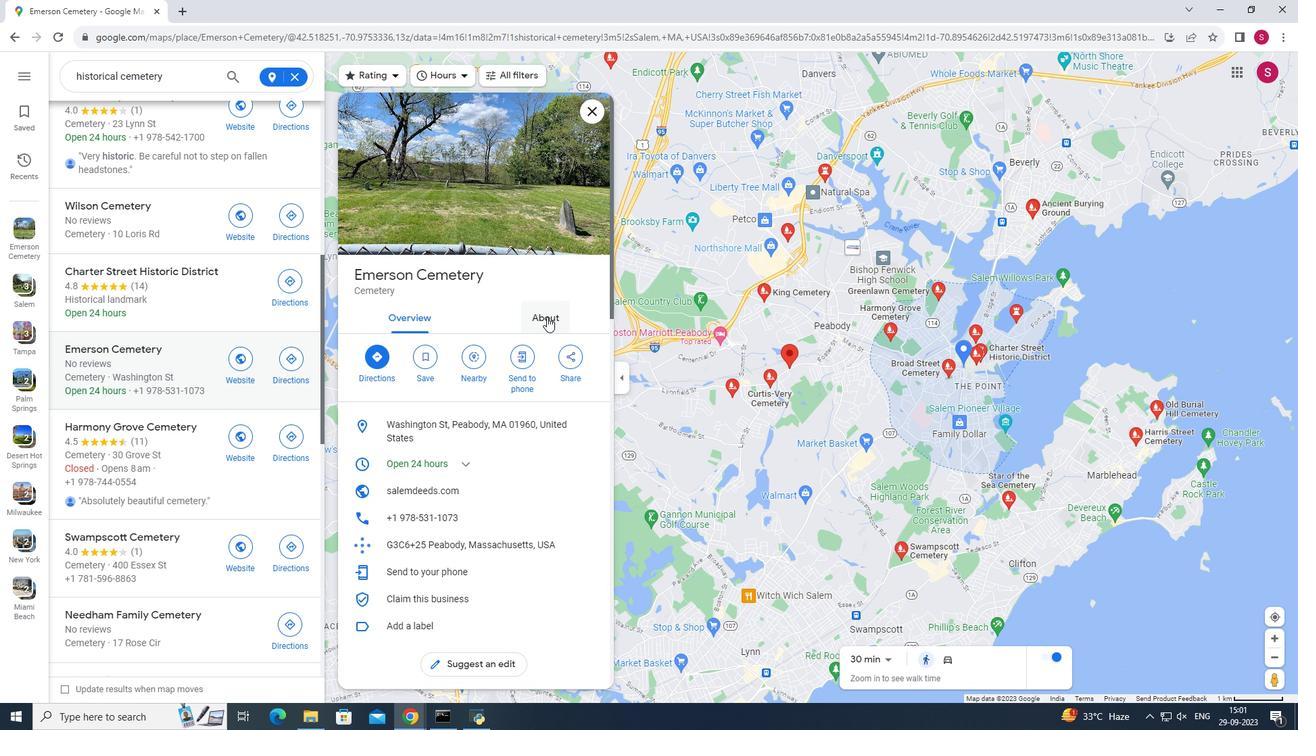 
Action: Mouse pressed left at (547, 317)
Screenshot: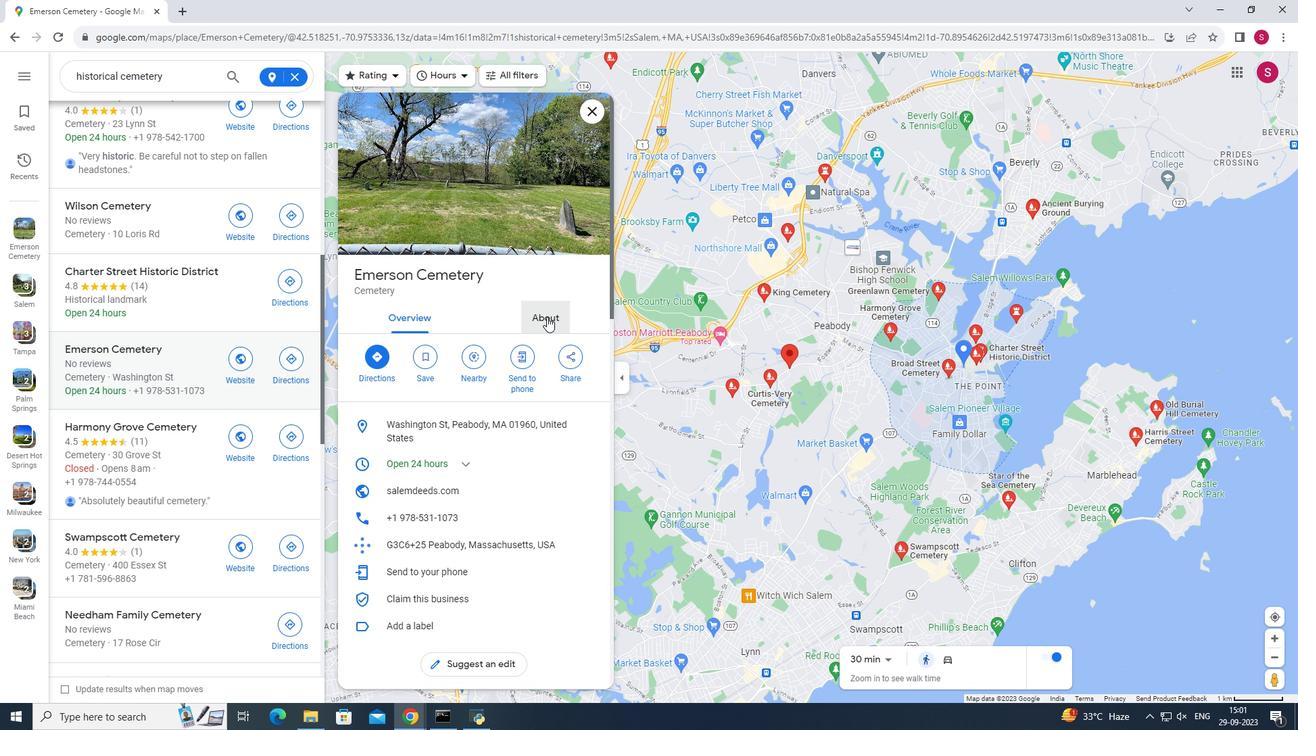 
Action: Mouse moved to (593, 112)
Screenshot: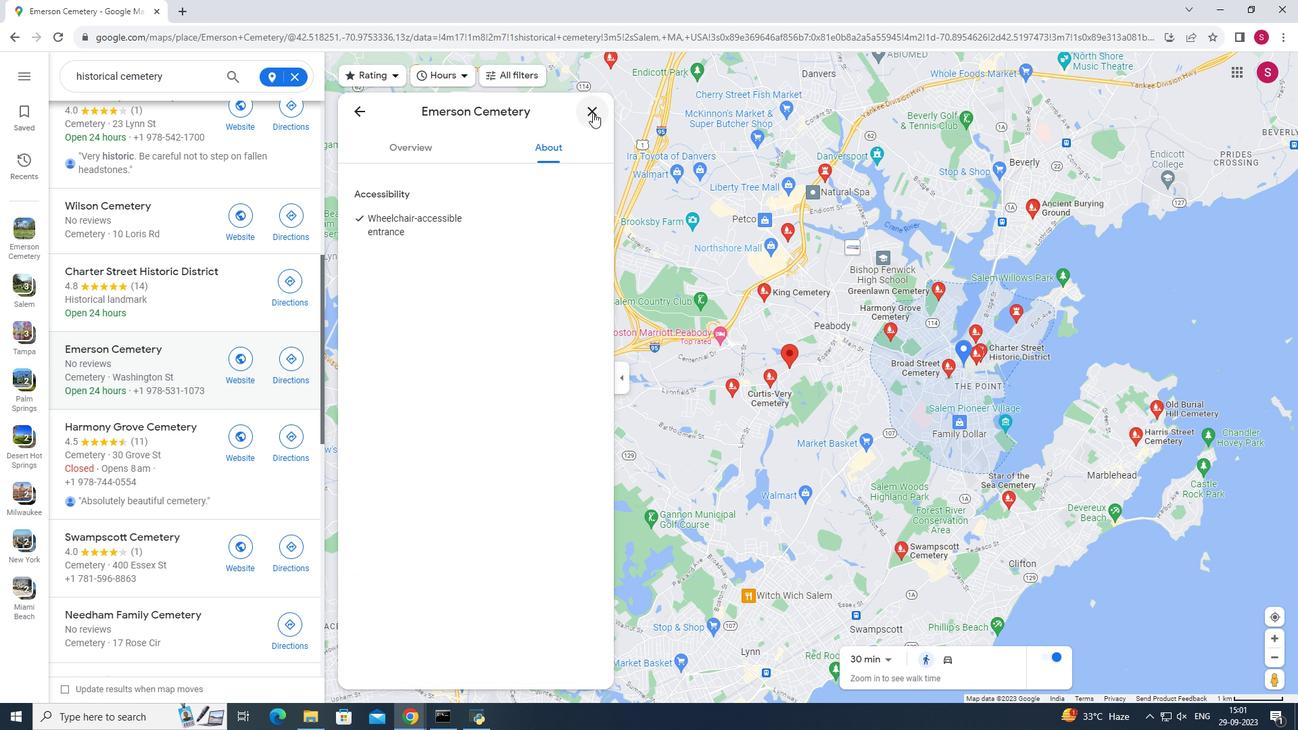 
Action: Mouse pressed left at (593, 112)
Screenshot: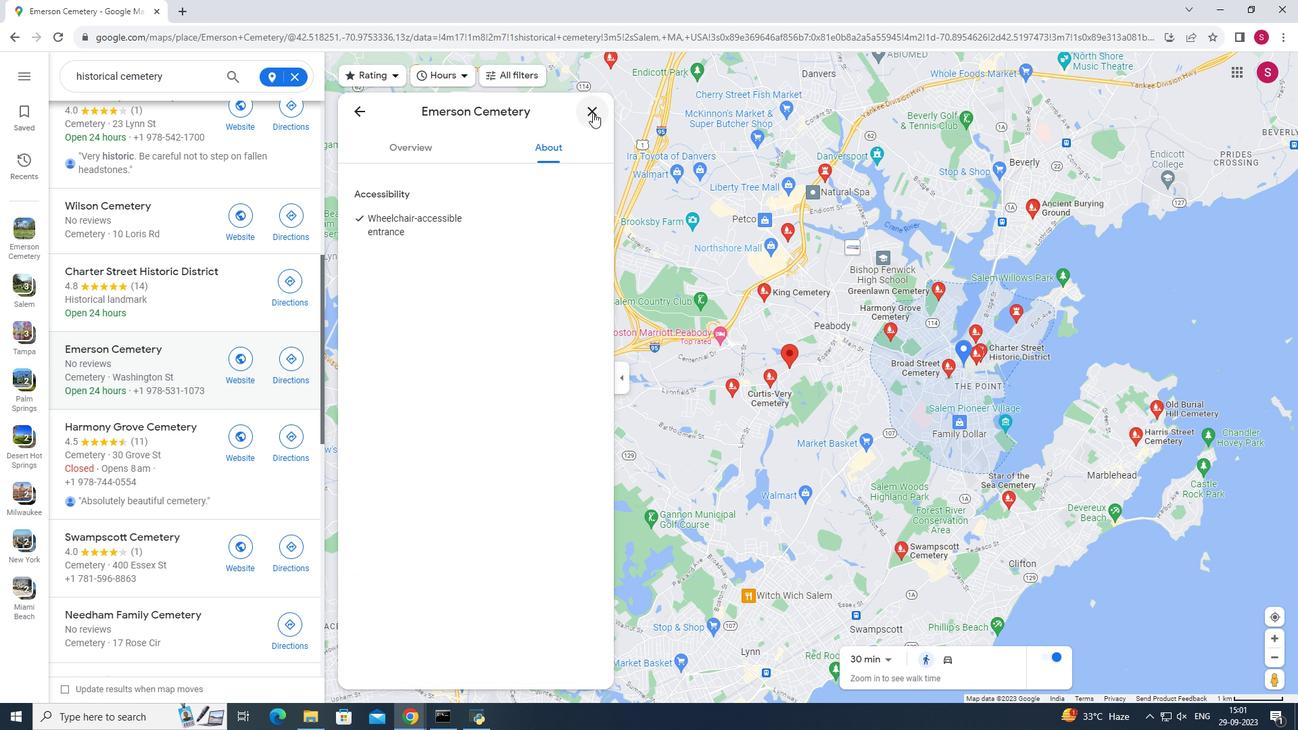 
Action: Mouse moved to (207, 458)
Screenshot: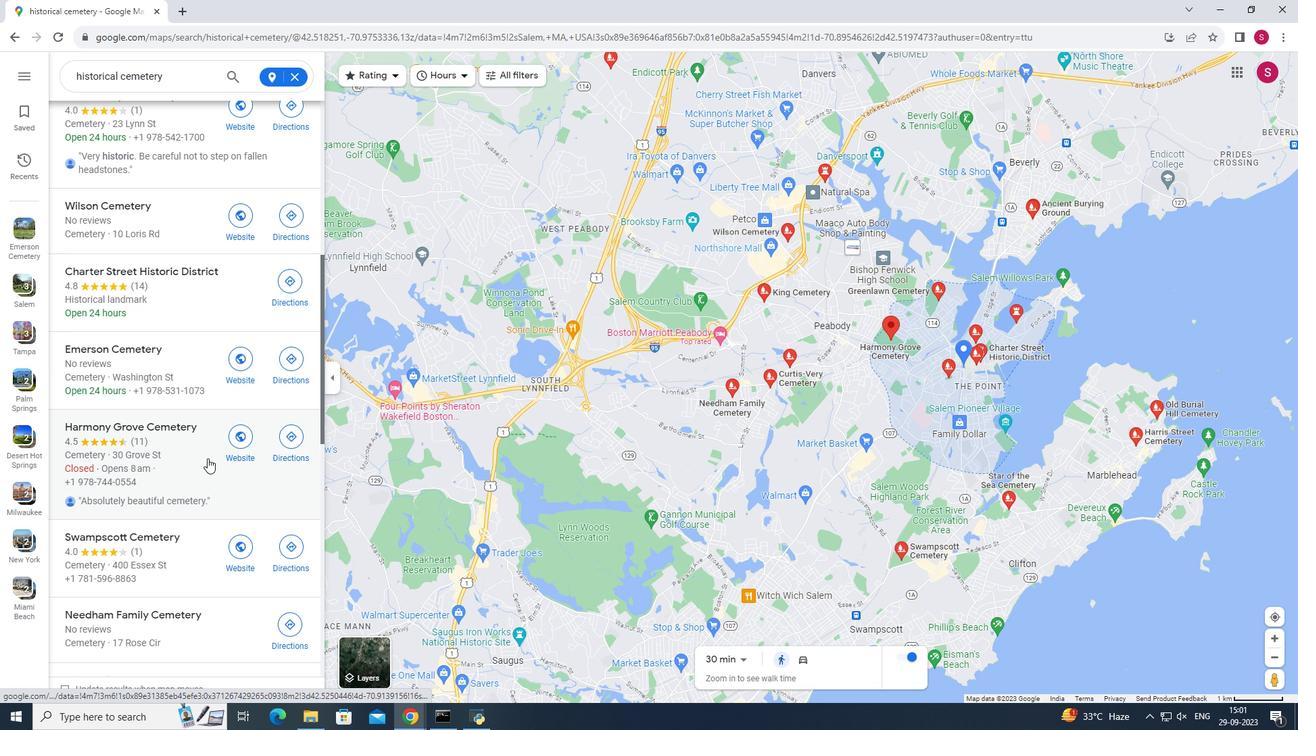 
Action: Mouse scrolled (207, 457) with delta (0, 0)
Screenshot: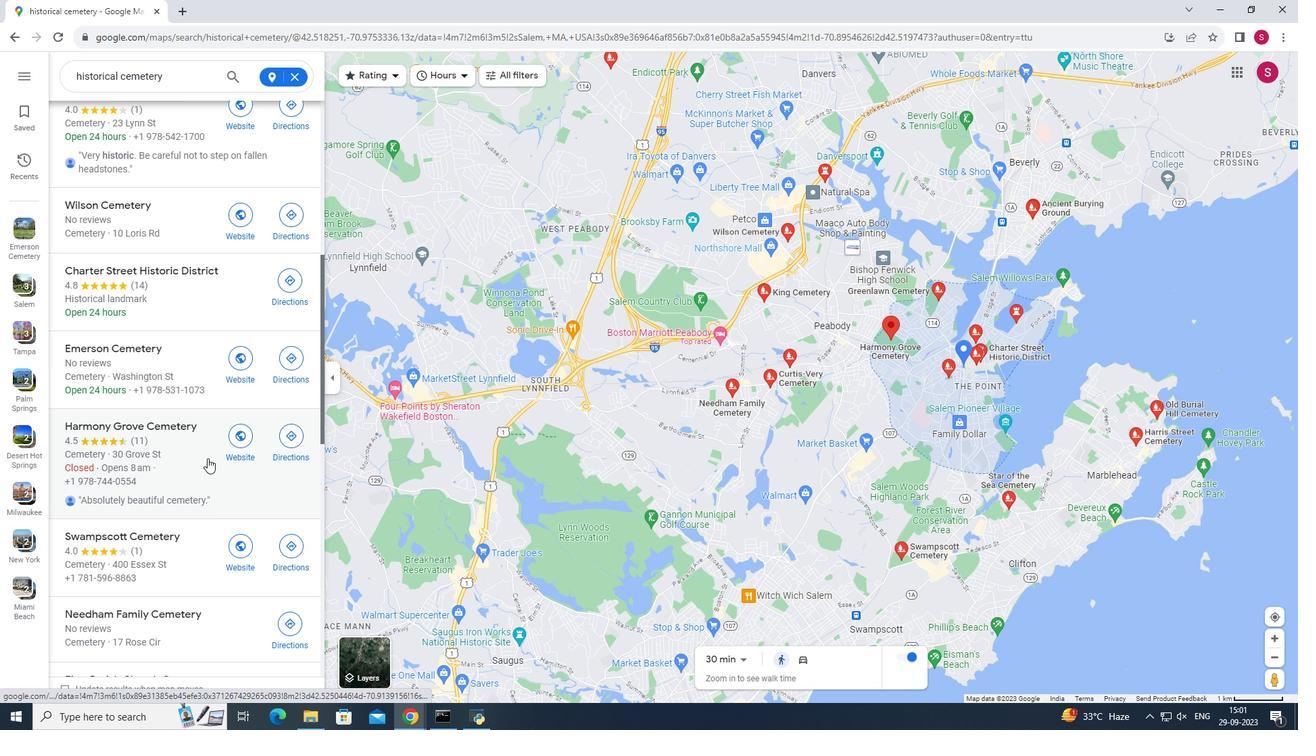 
Action: Mouse scrolled (207, 457) with delta (0, 0)
Screenshot: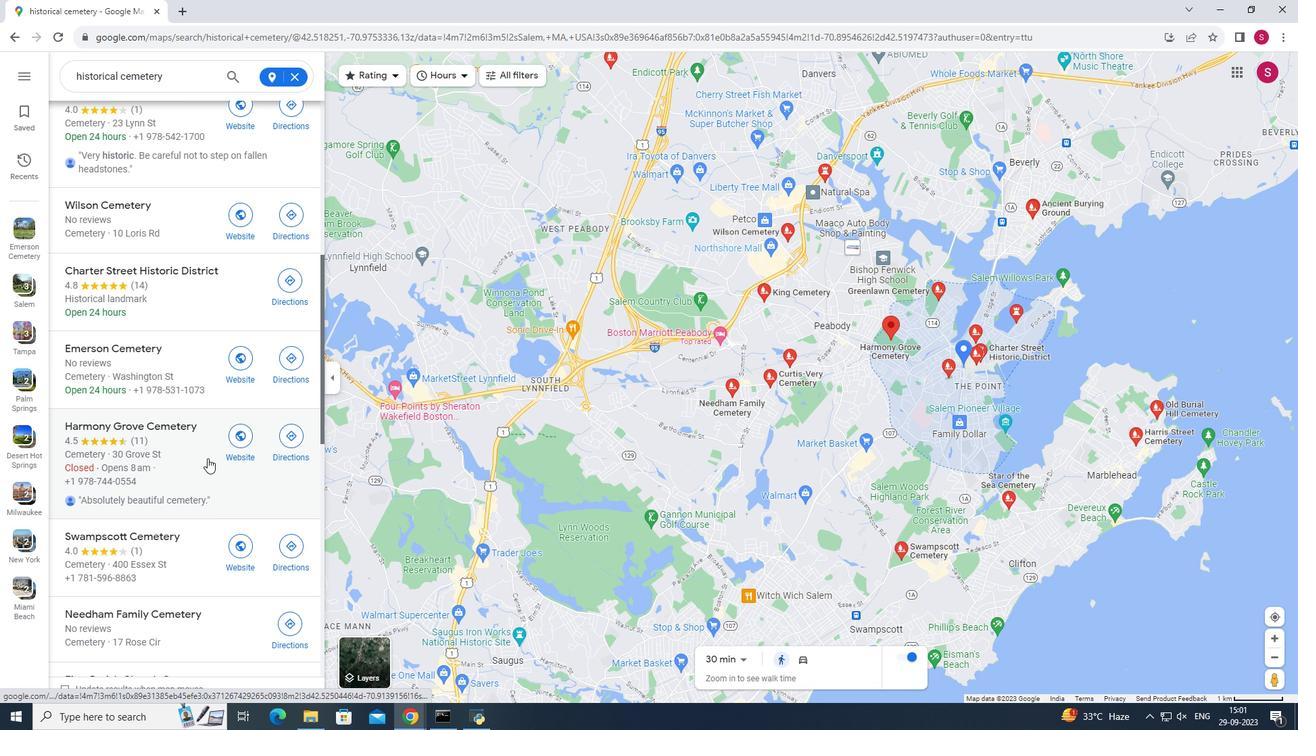 
Action: Mouse scrolled (207, 457) with delta (0, 0)
Screenshot: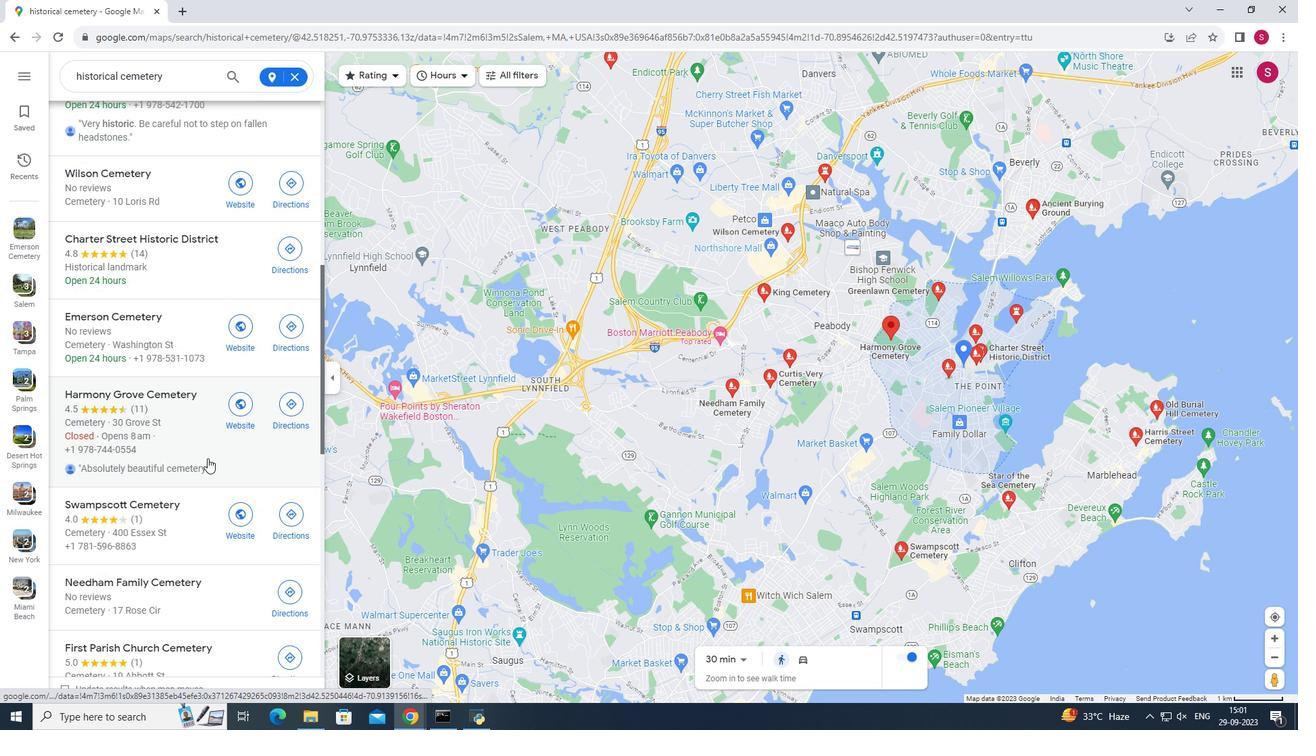 
Action: Mouse scrolled (207, 457) with delta (0, 0)
Screenshot: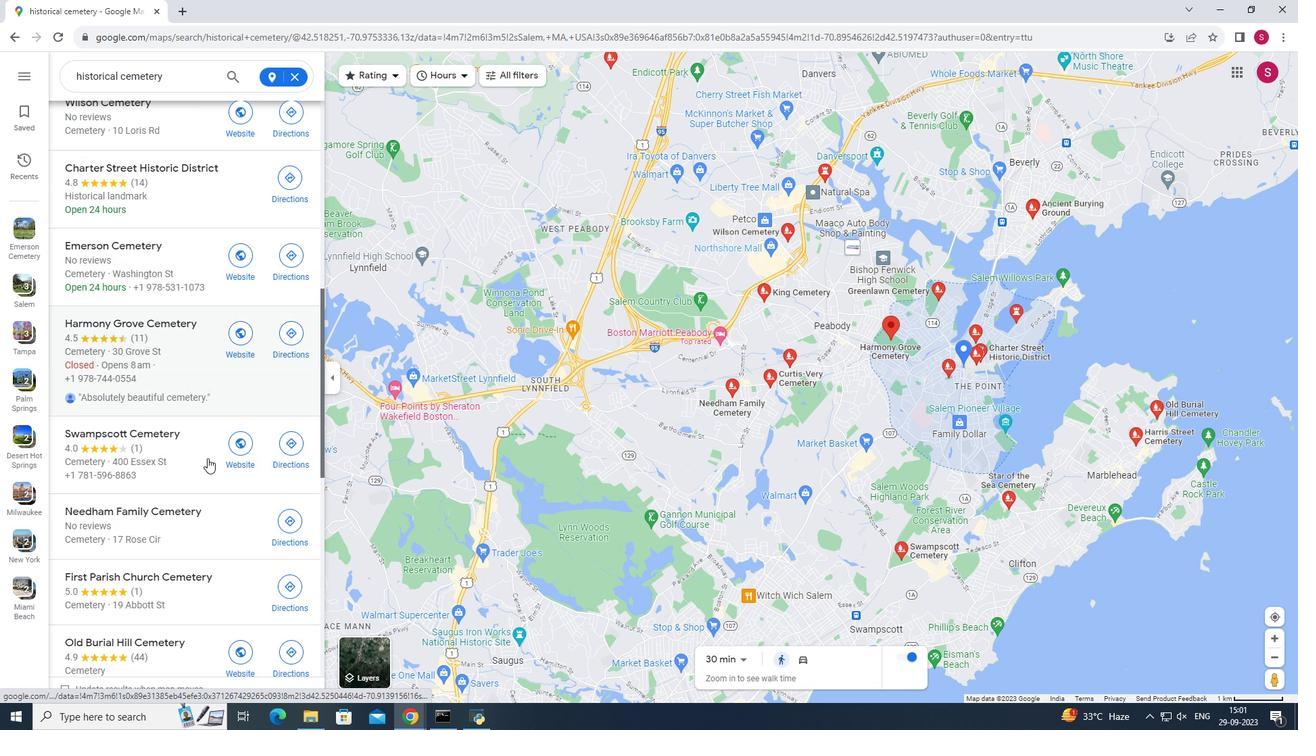 
Action: Mouse scrolled (207, 457) with delta (0, 0)
Screenshot: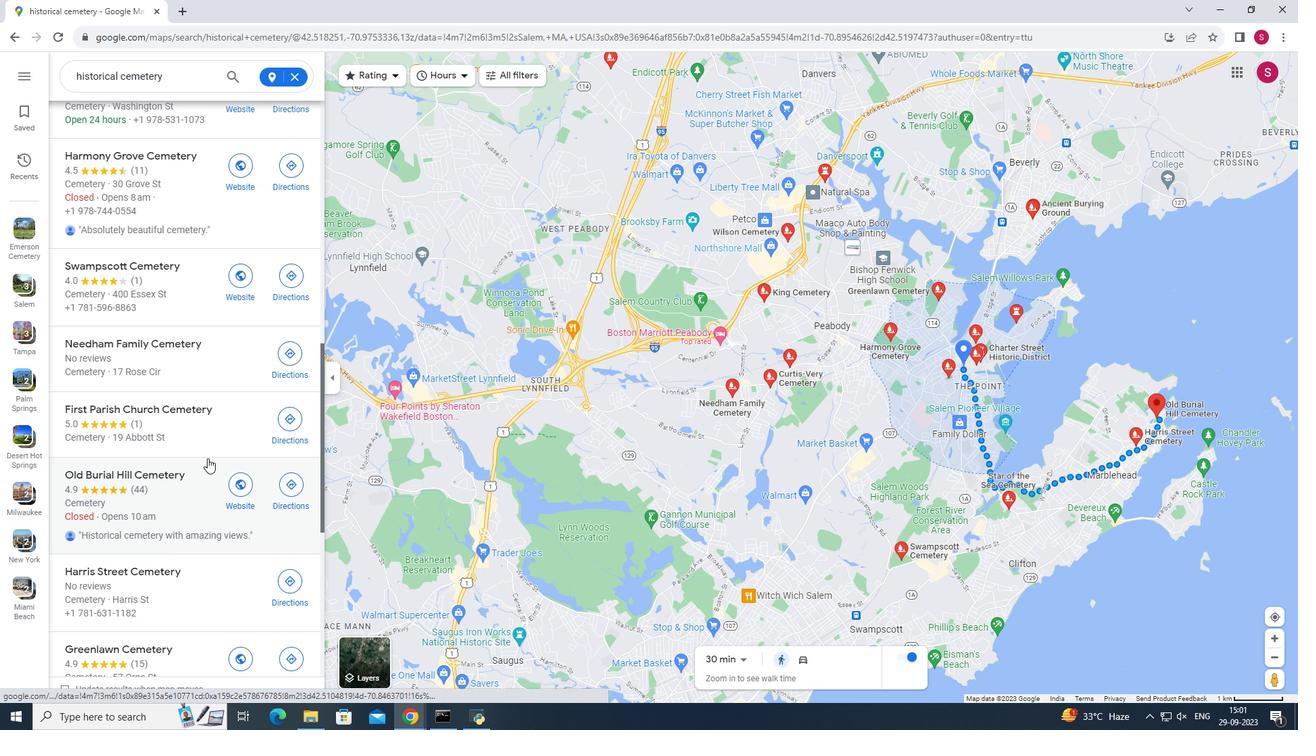 
Action: Mouse moved to (179, 524)
Screenshot: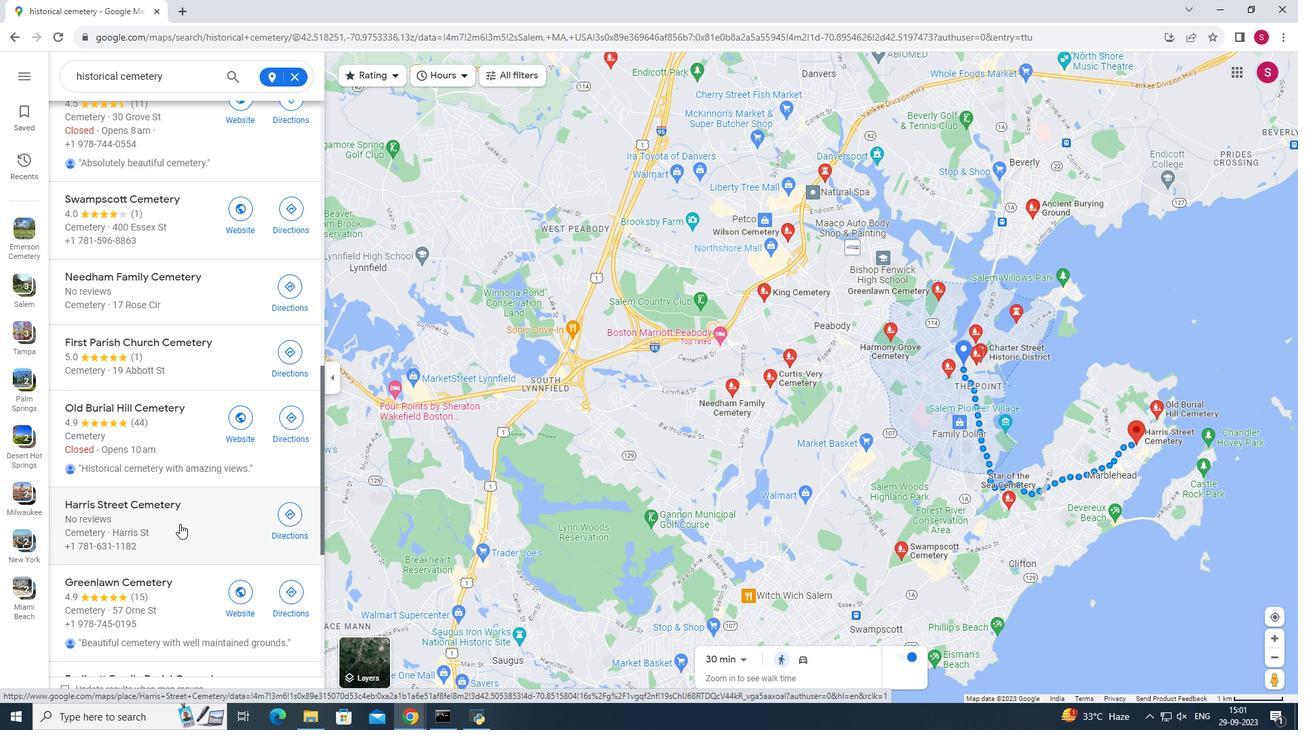 
Action: Mouse scrolled (179, 523) with delta (0, 0)
Screenshot: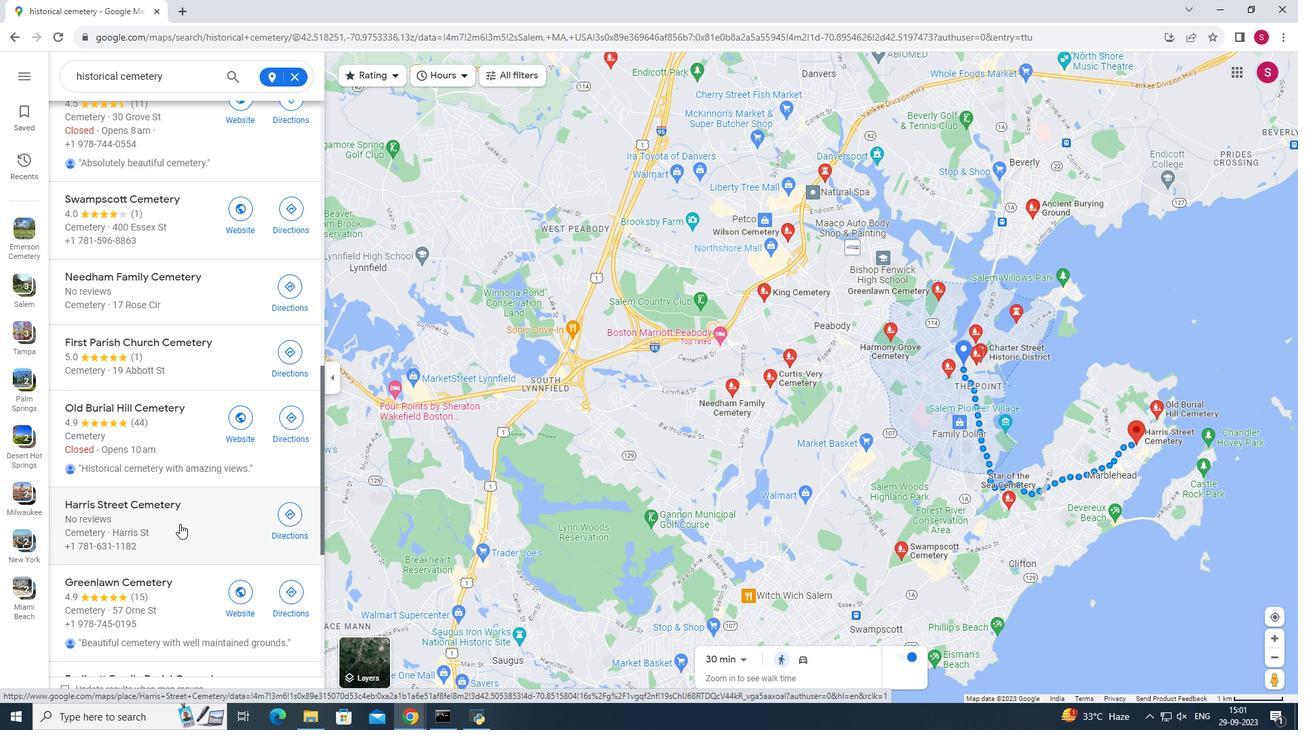 
Action: Mouse scrolled (179, 523) with delta (0, 0)
Screenshot: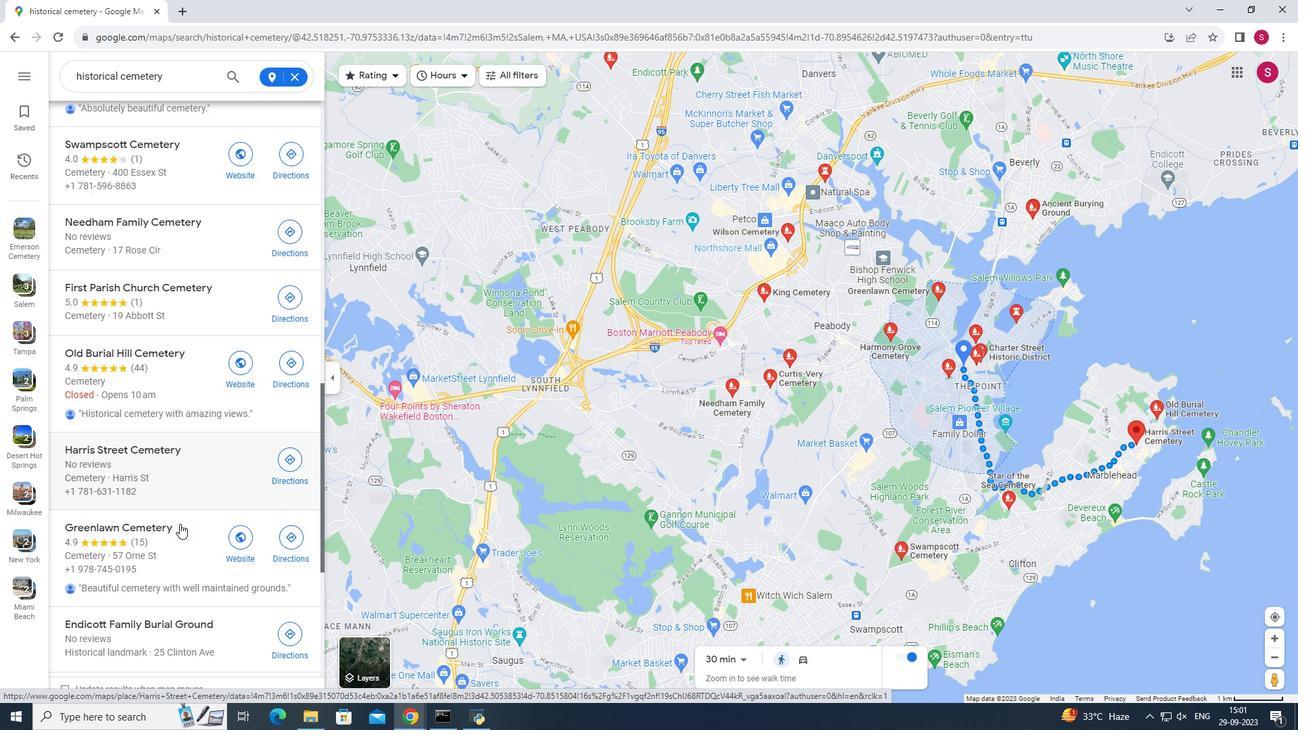 
Action: Mouse moved to (179, 524)
Screenshot: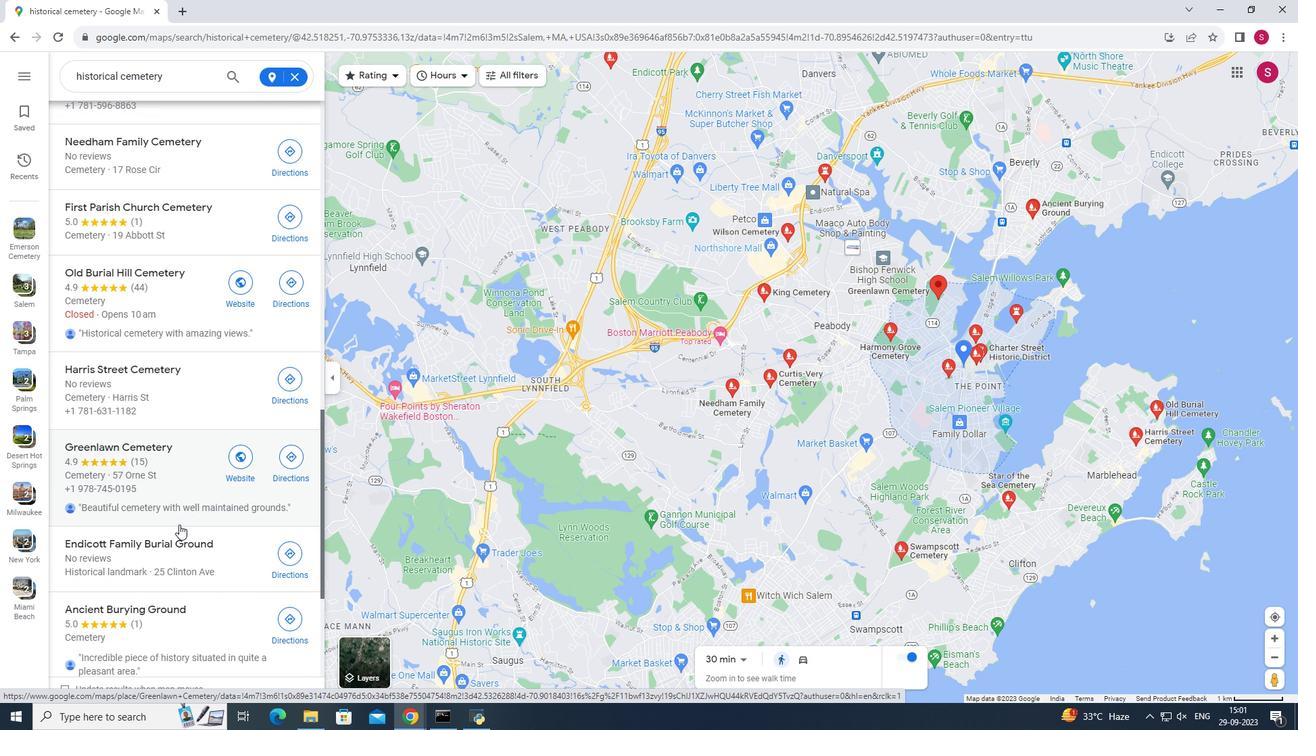 
Action: Mouse scrolled (179, 524) with delta (0, 0)
Screenshot: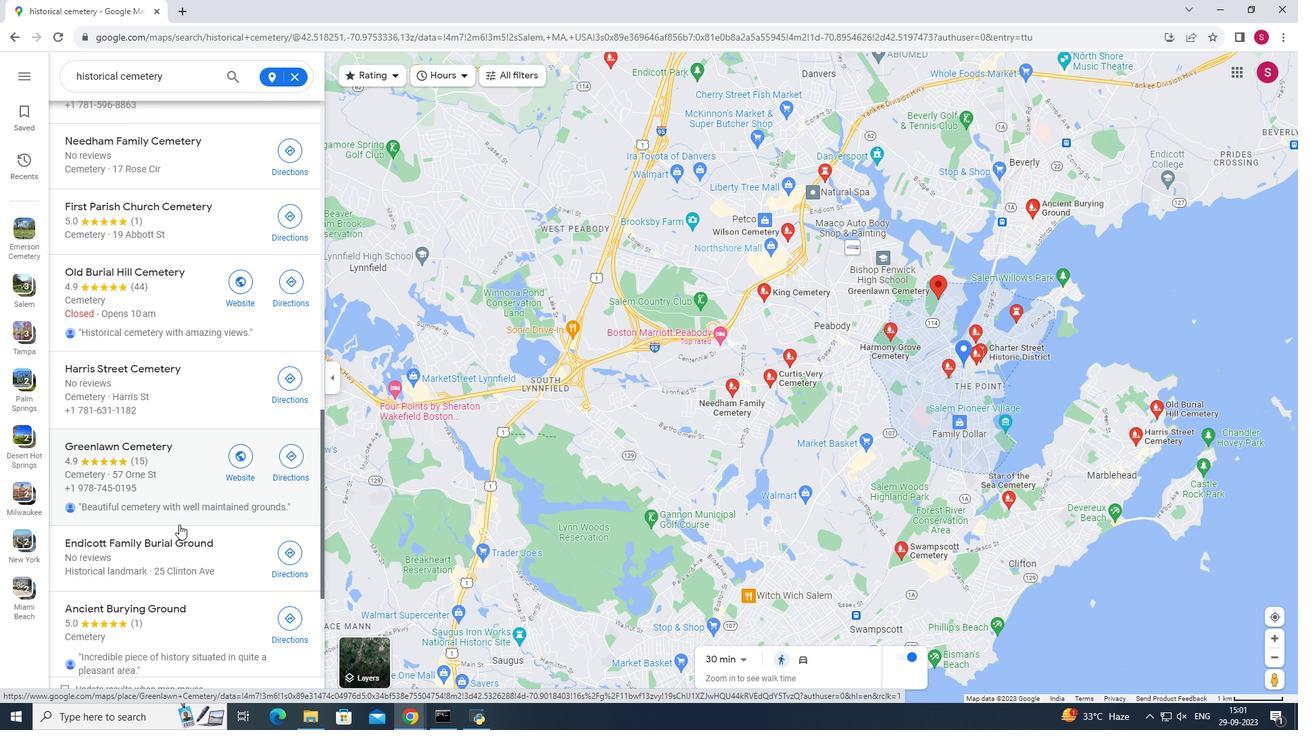 
Action: Mouse scrolled (179, 524) with delta (0, 0)
Screenshot: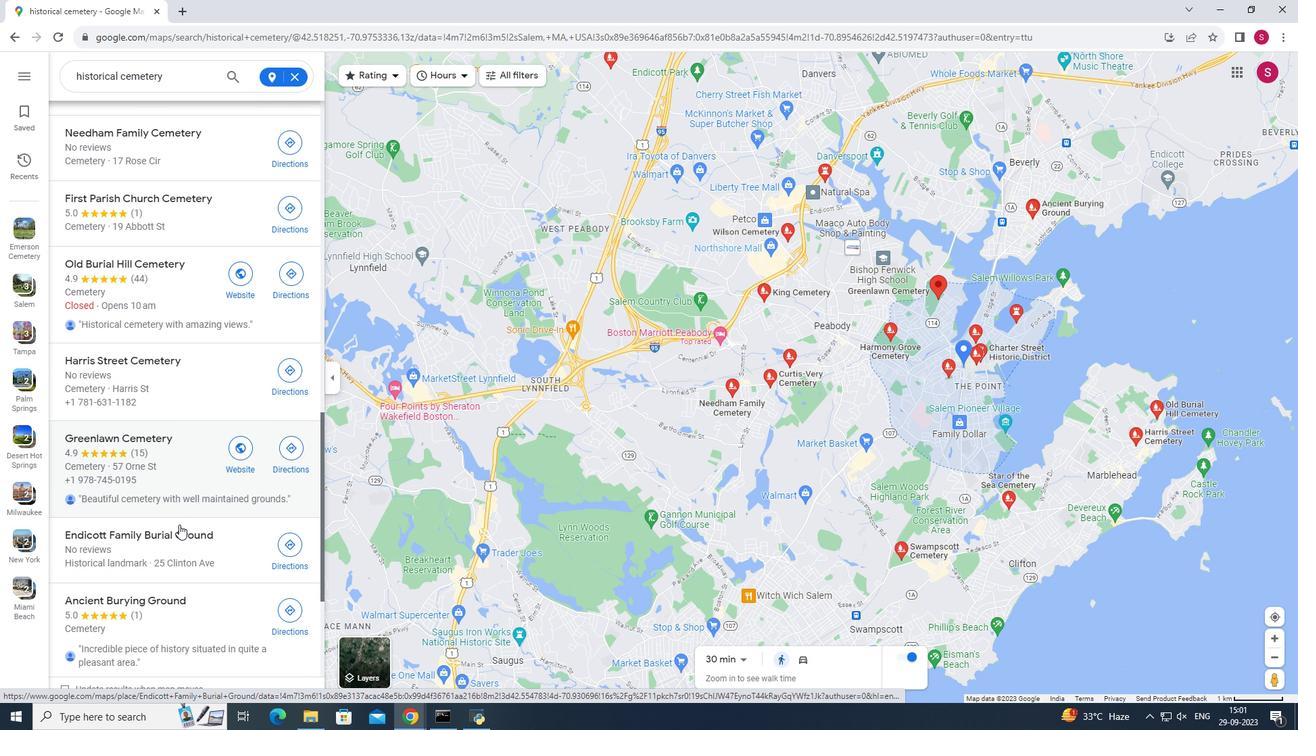 
Action: Mouse scrolled (179, 524) with delta (0, 0)
Screenshot: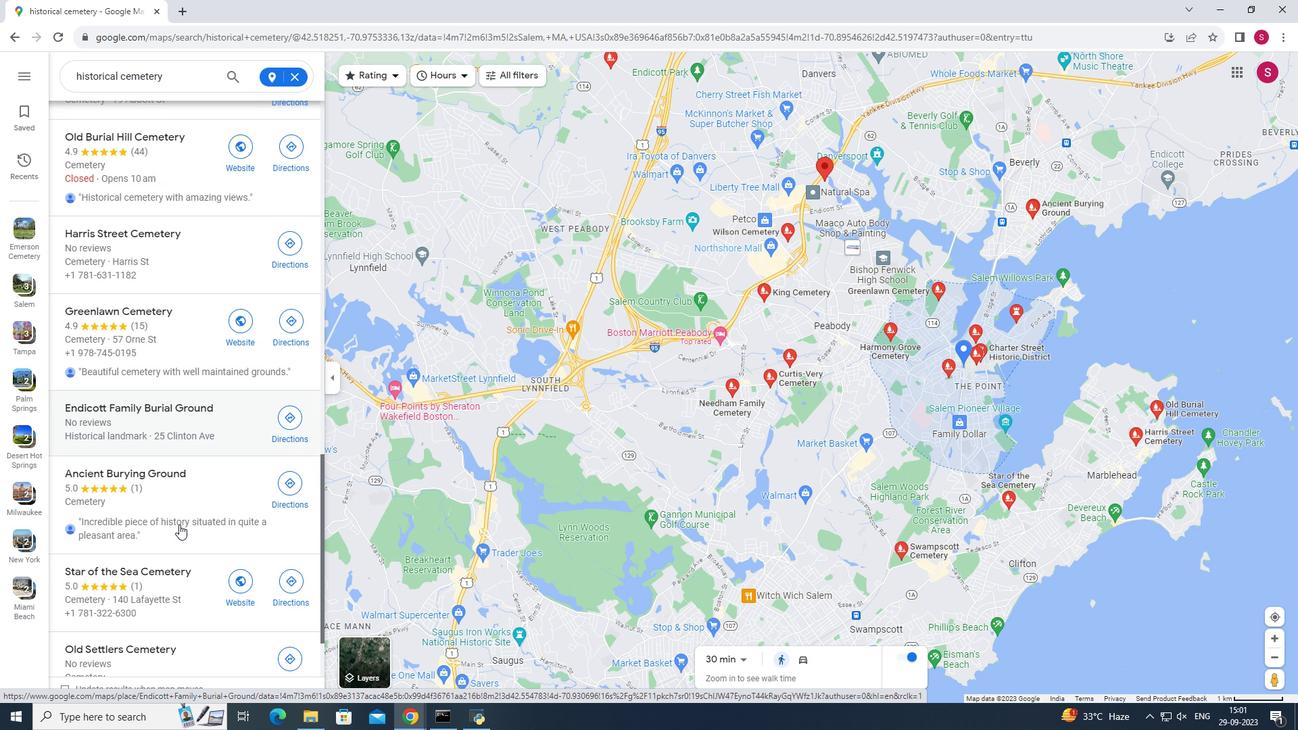 
Action: Mouse scrolled (179, 524) with delta (0, 0)
Screenshot: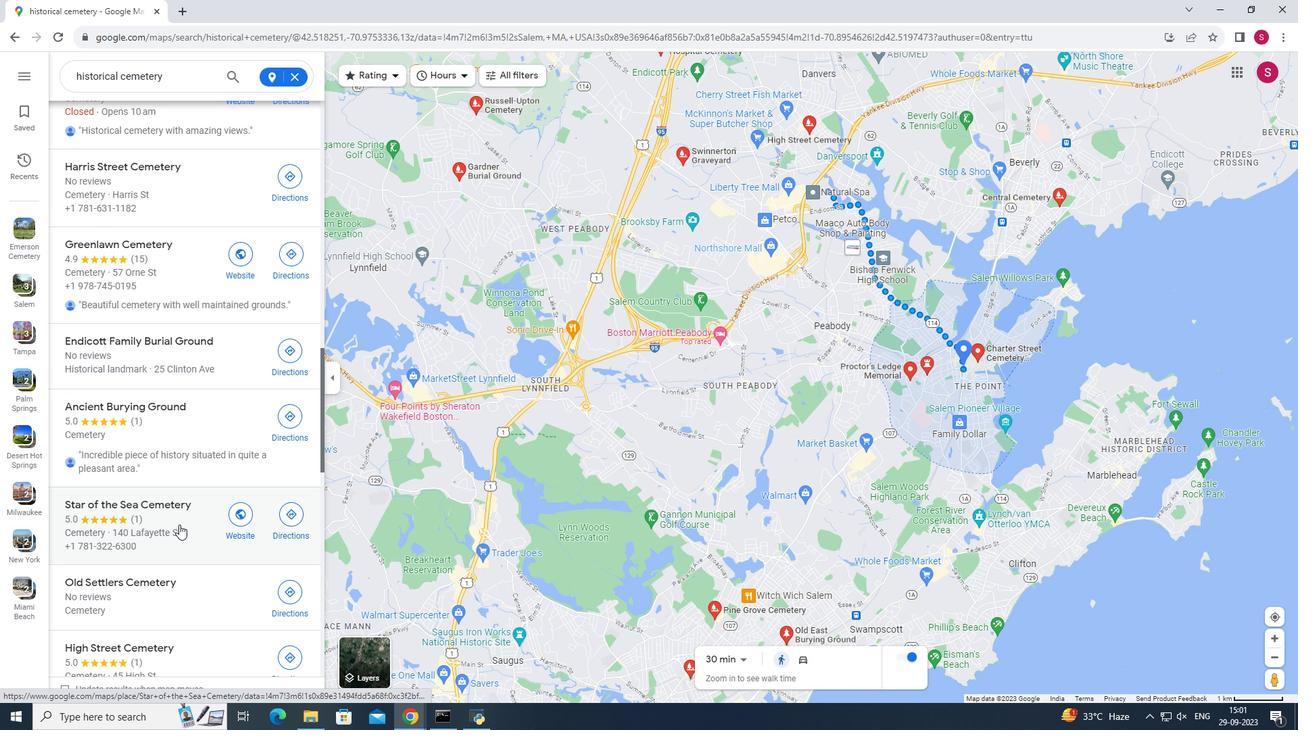 
Action: Mouse scrolled (179, 524) with delta (0, 0)
Screenshot: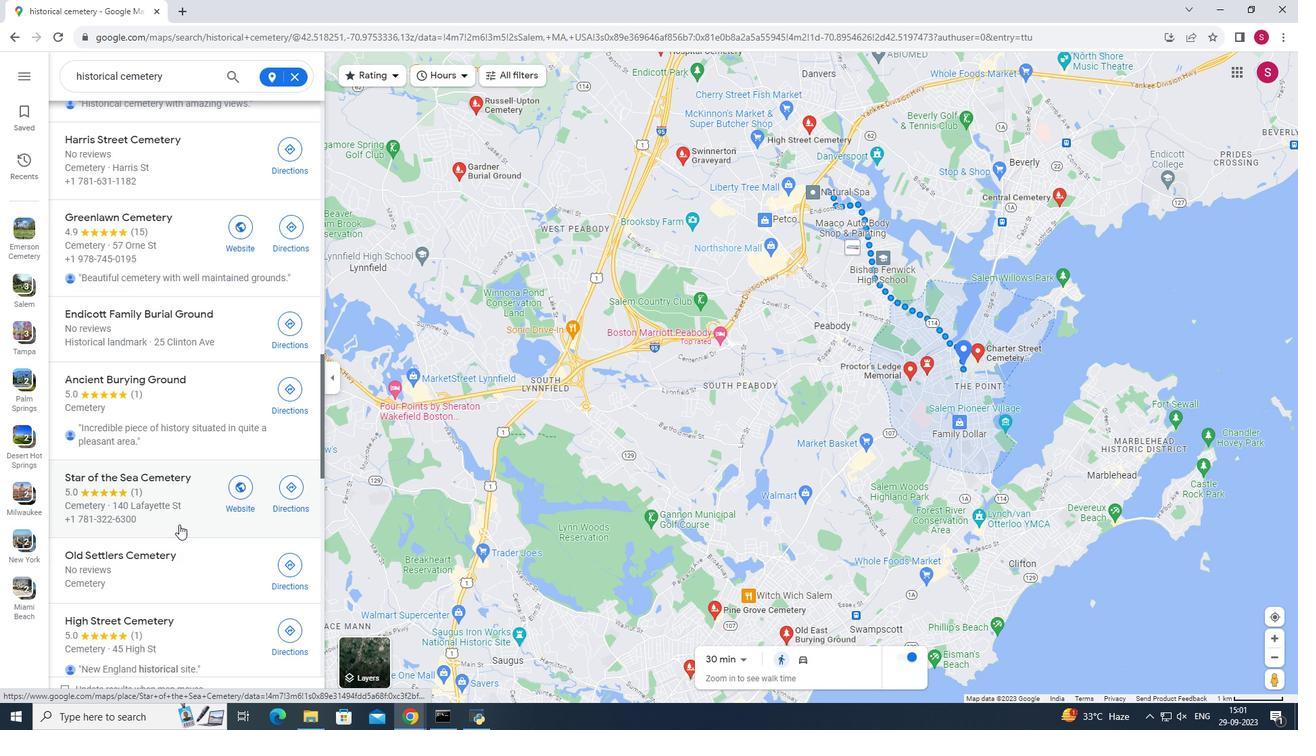 
Action: Mouse scrolled (179, 524) with delta (0, 0)
Screenshot: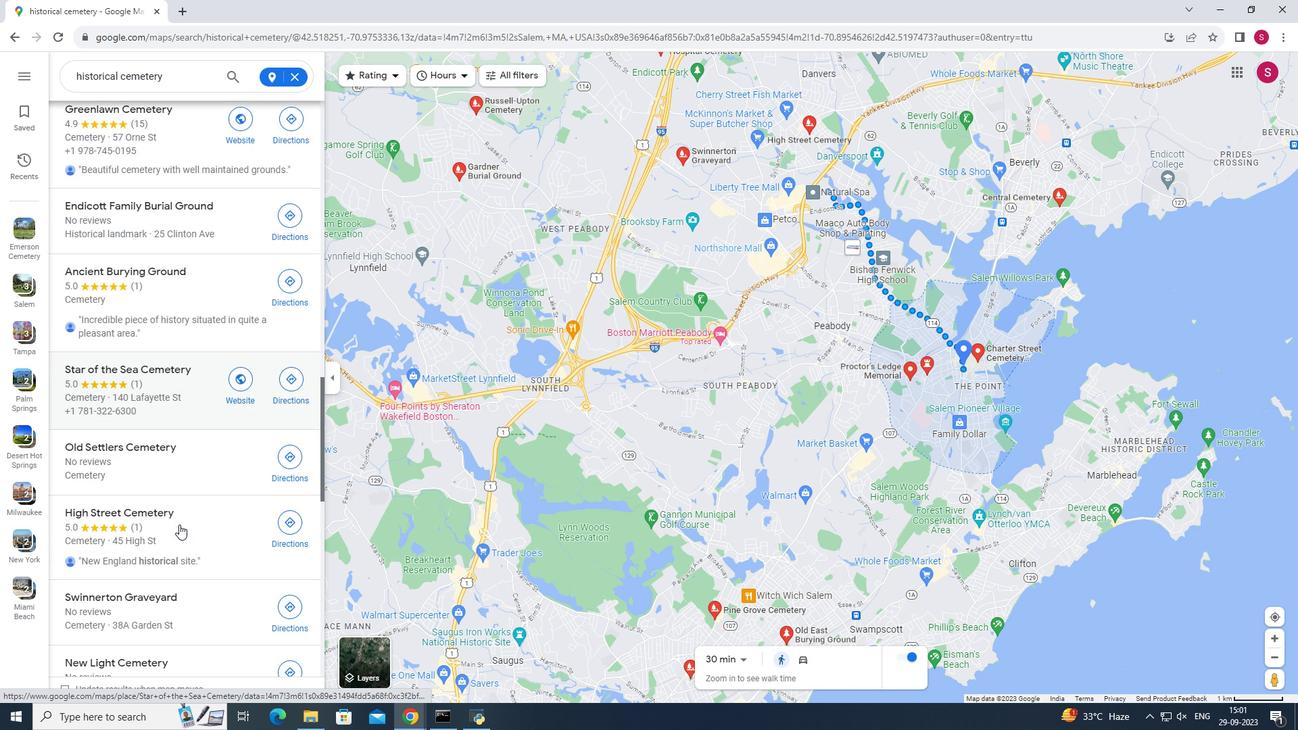 
Action: Mouse moved to (173, 537)
Screenshot: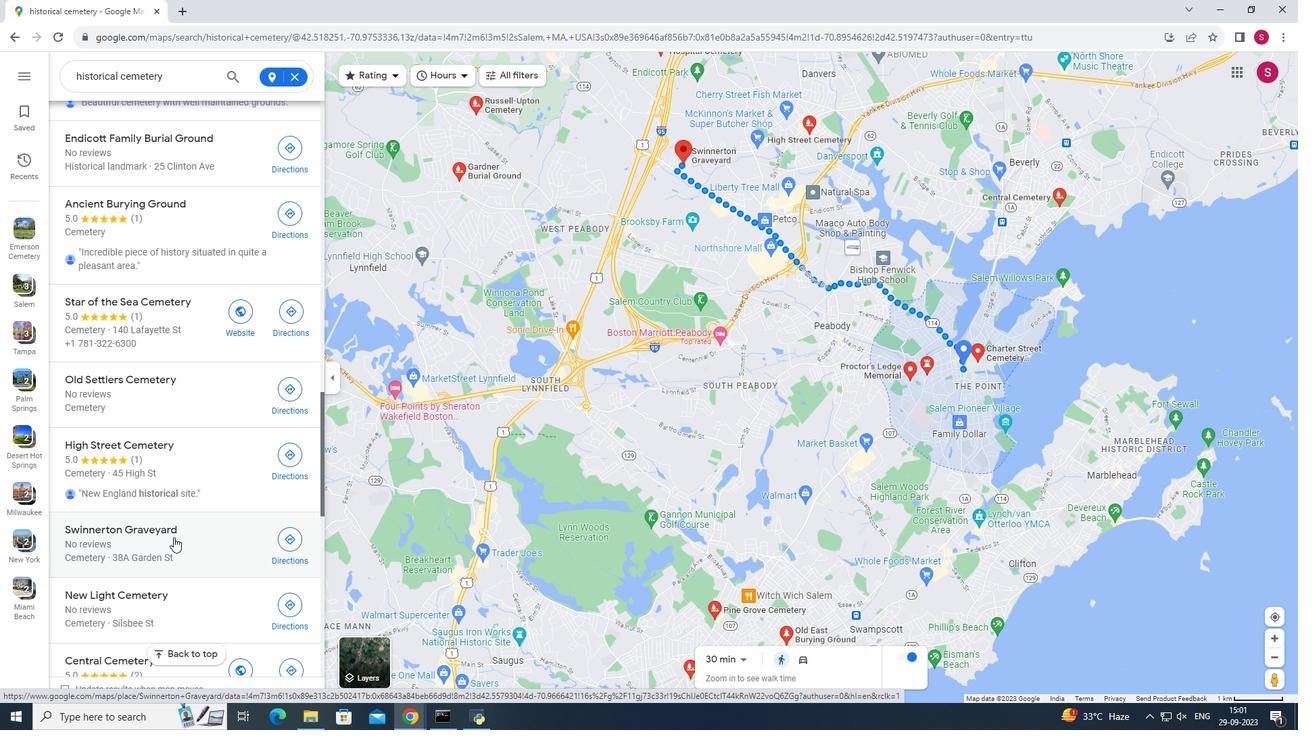 
Action: Mouse scrolled (173, 537) with delta (0, 0)
Screenshot: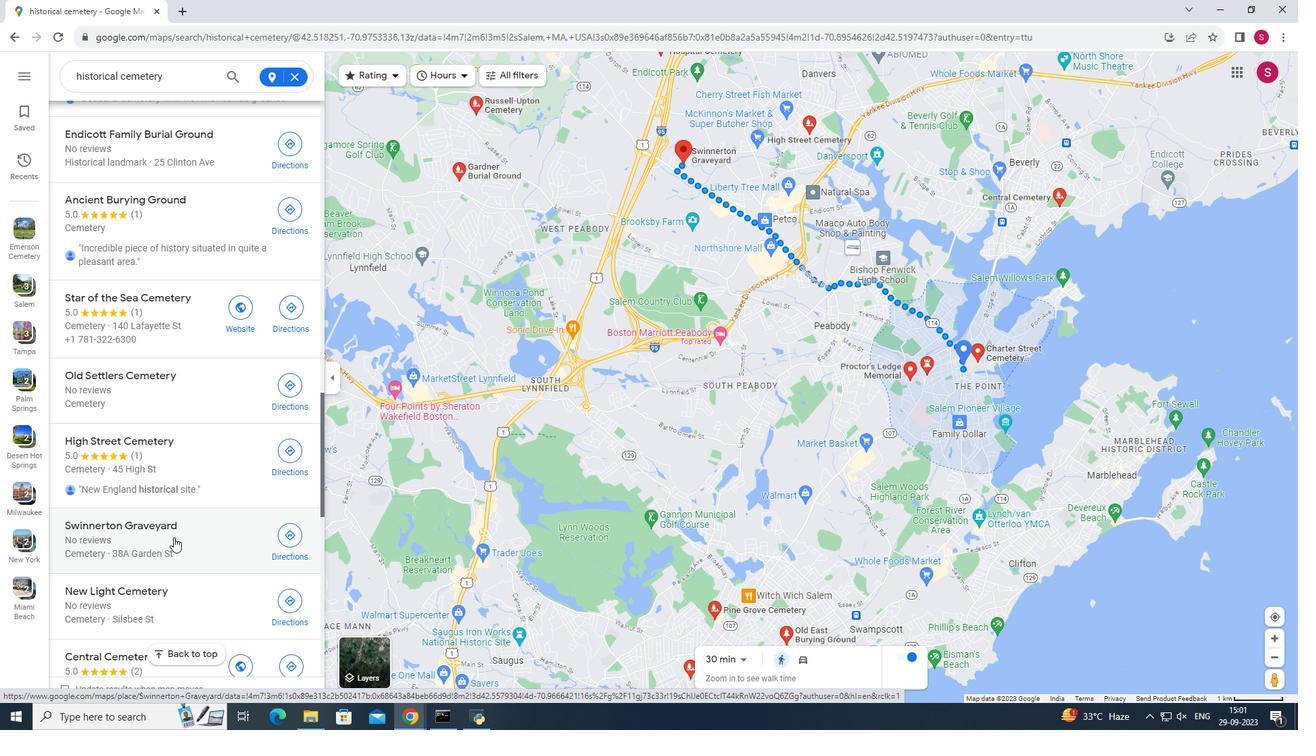 
Action: Mouse moved to (171, 537)
Screenshot: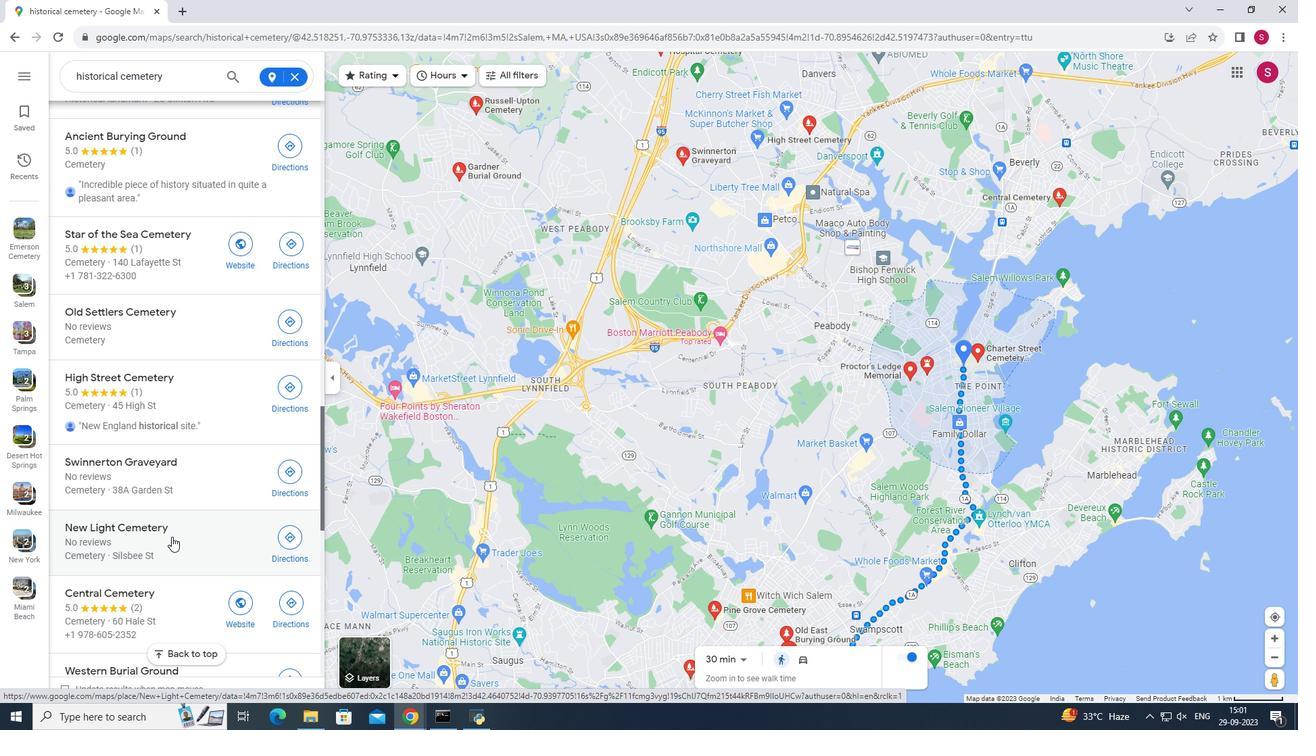 
Action: Mouse scrolled (171, 536) with delta (0, 0)
Screenshot: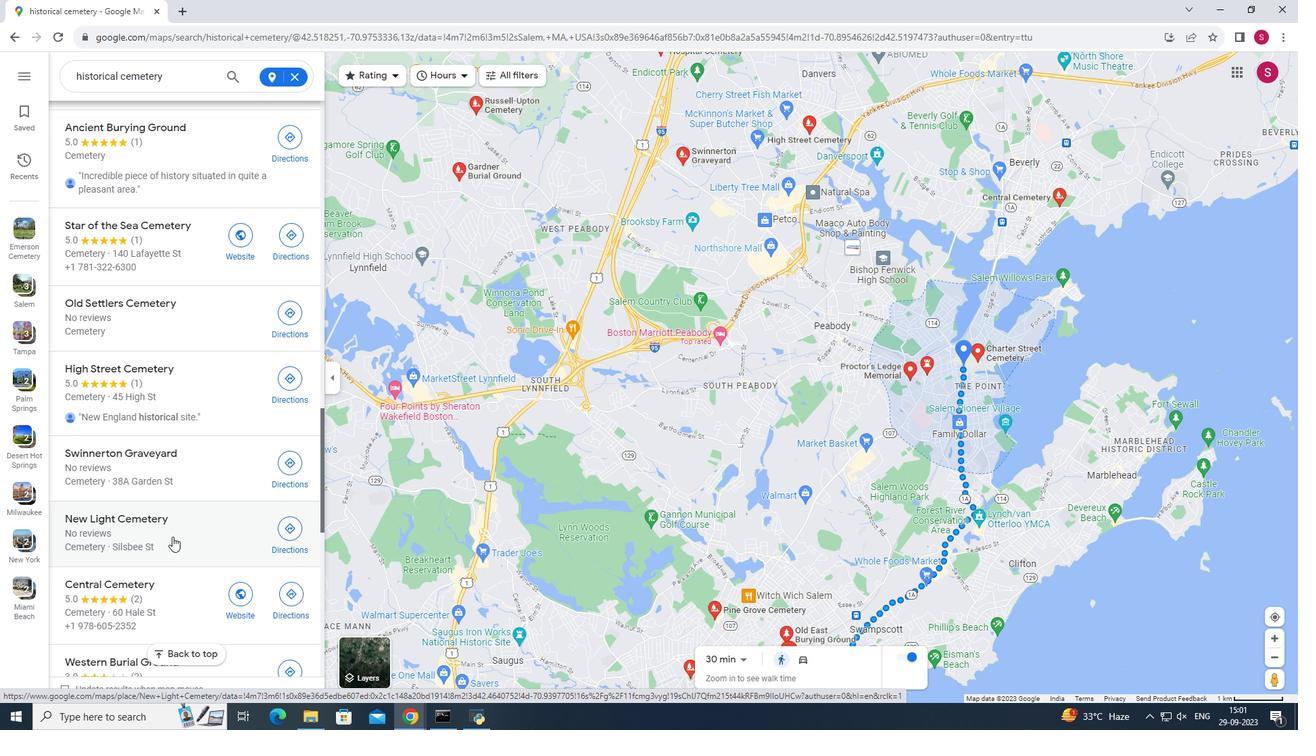 
Action: Mouse moved to (172, 537)
Screenshot: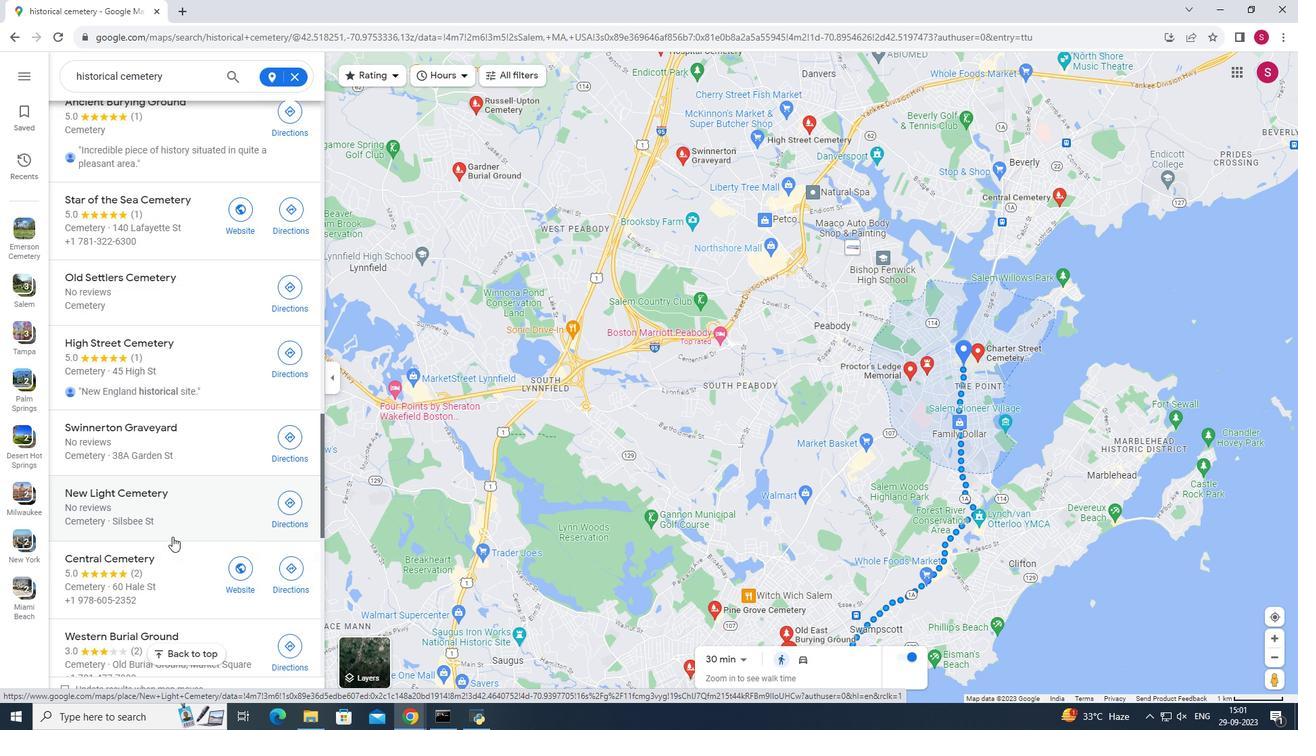 
Action: Mouse scrolled (172, 536) with delta (0, 0)
Screenshot: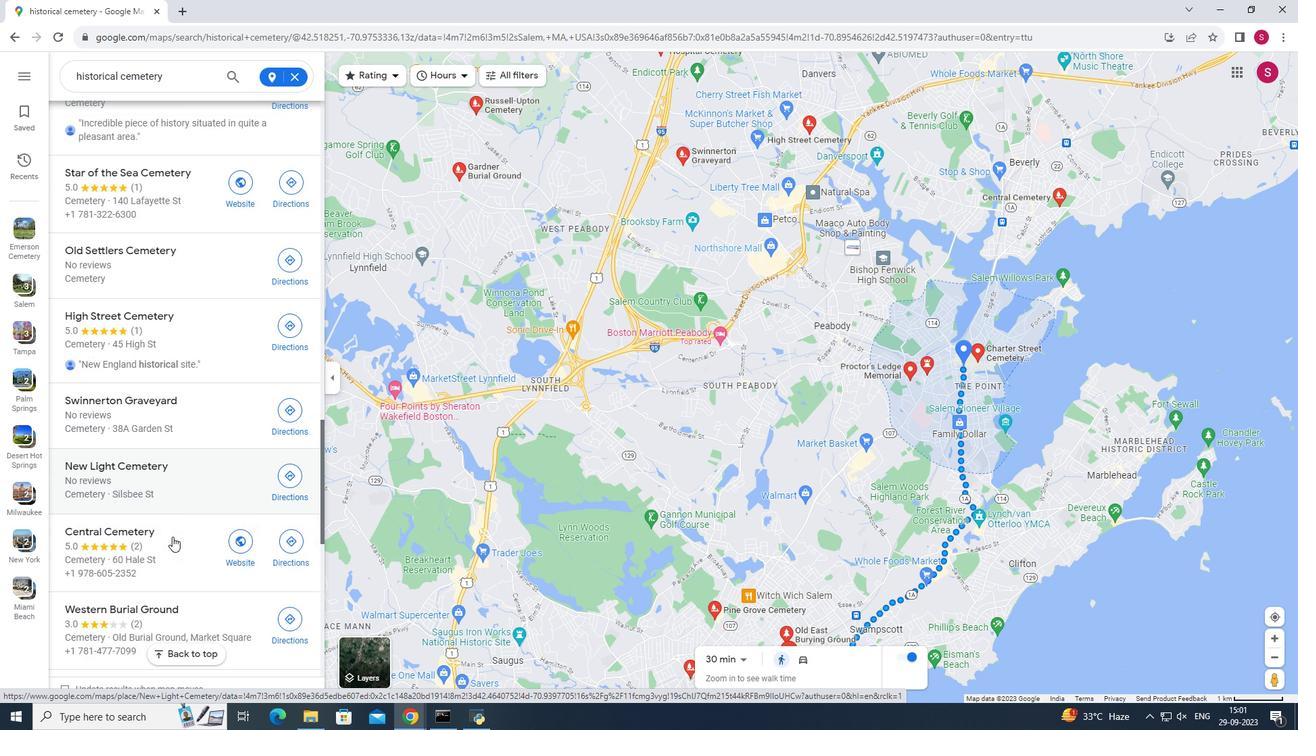 
Action: Mouse moved to (179, 536)
Screenshot: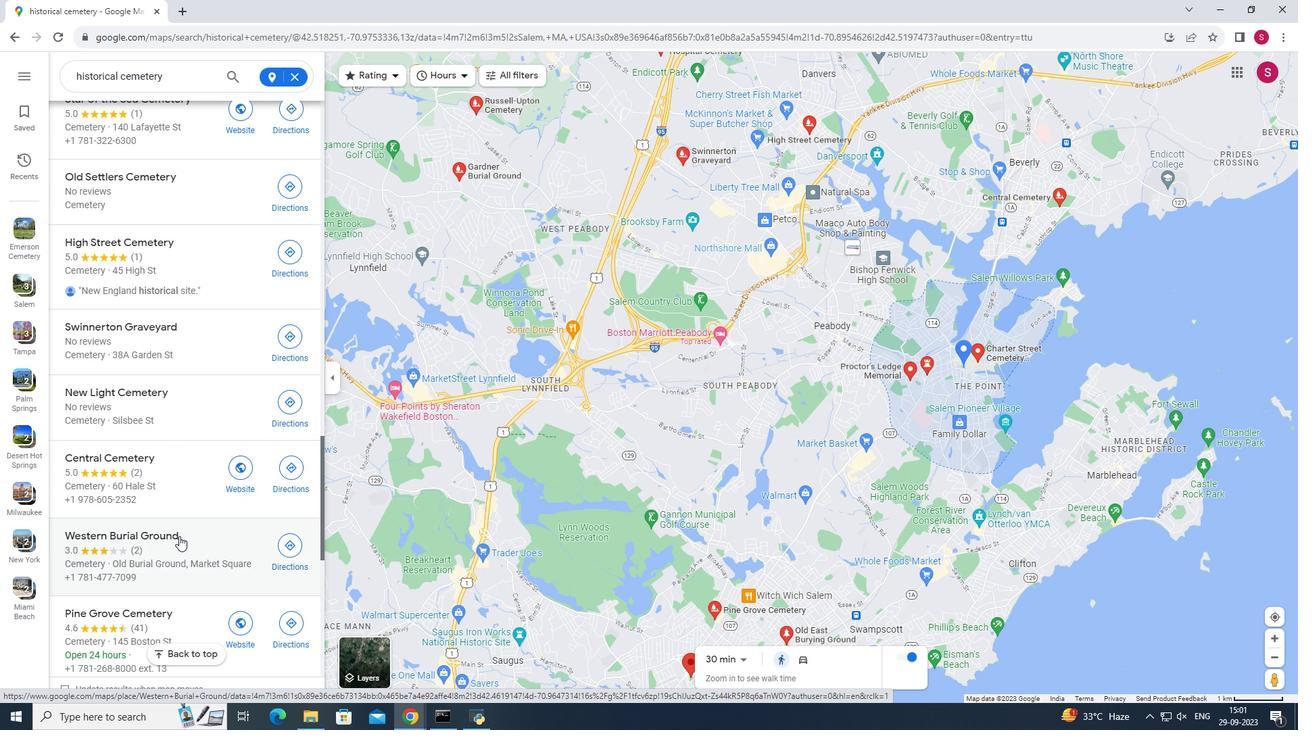 
Action: Mouse scrolled (179, 535) with delta (0, 0)
Screenshot: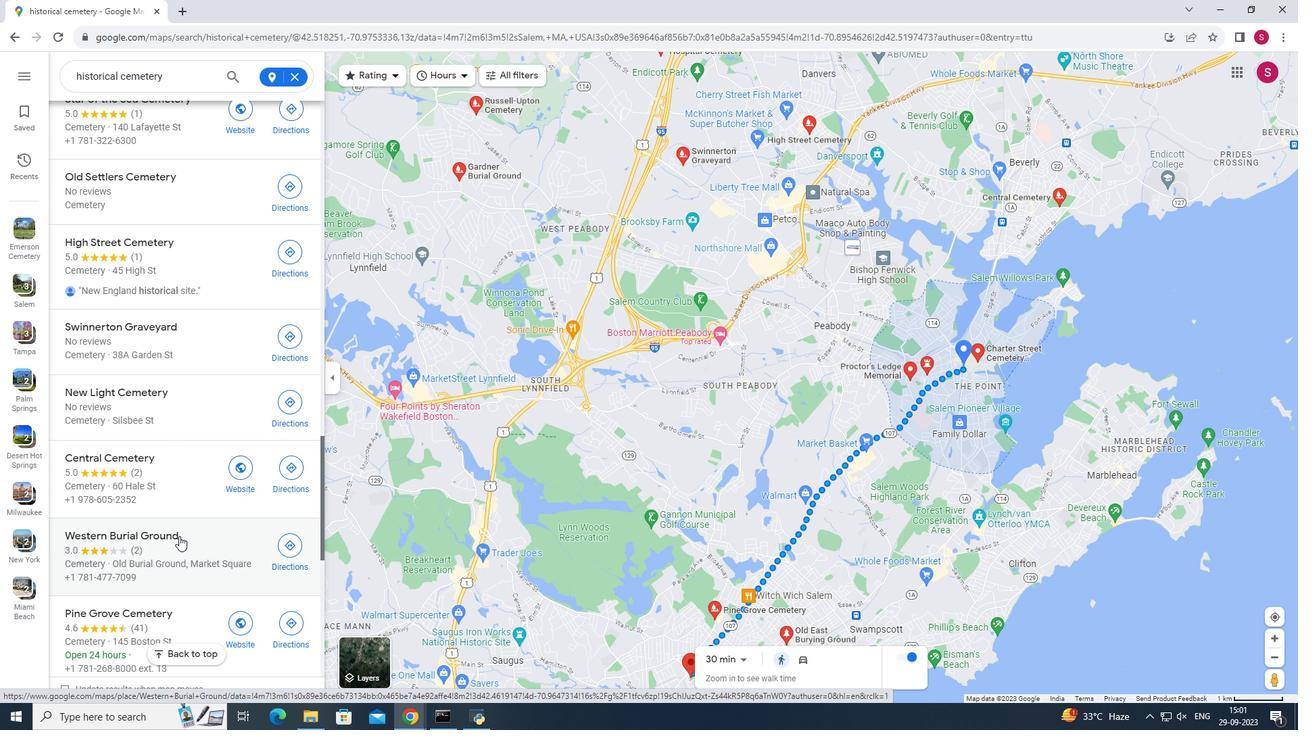 
Action: Mouse scrolled (179, 535) with delta (0, 0)
Screenshot: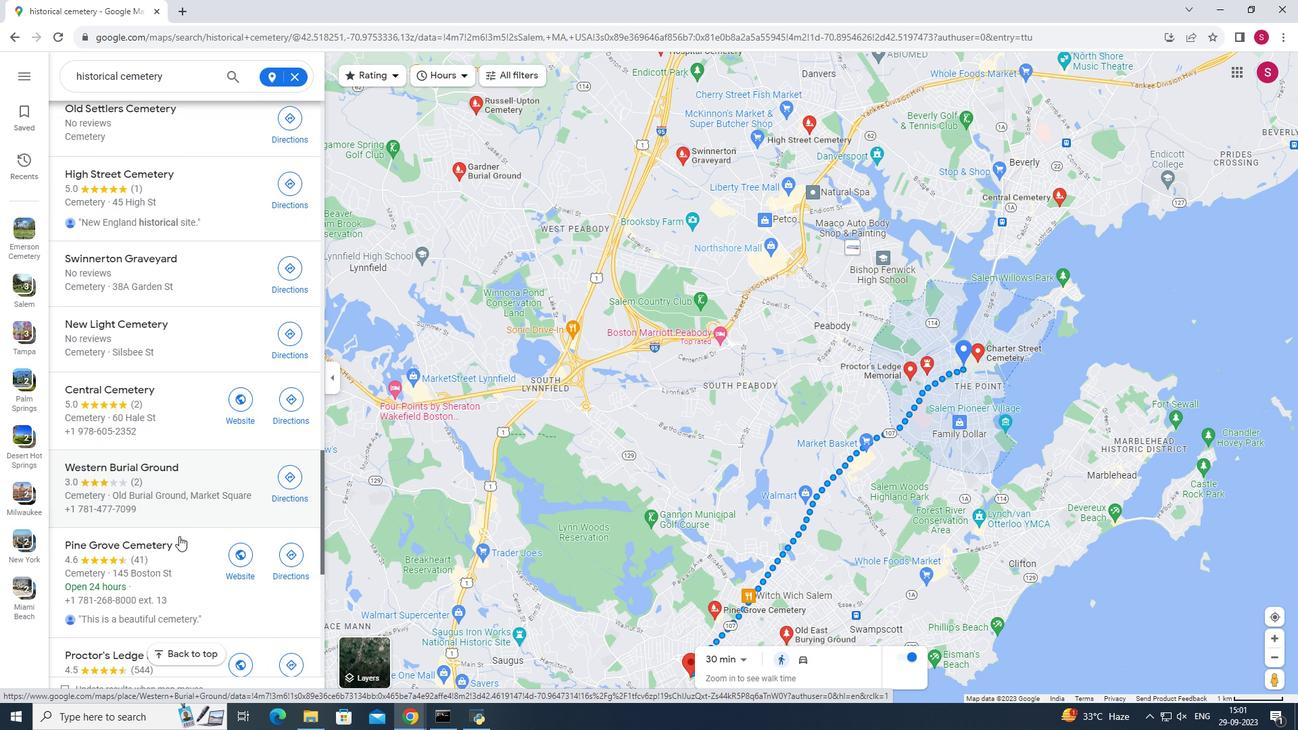 
Action: Mouse scrolled (179, 535) with delta (0, 0)
Screenshot: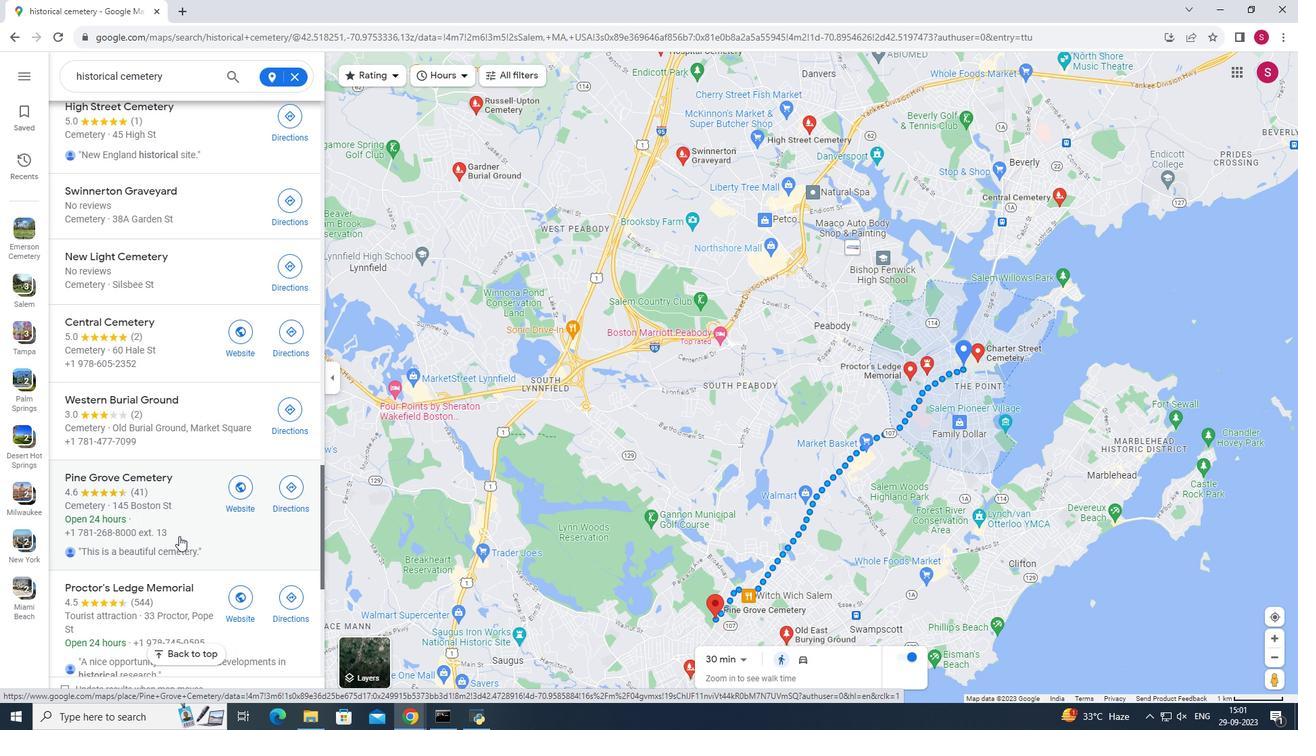 
Action: Mouse scrolled (179, 535) with delta (0, 0)
Screenshot: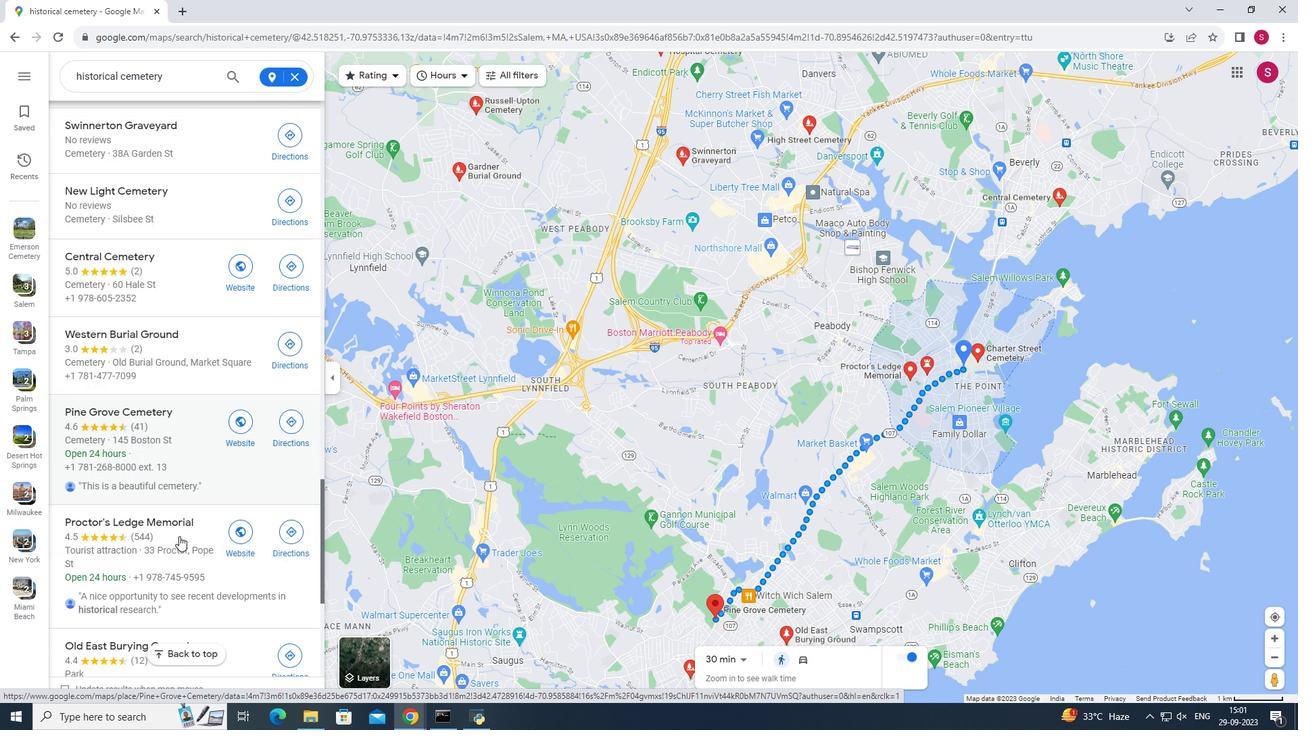 
Action: Mouse moved to (211, 532)
Screenshot: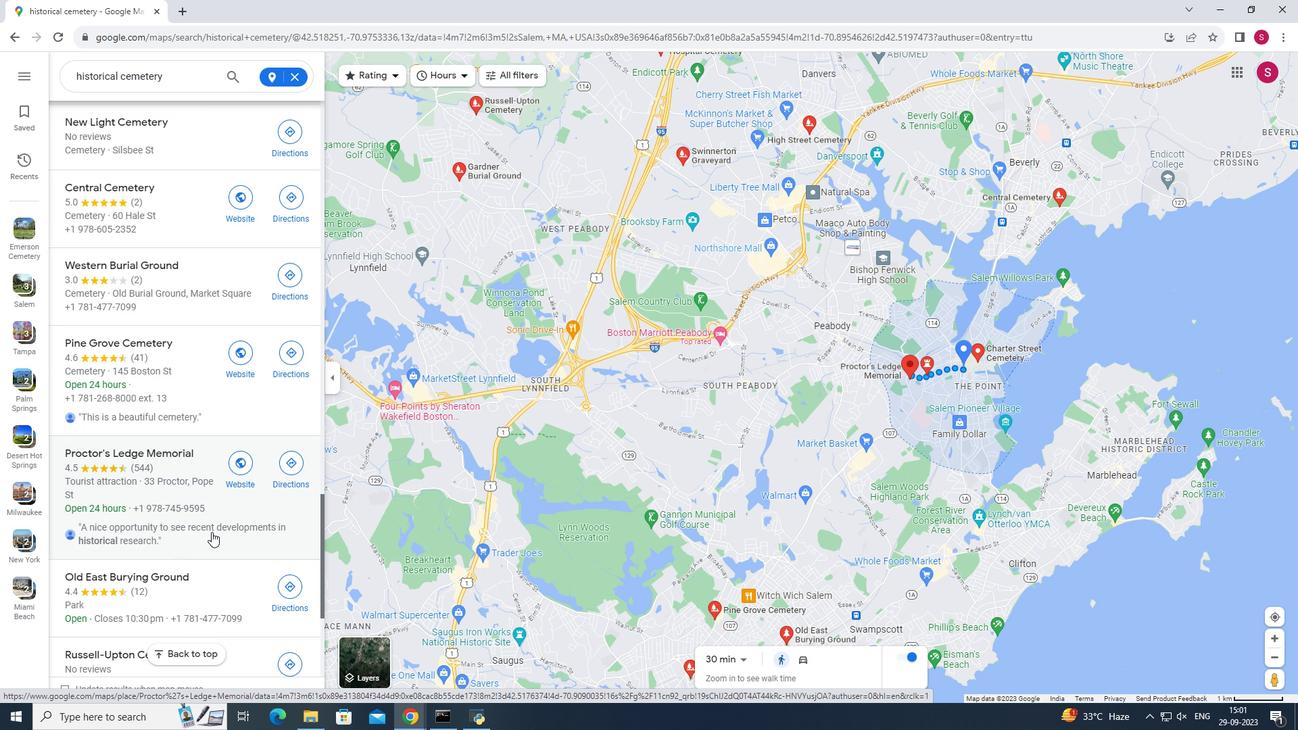 
Action: Mouse scrolled (211, 531) with delta (0, 0)
Screenshot: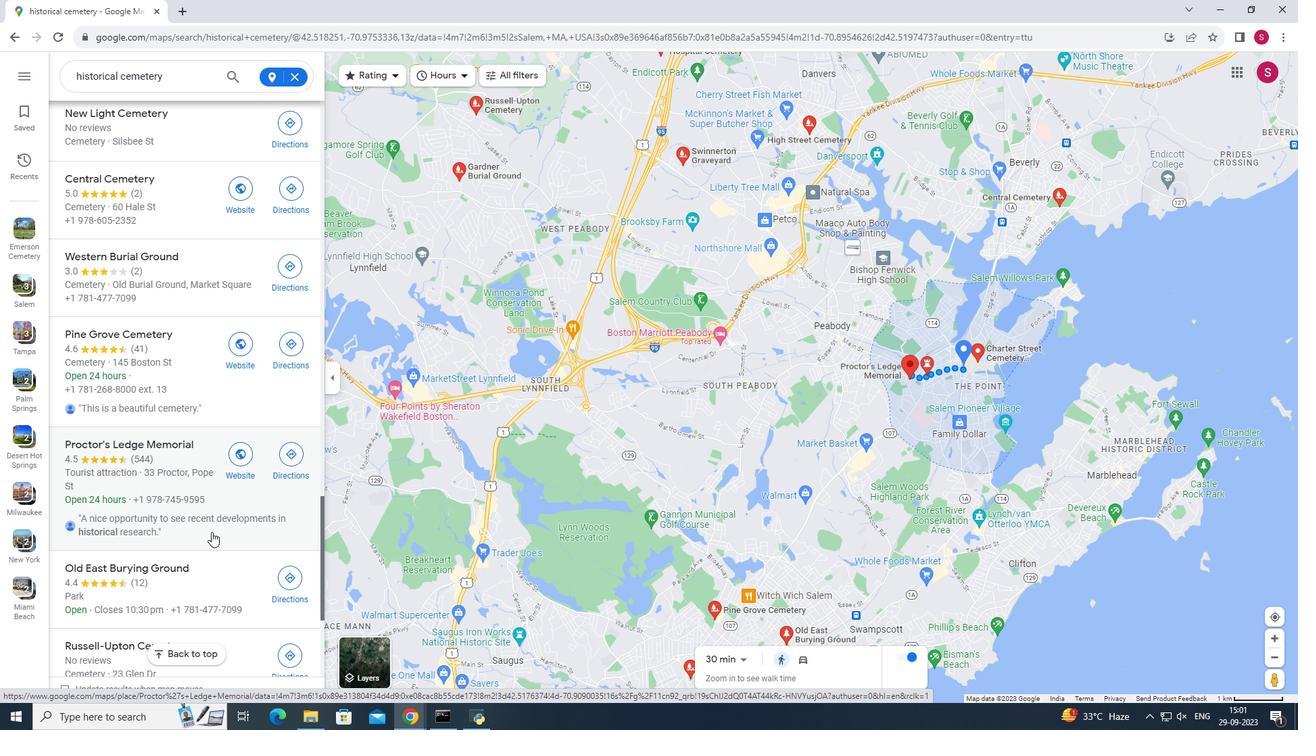 
Action: Mouse scrolled (211, 531) with delta (0, 0)
Screenshot: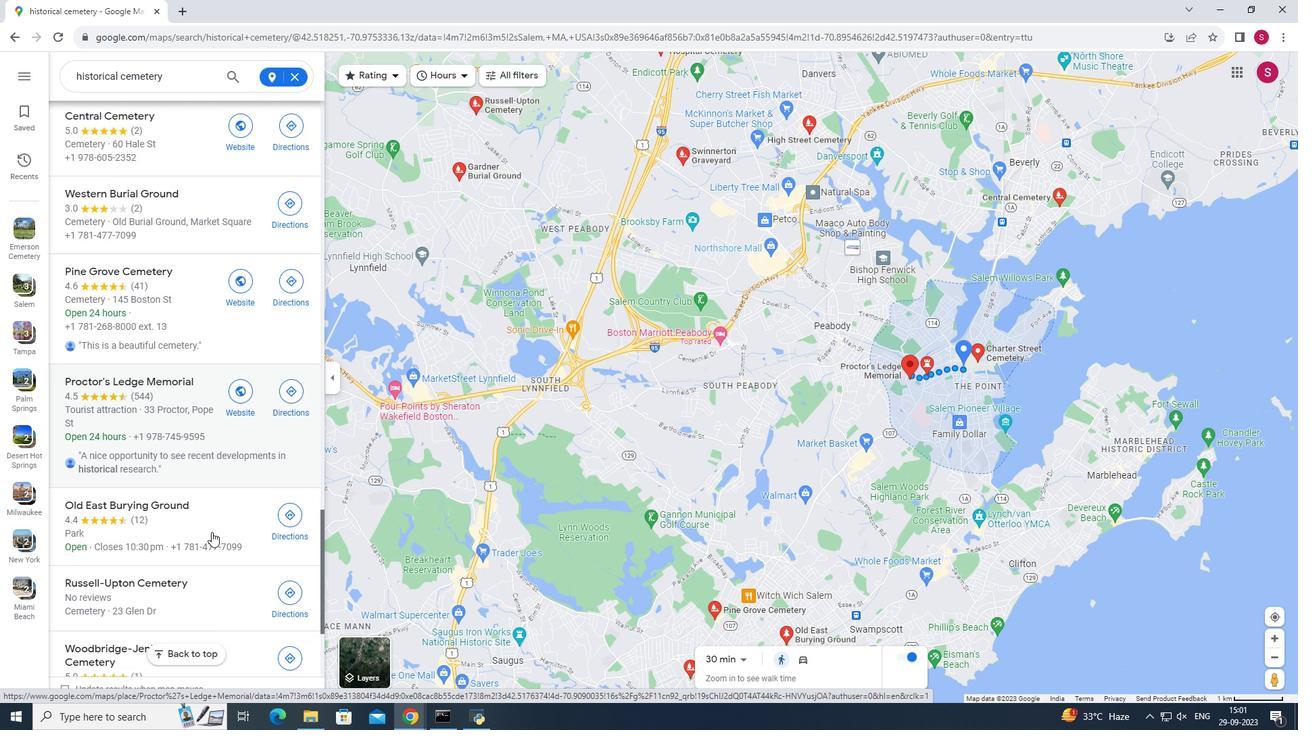 
Action: Mouse scrolled (211, 531) with delta (0, 0)
Screenshot: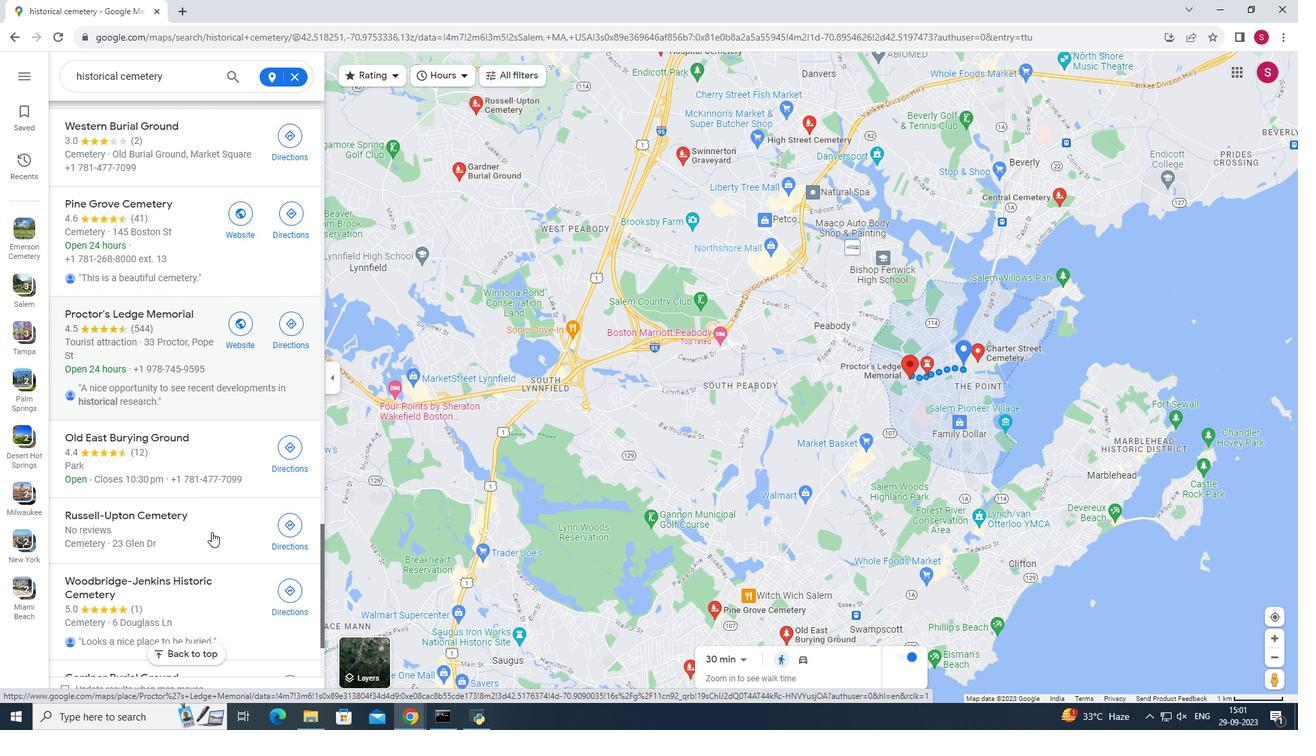 
Action: Mouse scrolled (211, 531) with delta (0, 0)
Screenshot: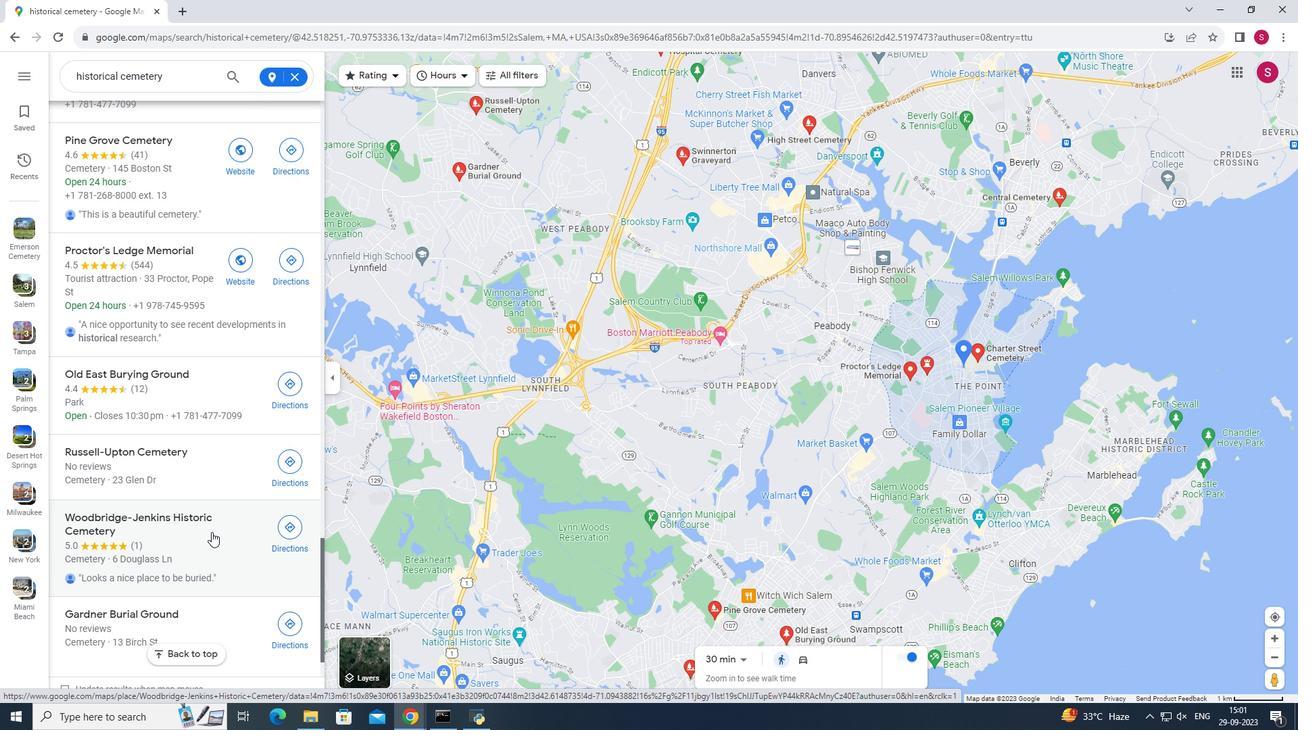 
Action: Mouse scrolled (211, 531) with delta (0, 0)
Screenshot: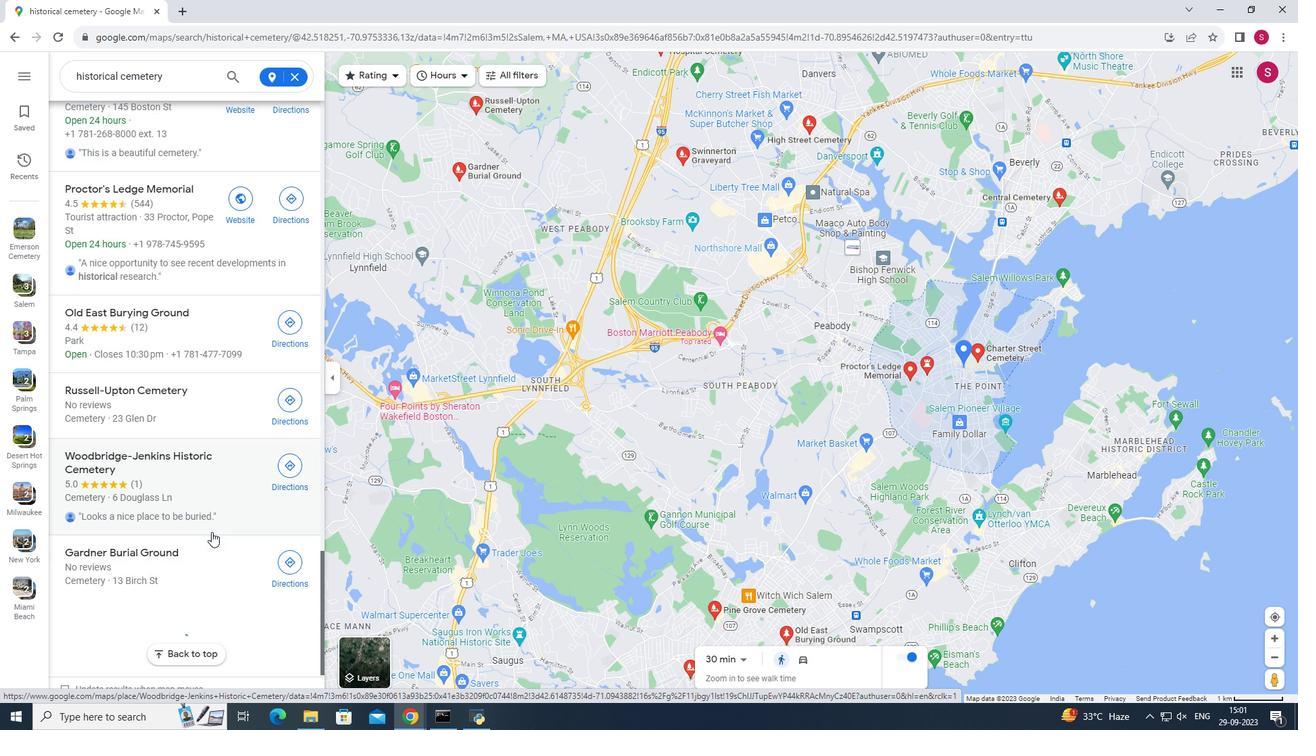 
Action: Mouse moved to (229, 530)
Screenshot: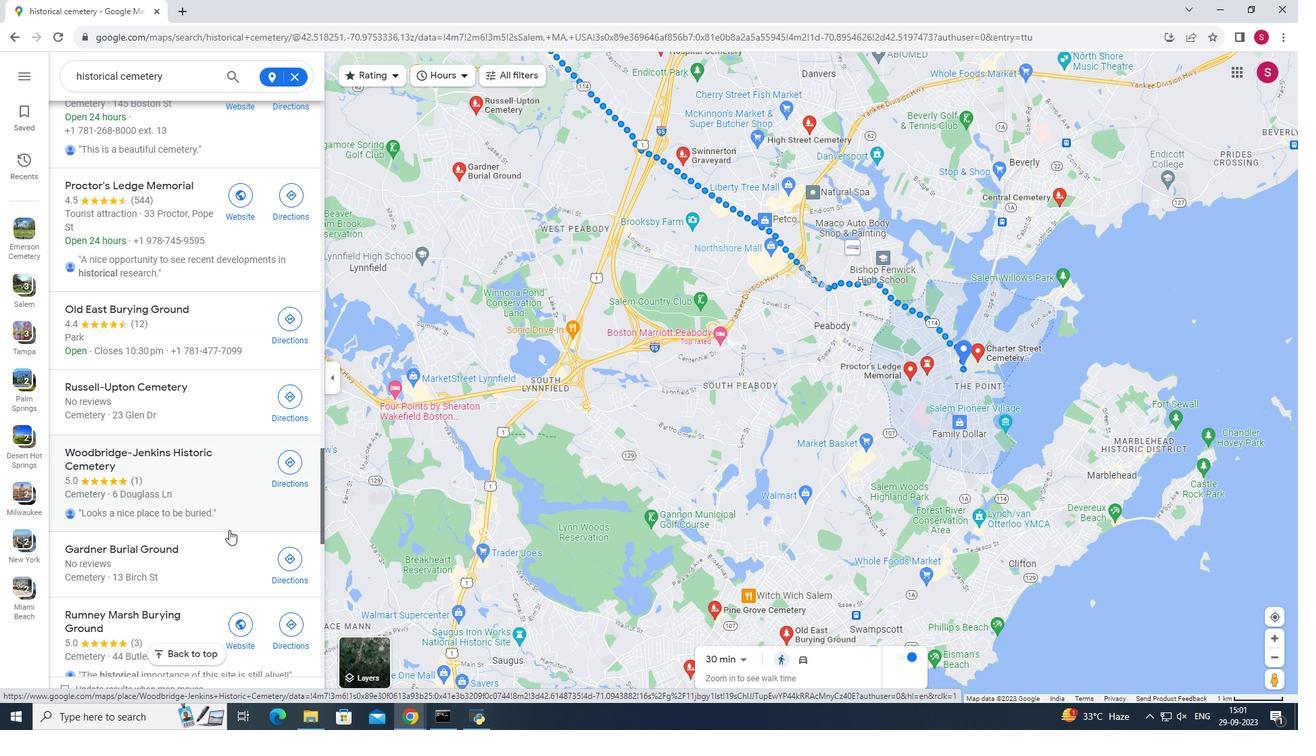 
Action: Mouse scrolled (229, 529) with delta (0, 0)
Screenshot: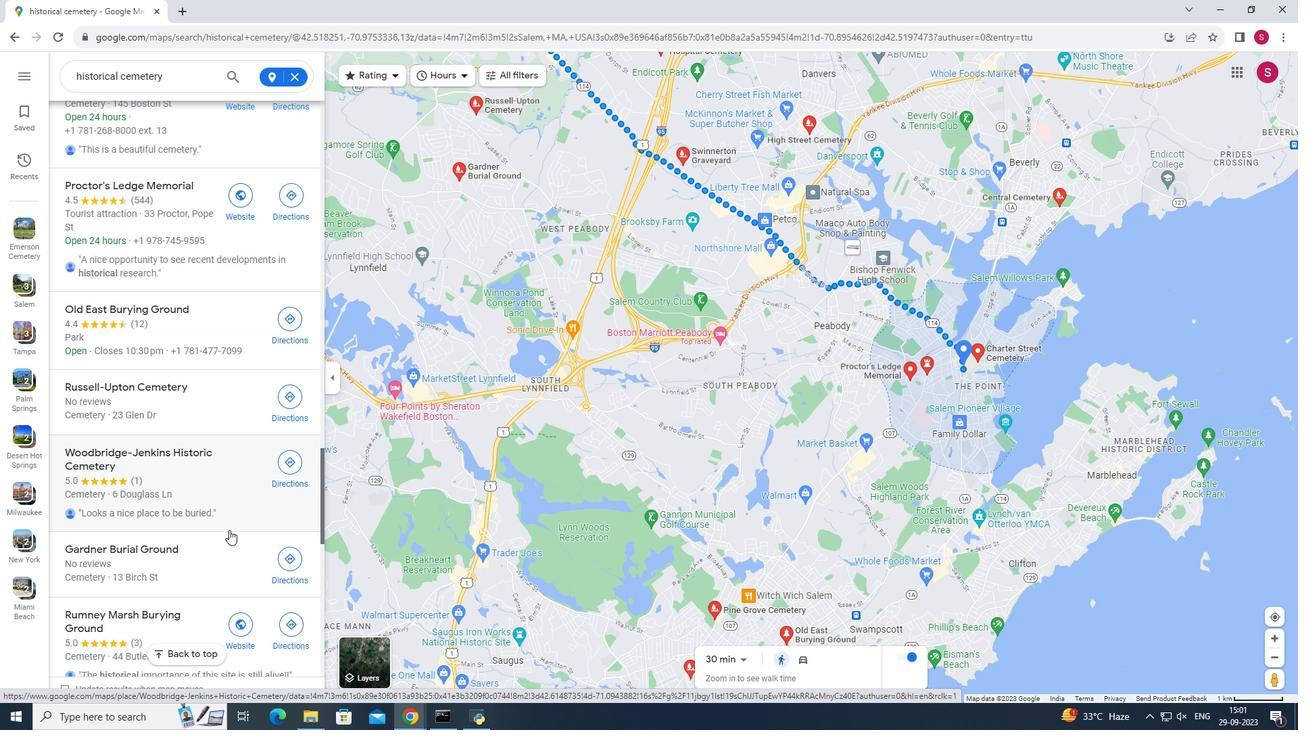 
Action: Mouse scrolled (229, 529) with delta (0, 0)
Screenshot: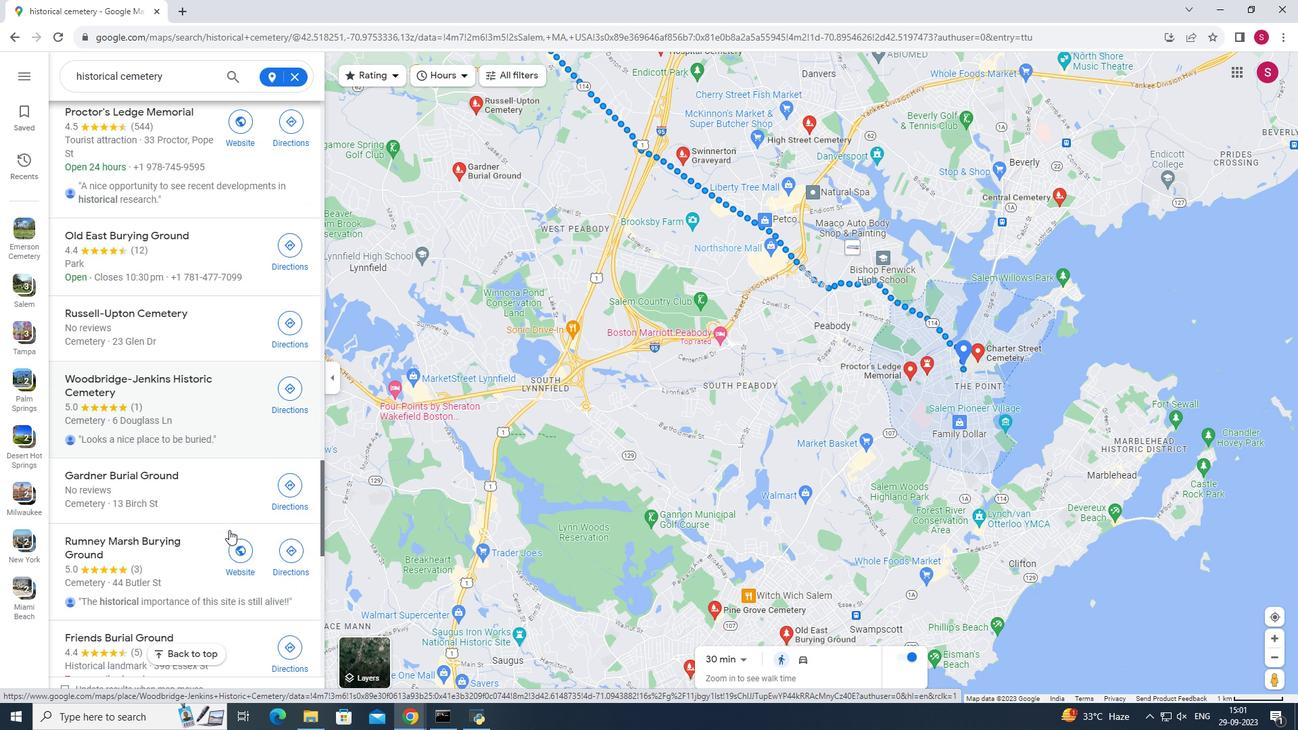 
Action: Mouse scrolled (229, 529) with delta (0, 0)
Screenshot: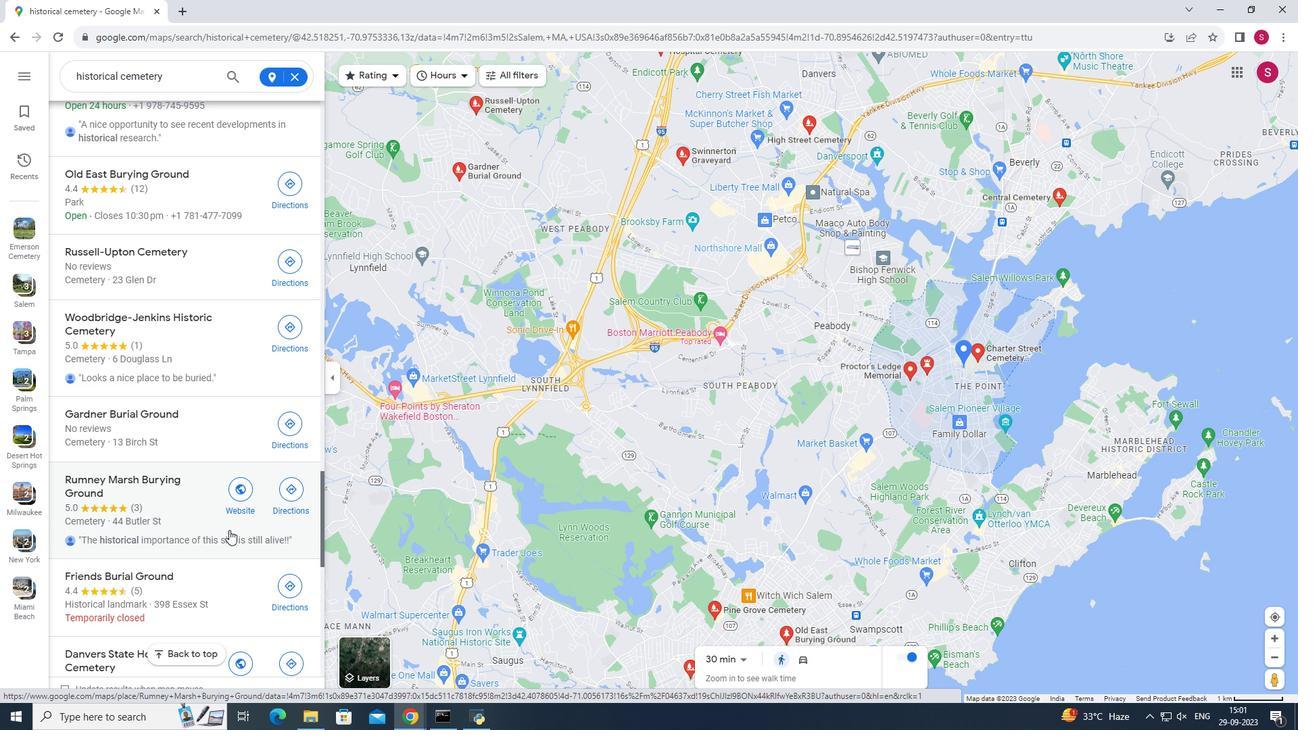 
Action: Mouse scrolled (229, 529) with delta (0, 0)
Screenshot: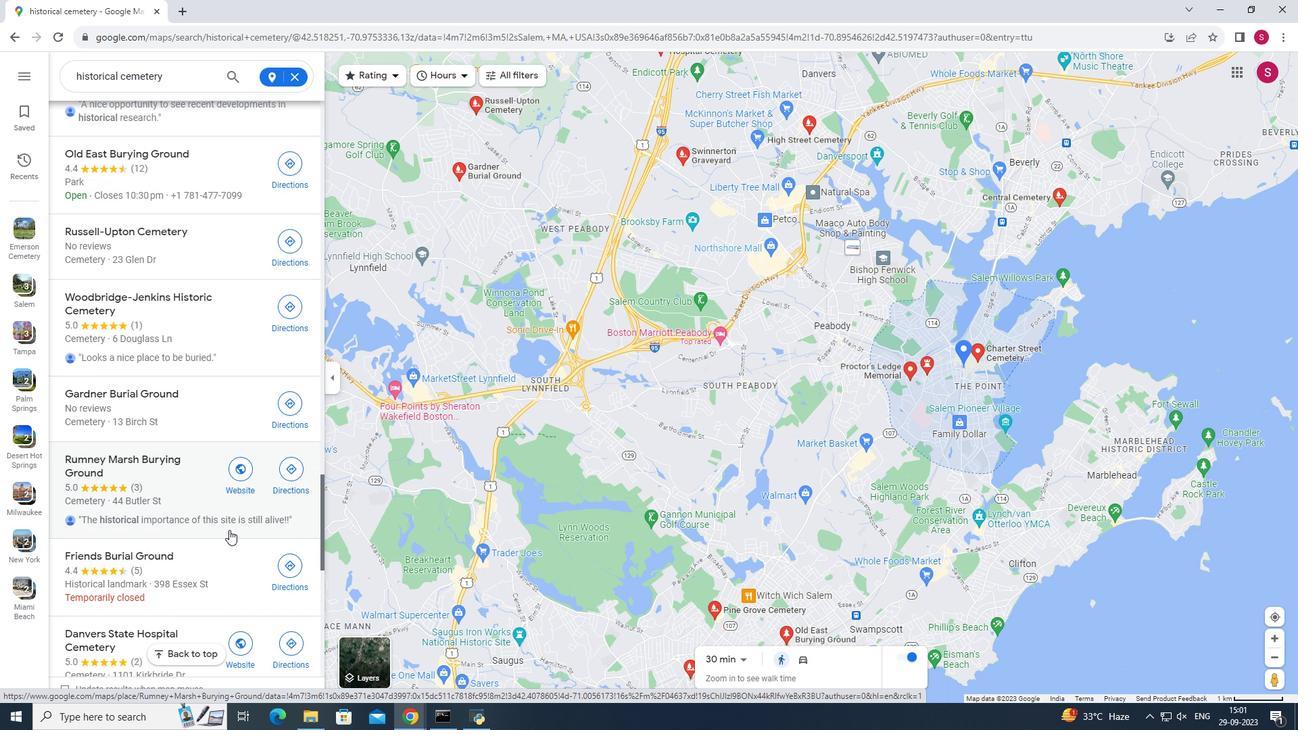 
Action: Mouse moved to (229, 529)
Screenshot: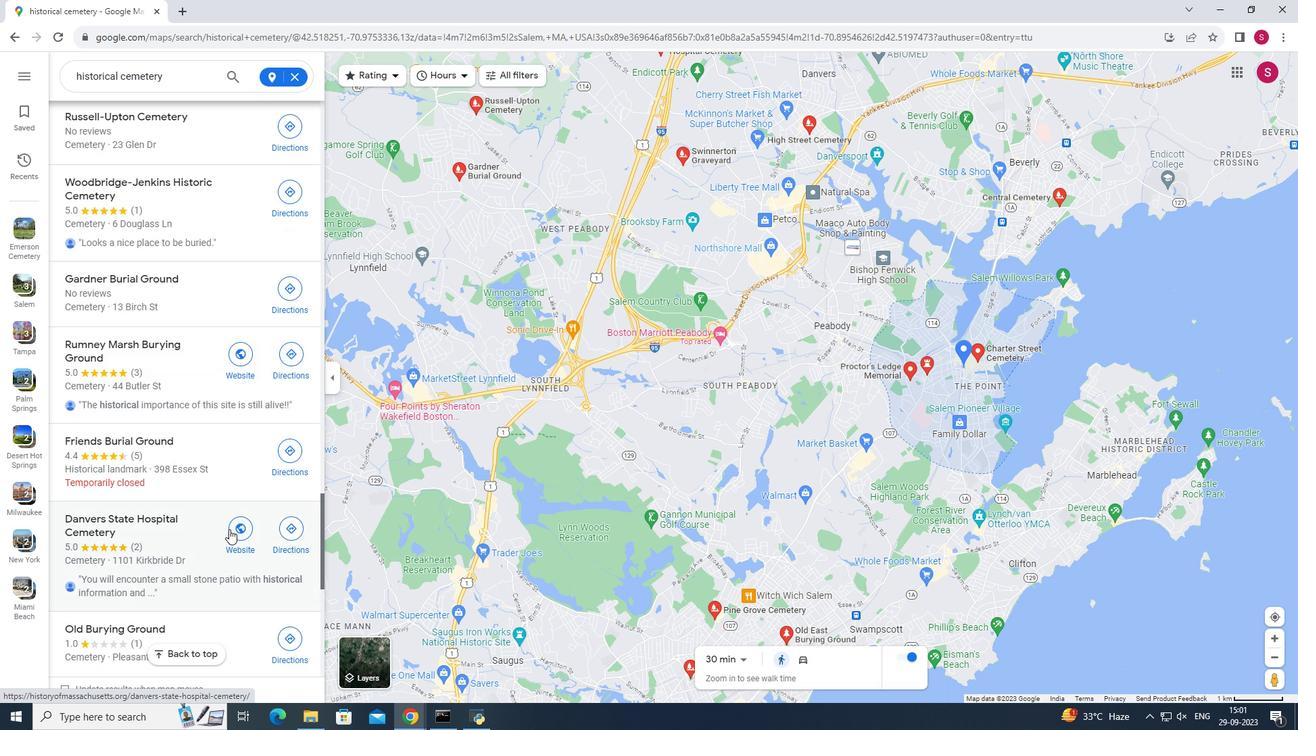 
Action: Mouse scrolled (229, 529) with delta (0, 0)
Screenshot: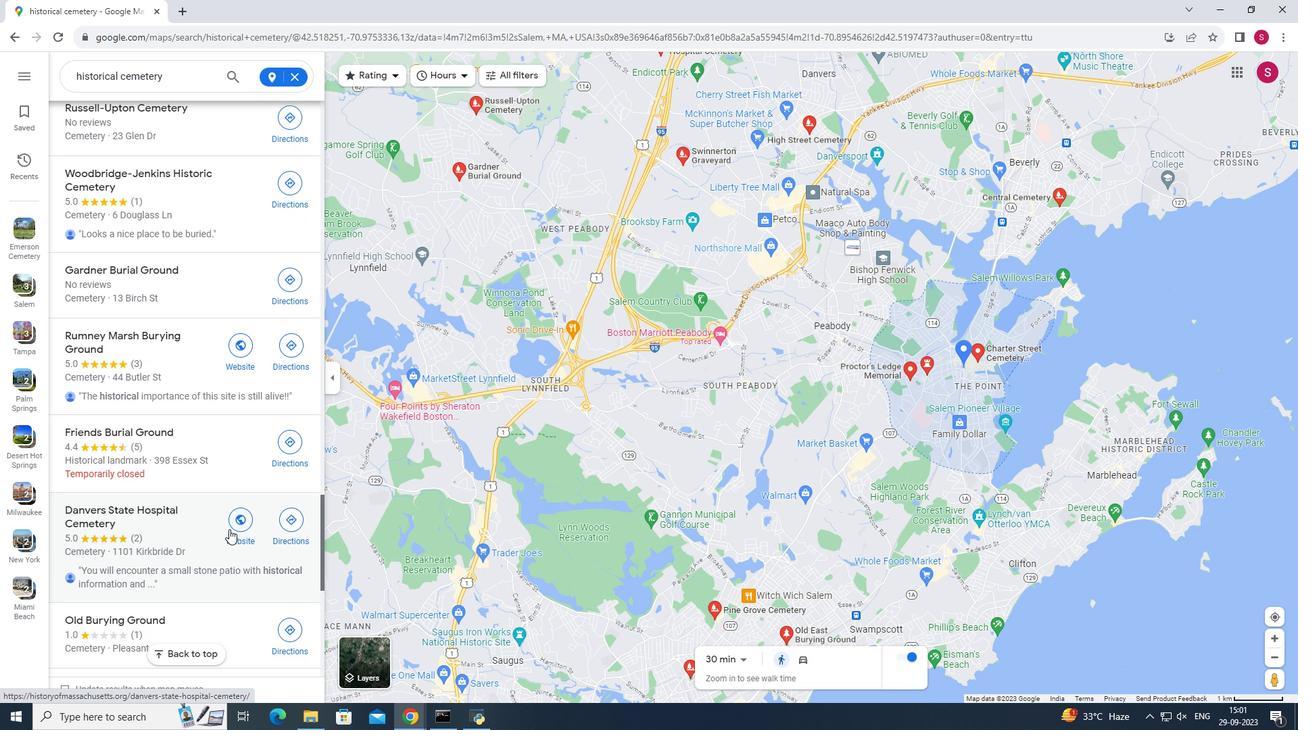 
Action: Mouse scrolled (229, 529) with delta (0, 0)
Screenshot: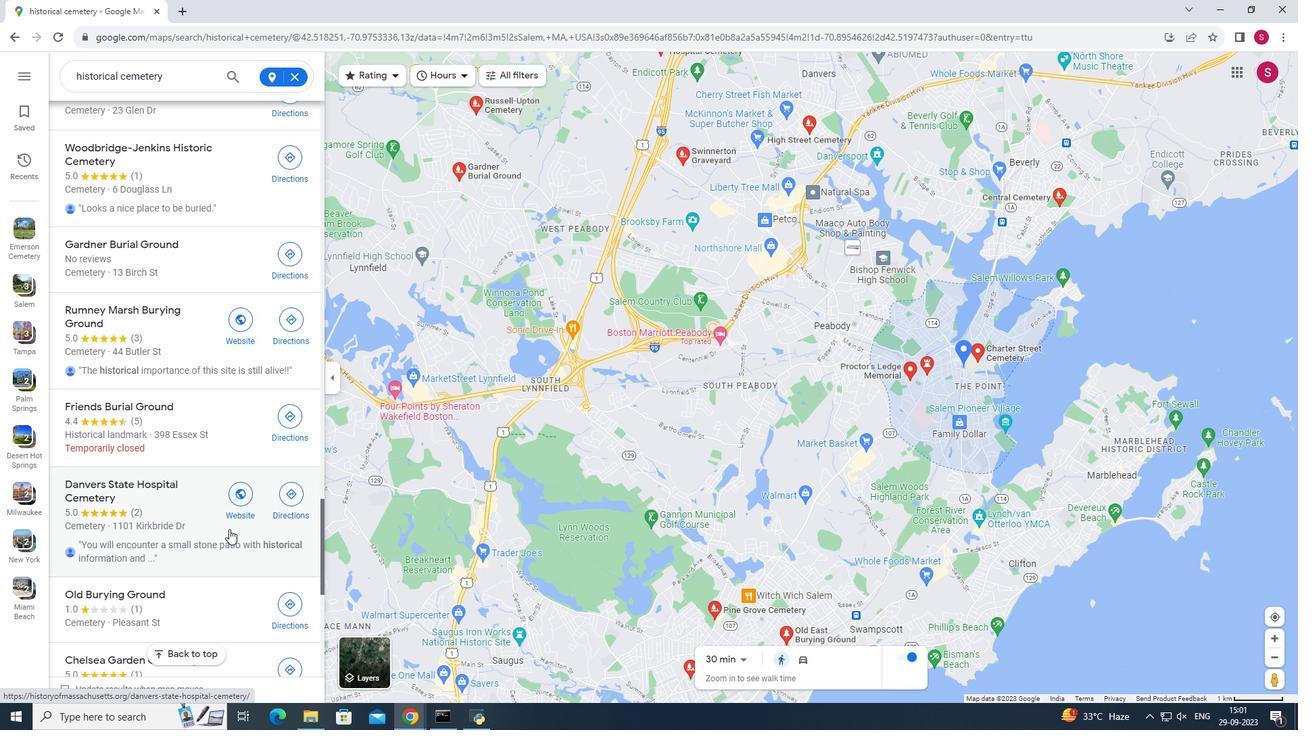 
Action: Mouse scrolled (229, 529) with delta (0, 0)
Screenshot: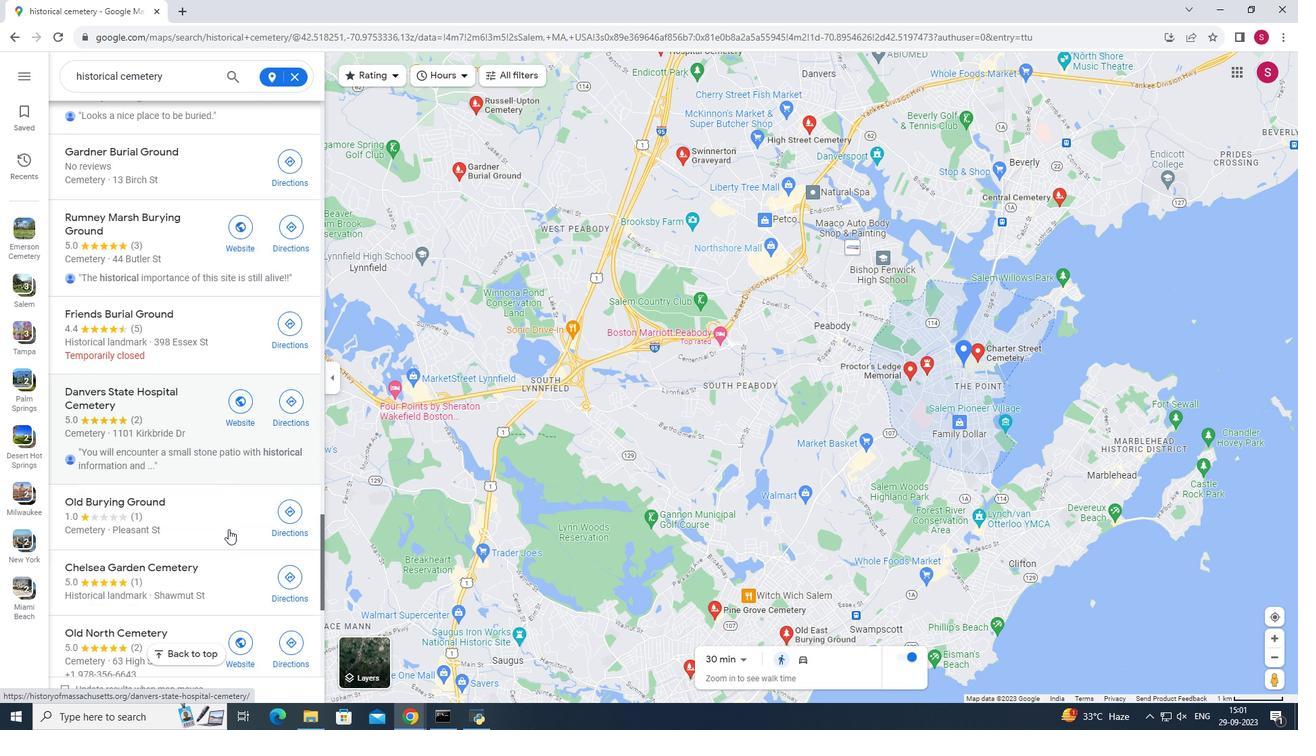 
Action: Mouse moved to (227, 528)
Screenshot: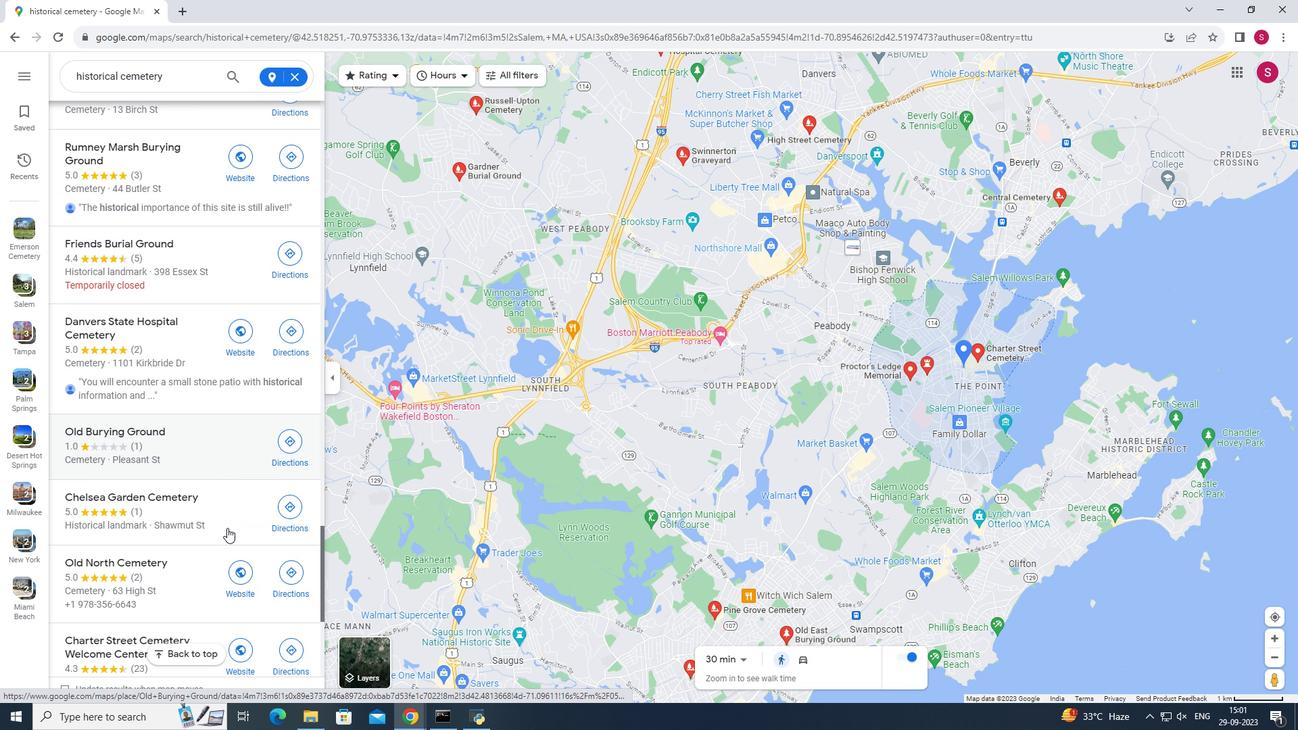 
Action: Mouse scrolled (227, 527) with delta (0, 0)
Screenshot: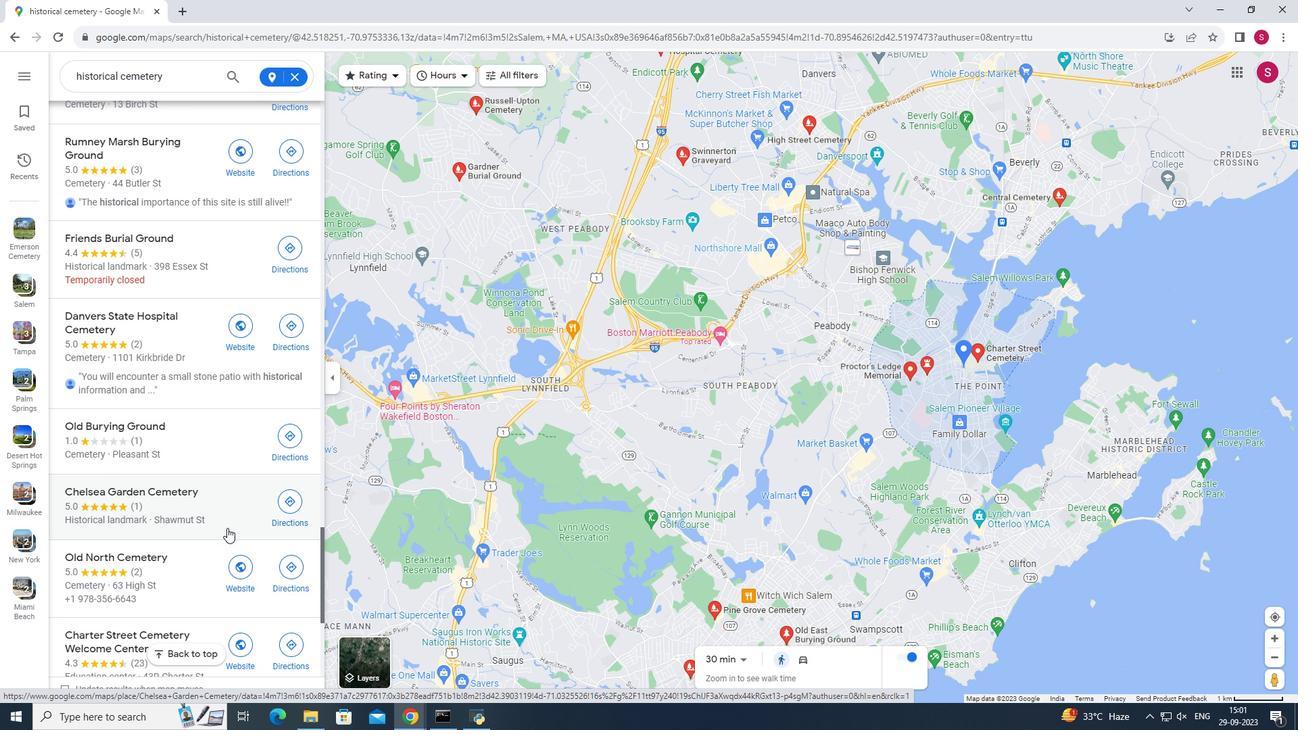 
Action: Mouse scrolled (227, 527) with delta (0, 0)
Screenshot: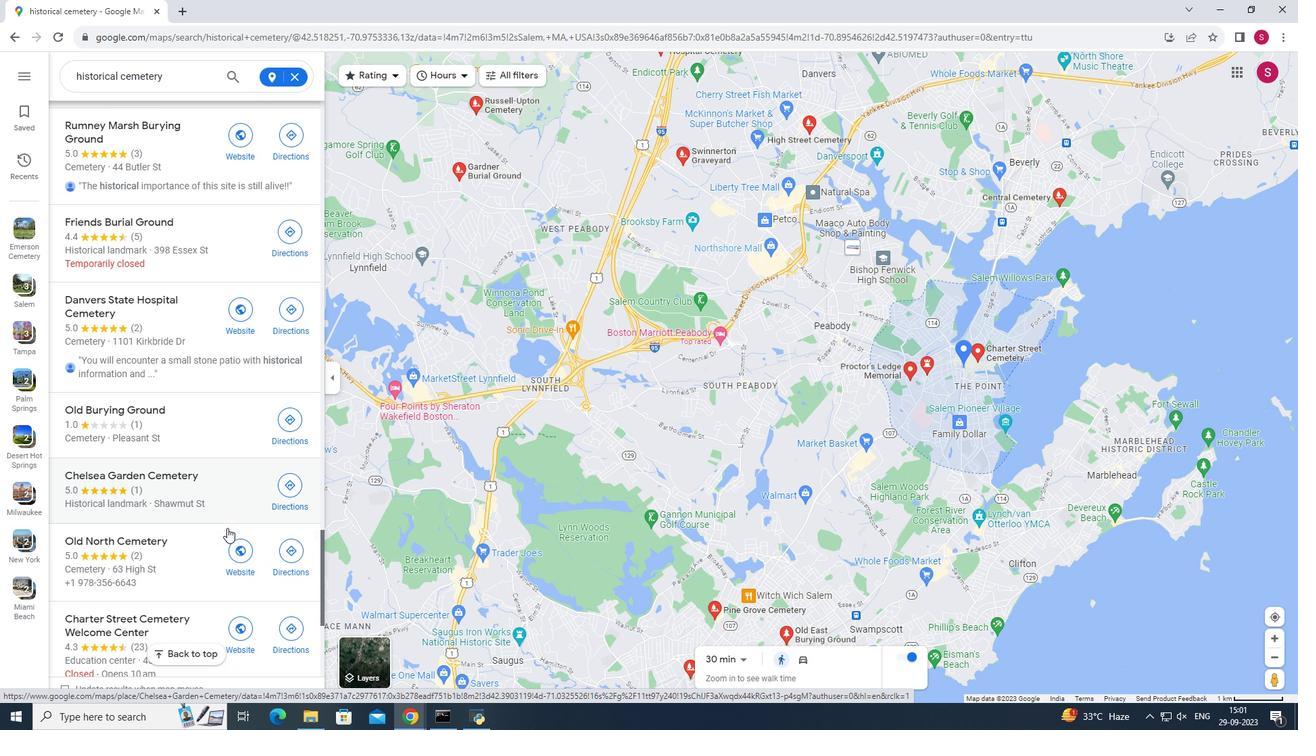 
Action: Mouse moved to (226, 528)
Screenshot: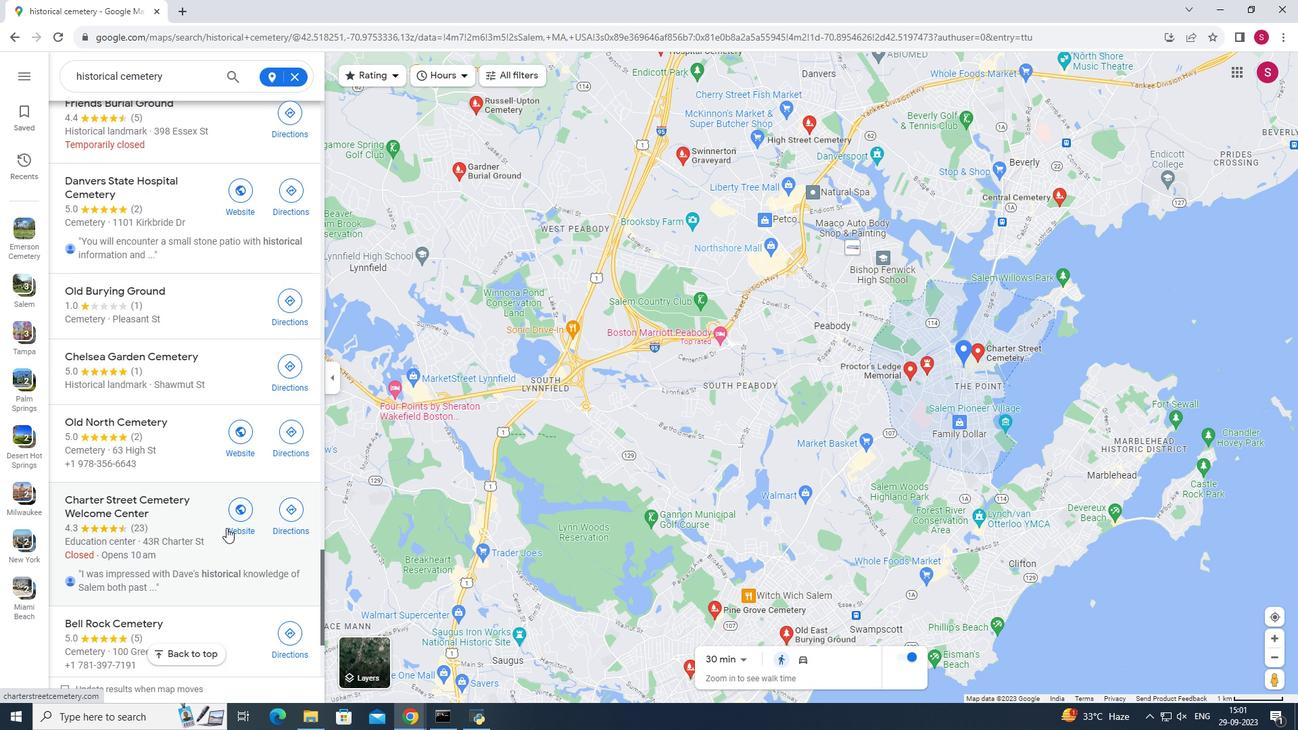 
Action: Mouse scrolled (226, 527) with delta (0, 0)
Screenshot: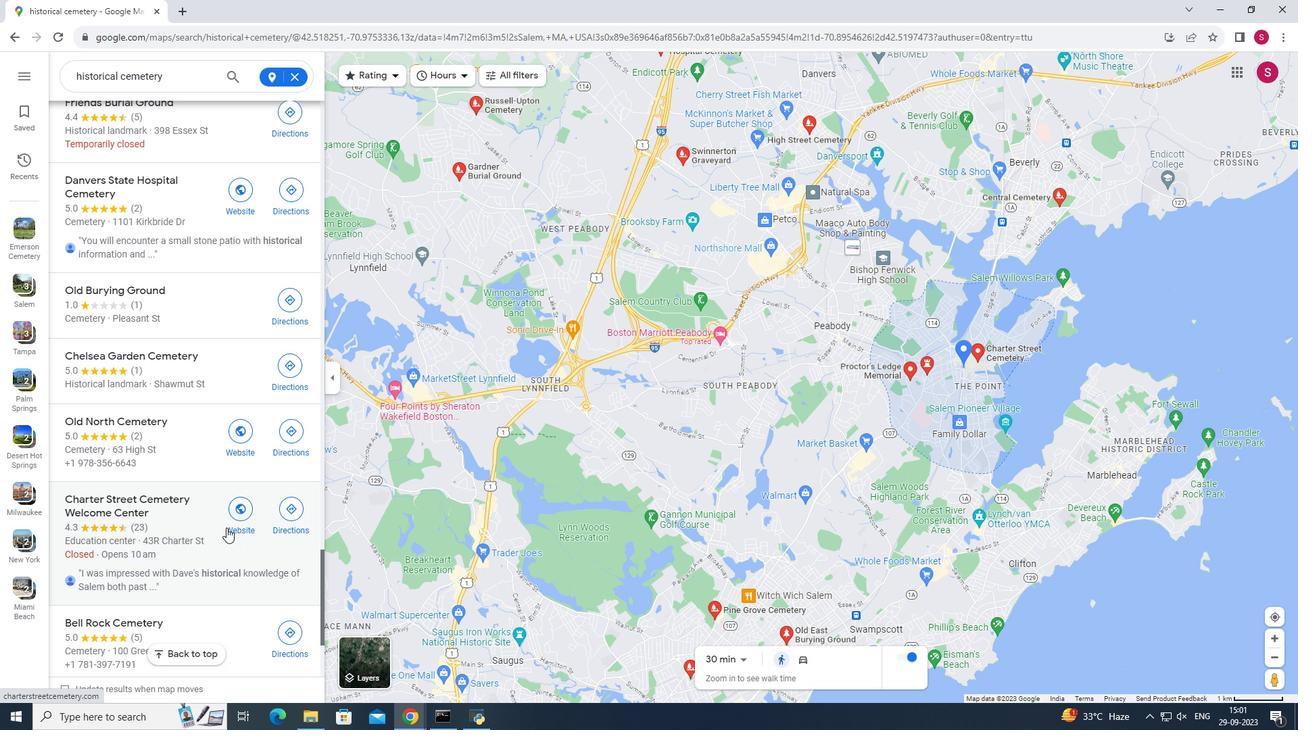 
Action: Mouse moved to (191, 288)
Screenshot: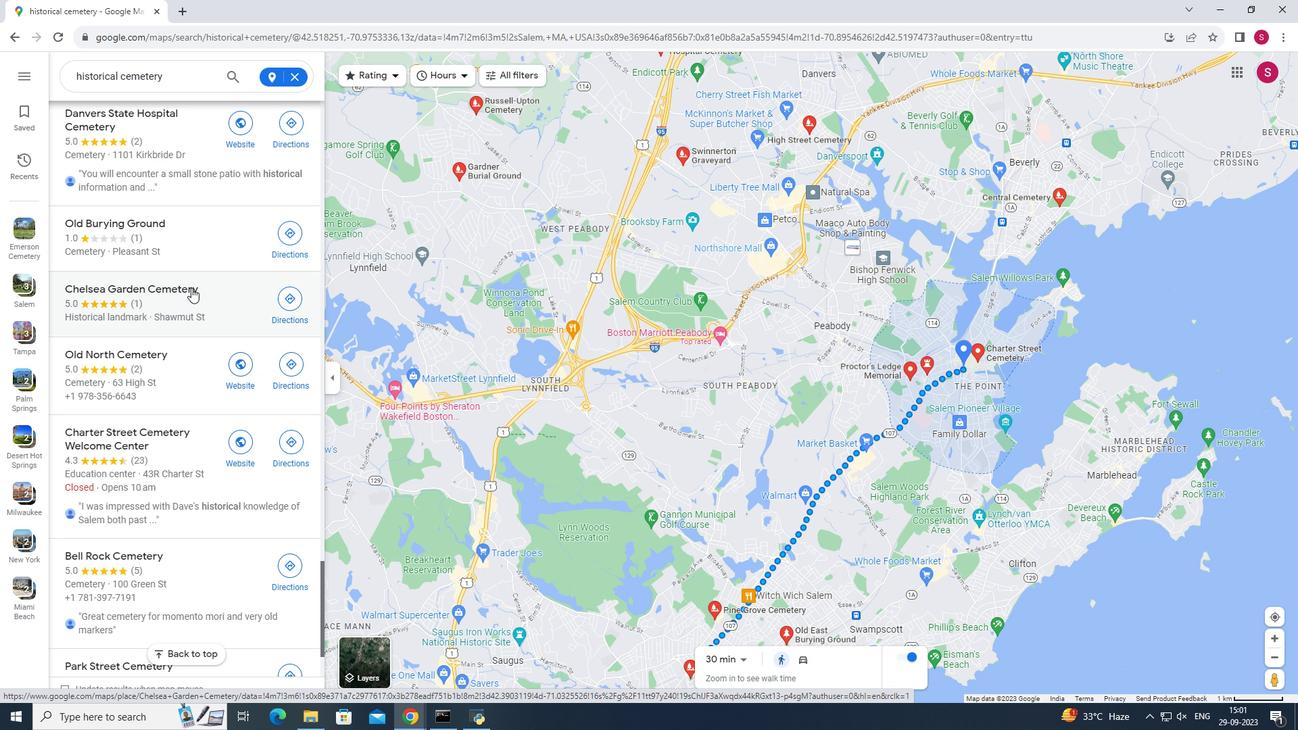 
Action: Mouse pressed left at (191, 288)
Screenshot: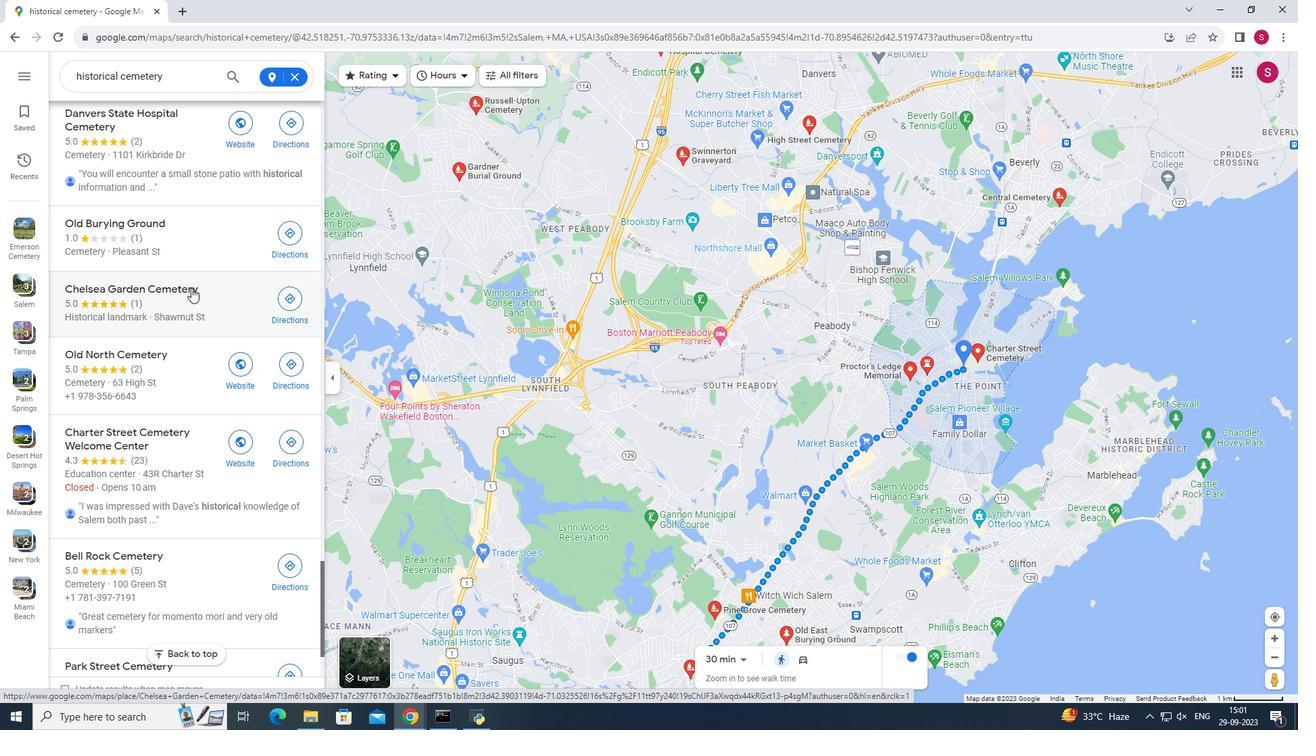 
Action: Mouse moved to (526, 441)
Screenshot: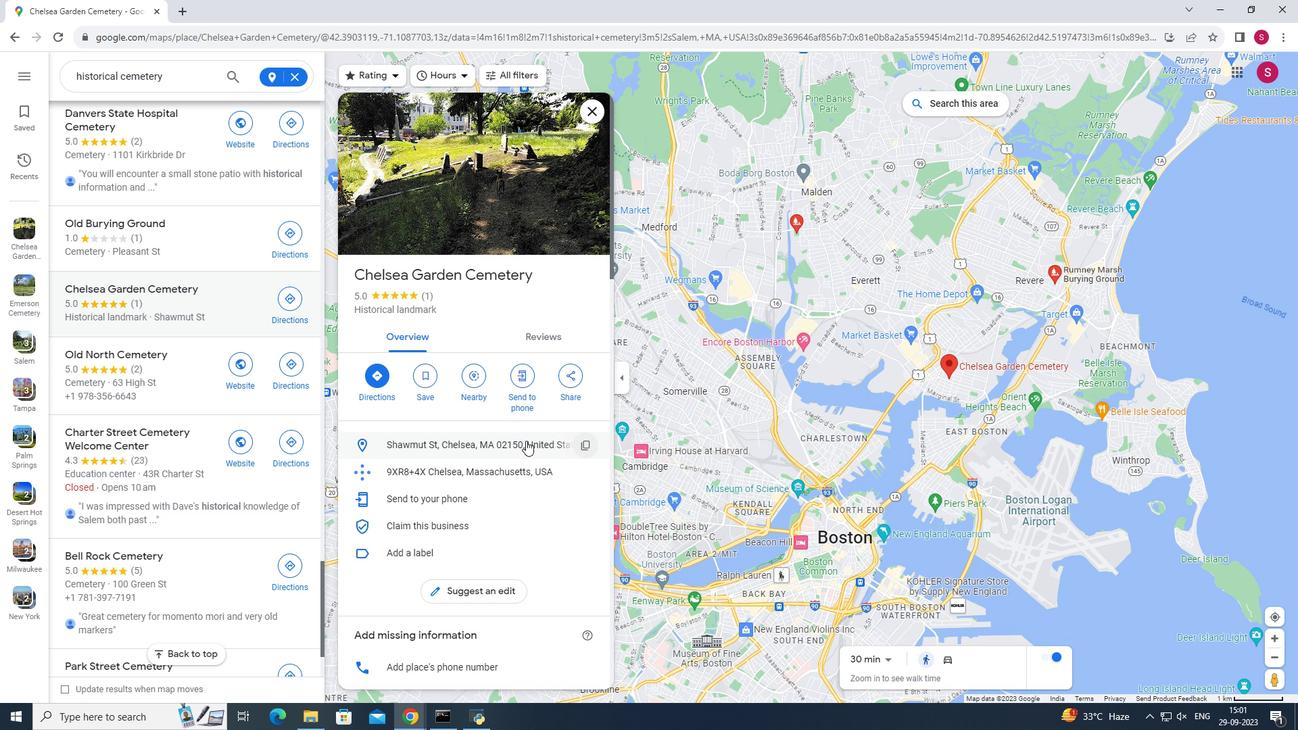 
Action: Mouse scrolled (526, 440) with delta (0, 0)
Screenshot: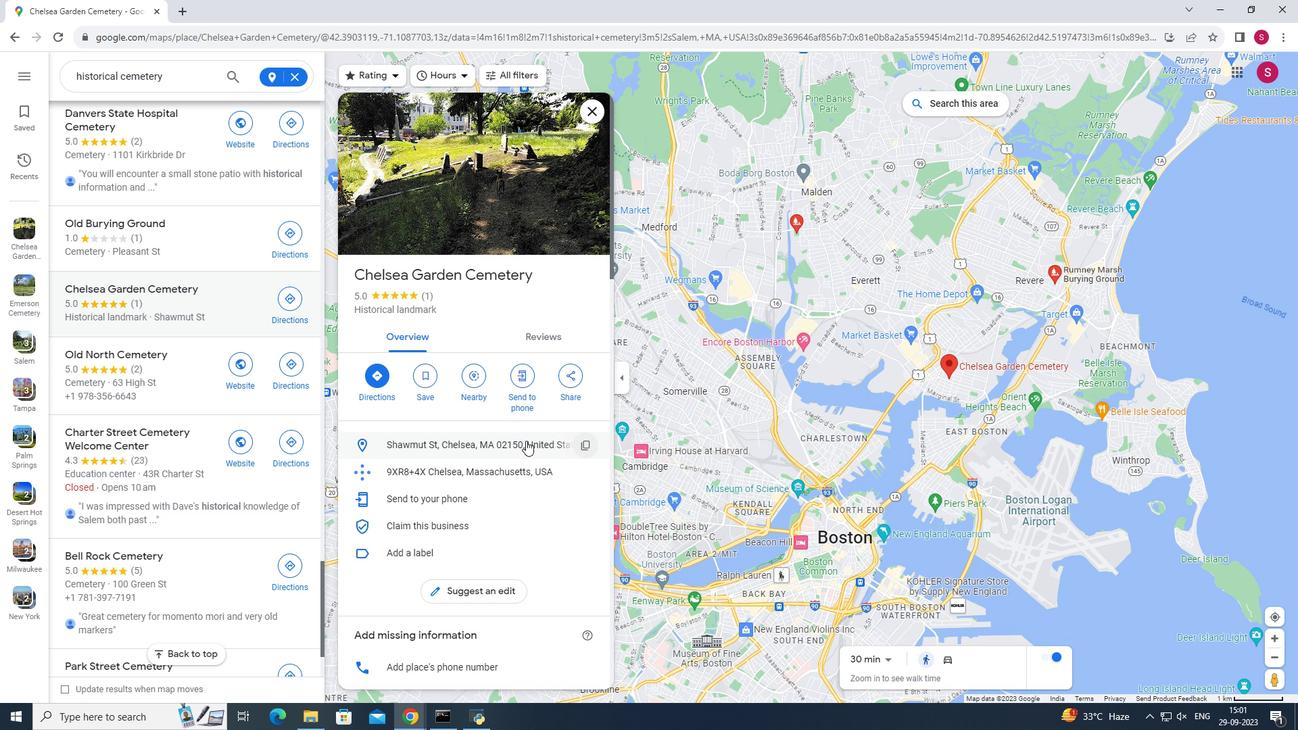 
Action: Mouse scrolled (526, 440) with delta (0, 0)
Screenshot: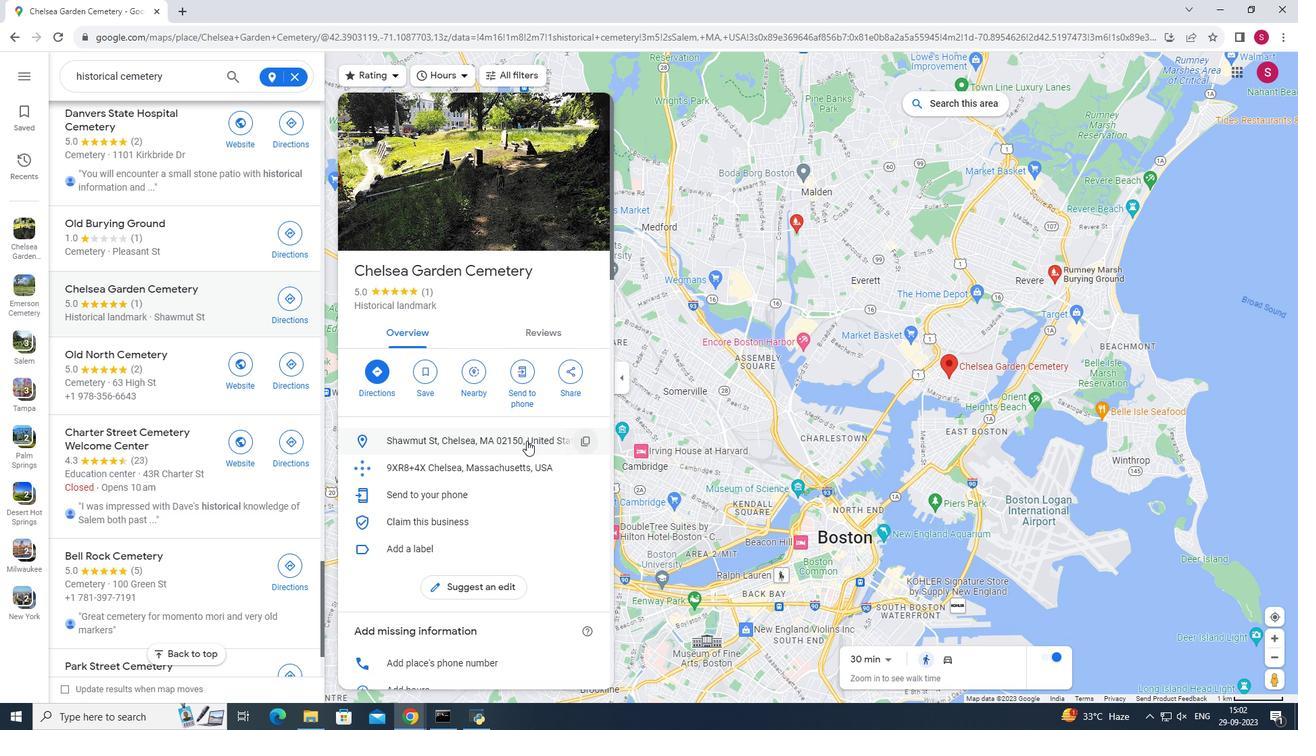 
Action: Mouse moved to (527, 441)
Screenshot: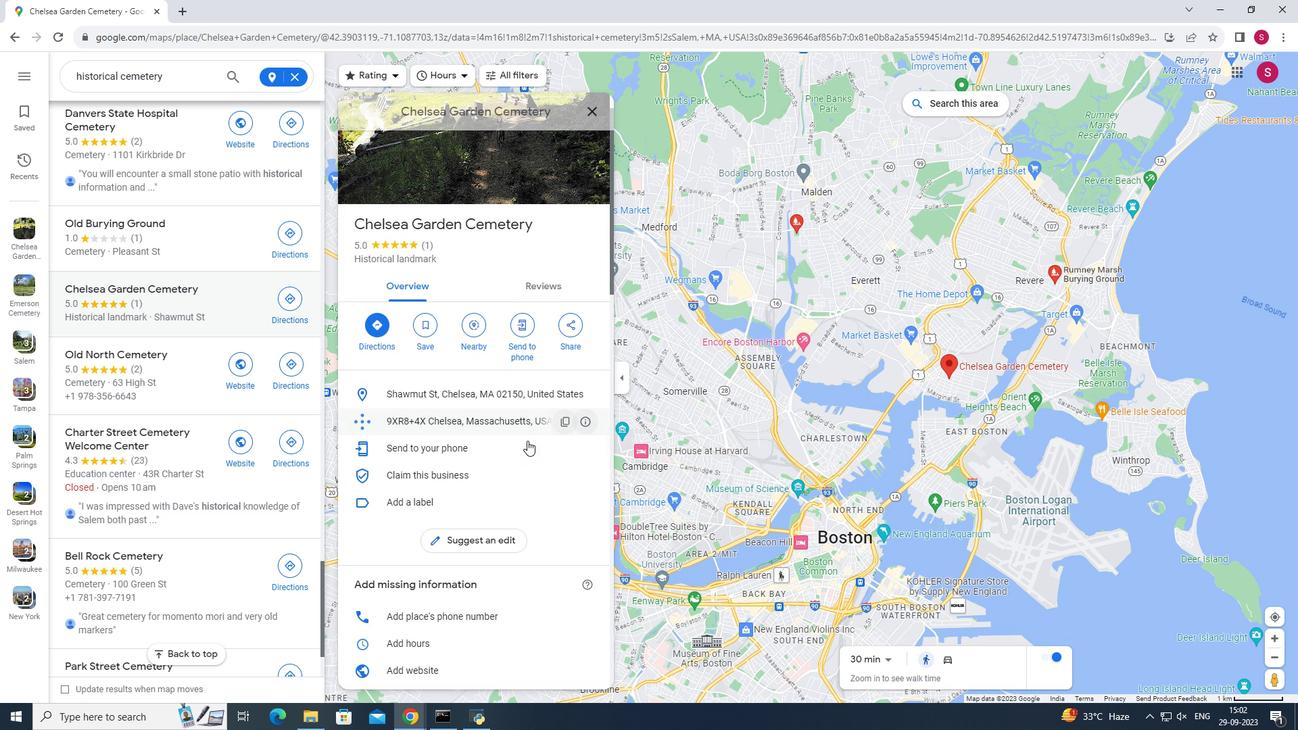 
Action: Mouse scrolled (527, 440) with delta (0, 0)
Screenshot: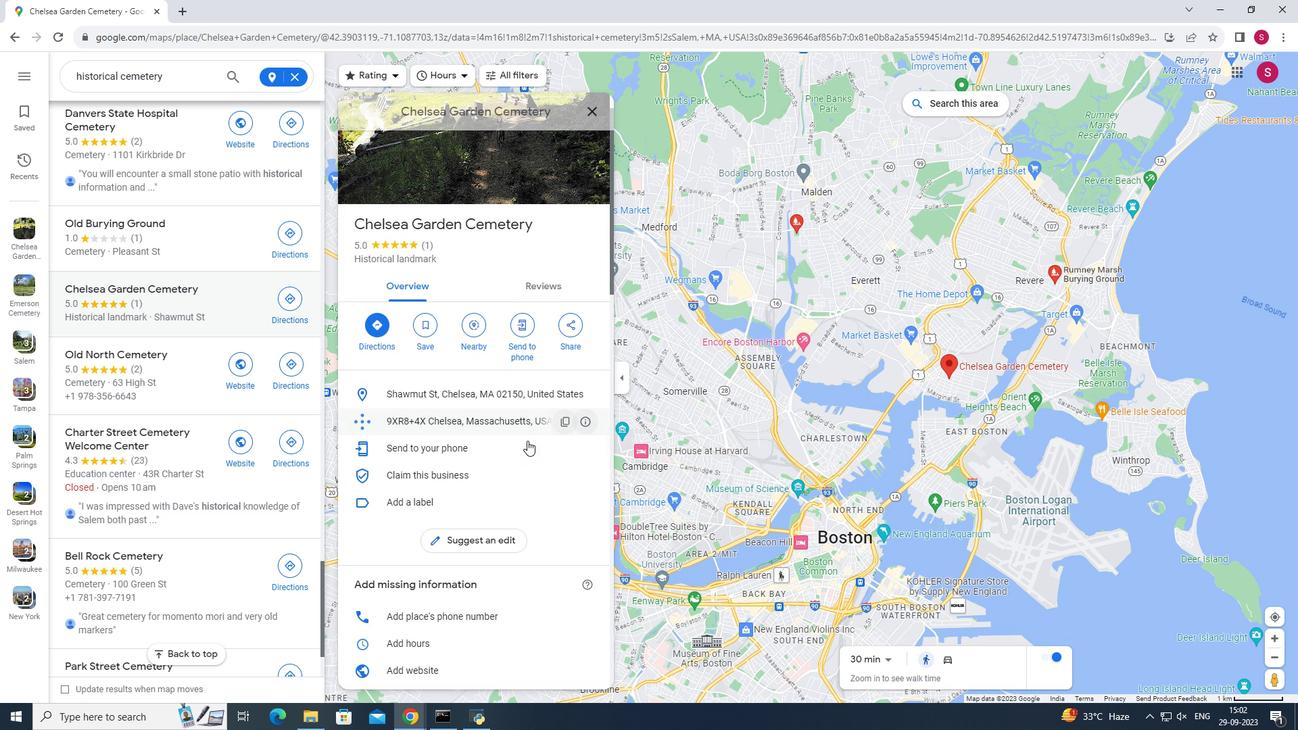 
Action: Mouse moved to (529, 441)
Screenshot: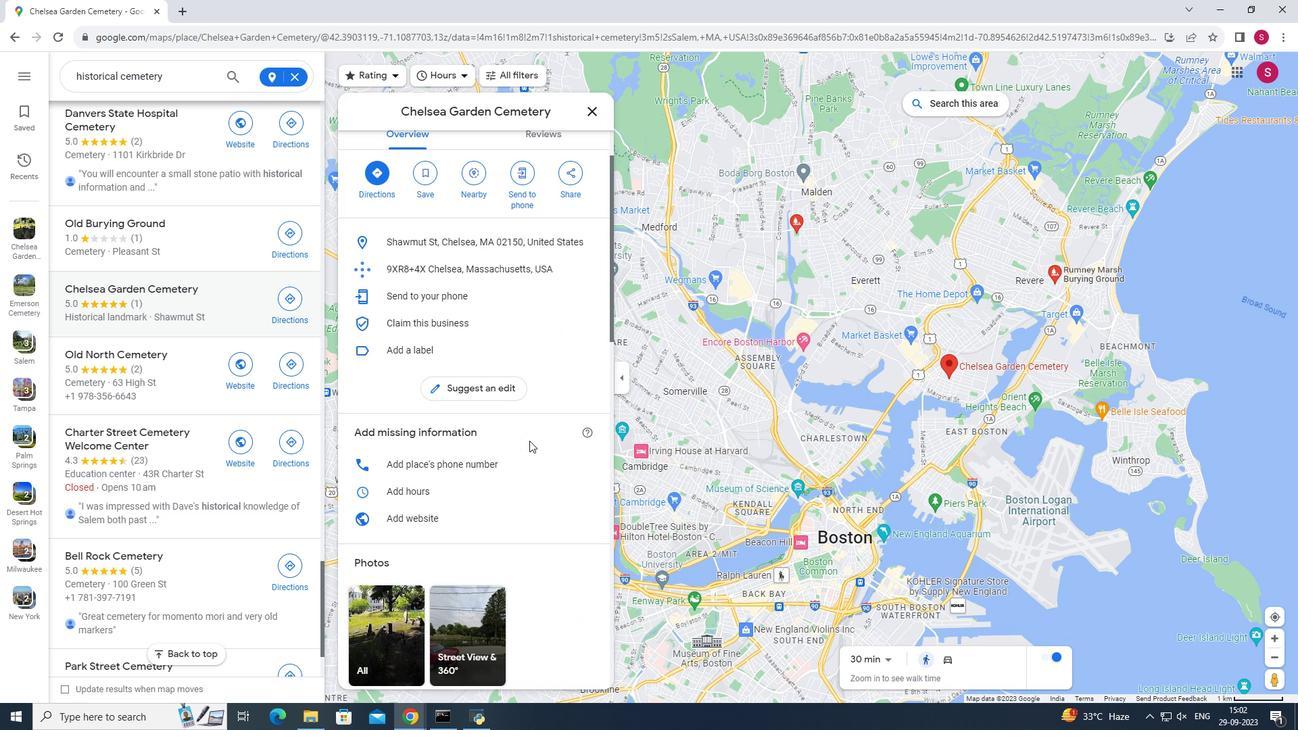 
Action: Mouse scrolled (529, 440) with delta (0, 0)
Screenshot: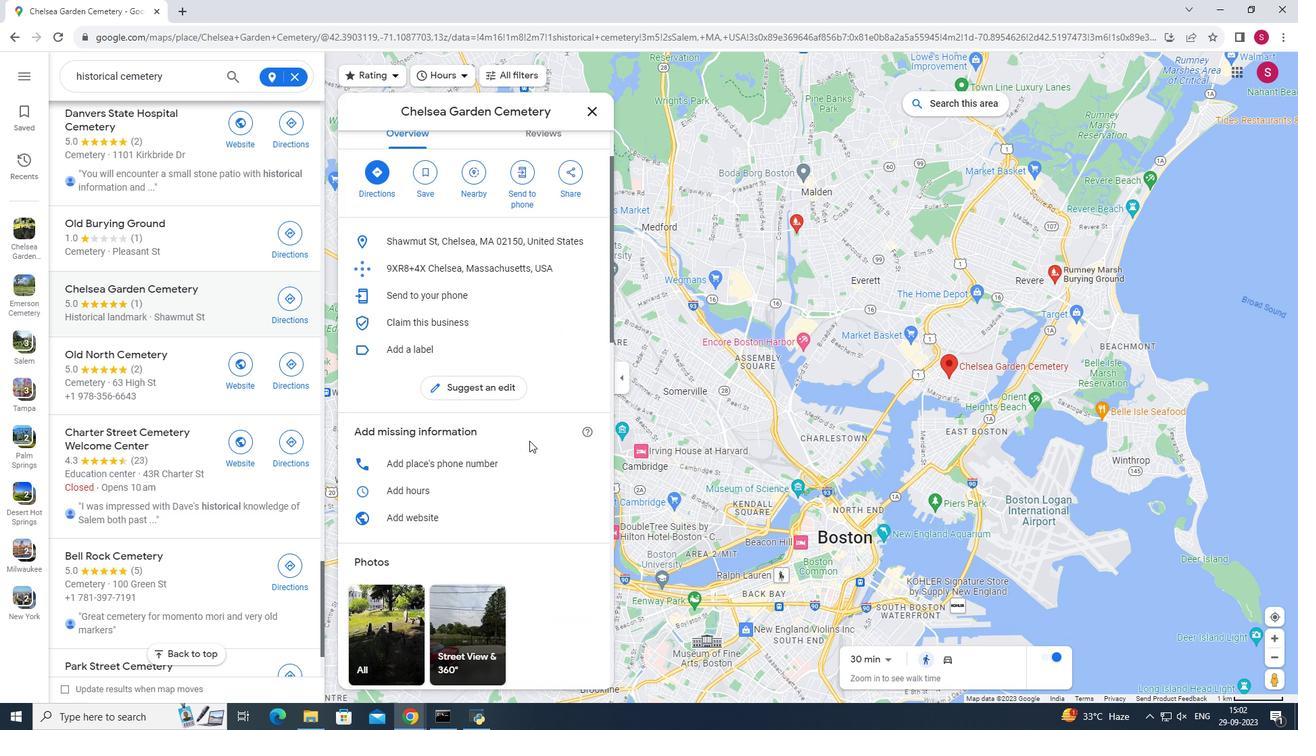 
Action: Mouse scrolled (529, 440) with delta (0, 0)
Screenshot: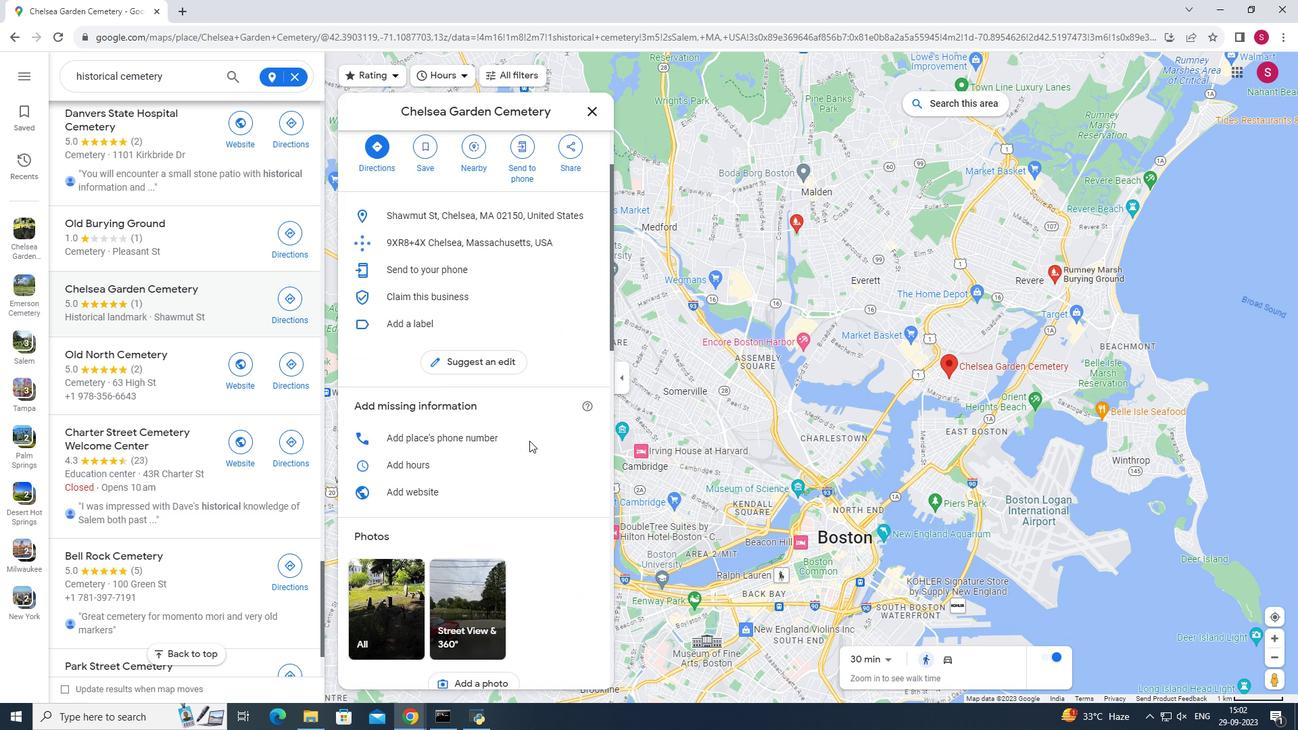 
Action: Mouse scrolled (529, 440) with delta (0, 0)
Screenshot: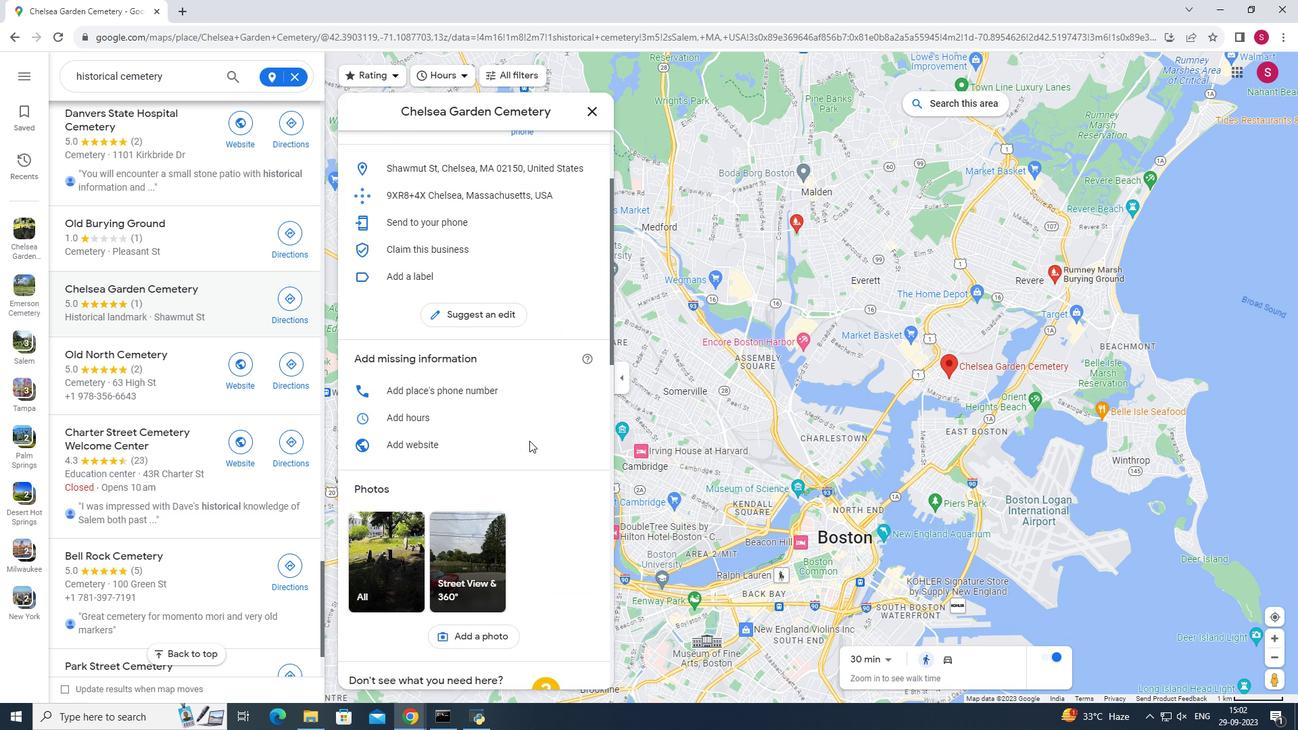 
Action: Mouse scrolled (529, 440) with delta (0, 0)
Screenshot: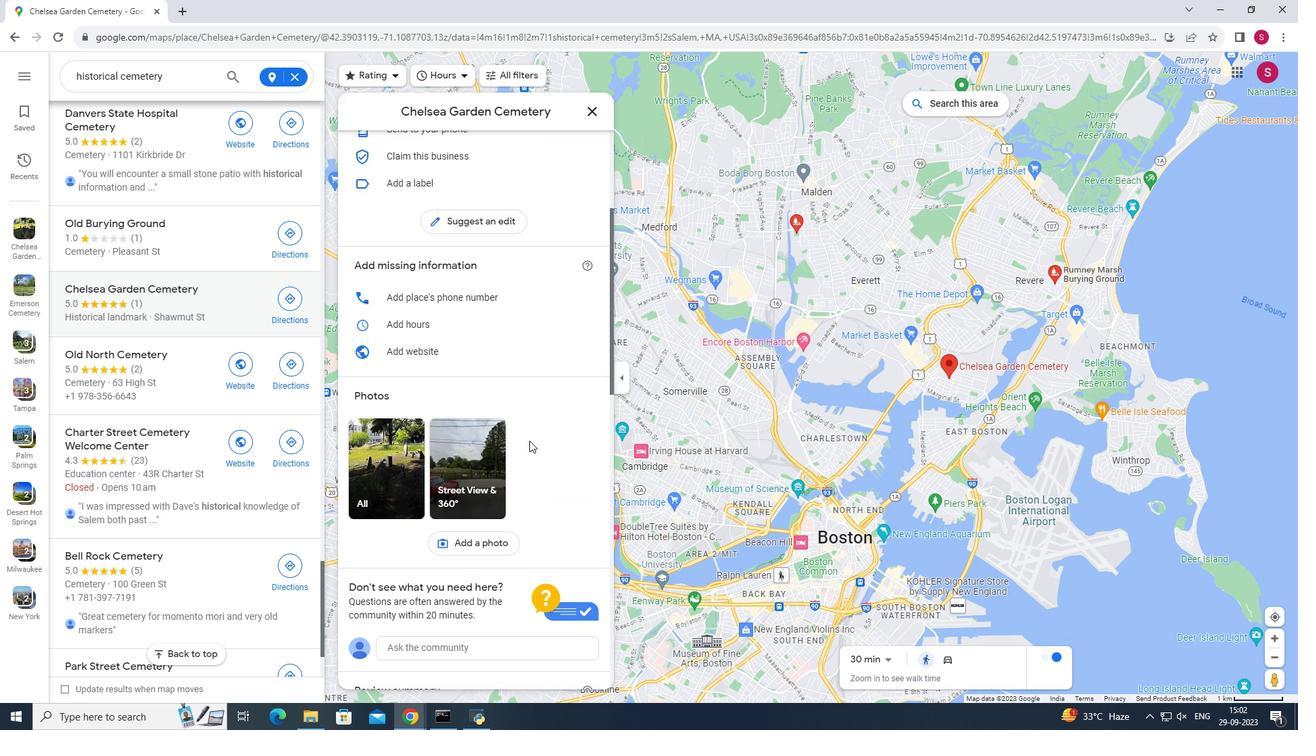 
Action: Mouse scrolled (529, 440) with delta (0, 0)
Screenshot: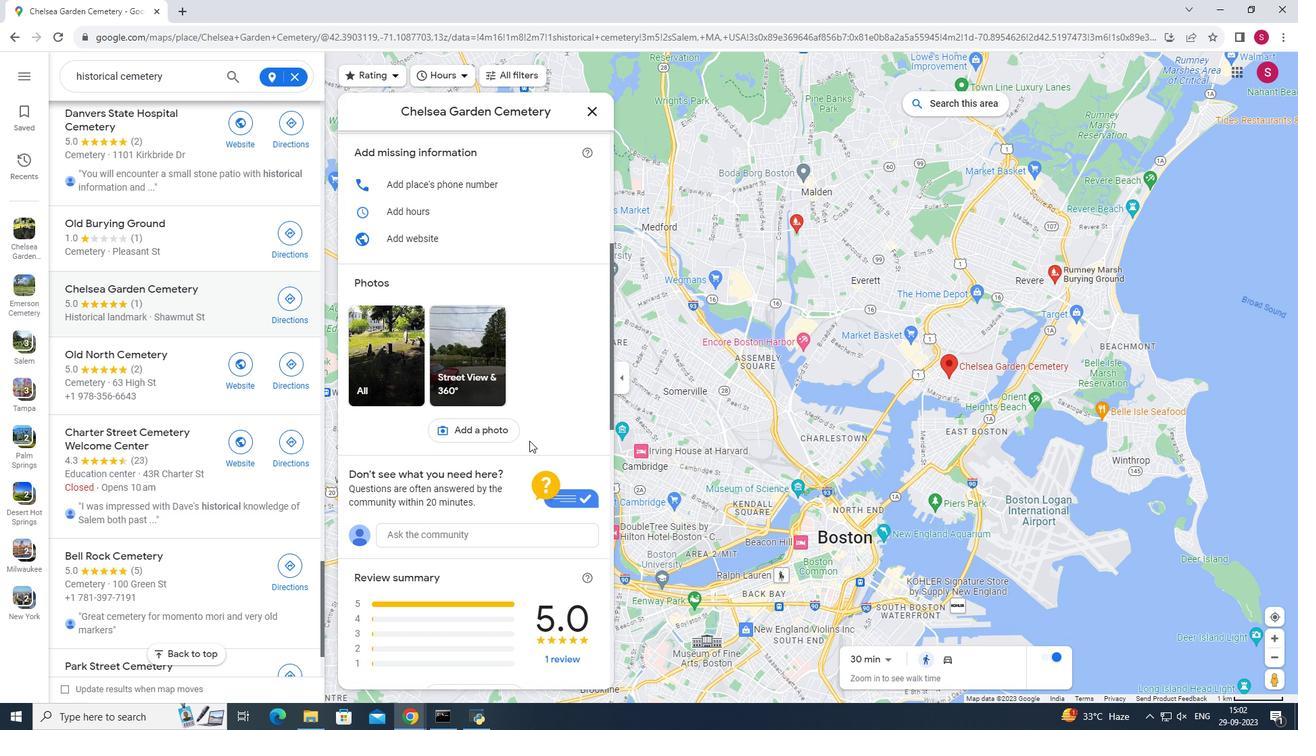 
Action: Mouse scrolled (529, 440) with delta (0, 0)
Screenshot: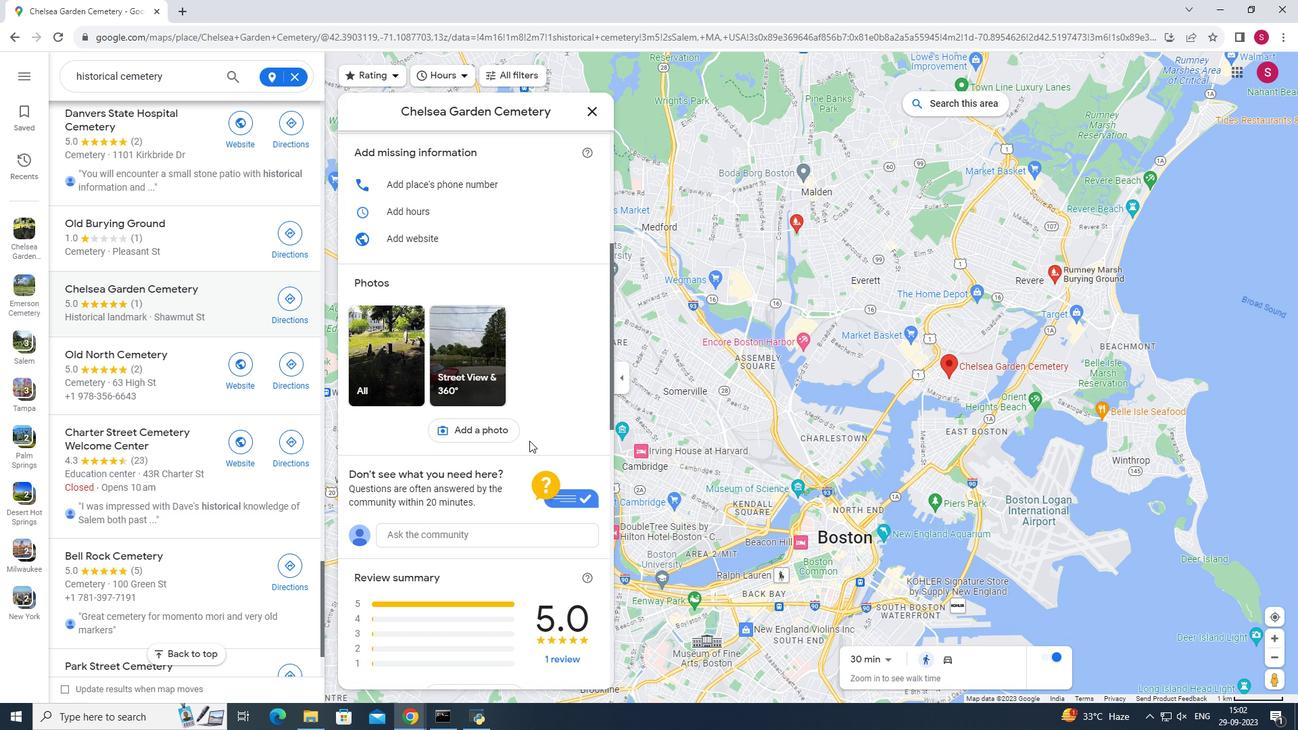 
Action: Mouse scrolled (529, 440) with delta (0, 0)
Screenshot: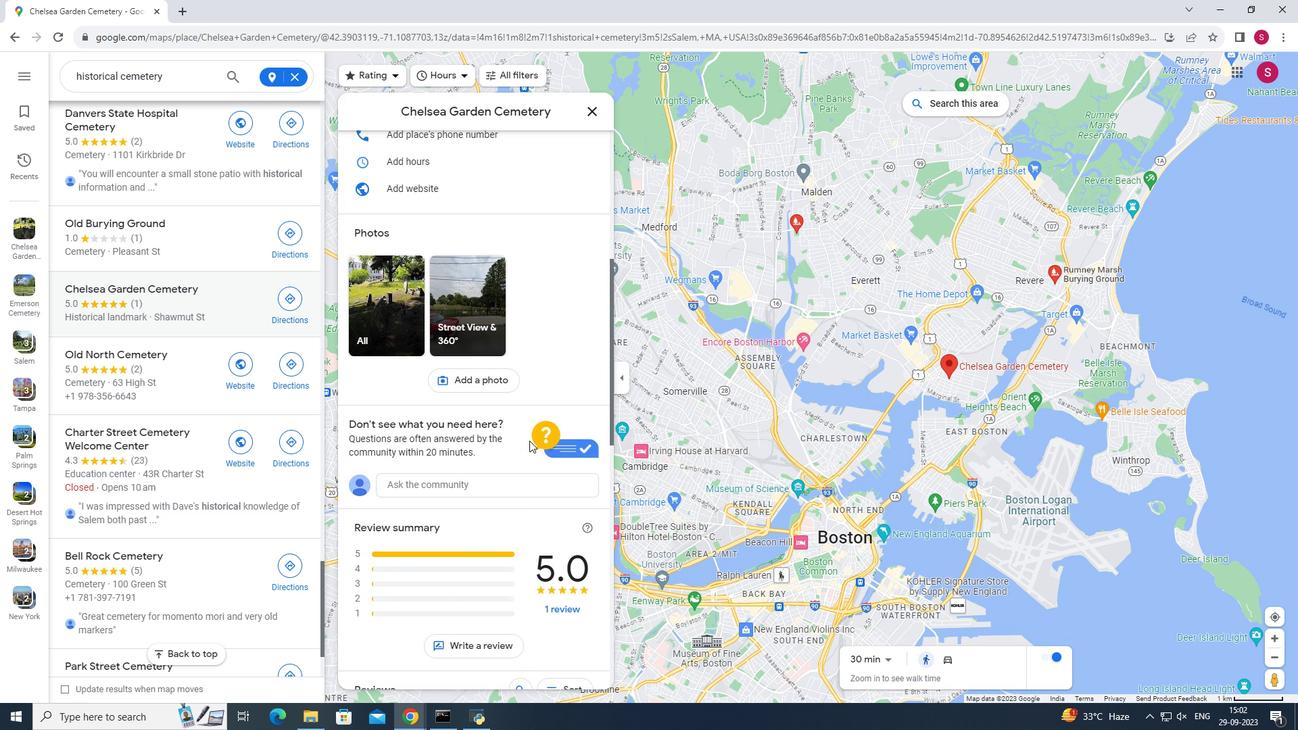
Action: Mouse scrolled (529, 440) with delta (0, 0)
Screenshot: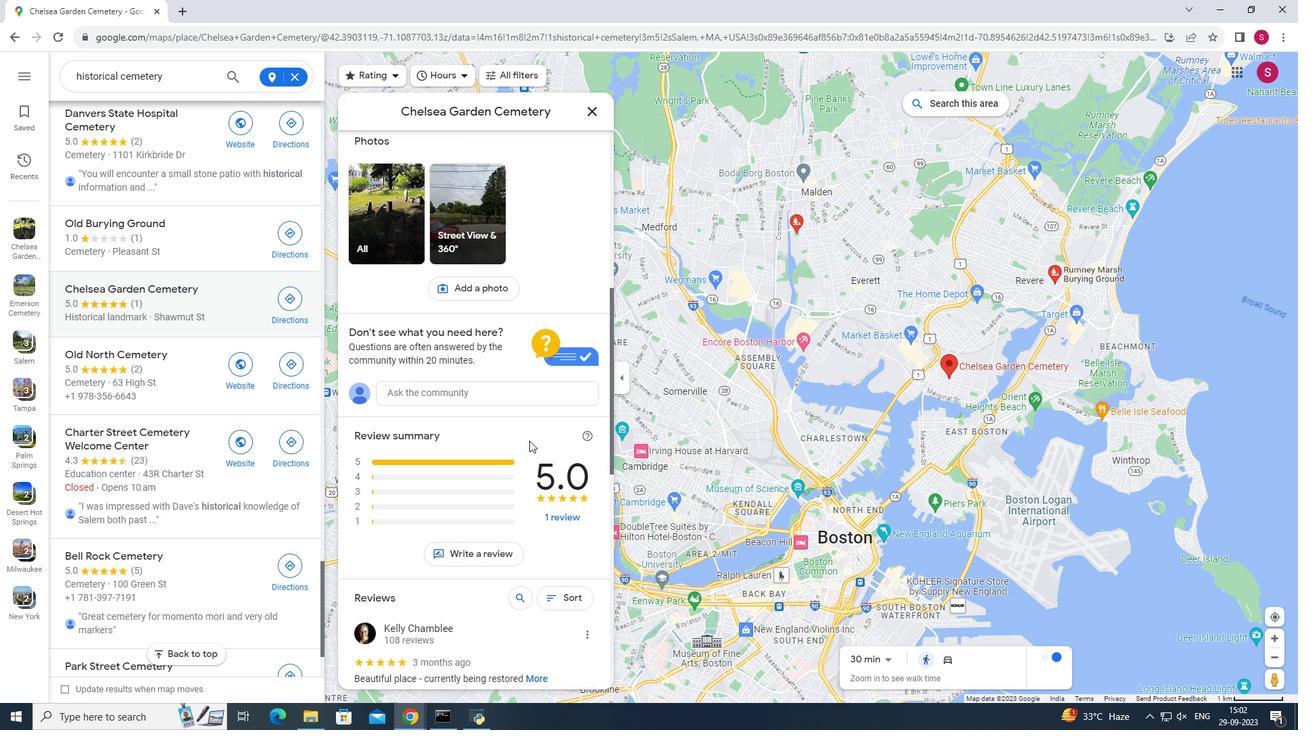 
Action: Mouse scrolled (529, 440) with delta (0, 0)
Screenshot: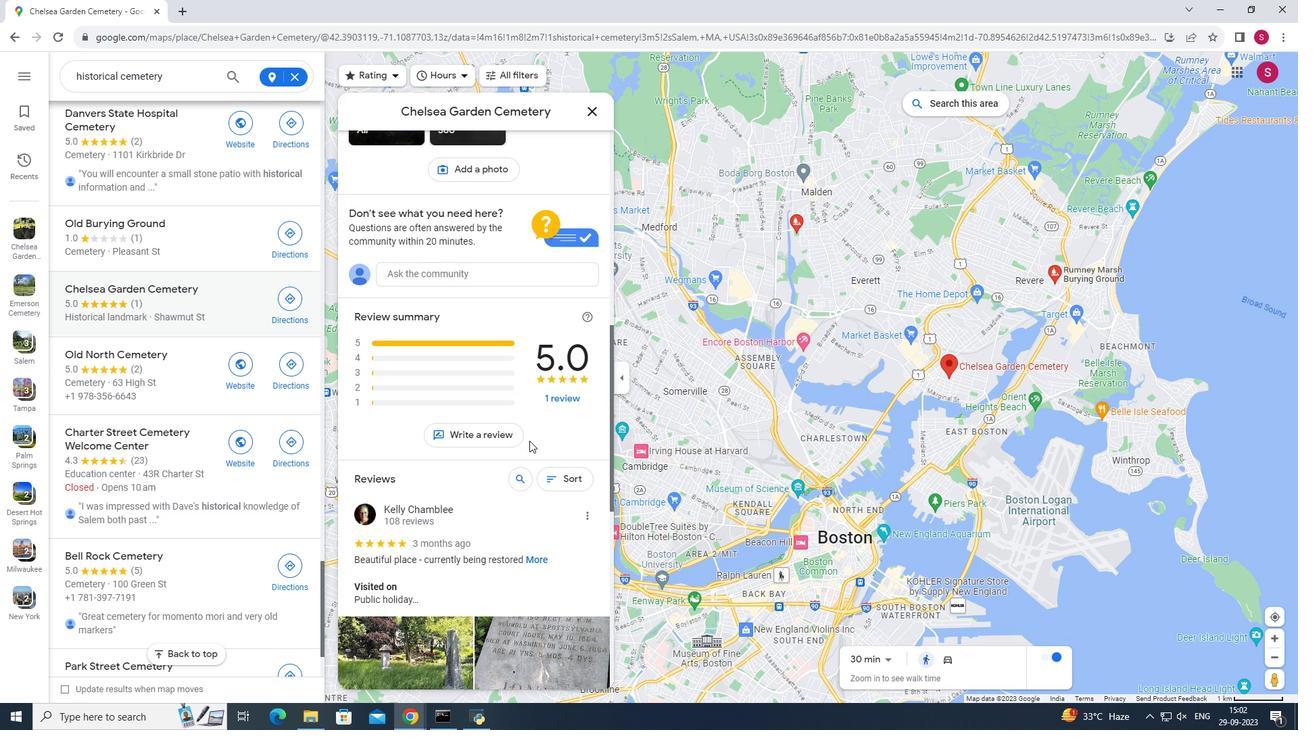 
Action: Mouse scrolled (529, 440) with delta (0, 0)
Screenshot: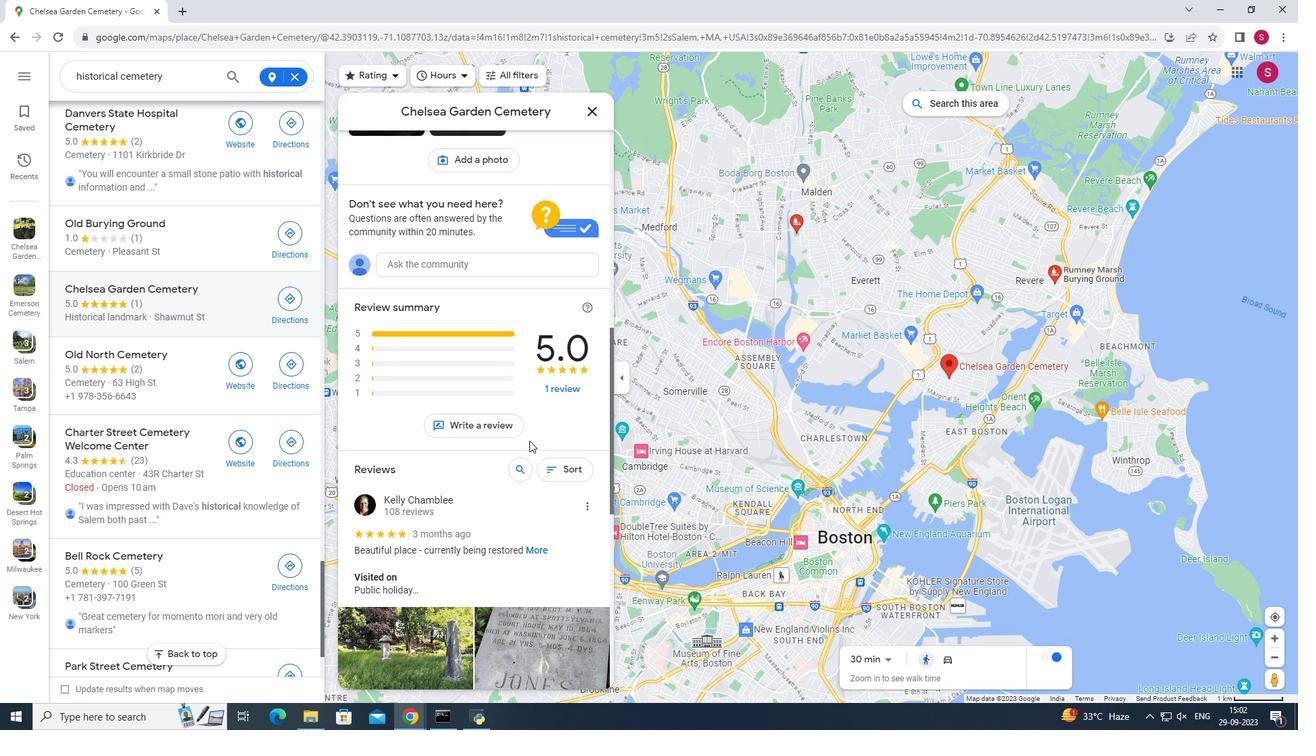 
Action: Mouse scrolled (529, 440) with delta (0, 0)
Screenshot: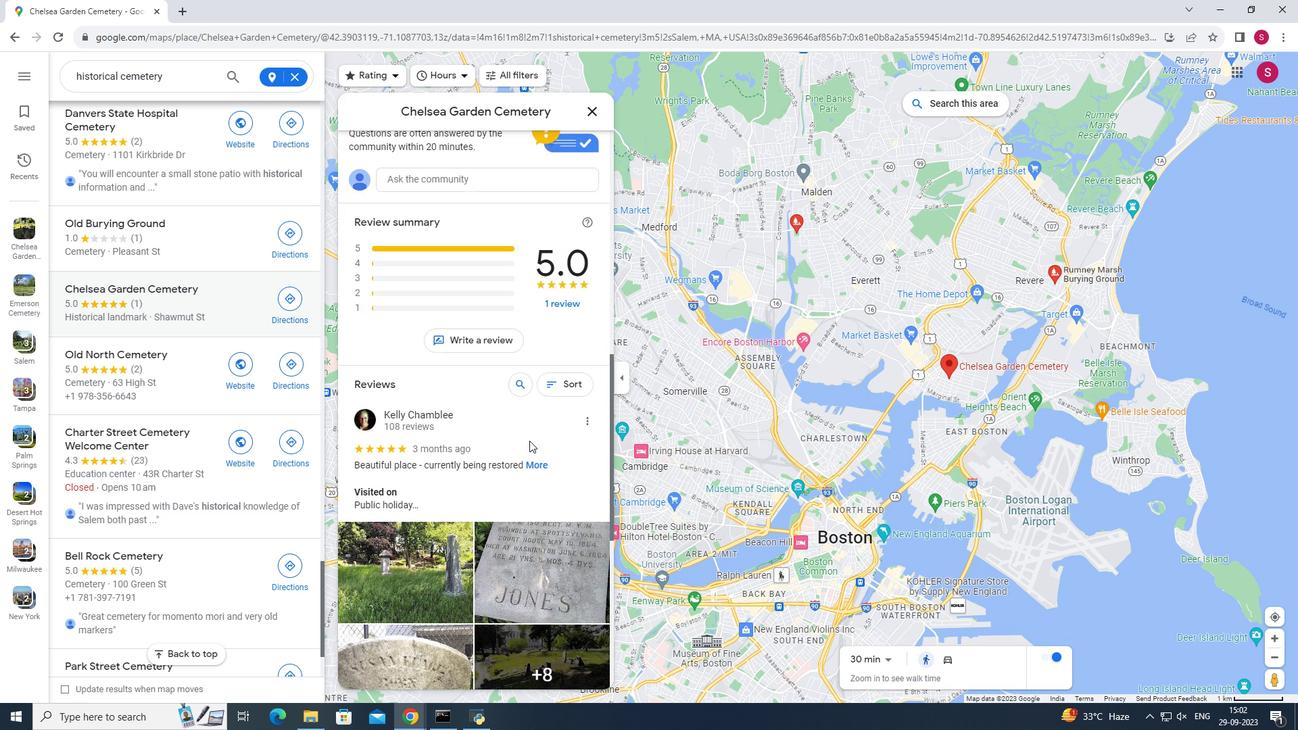 
Action: Mouse scrolled (529, 440) with delta (0, 0)
Screenshot: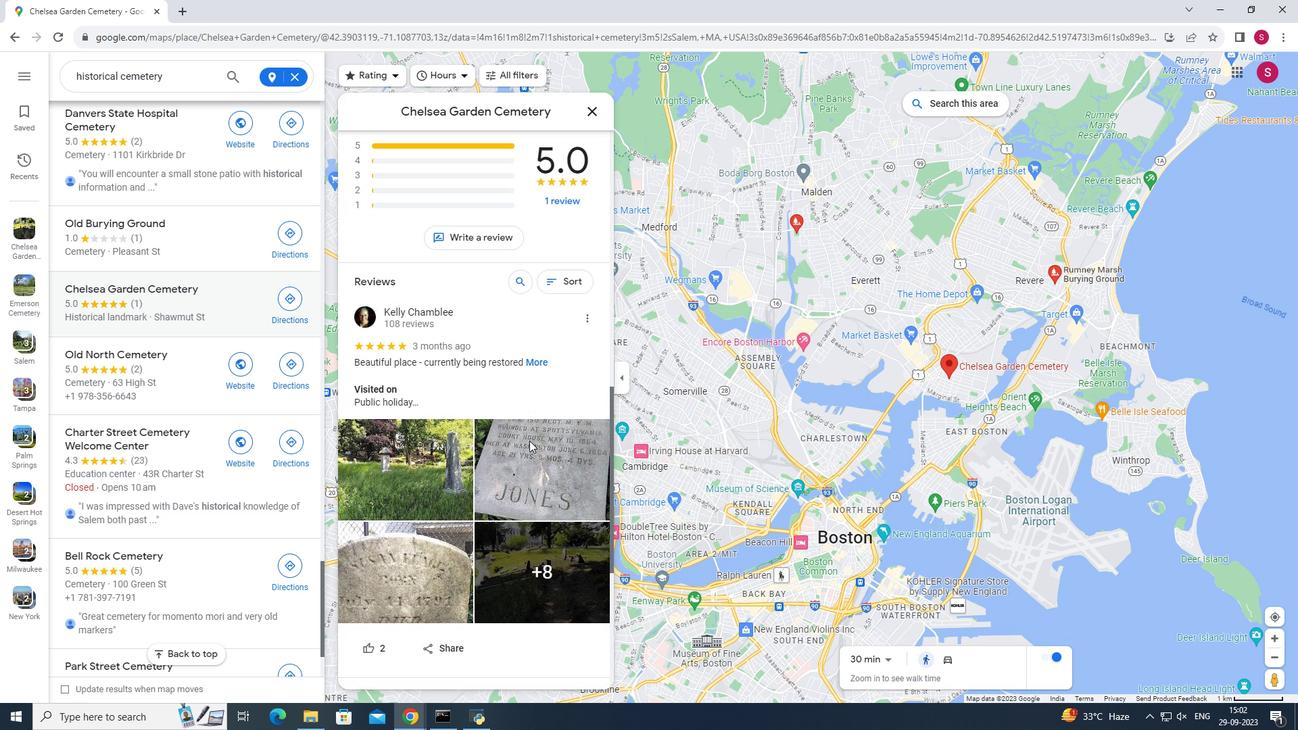 
Action: Mouse scrolled (529, 440) with delta (0, 0)
Screenshot: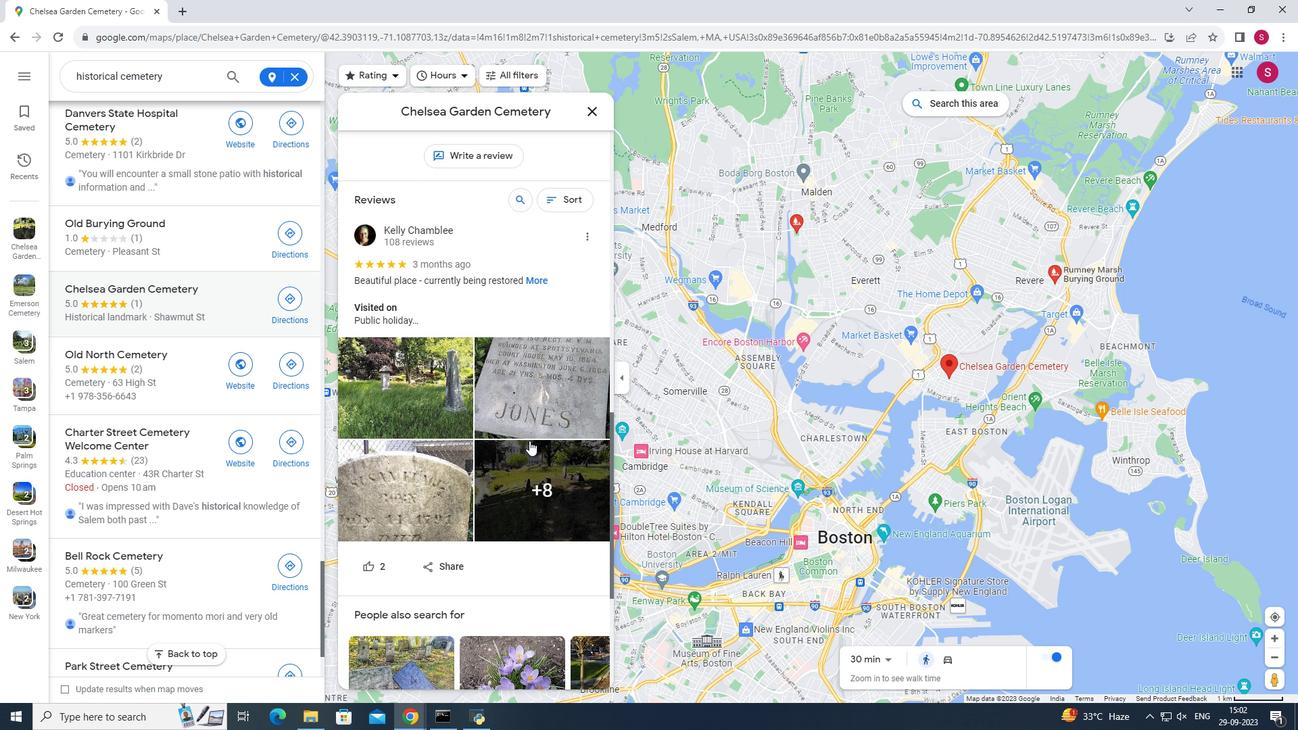 
Action: Mouse scrolled (529, 440) with delta (0, 0)
Screenshot: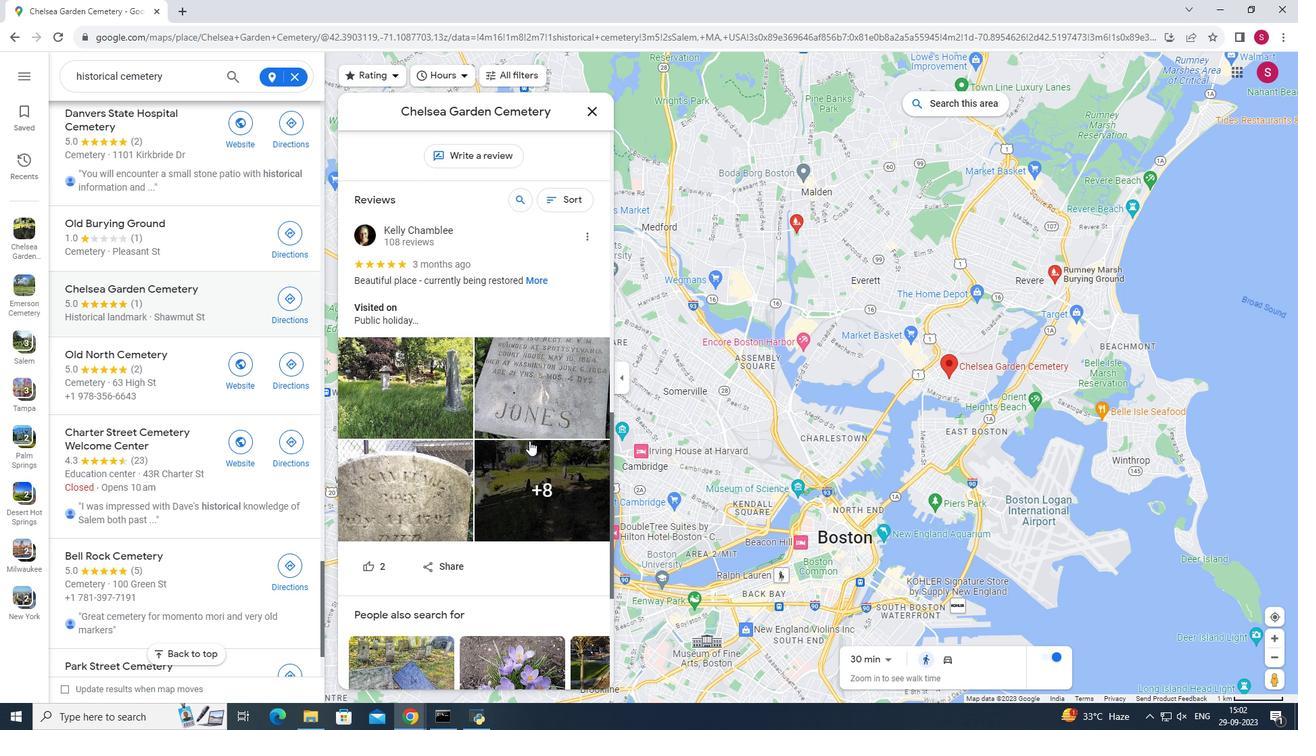 
Action: Mouse scrolled (529, 440) with delta (0, 0)
Screenshot: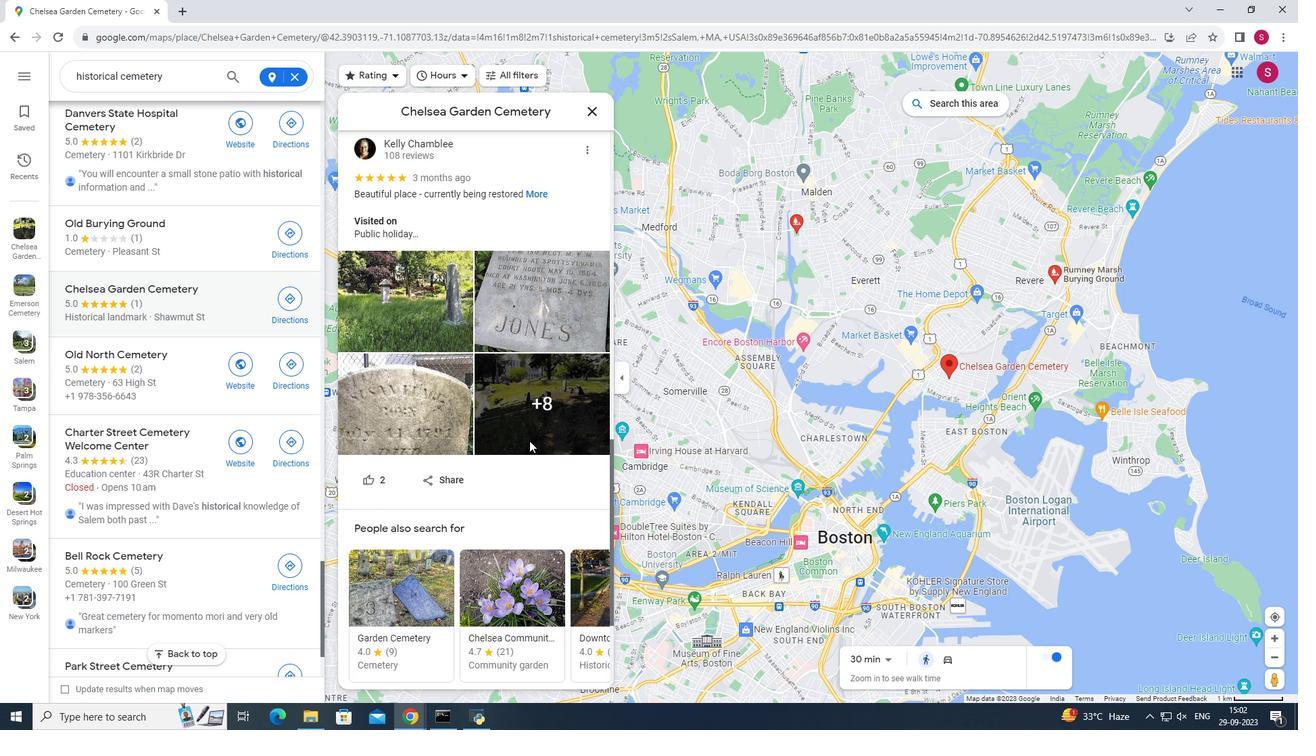 
Action: Mouse scrolled (529, 441) with delta (0, 0)
Screenshot: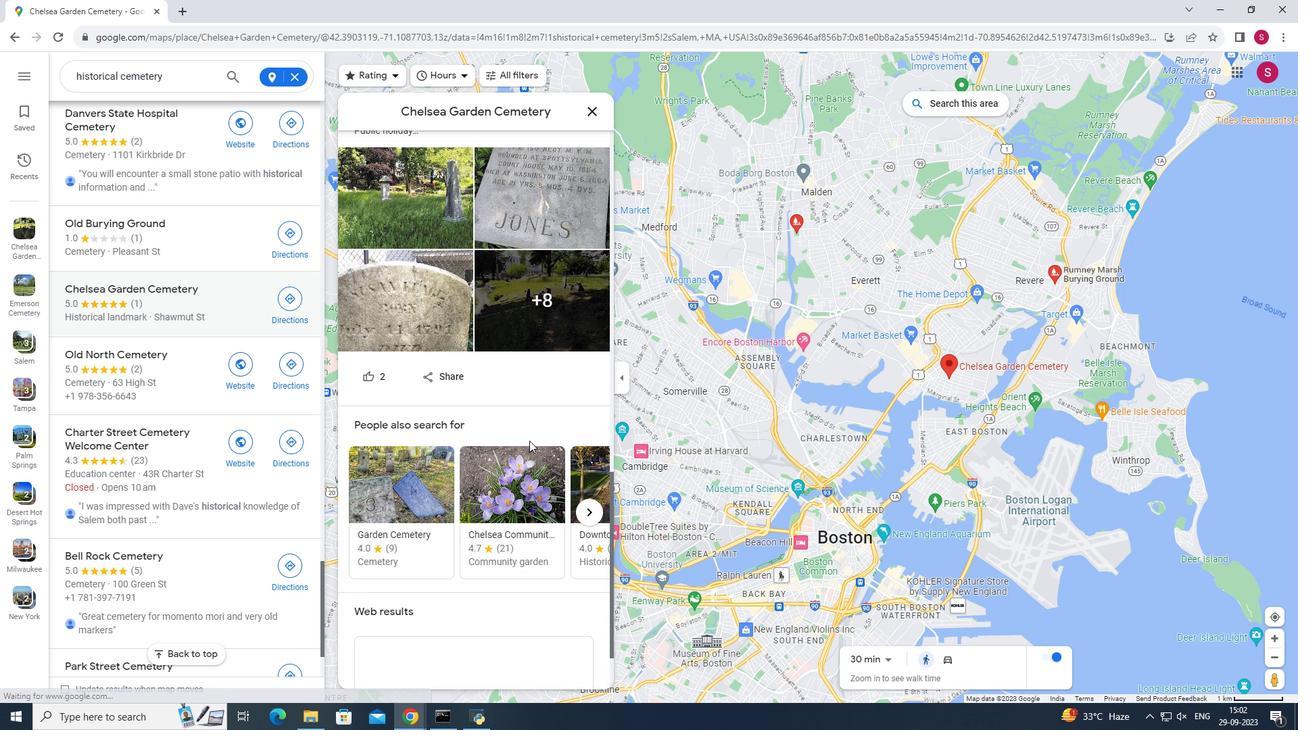 
Action: Mouse scrolled (529, 441) with delta (0, 0)
Screenshot: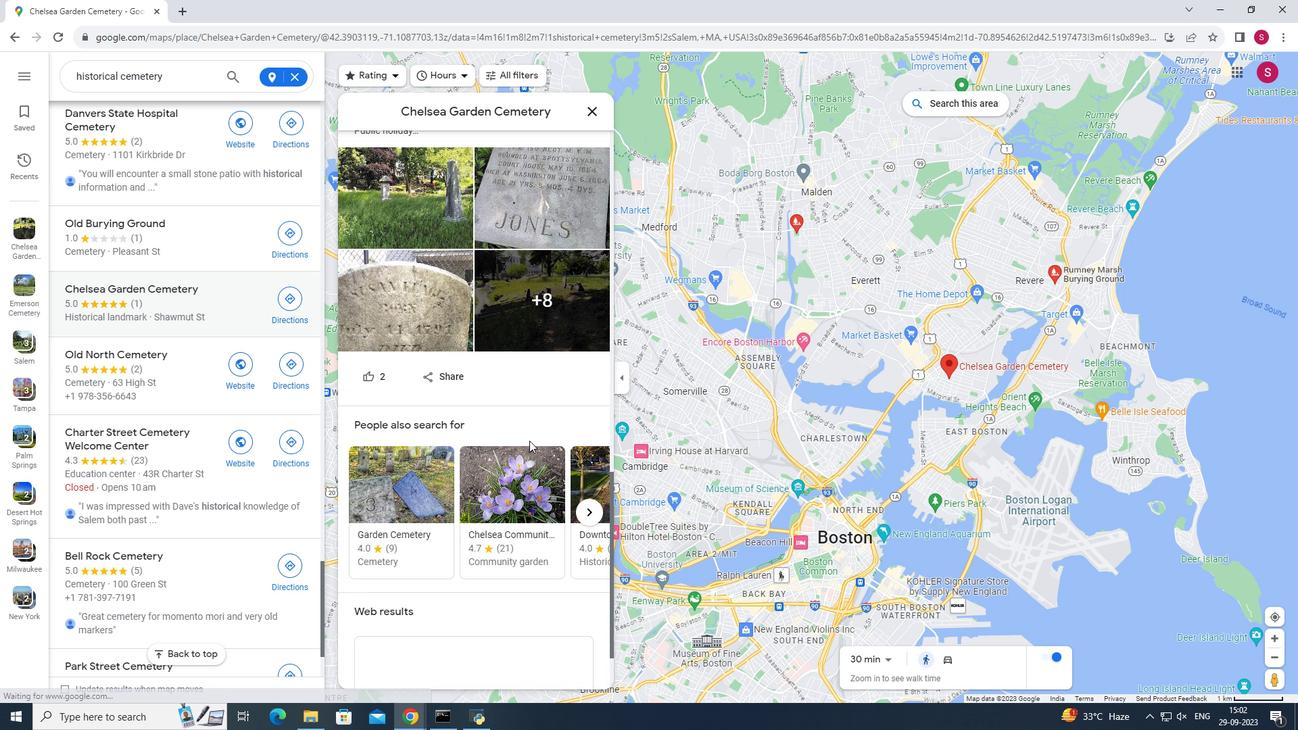 
Action: Mouse scrolled (529, 441) with delta (0, 0)
Screenshot: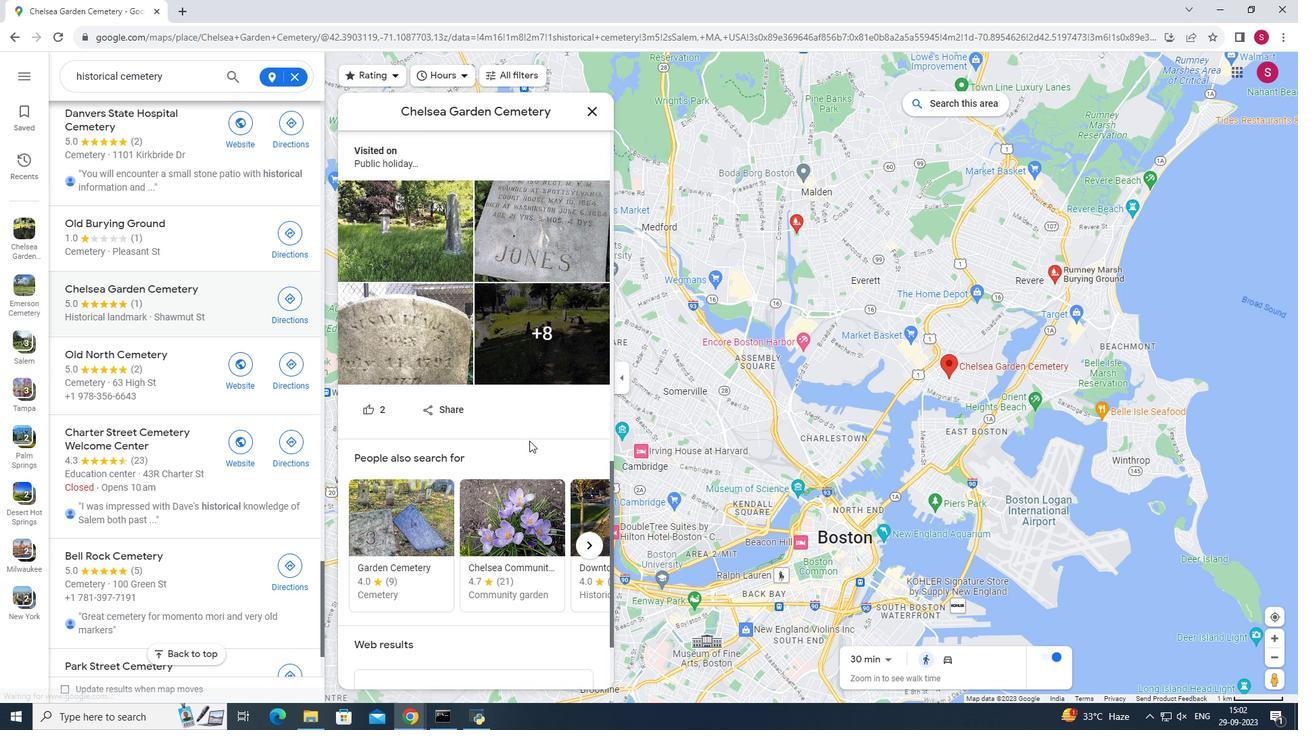 
Action: Mouse scrolled (529, 441) with delta (0, 0)
Screenshot: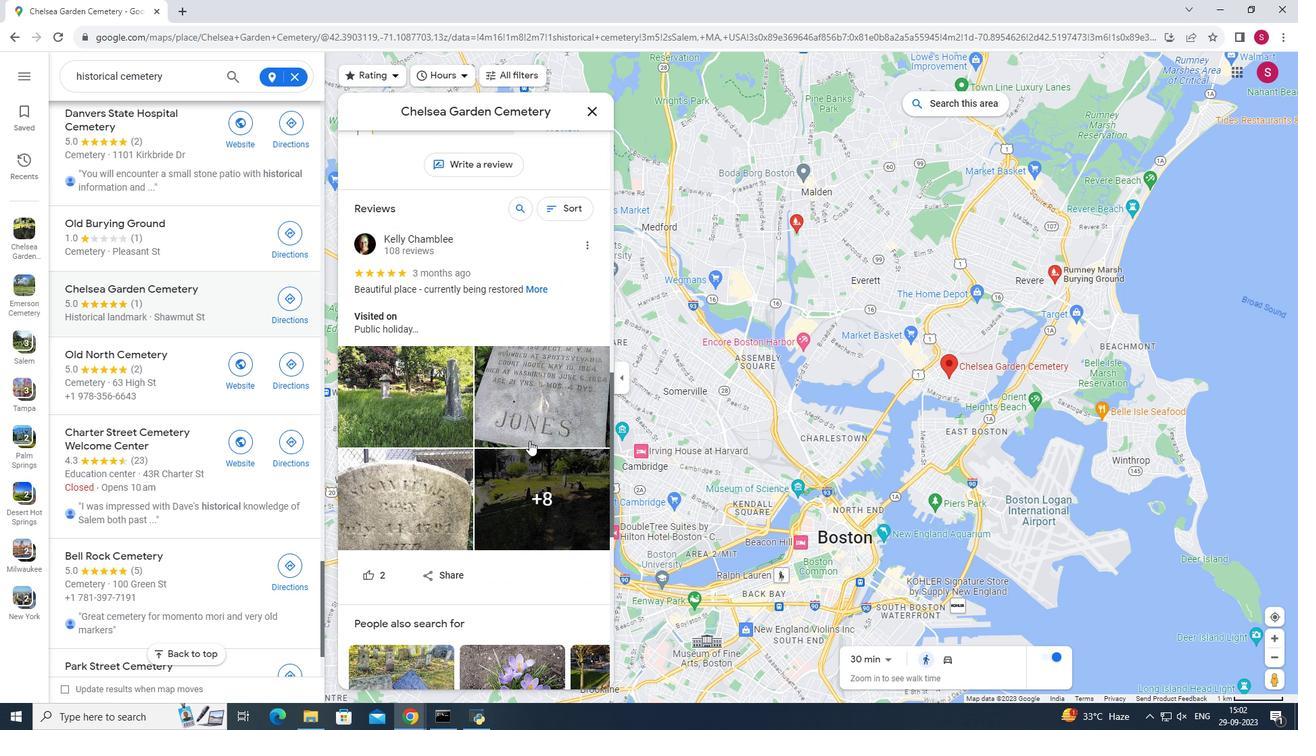 
Action: Mouse scrolled (529, 441) with delta (0, 0)
Screenshot: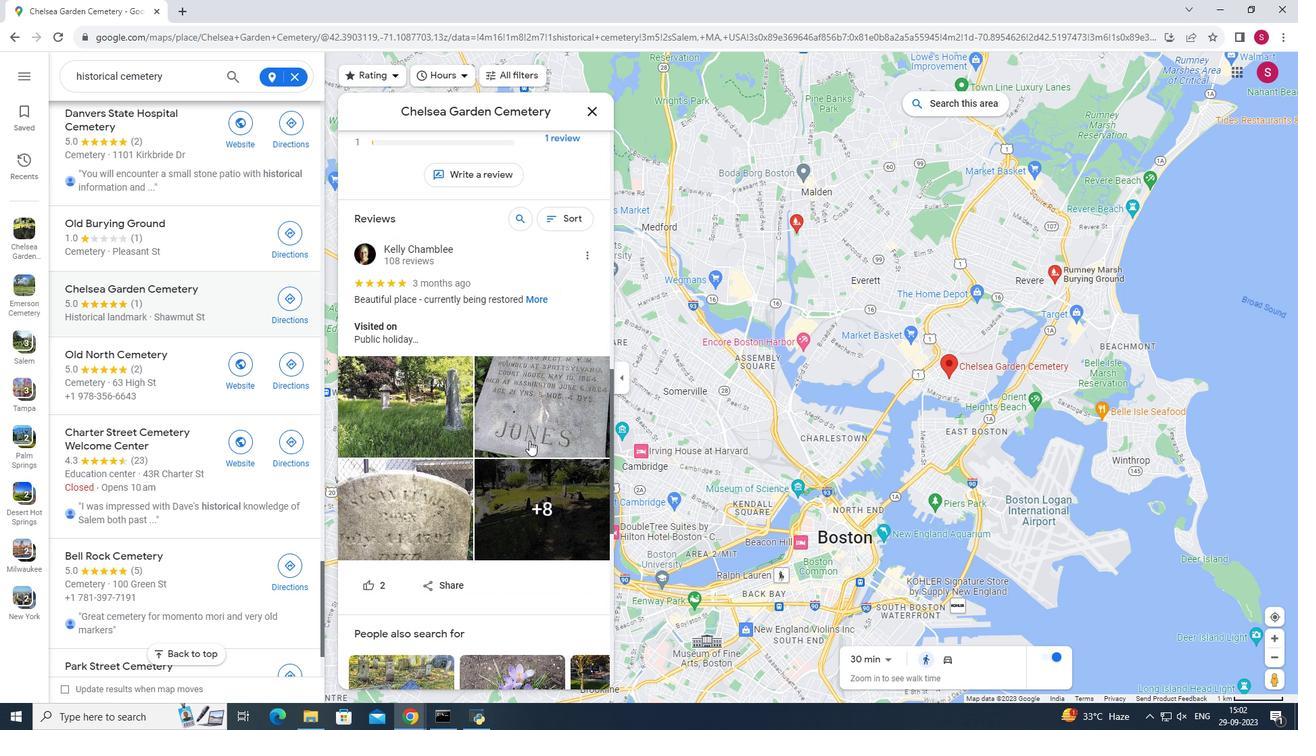 
Action: Mouse scrolled (529, 441) with delta (0, 0)
Screenshot: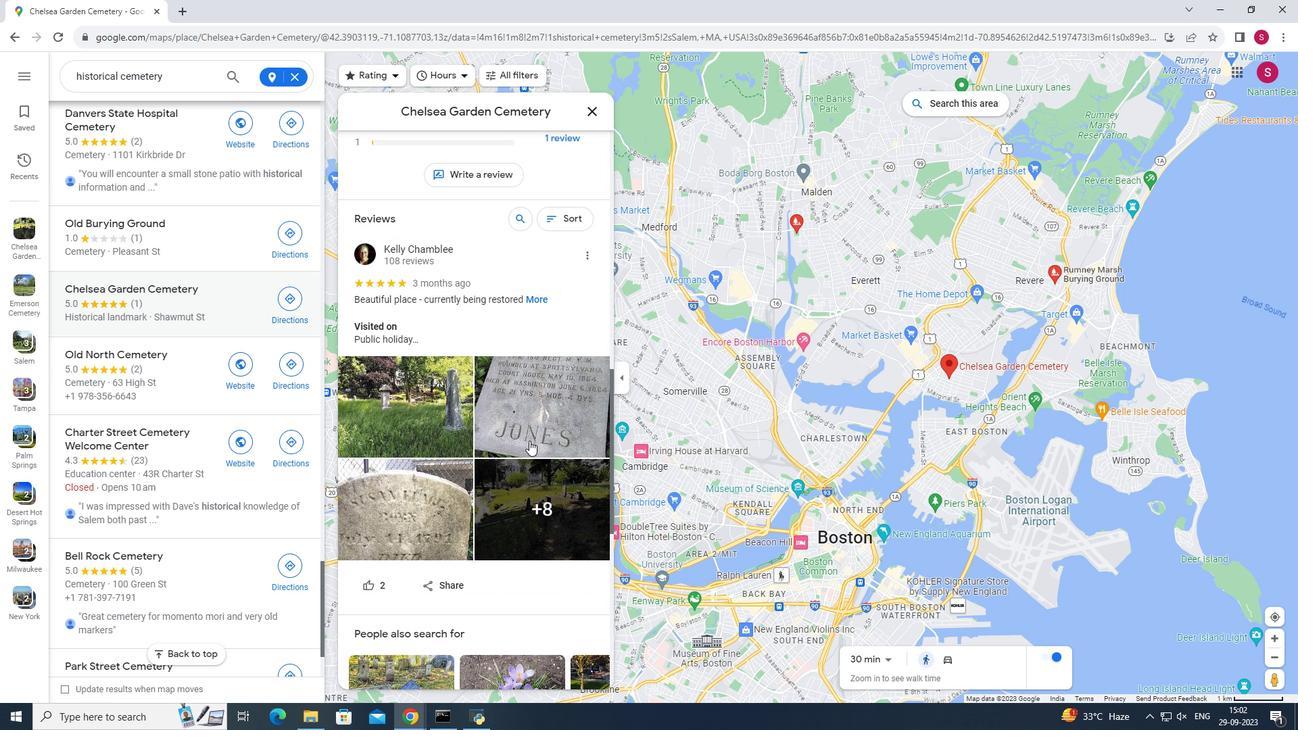 
Action: Mouse scrolled (529, 441) with delta (0, 0)
Screenshot: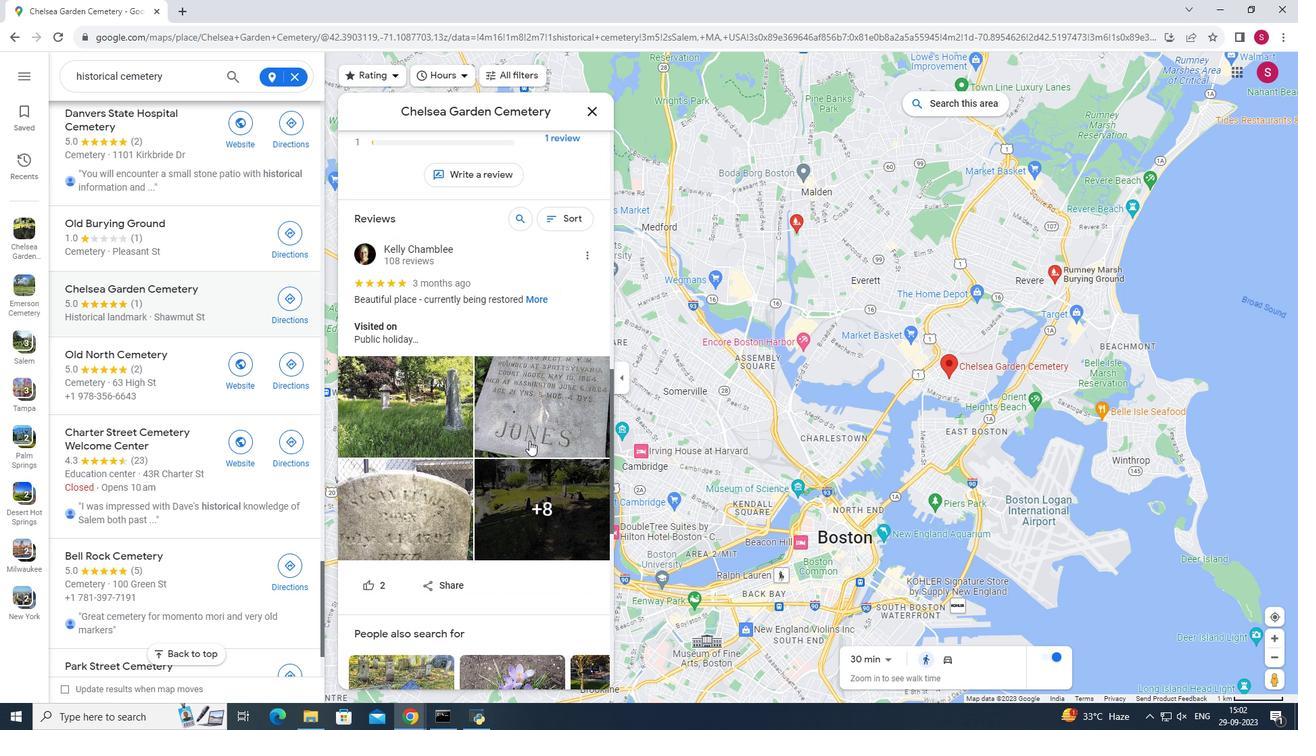 
Action: Mouse scrolled (529, 441) with delta (0, 0)
Screenshot: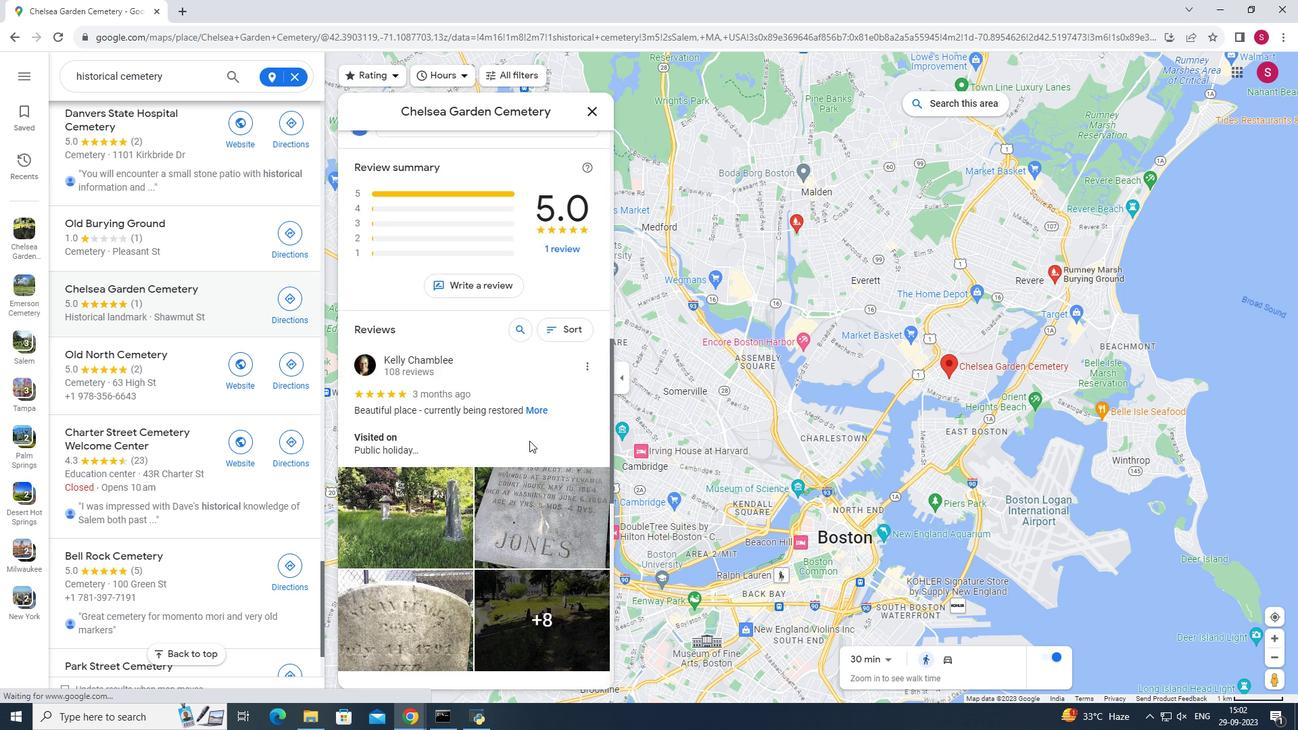 
Action: Mouse moved to (526, 440)
Screenshot: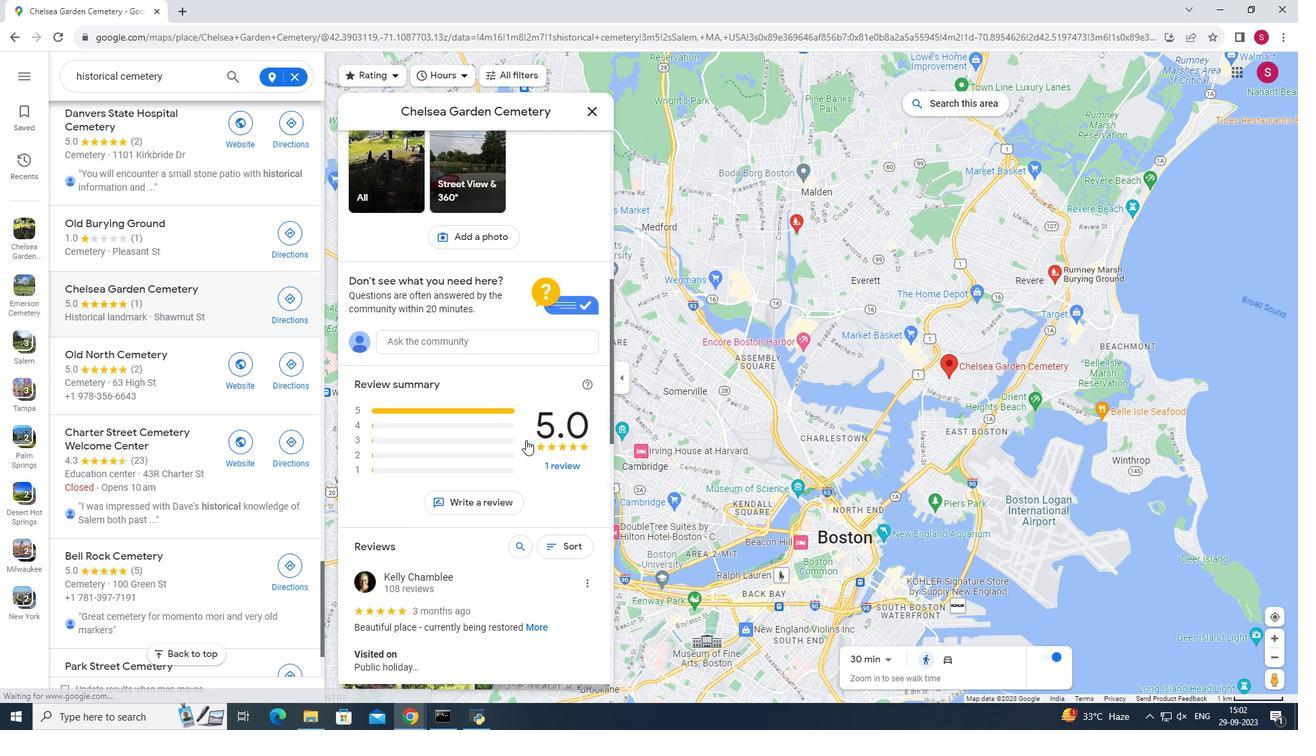 
Action: Mouse scrolled (526, 441) with delta (0, 0)
Screenshot: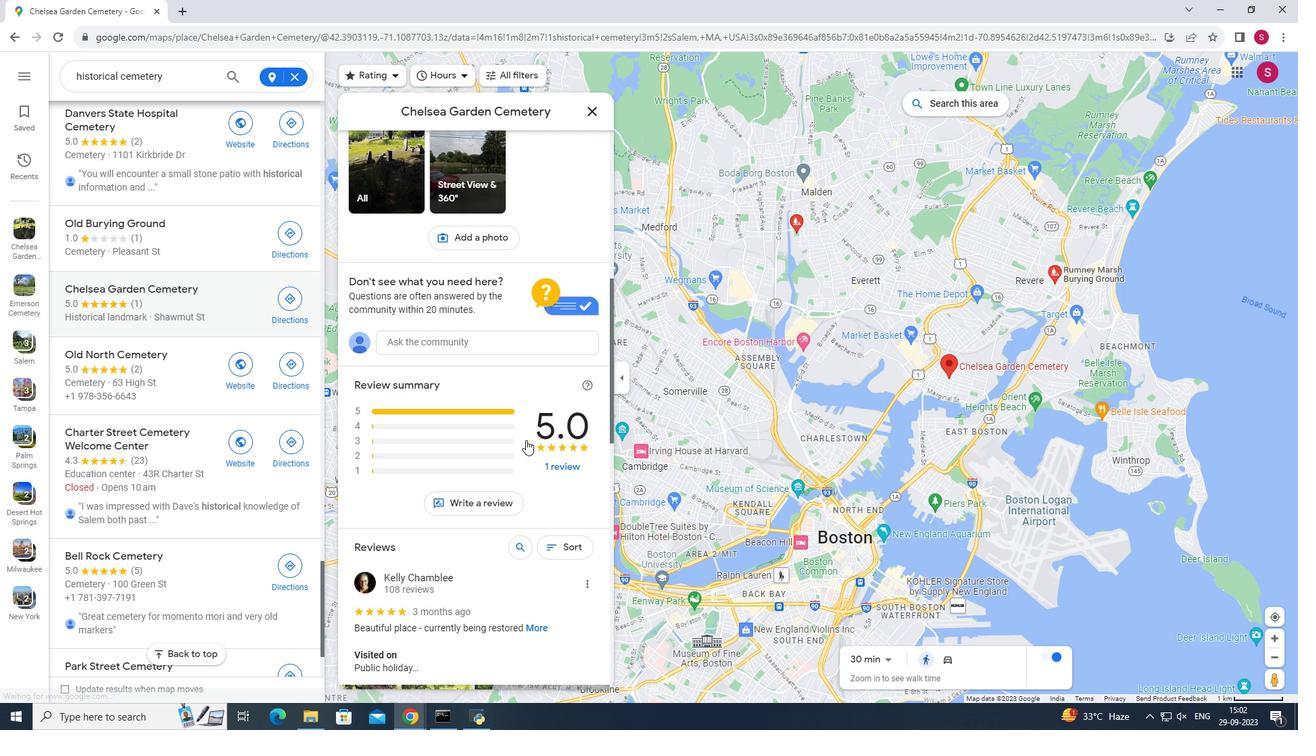 
Action: Mouse scrolled (526, 441) with delta (0, 0)
Screenshot: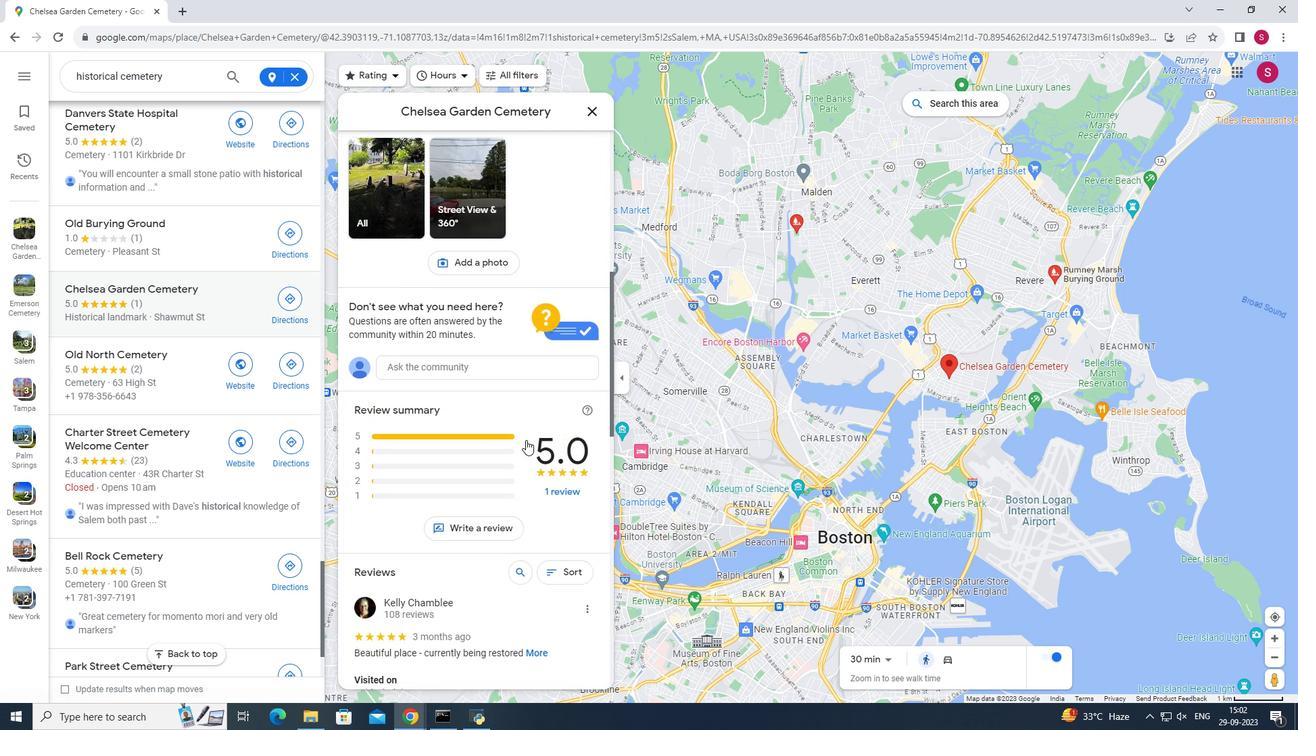 
Action: Mouse scrolled (526, 441) with delta (0, 0)
Screenshot: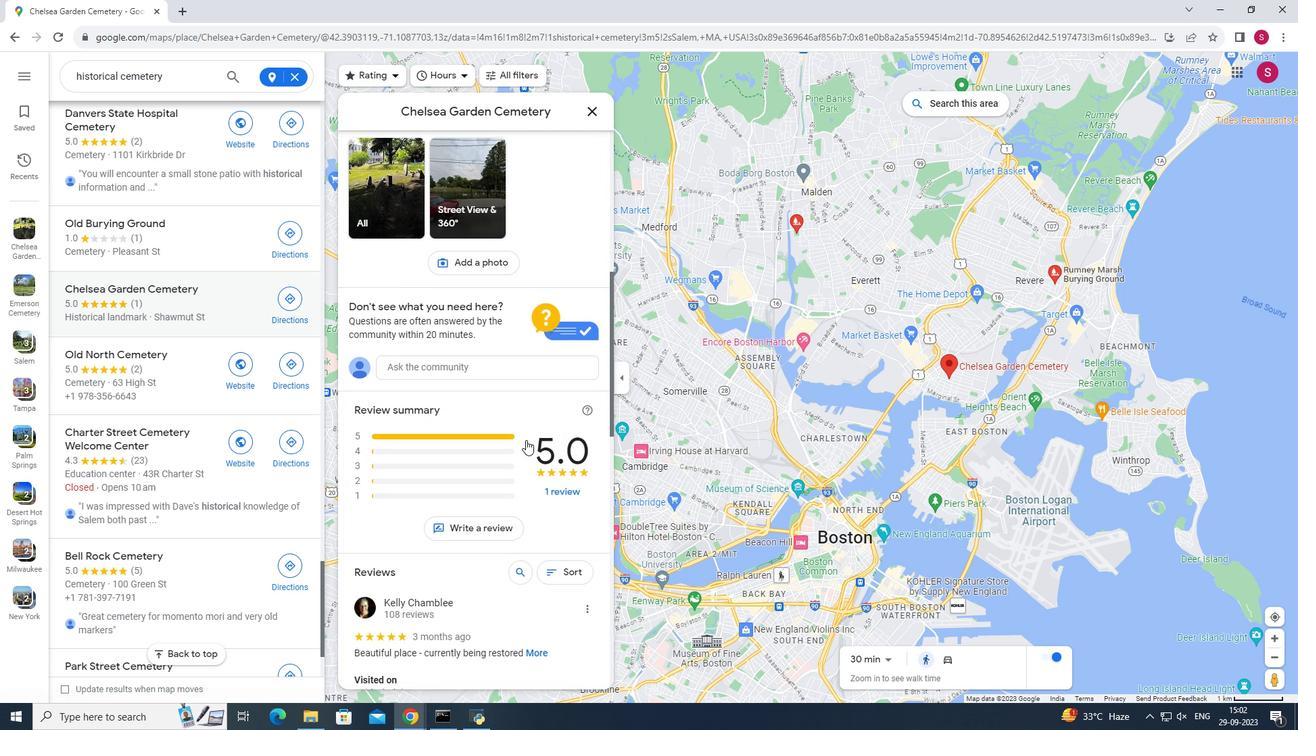 
Action: Mouse scrolled (526, 441) with delta (0, 0)
Screenshot: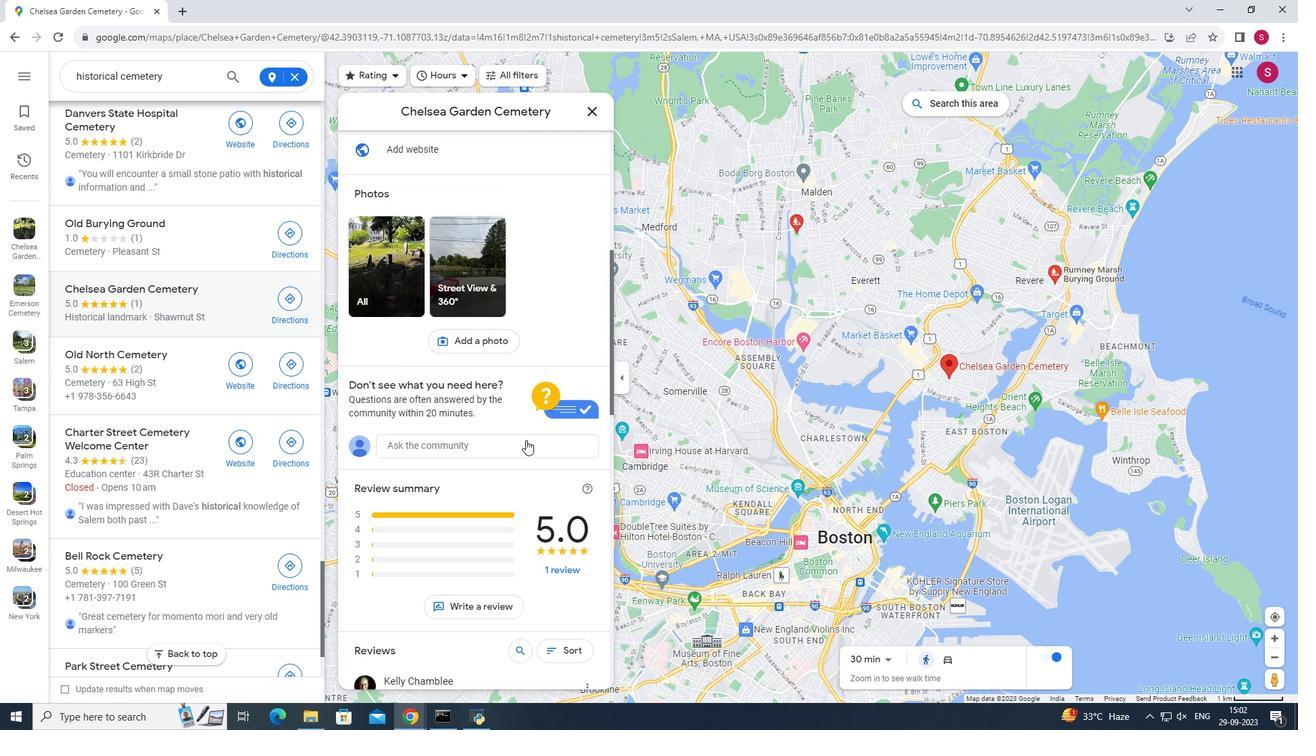 
Action: Mouse scrolled (526, 441) with delta (0, 0)
Screenshot: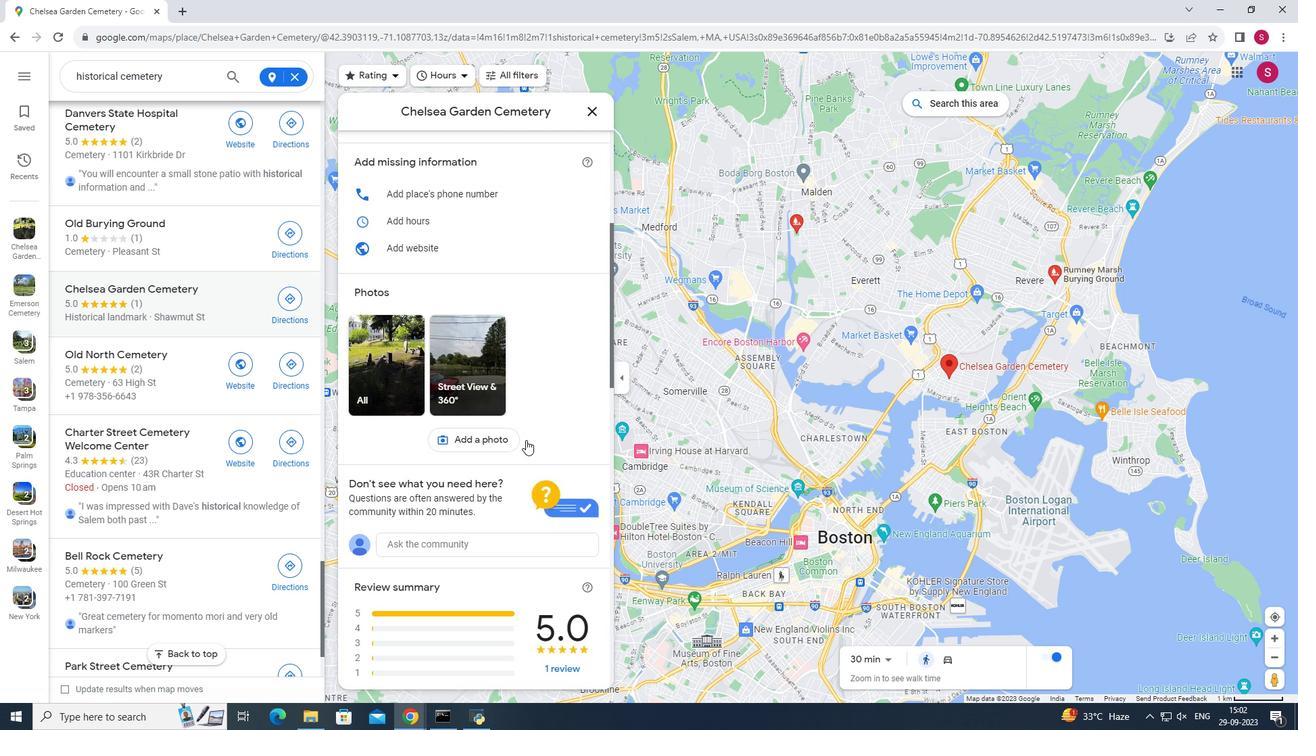 
Action: Mouse moved to (520, 439)
Screenshot: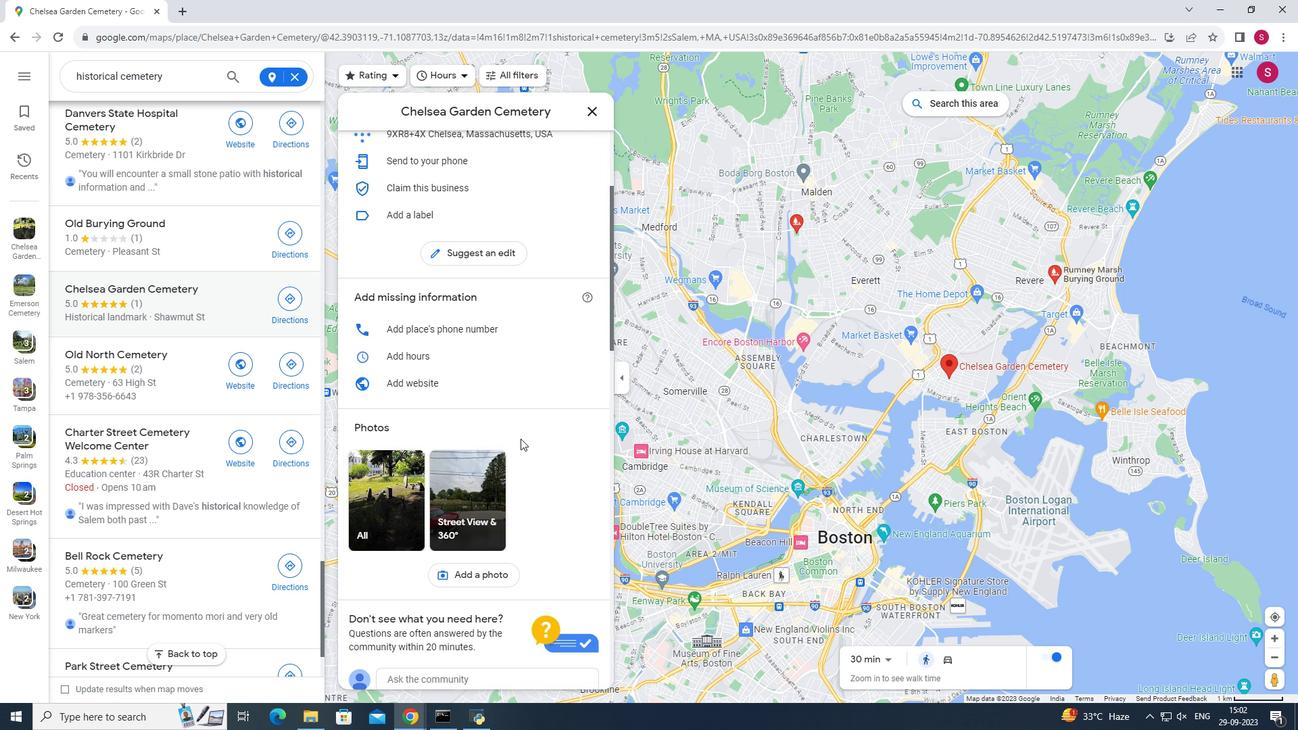 
Action: Mouse scrolled (520, 439) with delta (0, 0)
Screenshot: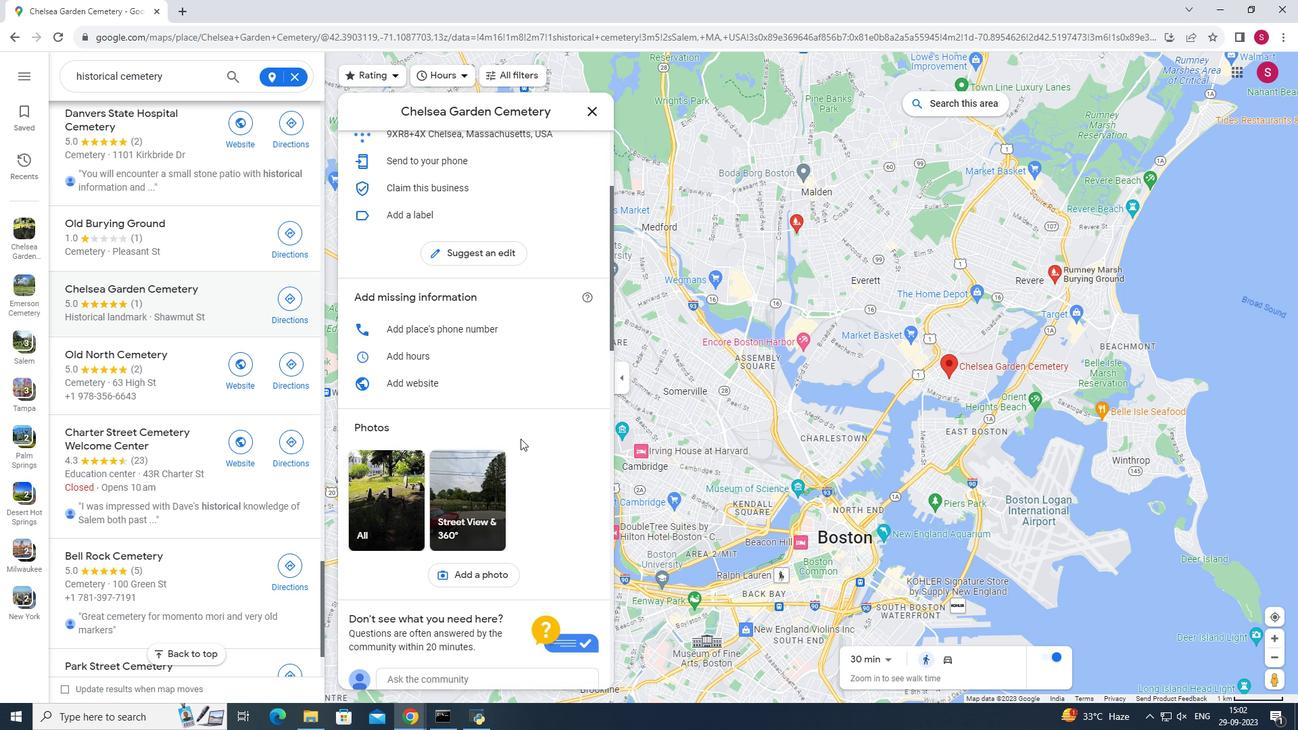 
Action: Mouse scrolled (520, 439) with delta (0, 0)
Screenshot: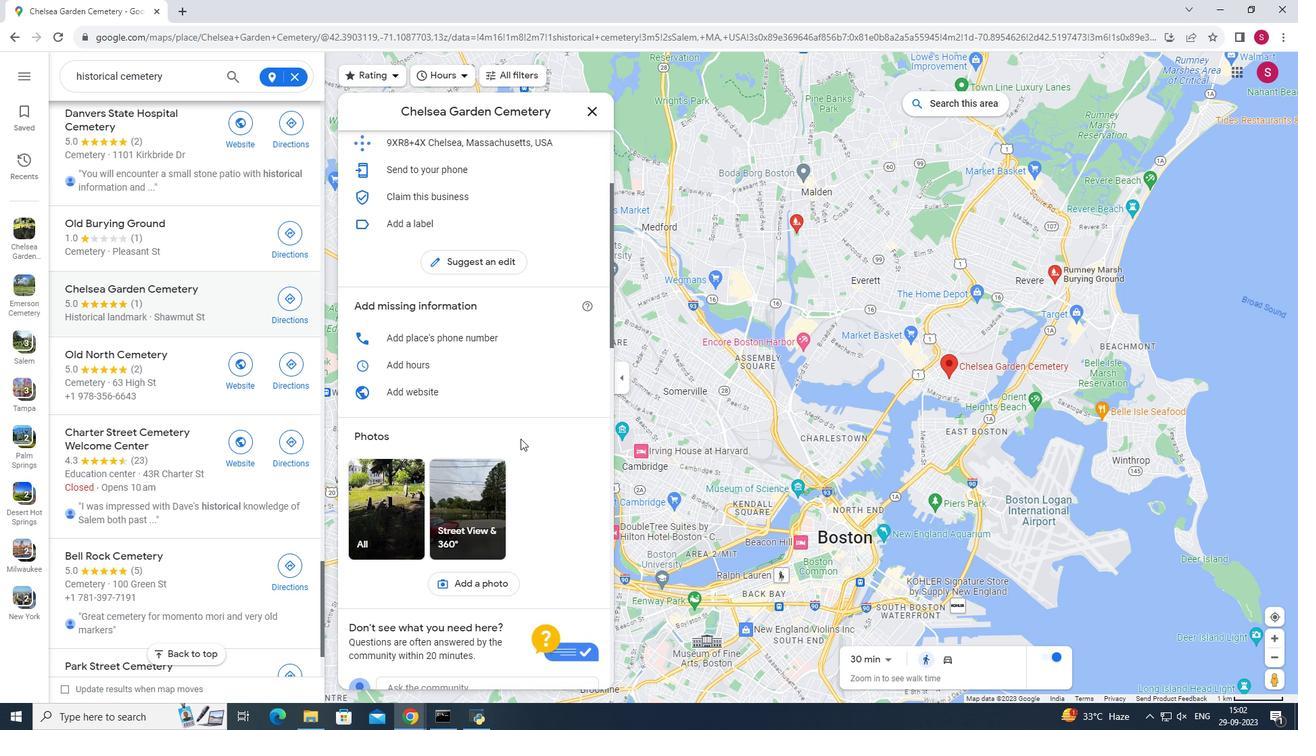 
Action: Mouse scrolled (520, 439) with delta (0, 0)
Screenshot: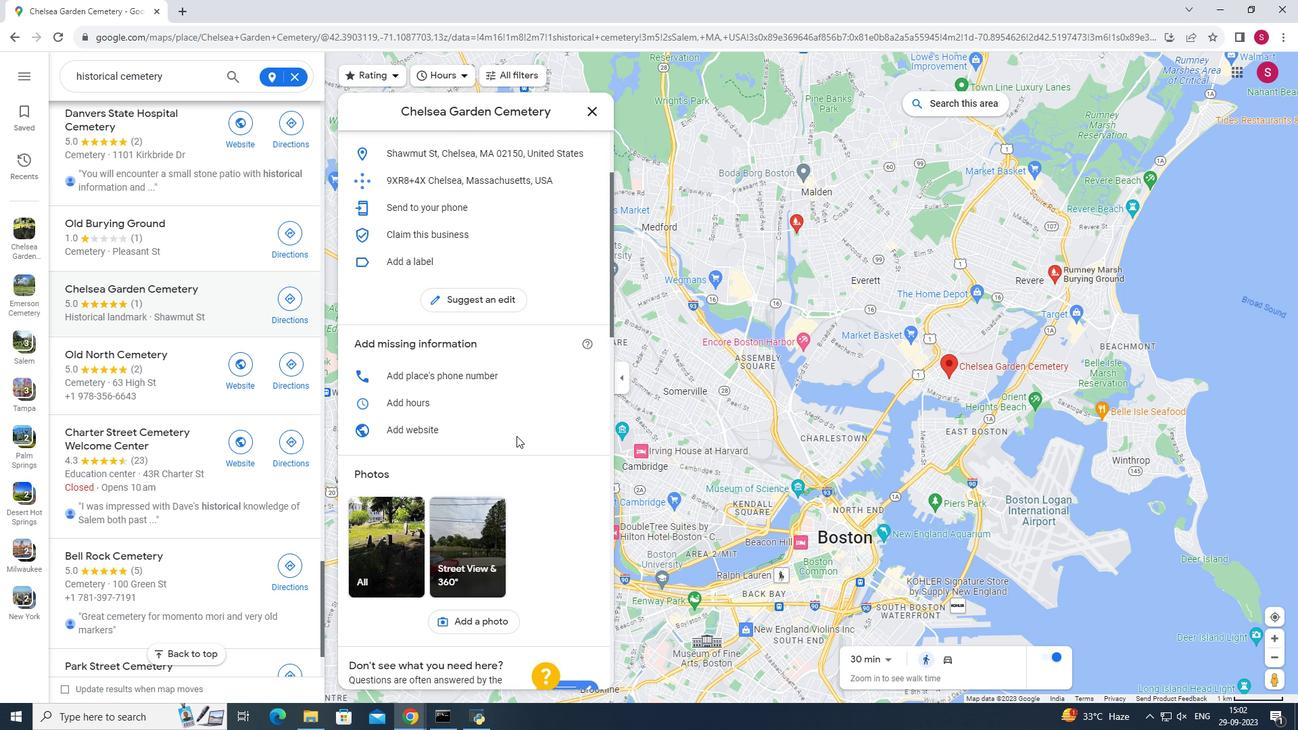 
Action: Mouse moved to (498, 384)
Screenshot: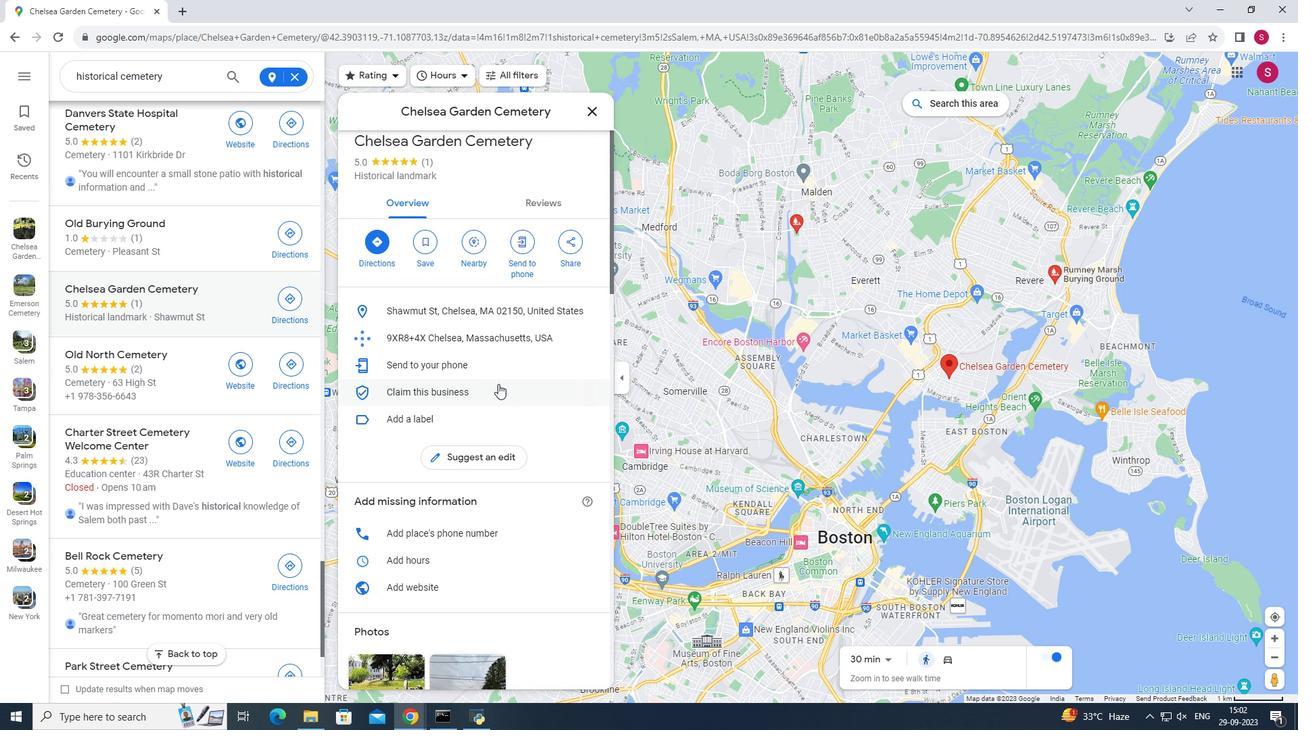 
Action: Mouse scrolled (498, 385) with delta (0, 0)
Screenshot: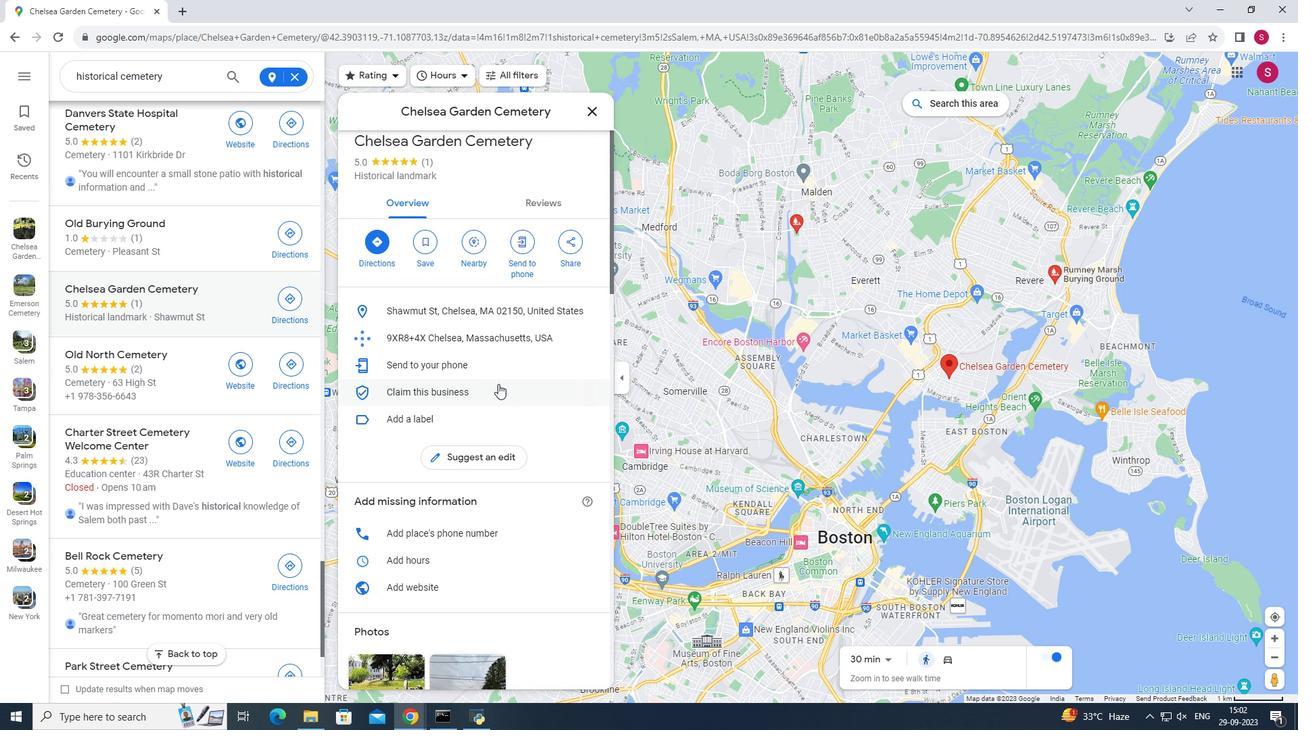 
Action: Mouse moved to (498, 384)
Screenshot: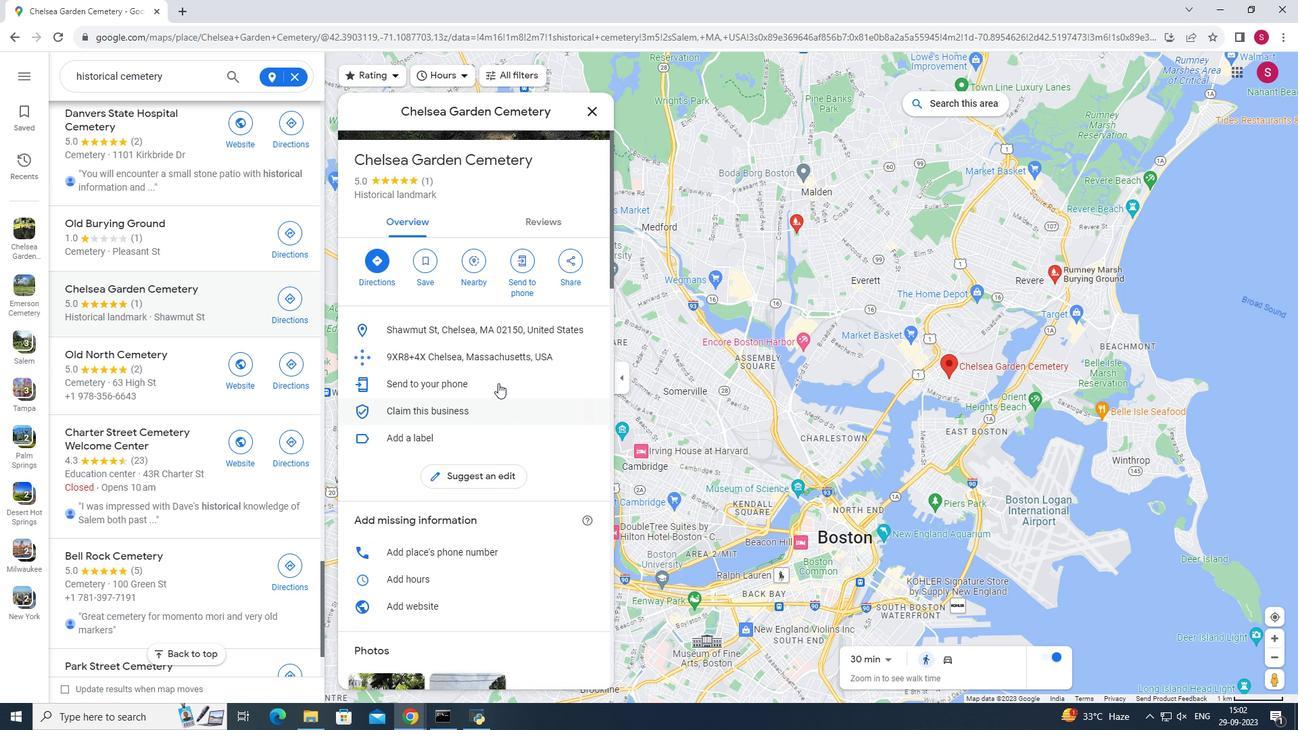 
Action: Mouse scrolled (498, 384) with delta (0, 0)
Screenshot: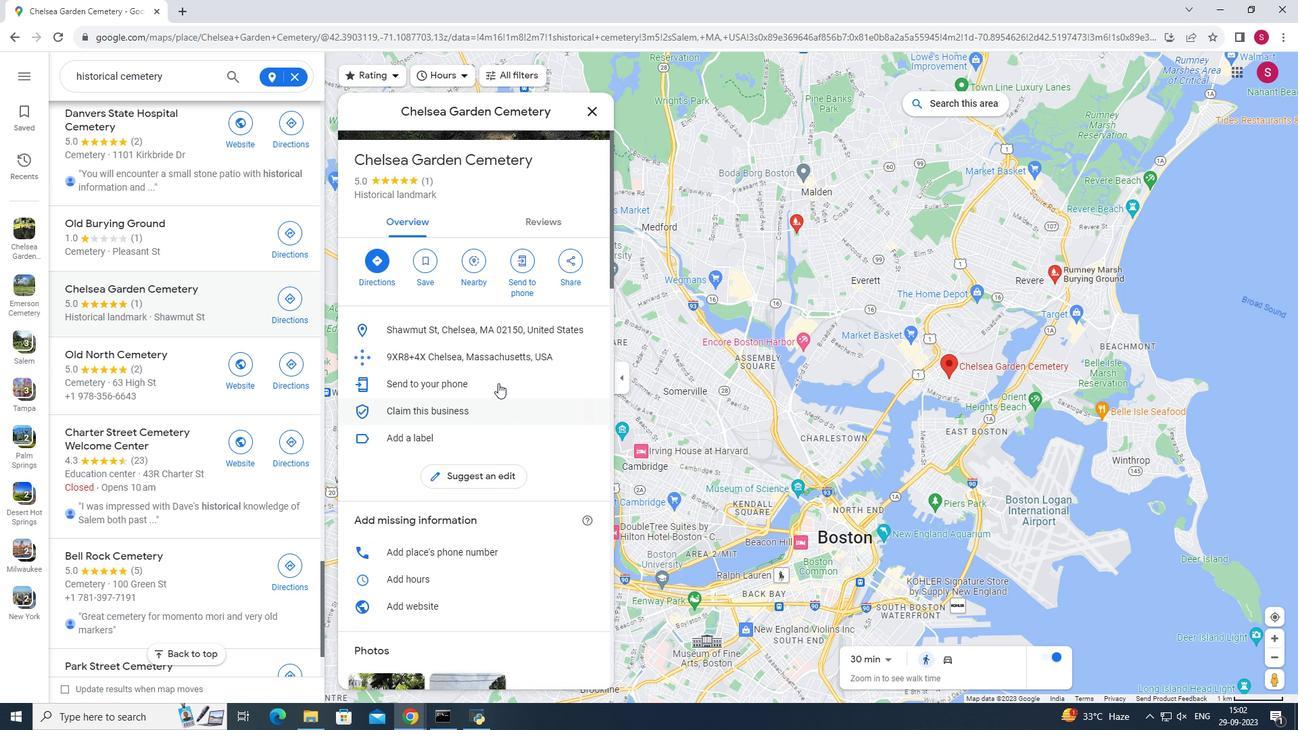 
Action: Mouse moved to (498, 383)
Screenshot: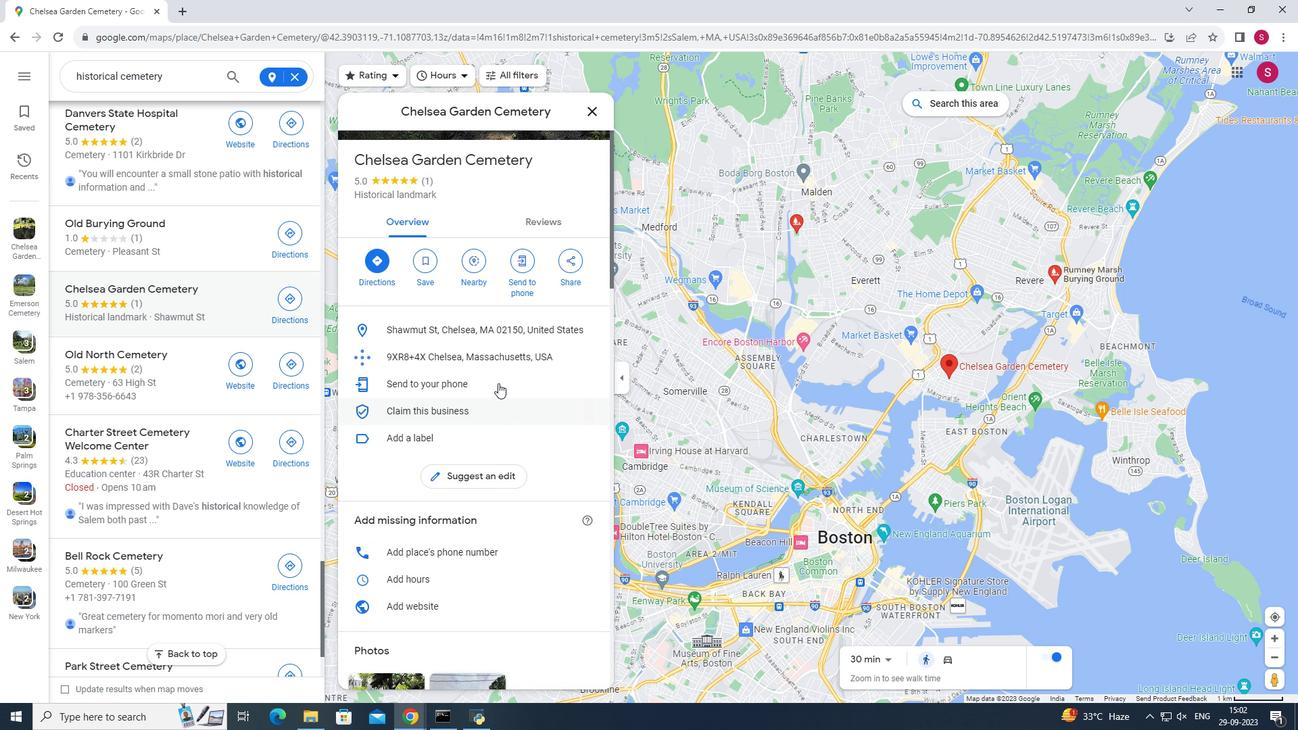 
Action: Mouse scrolled (498, 384) with delta (0, 0)
Screenshot: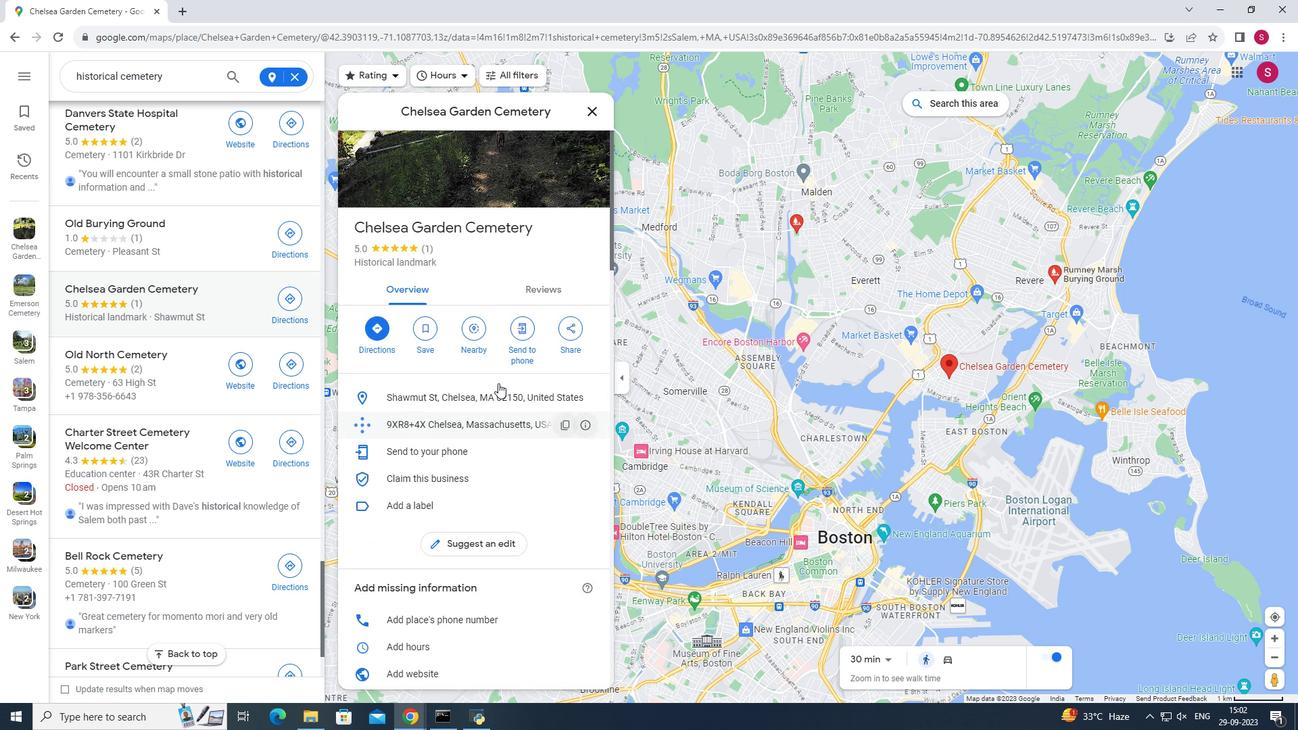 
Action: Mouse moved to (546, 338)
Screenshot: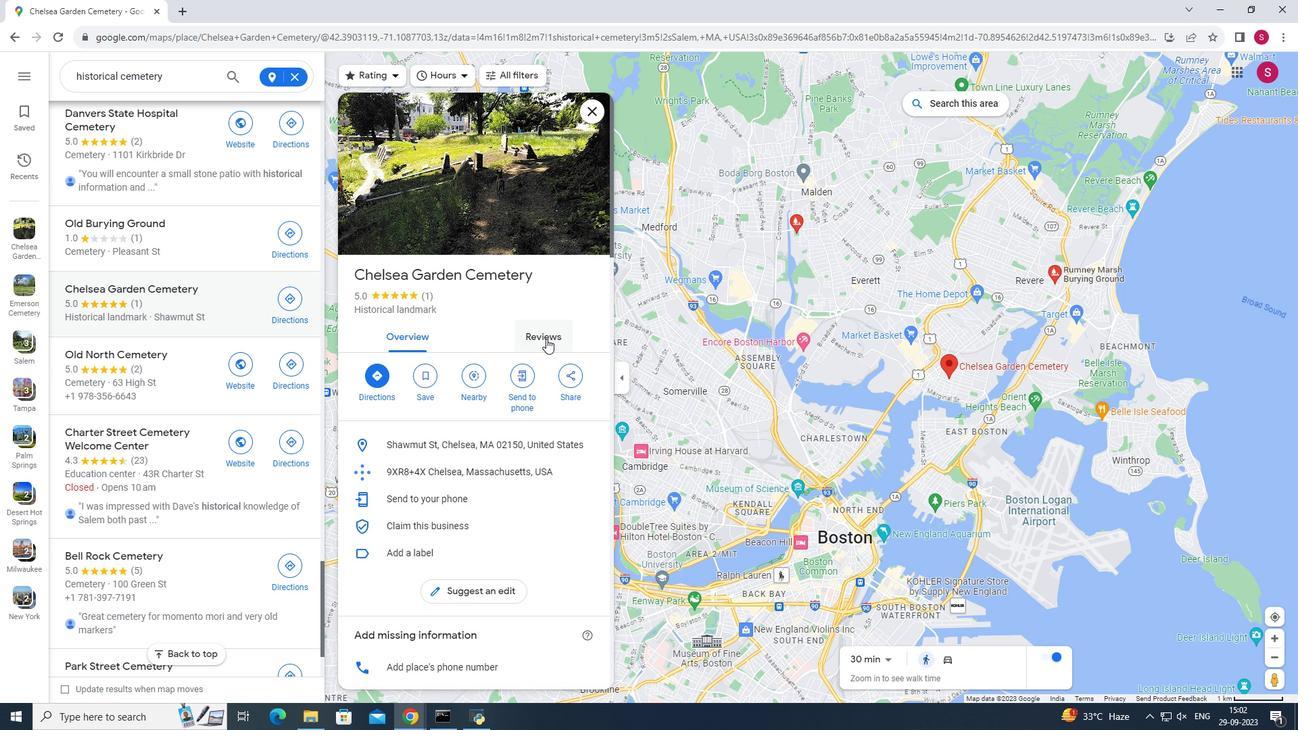 
Action: Mouse pressed left at (546, 338)
Screenshot: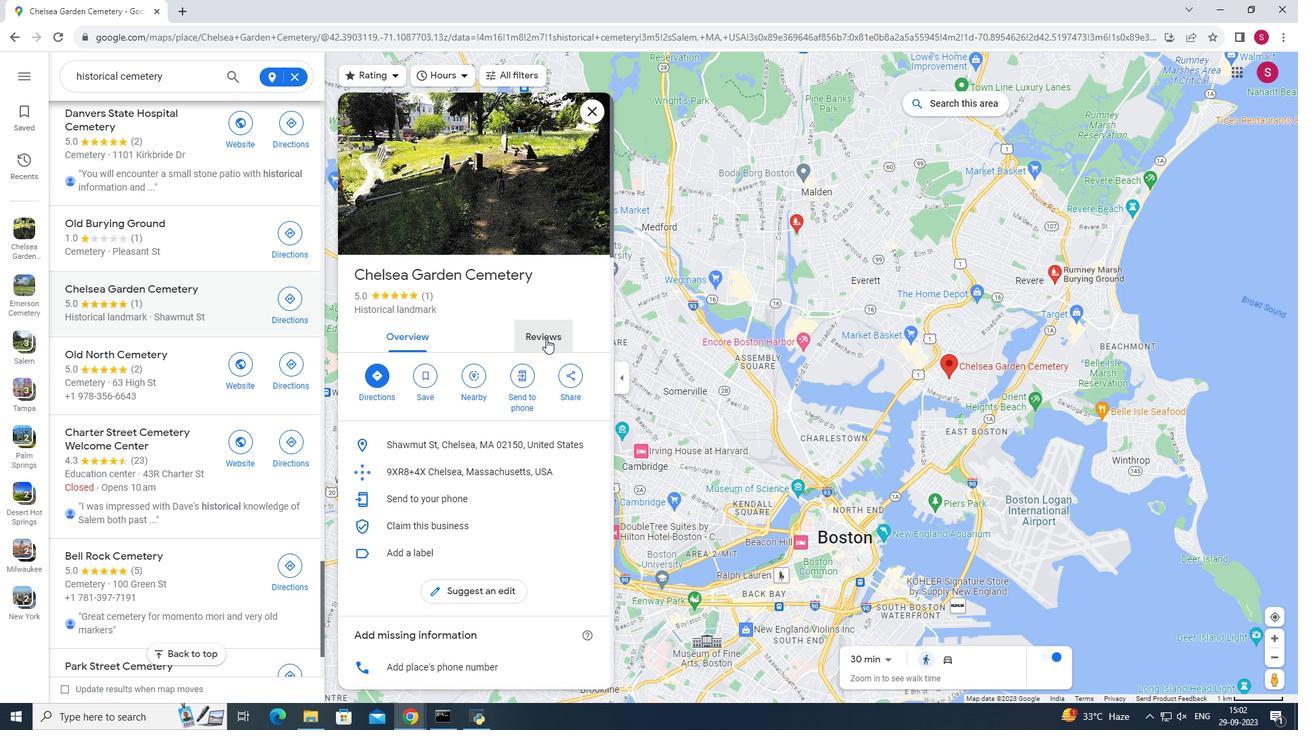 
Action: Mouse moved to (514, 497)
Screenshot: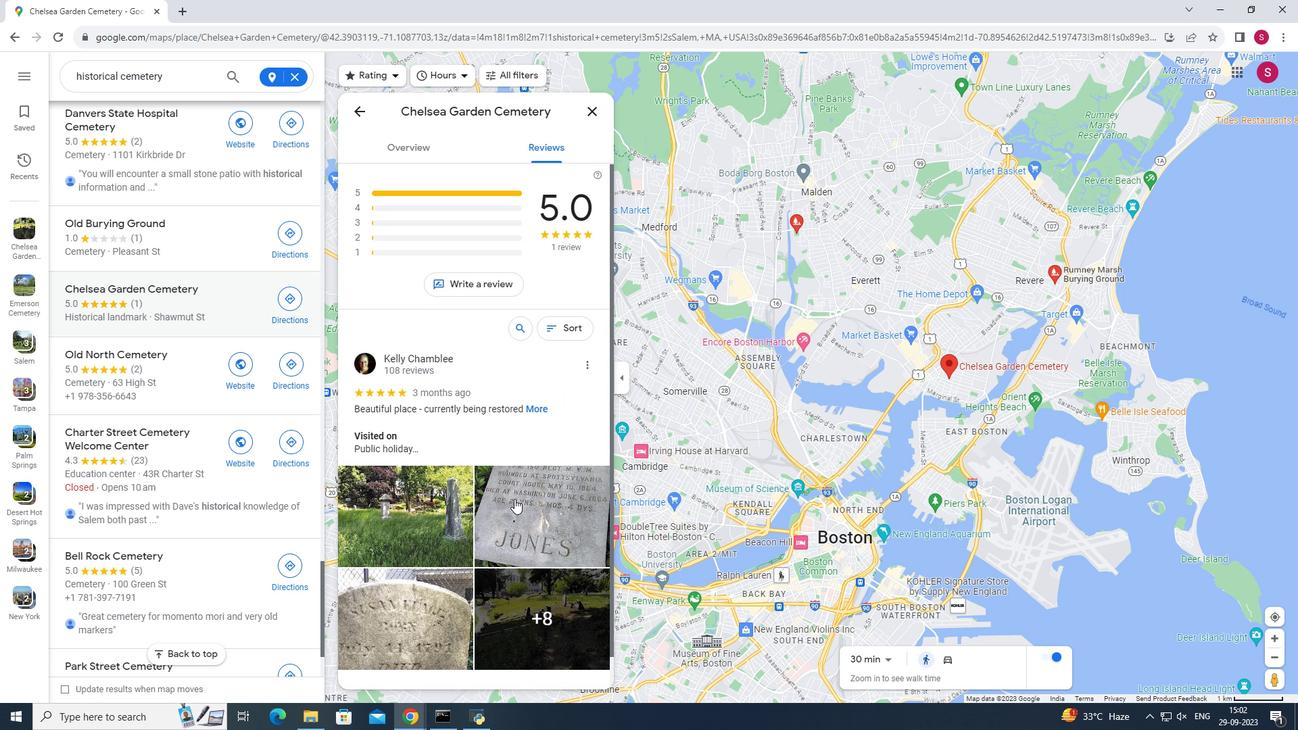 
Action: Mouse scrolled (514, 496) with delta (0, 0)
Screenshot: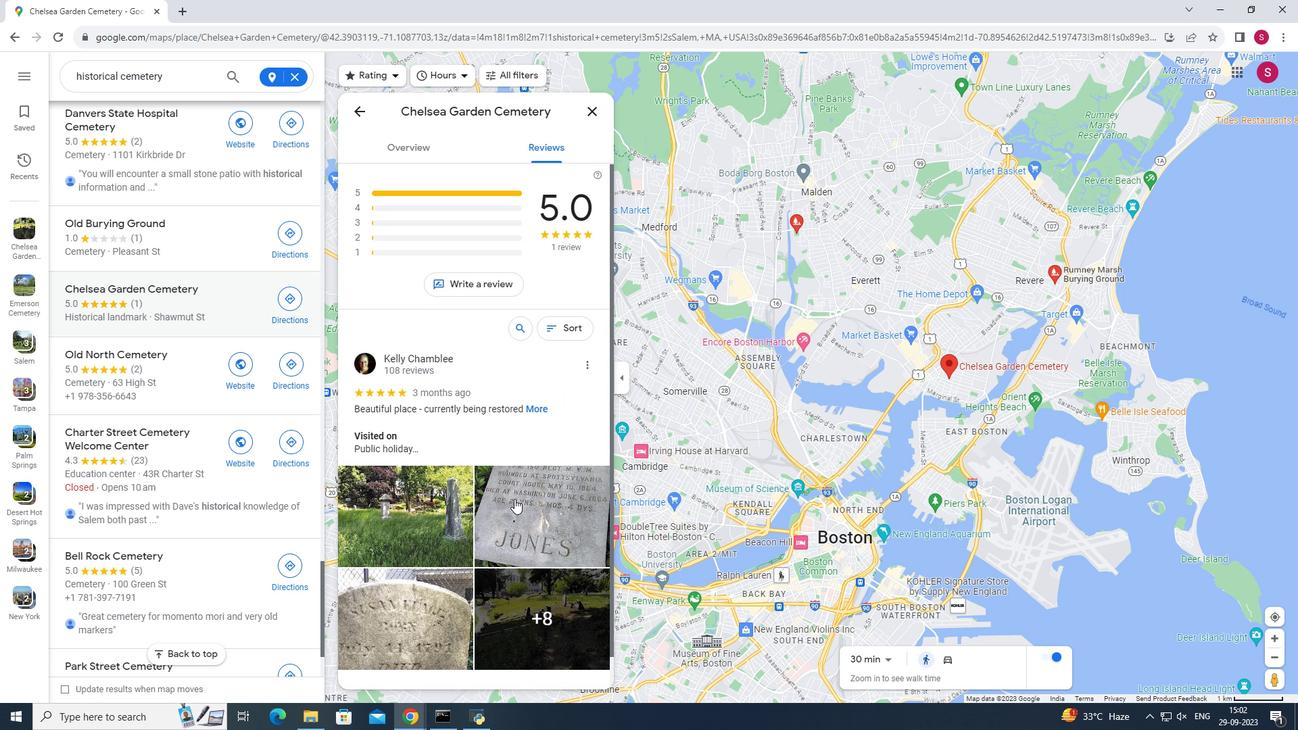 
Action: Mouse moved to (514, 499)
Screenshot: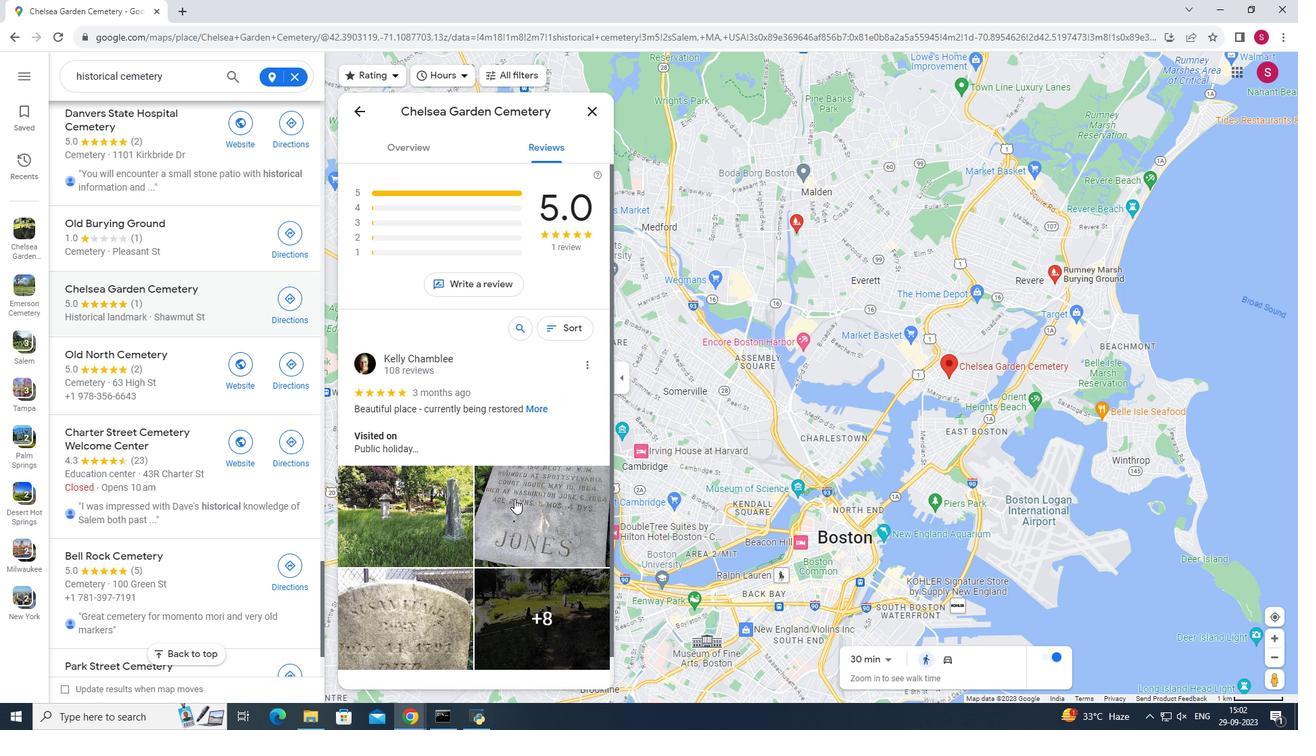 
Action: Mouse scrolled (514, 498) with delta (0, 0)
Screenshot: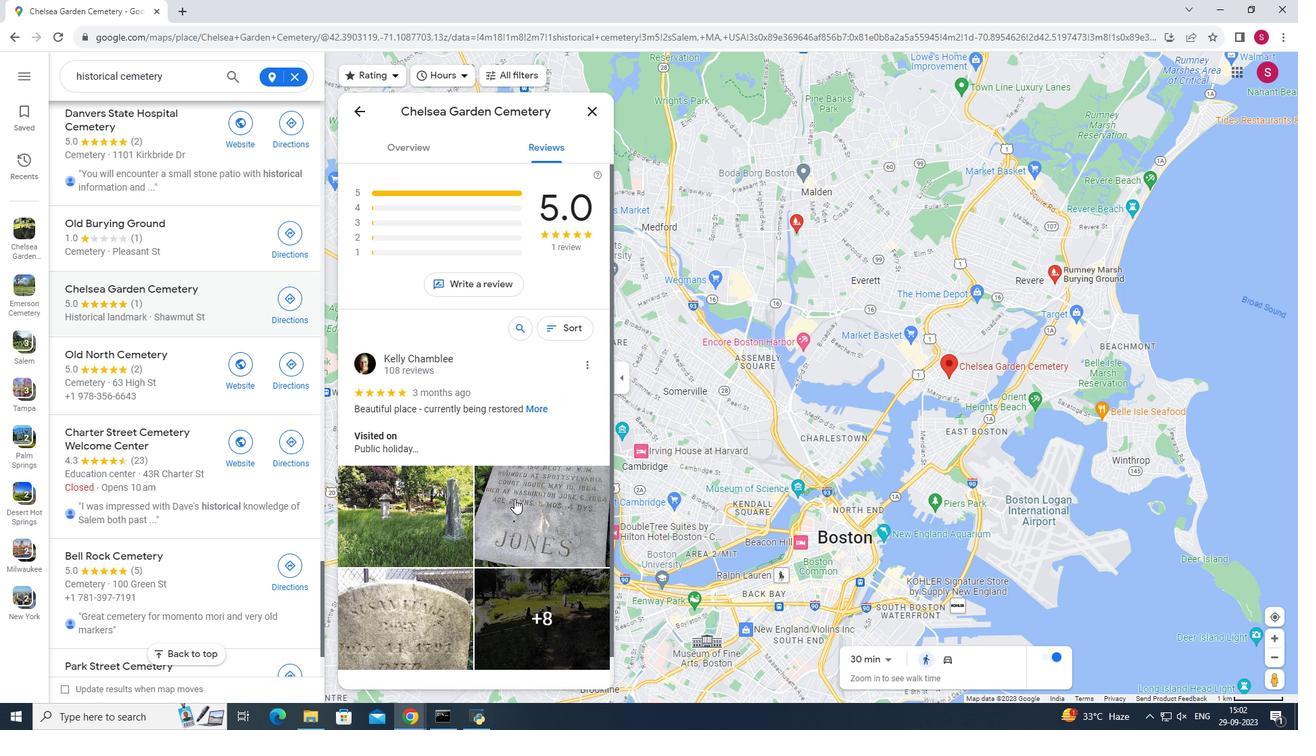 
Action: Mouse moved to (514, 499)
Screenshot: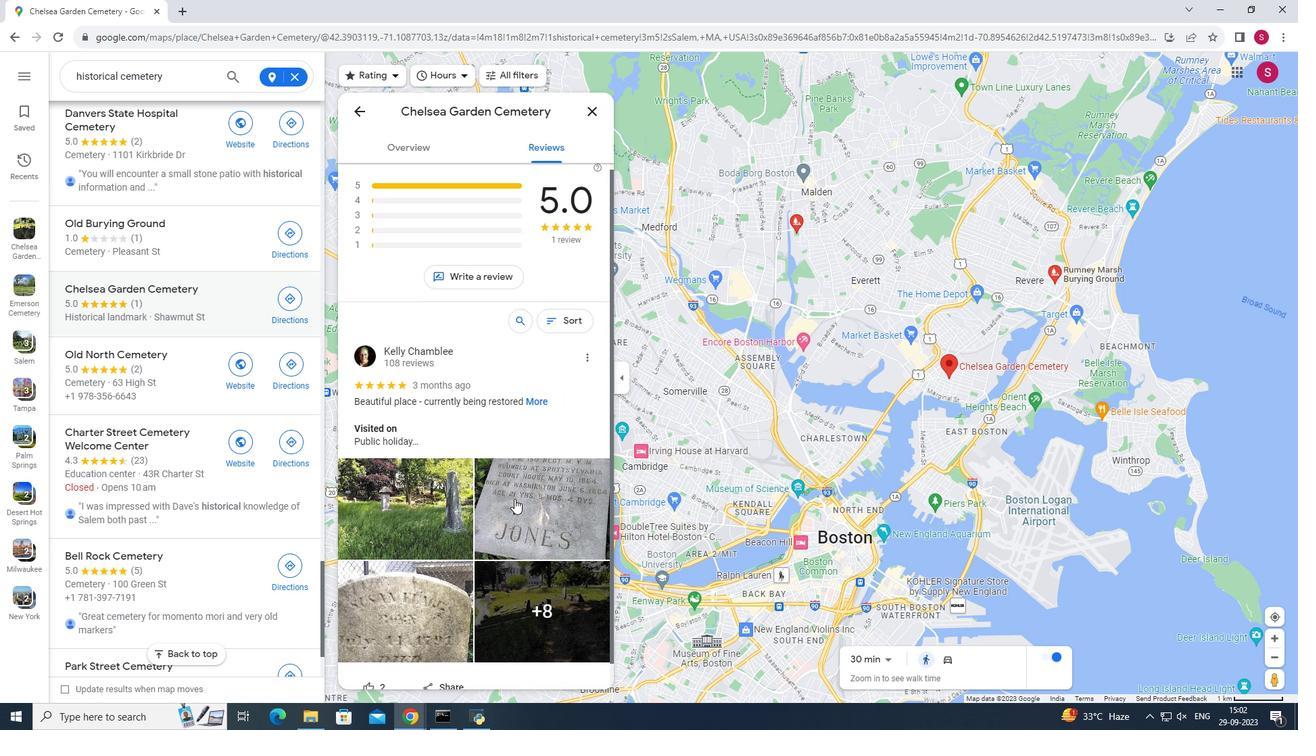 
Action: Mouse scrolled (514, 498) with delta (0, 0)
